 Task: Play online Dominion games in medium mode.
Action: Mouse moved to (219, 530)
Screenshot: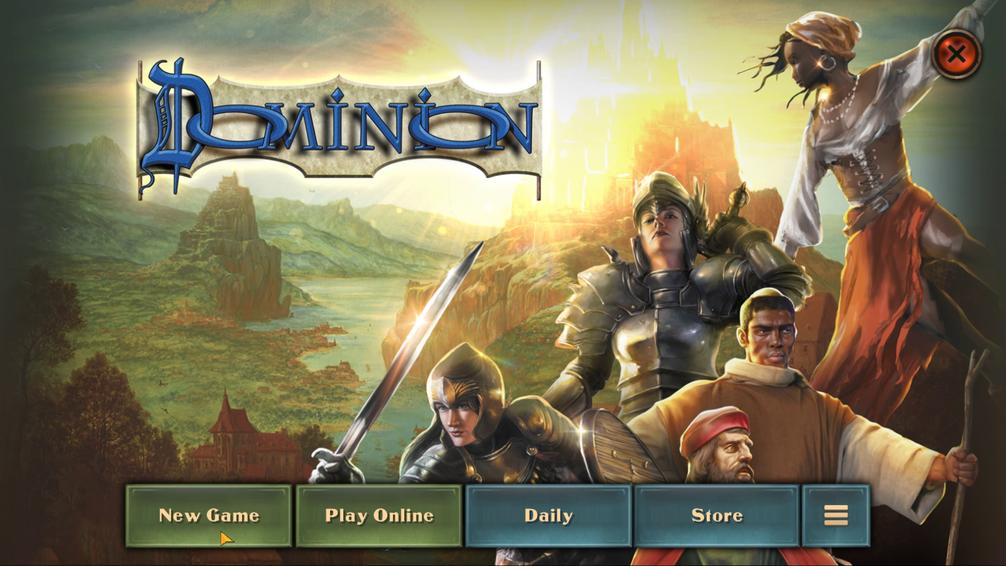 
Action: Mouse pressed left at (219, 530)
Screenshot: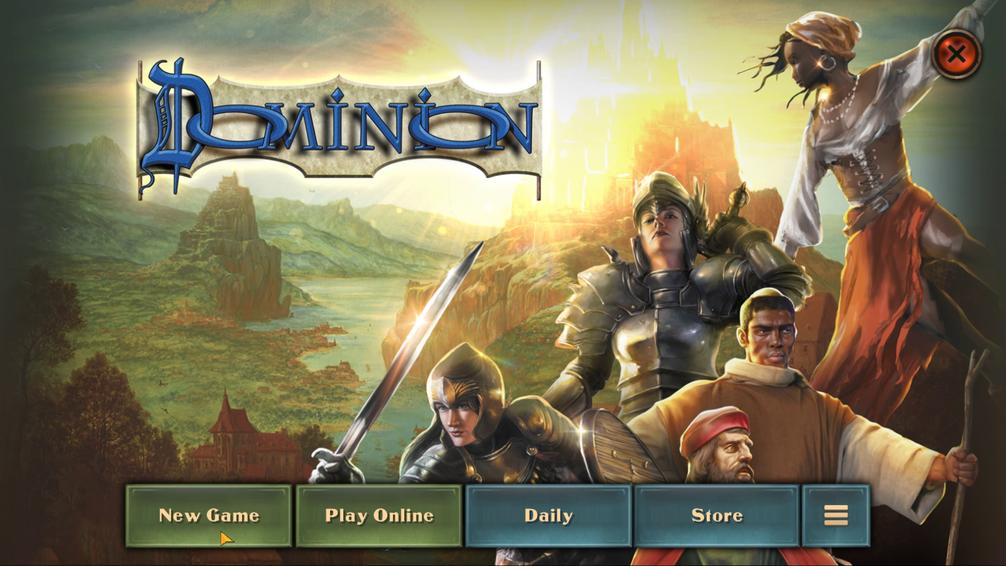 
Action: Mouse moved to (510, 243)
Screenshot: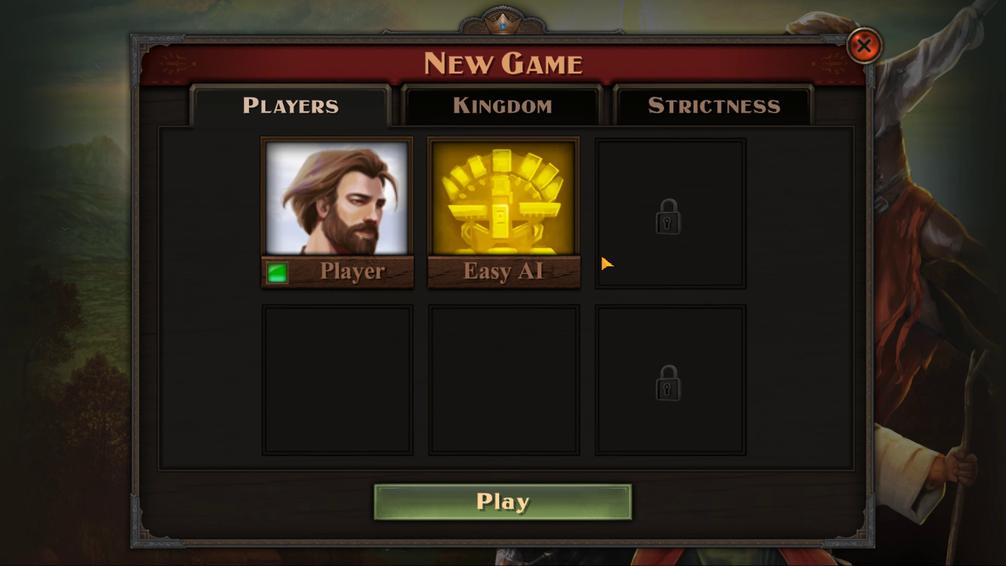 
Action: Mouse pressed left at (510, 243)
Screenshot: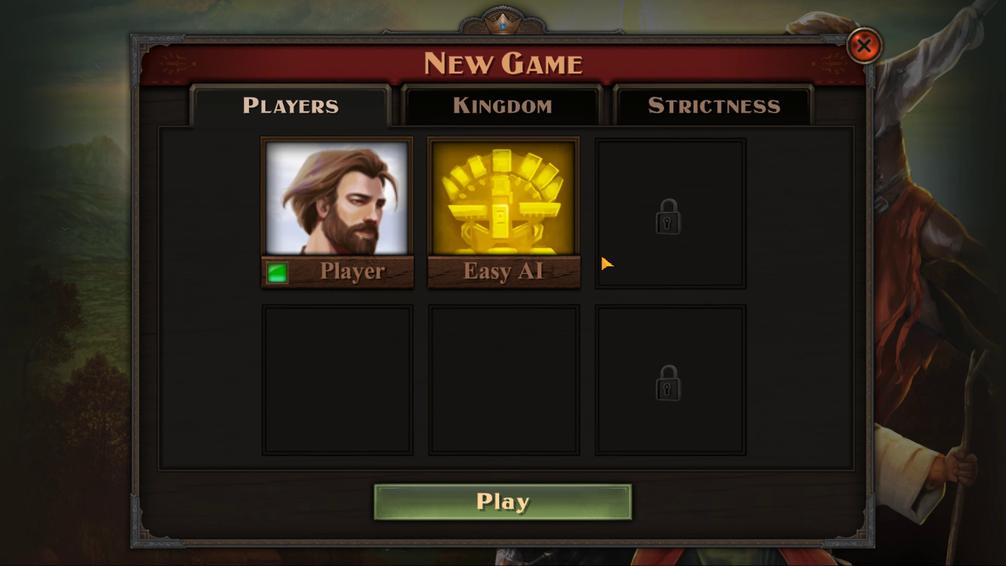 
Action: Mouse moved to (290, 387)
Screenshot: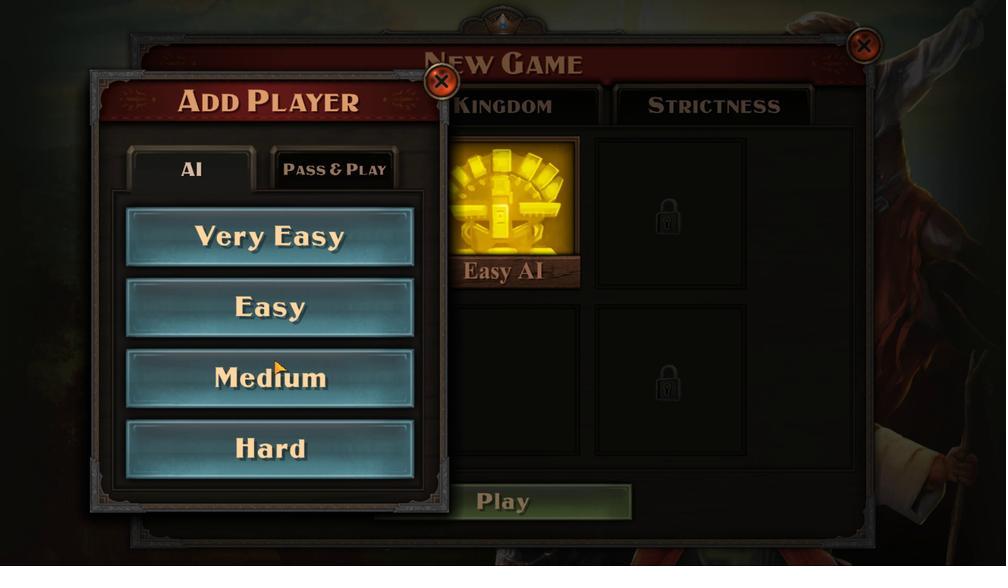 
Action: Mouse pressed left at (290, 387)
Screenshot: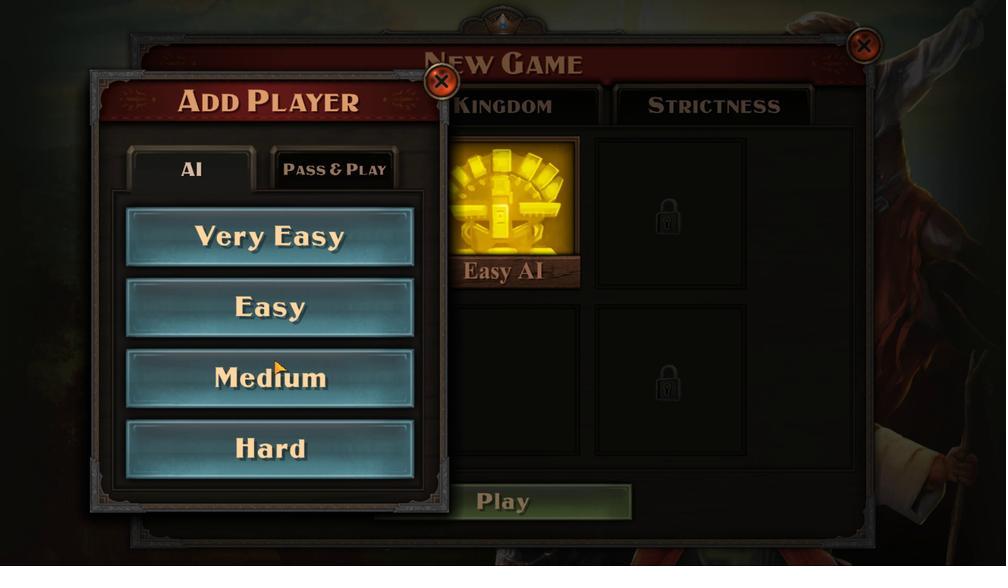
Action: Mouse moved to (545, 505)
Screenshot: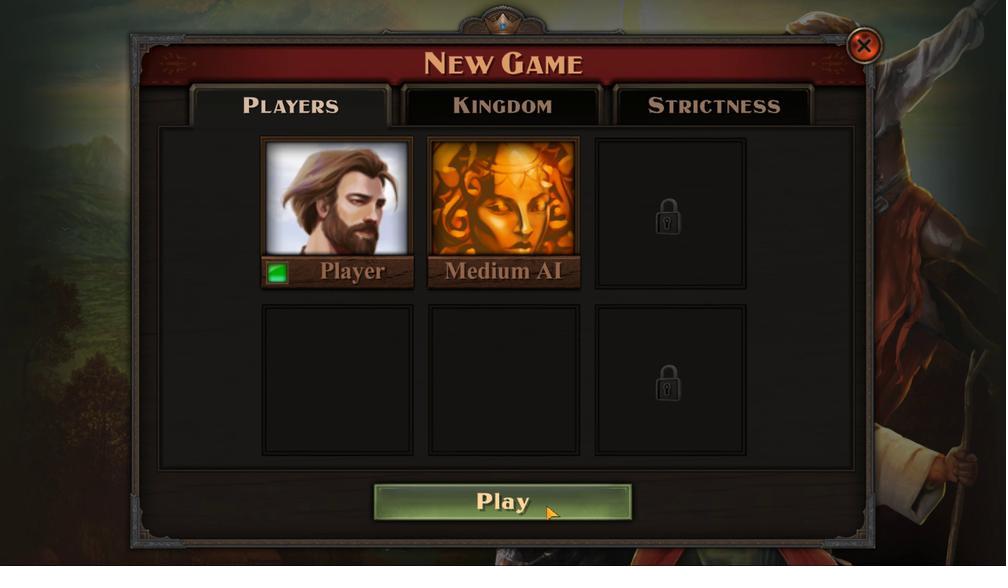 
Action: Mouse pressed left at (545, 505)
Screenshot: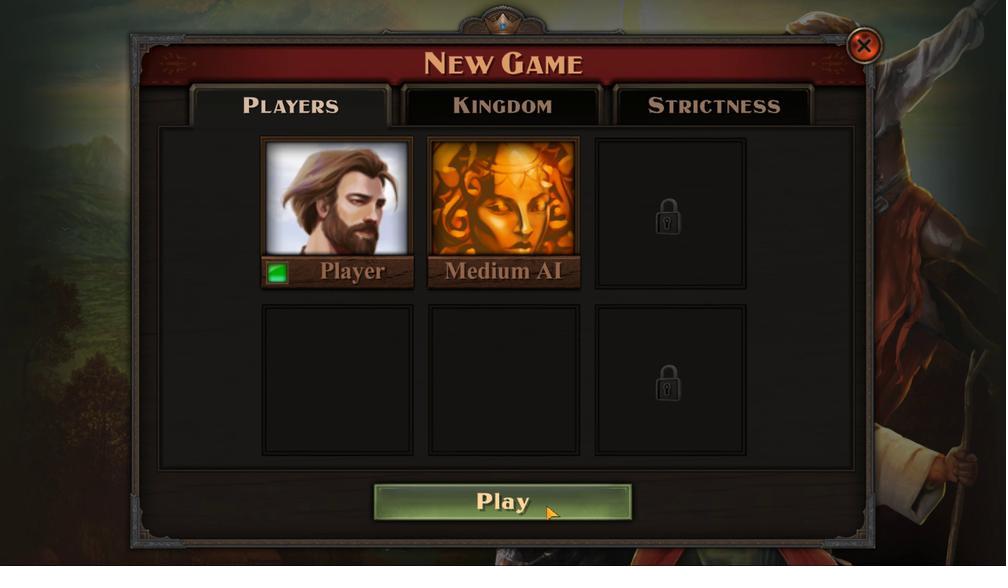 
Action: Mouse moved to (450, 488)
Screenshot: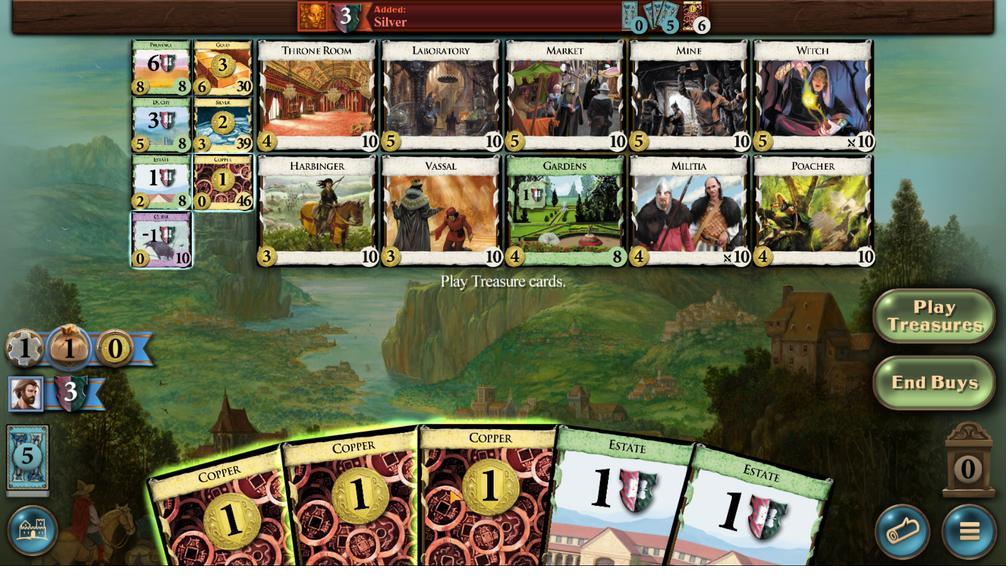 
Action: Mouse scrolled (450, 488) with delta (0, 0)
Screenshot: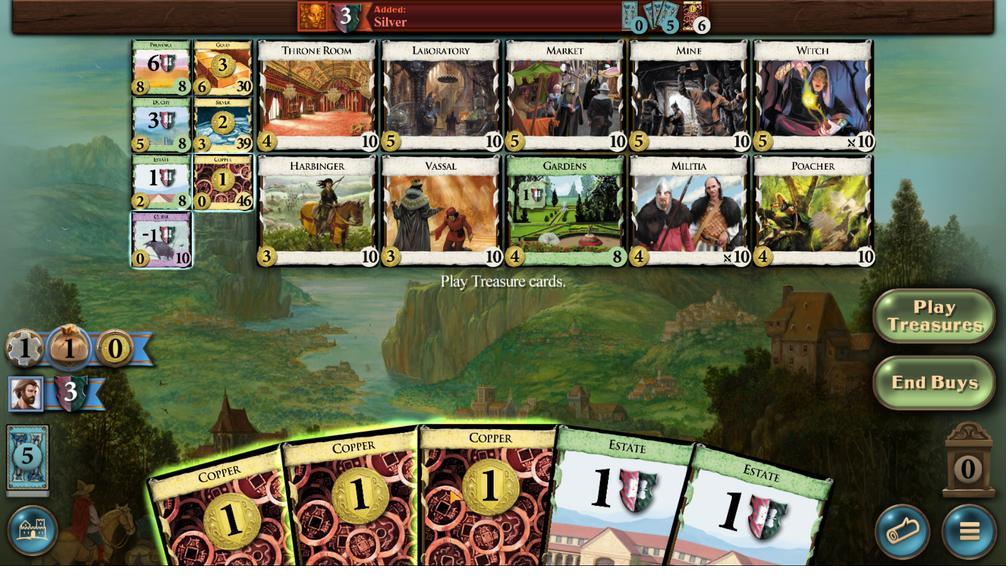 
Action: Mouse moved to (404, 482)
Screenshot: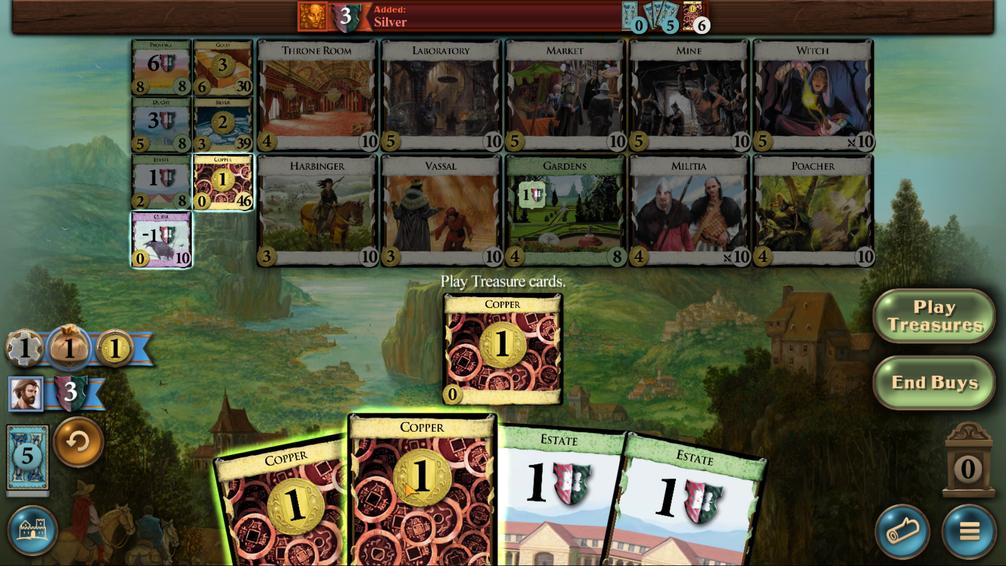 
Action: Mouse scrolled (404, 482) with delta (0, 0)
Screenshot: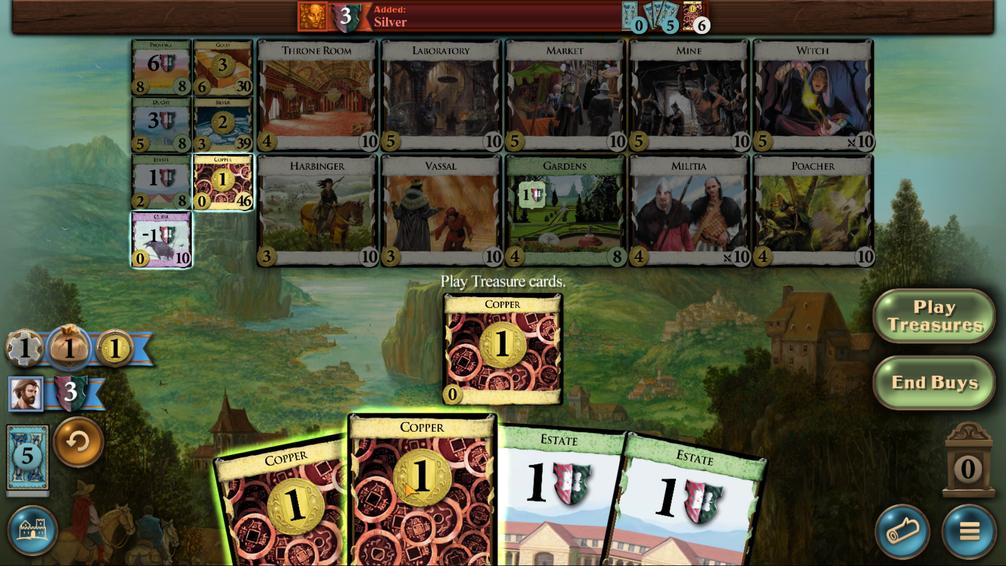 
Action: Mouse moved to (368, 483)
Screenshot: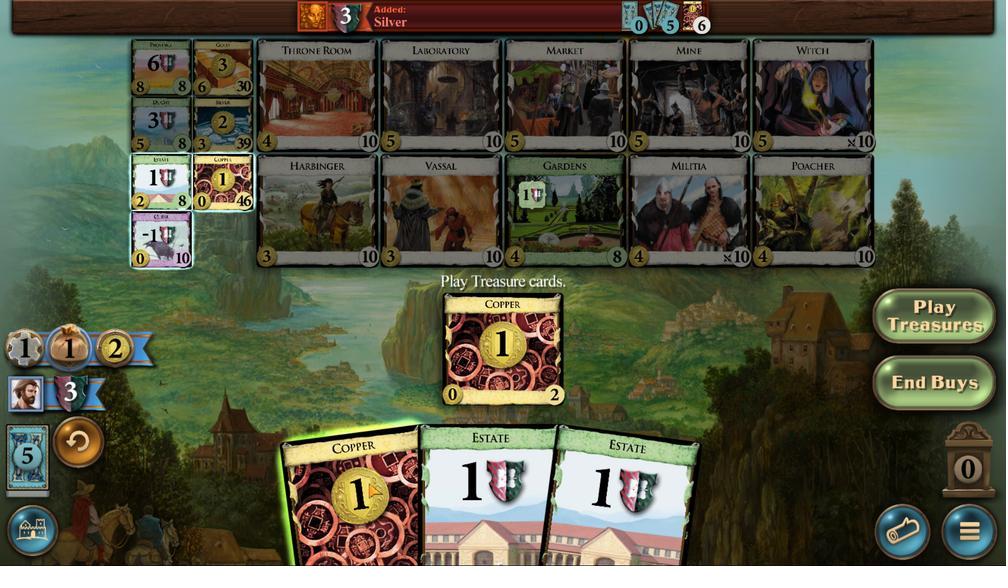 
Action: Mouse scrolled (368, 482) with delta (0, 0)
Screenshot: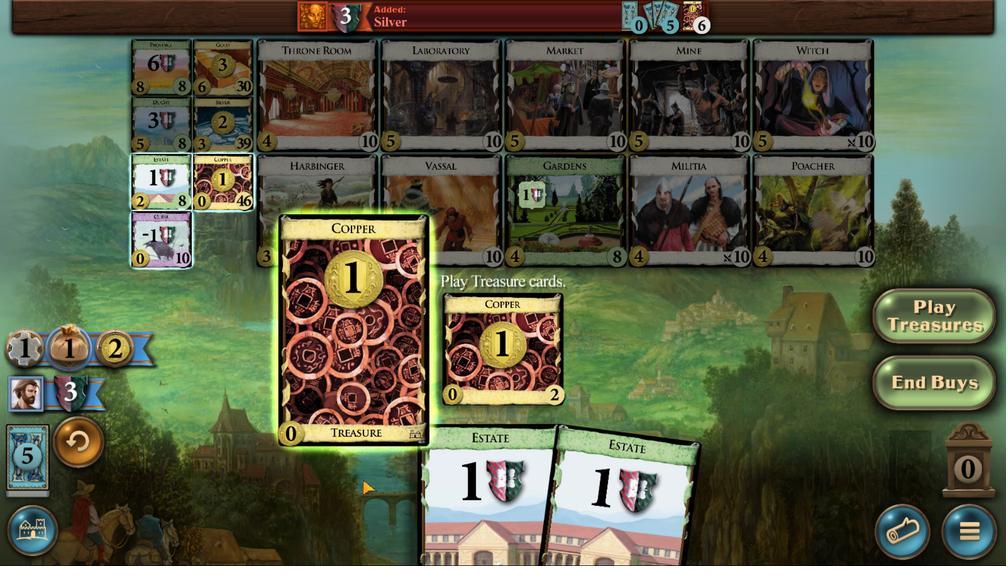 
Action: Mouse moved to (368, 484)
Screenshot: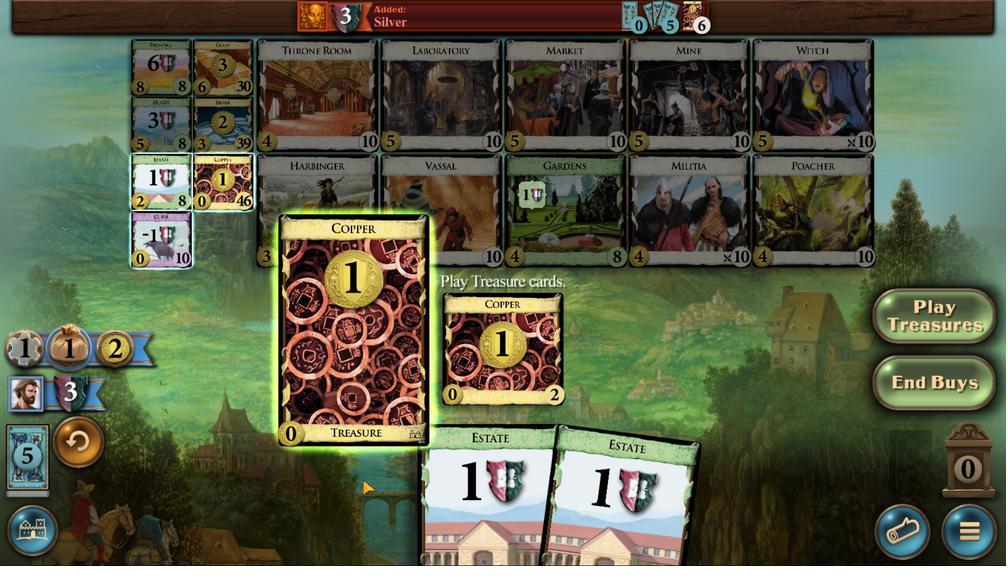 
Action: Mouse scrolled (368, 483) with delta (0, 0)
Screenshot: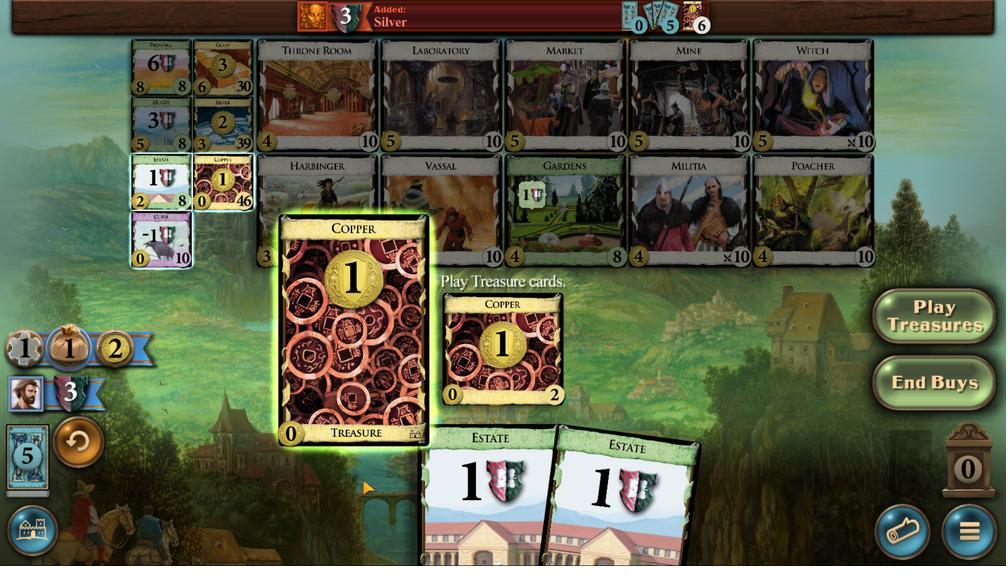 
Action: Mouse moved to (165, 177)
Screenshot: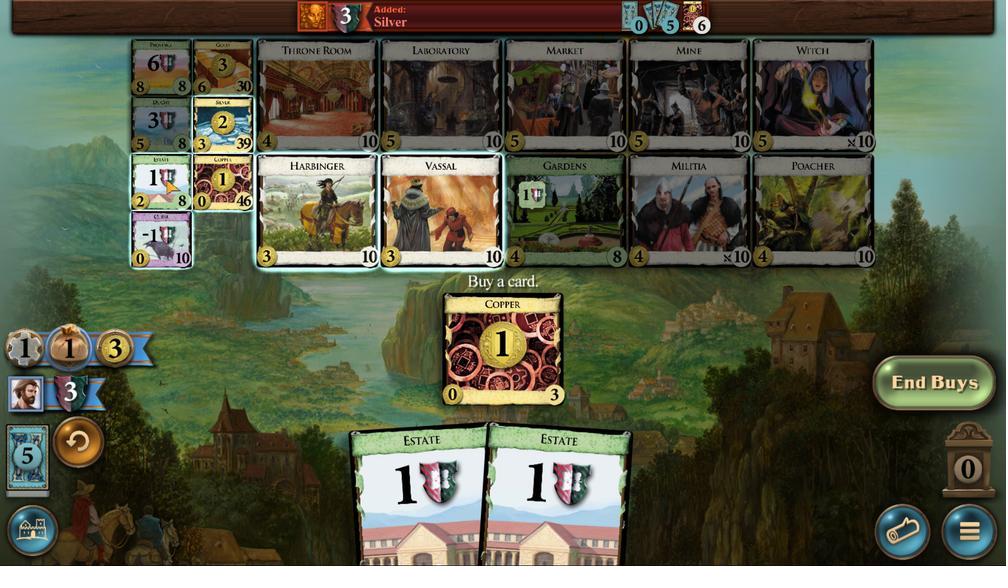 
Action: Mouse pressed left at (165, 177)
Screenshot: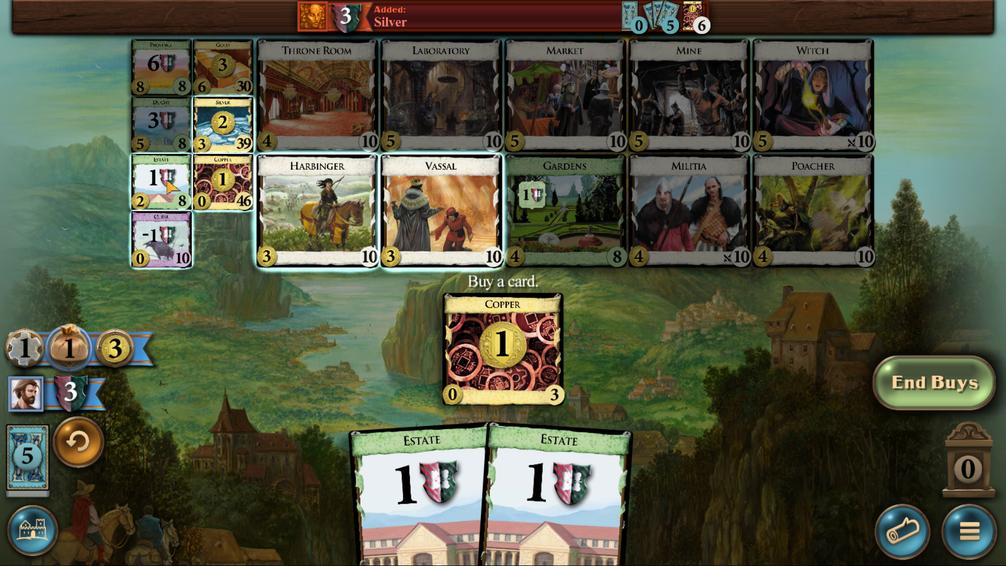 
Action: Mouse moved to (585, 493)
Screenshot: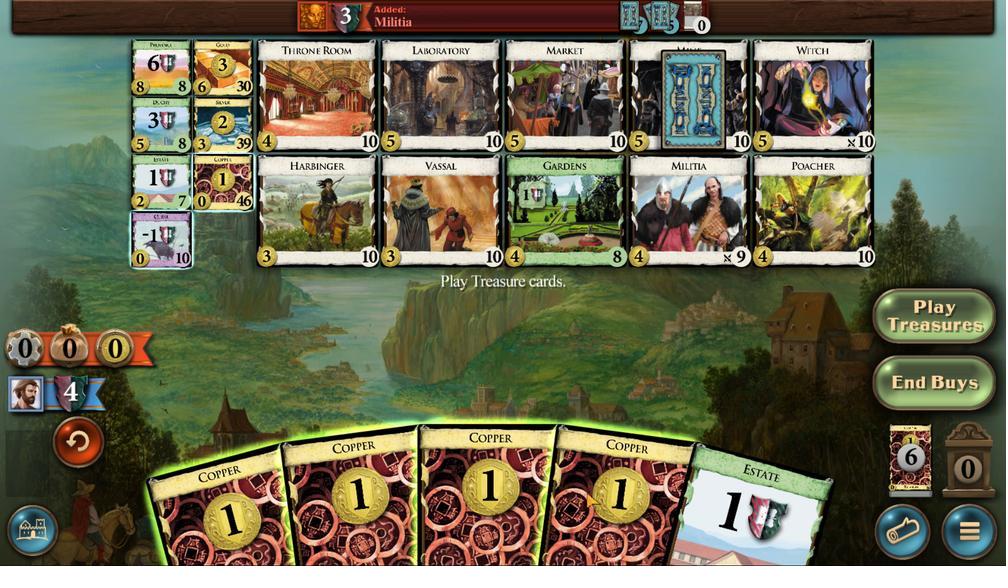 
Action: Mouse scrolled (585, 492) with delta (0, 0)
Screenshot: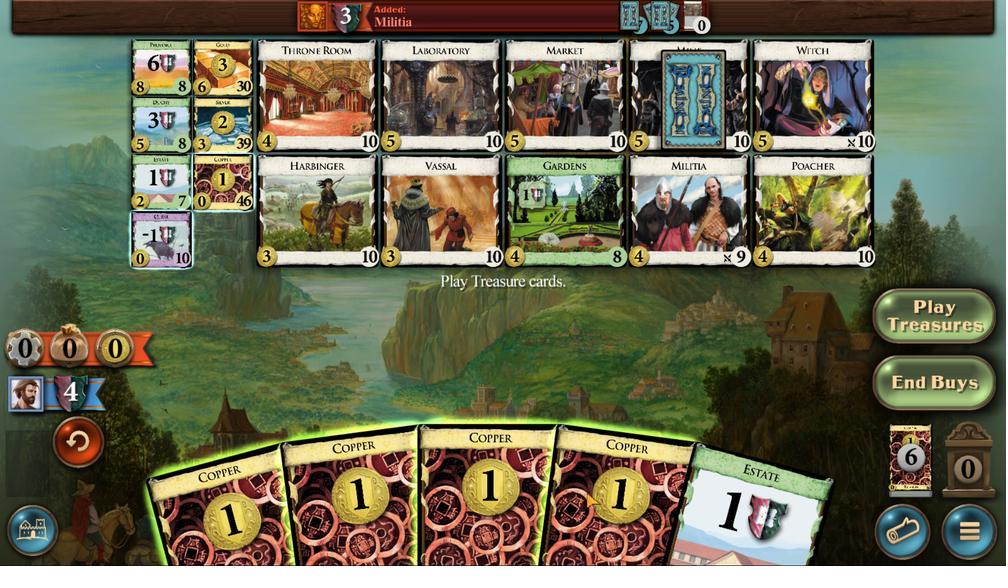 
Action: Mouse moved to (586, 493)
Screenshot: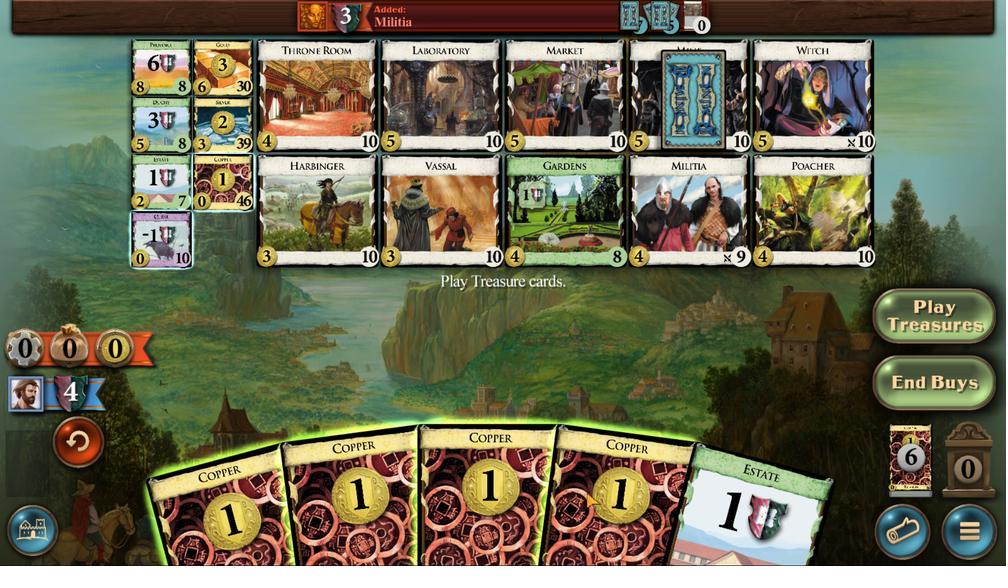 
Action: Mouse scrolled (586, 492) with delta (0, 0)
Screenshot: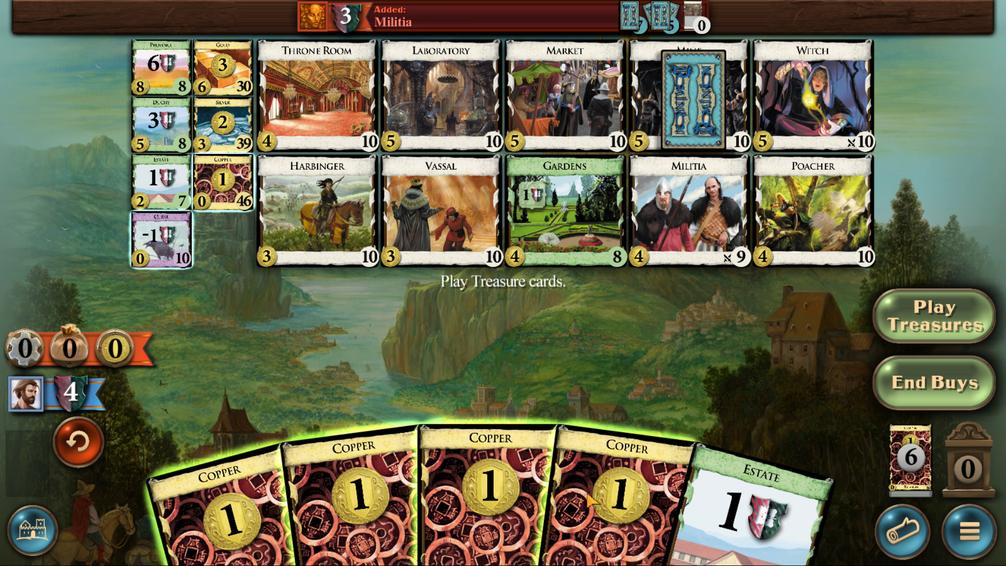 
Action: Mouse moved to (498, 502)
Screenshot: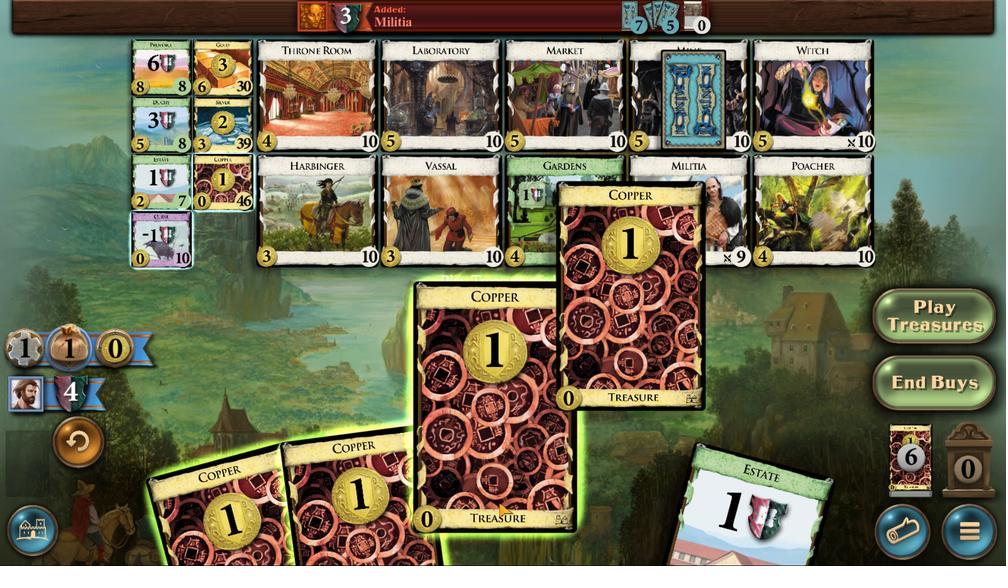 
Action: Mouse scrolled (498, 501) with delta (0, 0)
Screenshot: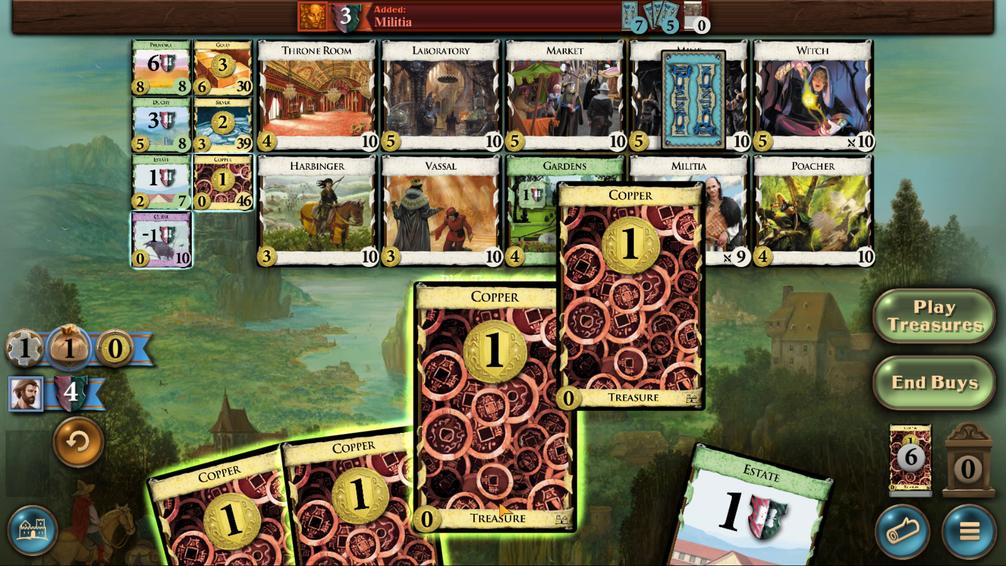 
Action: Mouse moved to (498, 502)
Screenshot: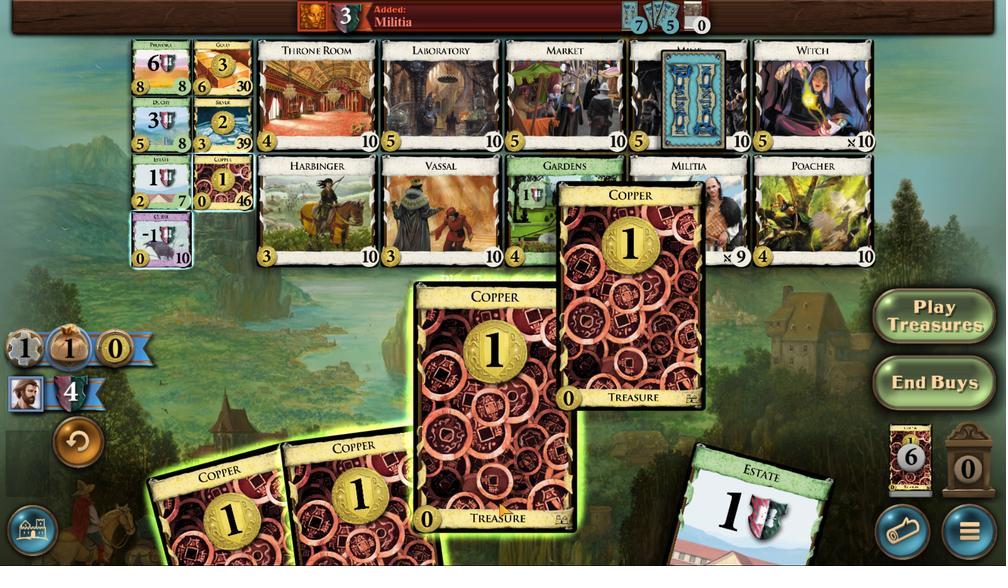 
Action: Mouse scrolled (498, 502) with delta (0, 0)
Screenshot: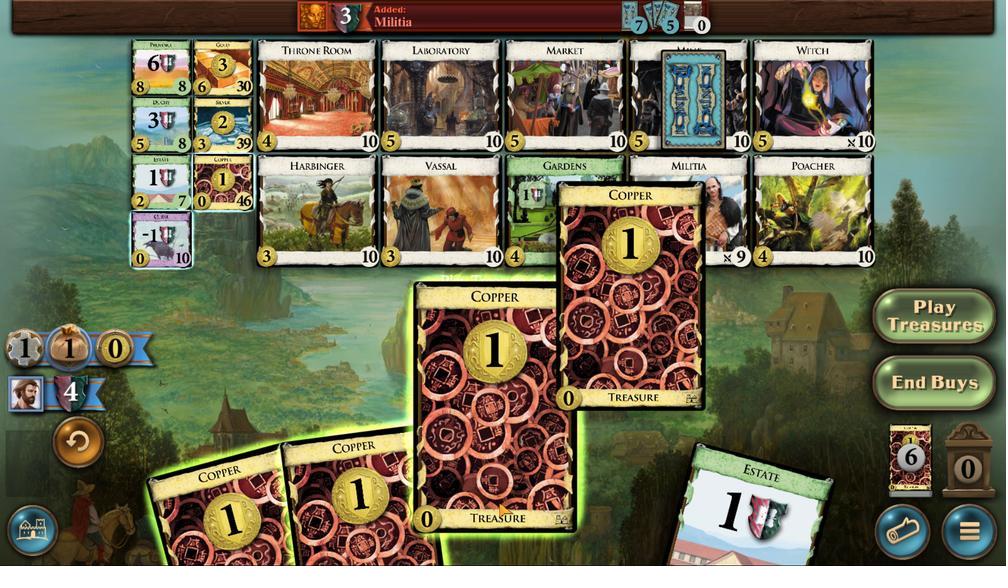 
Action: Mouse moved to (458, 493)
Screenshot: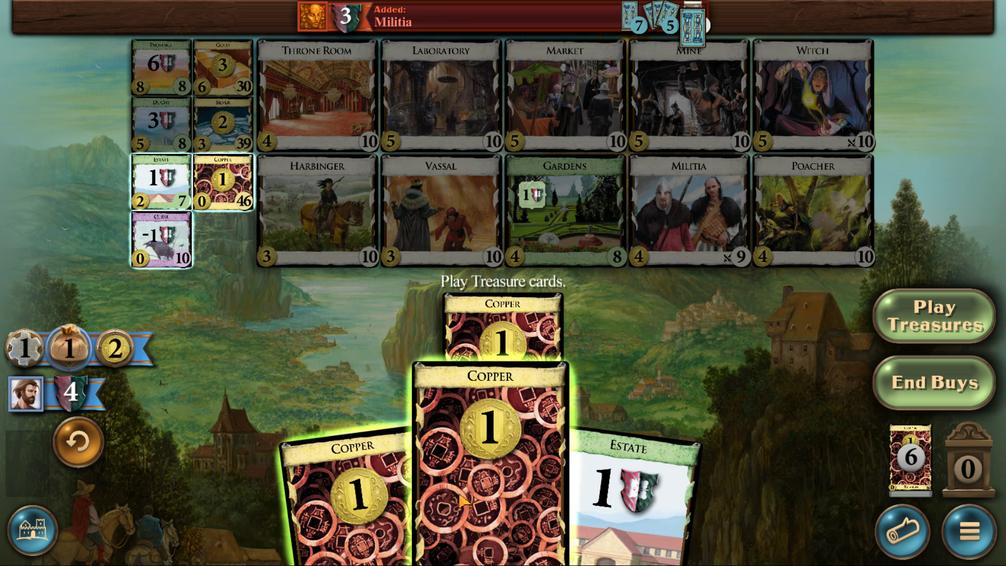 
Action: Mouse scrolled (458, 492) with delta (0, 0)
Screenshot: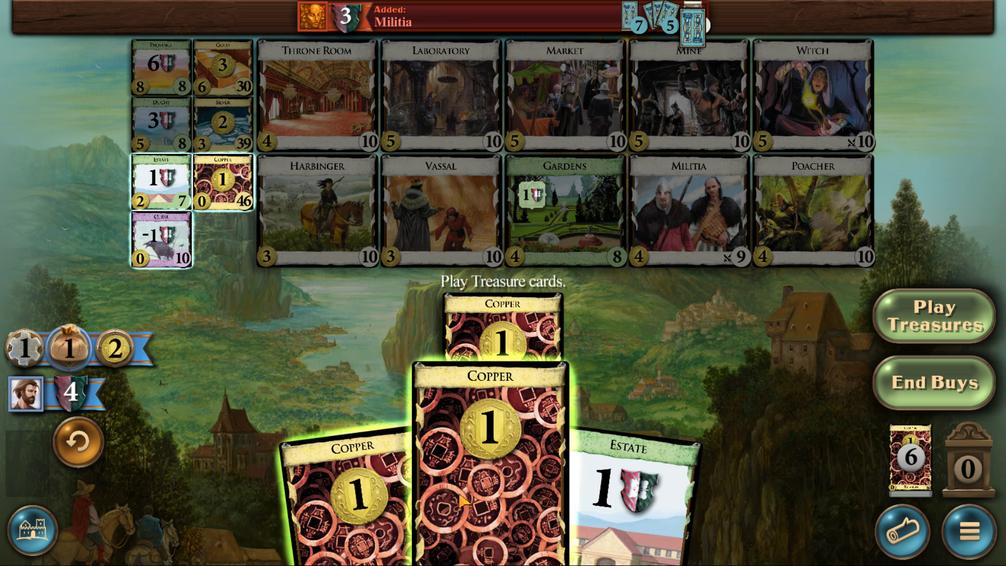
Action: Mouse moved to (458, 493)
Screenshot: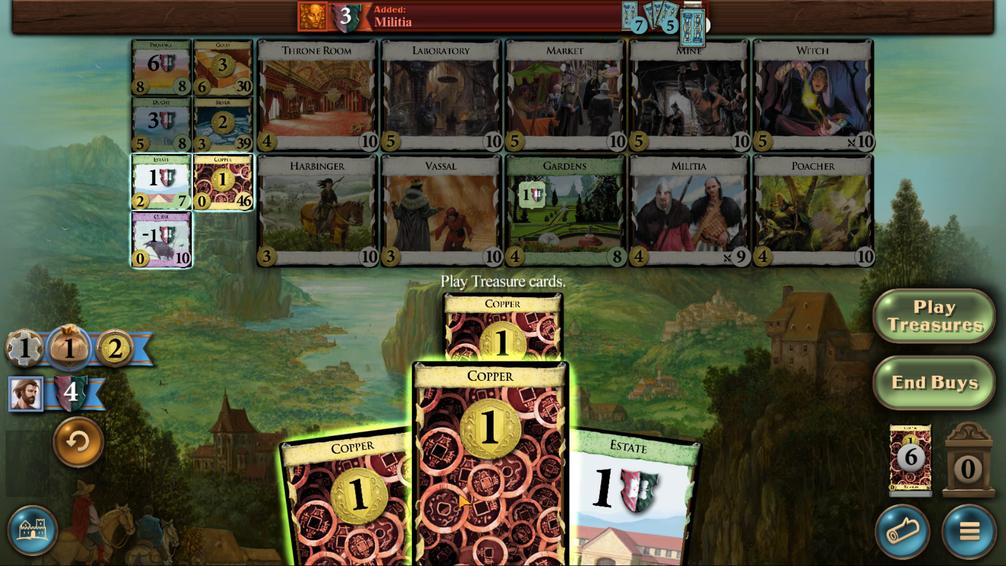 
Action: Mouse scrolled (458, 492) with delta (0, 0)
Screenshot: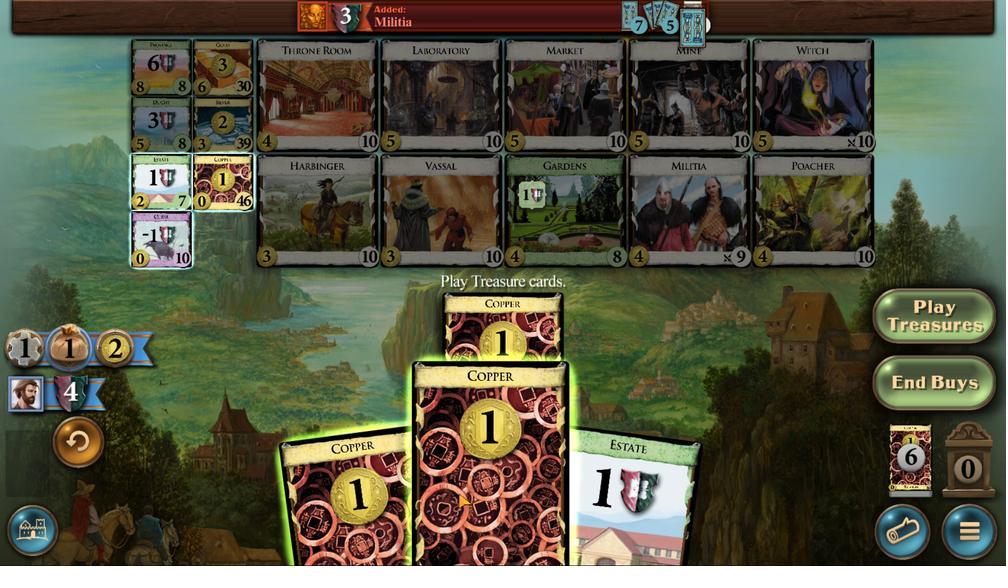 
Action: Mouse moved to (458, 493)
Screenshot: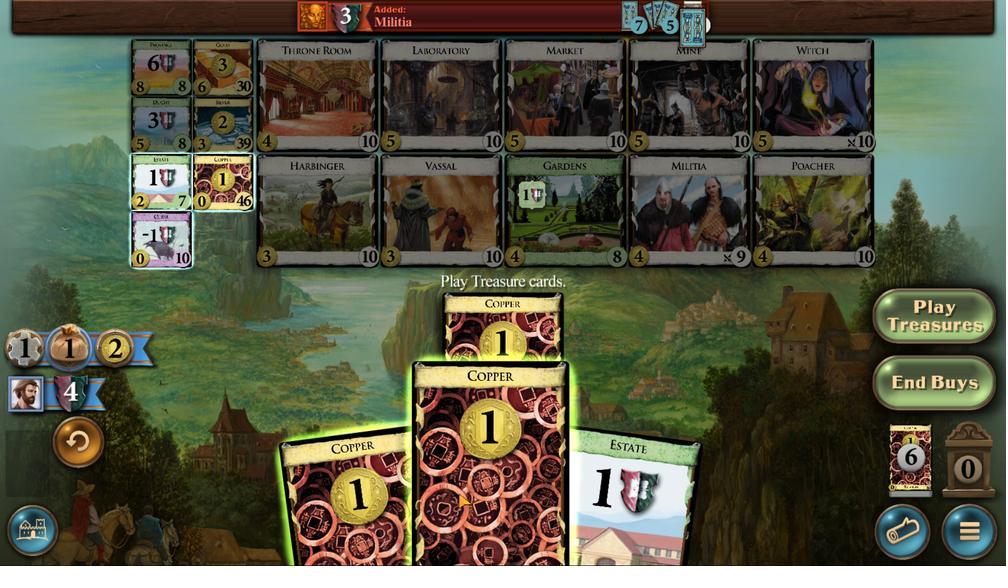 
Action: Mouse scrolled (458, 493) with delta (0, 0)
Screenshot: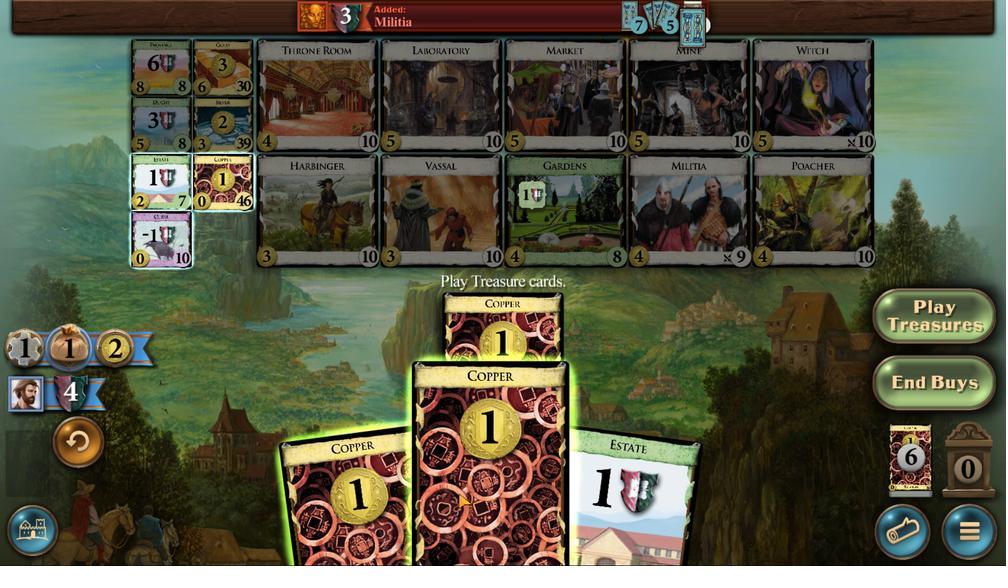 
Action: Mouse scrolled (458, 493) with delta (0, 0)
Screenshot: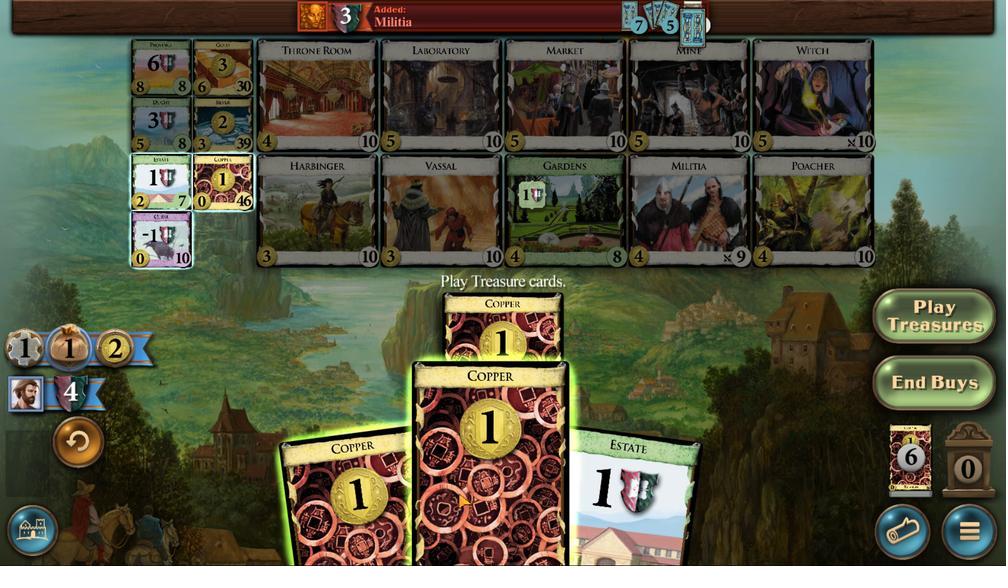 
Action: Mouse moved to (405, 497)
Screenshot: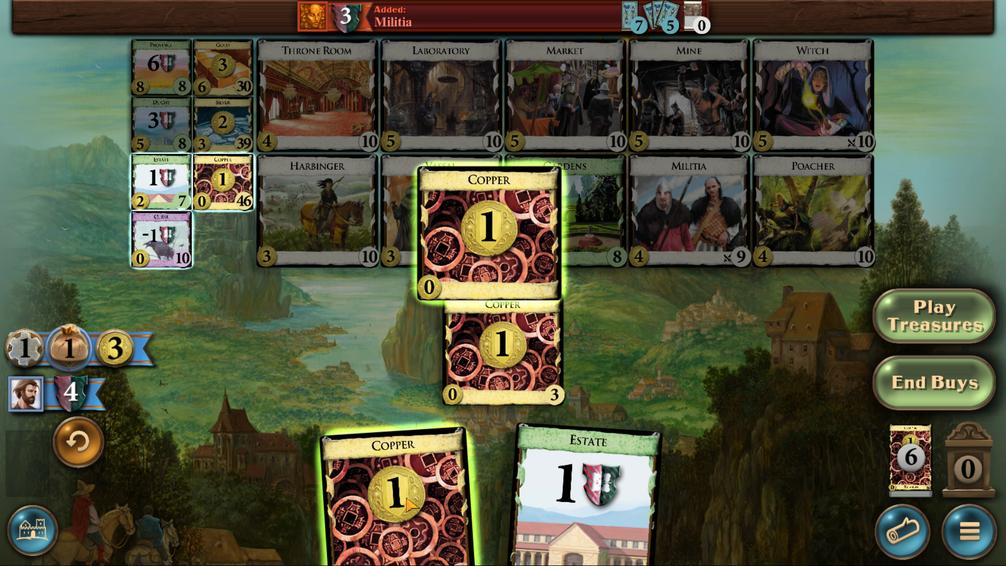 
Action: Mouse scrolled (405, 496) with delta (0, 0)
Screenshot: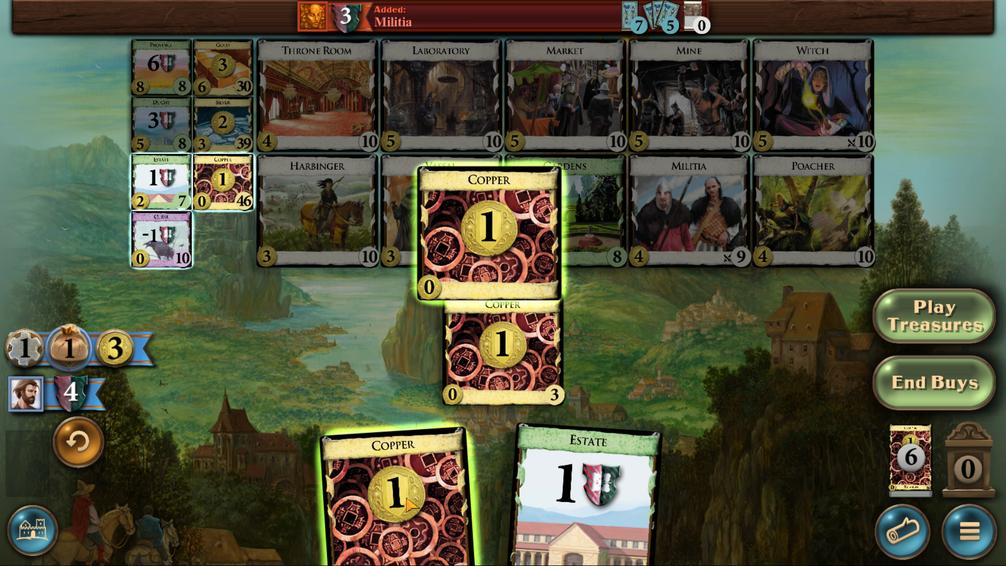 
Action: Mouse scrolled (405, 496) with delta (0, 0)
Screenshot: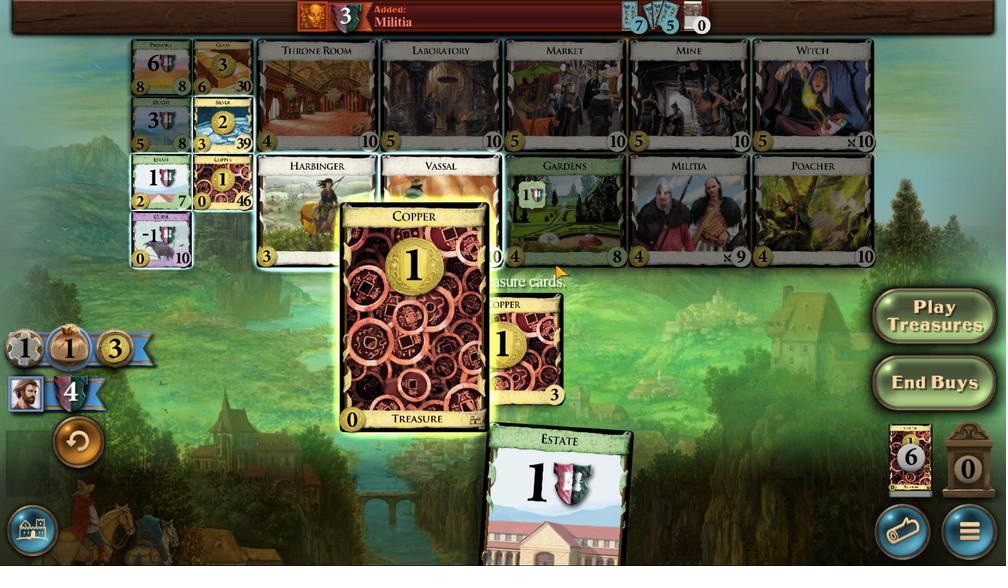 
Action: Mouse scrolled (405, 496) with delta (0, 0)
Screenshot: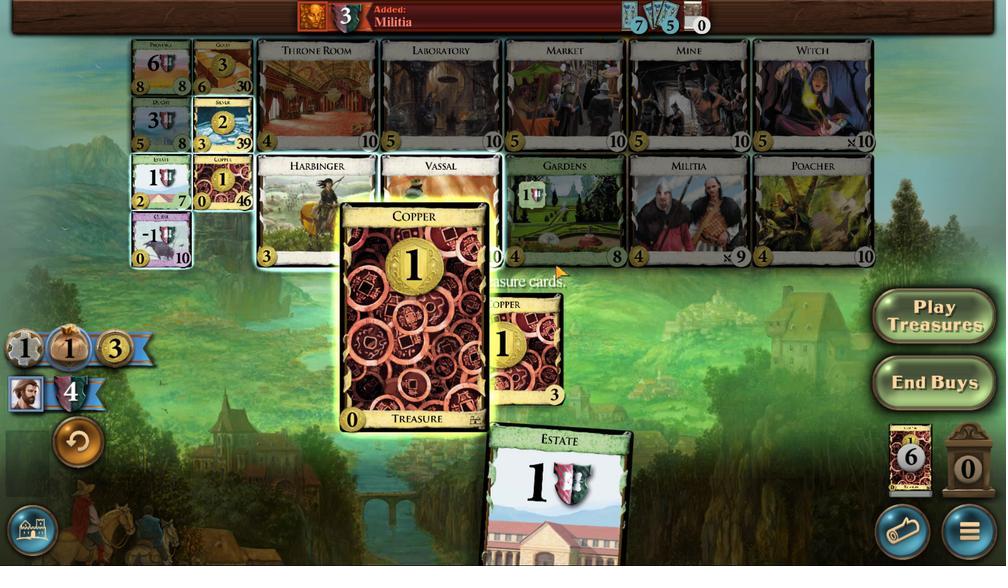 
Action: Mouse scrolled (405, 496) with delta (0, 0)
Screenshot: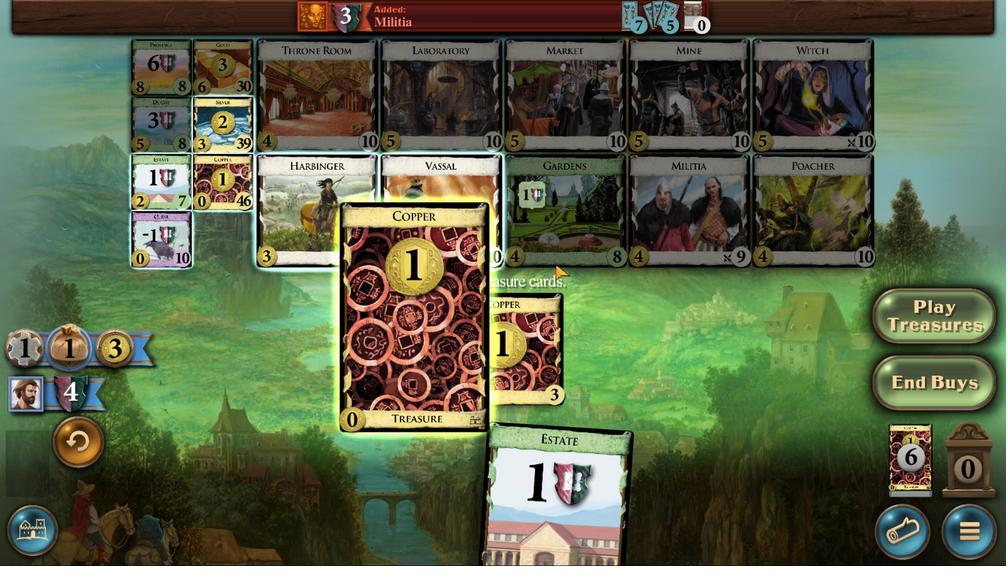 
Action: Mouse moved to (579, 232)
Screenshot: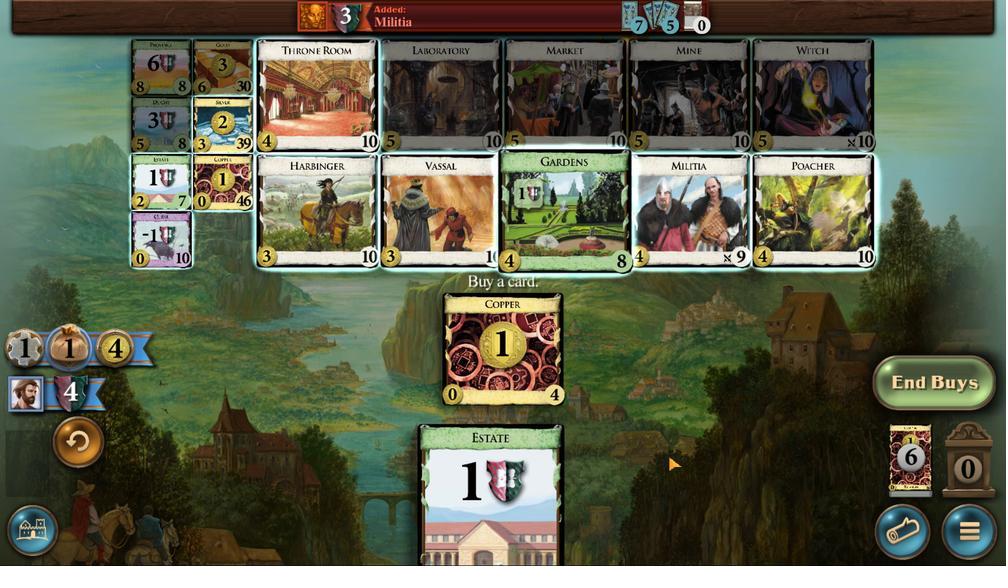 
Action: Mouse pressed left at (579, 232)
Screenshot: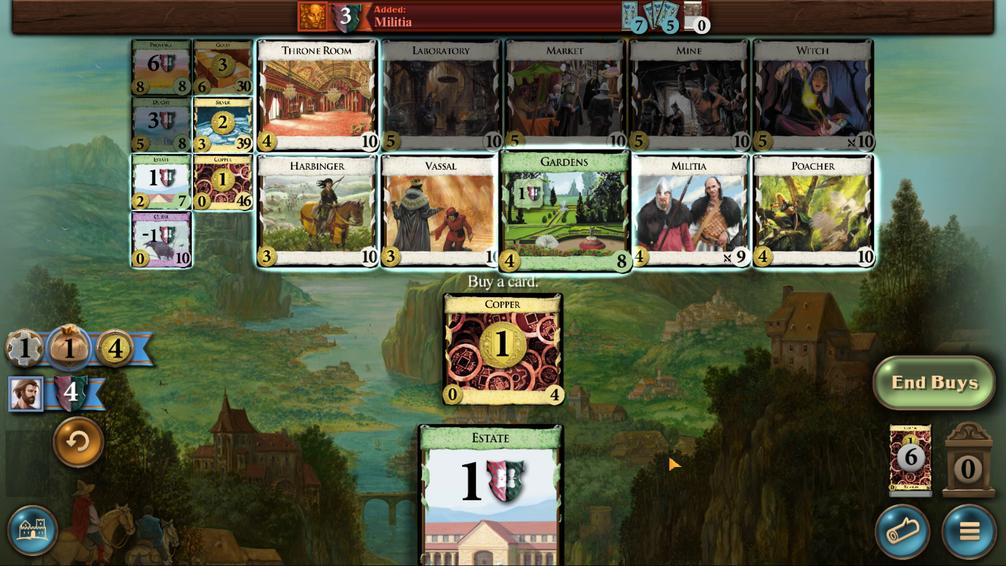 
Action: Mouse moved to (355, 496)
Screenshot: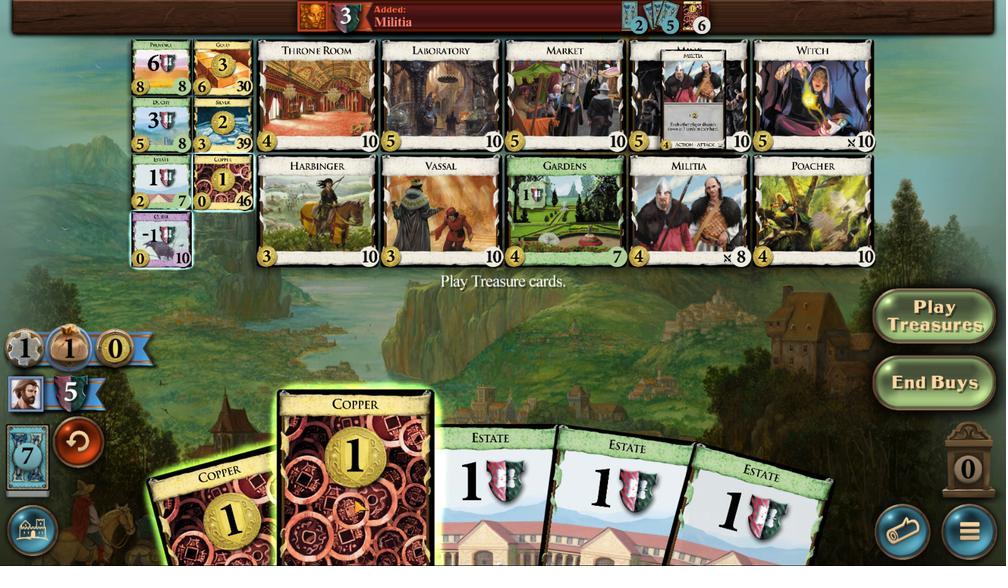 
Action: Mouse scrolled (355, 496) with delta (0, 0)
Screenshot: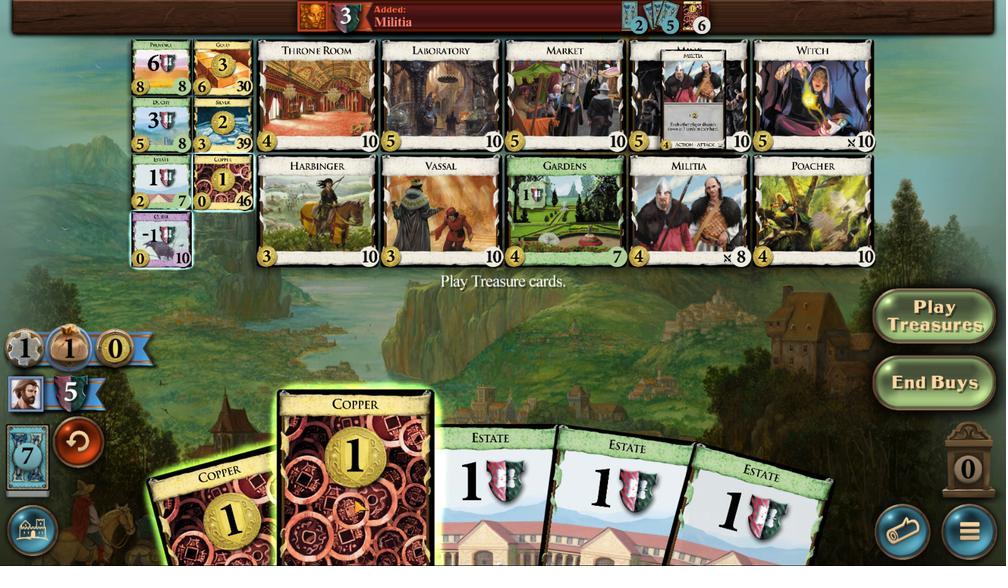 
Action: Mouse moved to (354, 498)
Screenshot: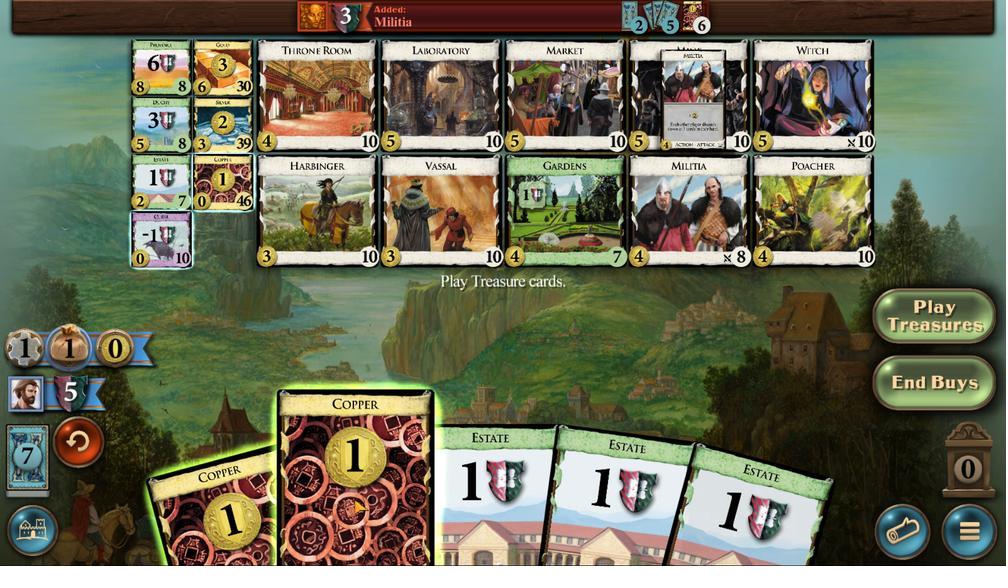 
Action: Mouse scrolled (354, 498) with delta (0, 0)
Screenshot: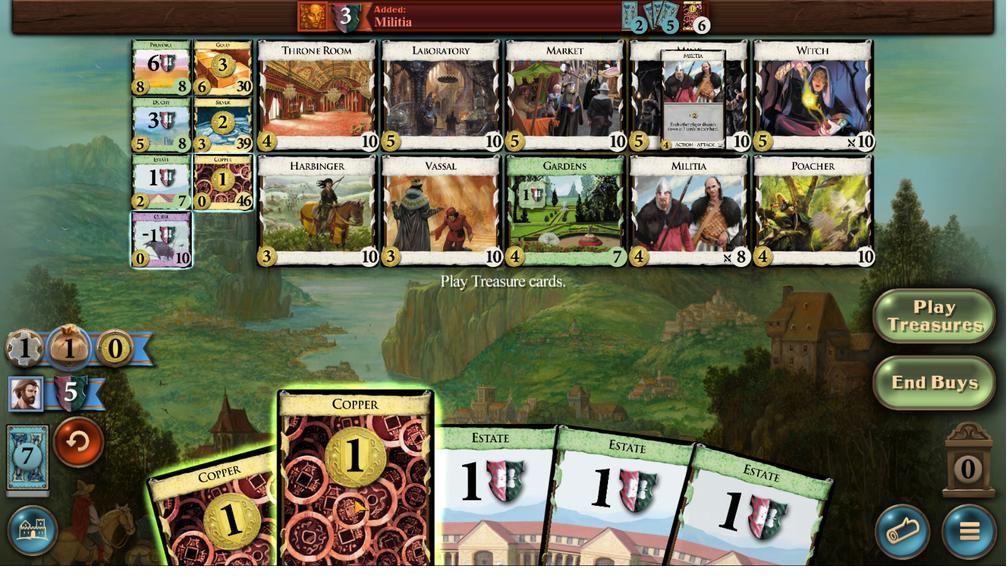 
Action: Mouse moved to (270, 492)
Screenshot: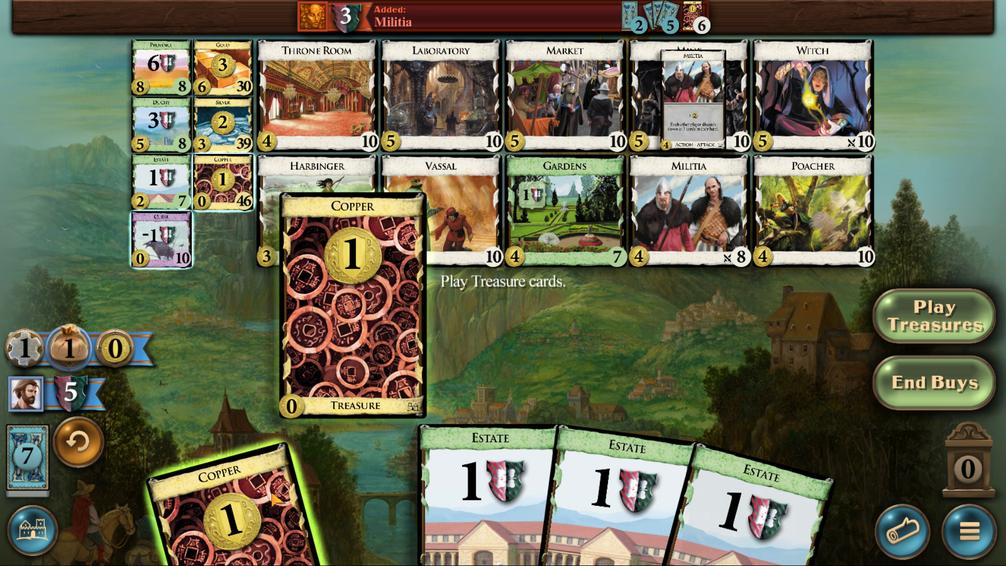 
Action: Mouse scrolled (270, 491) with delta (0, 0)
Screenshot: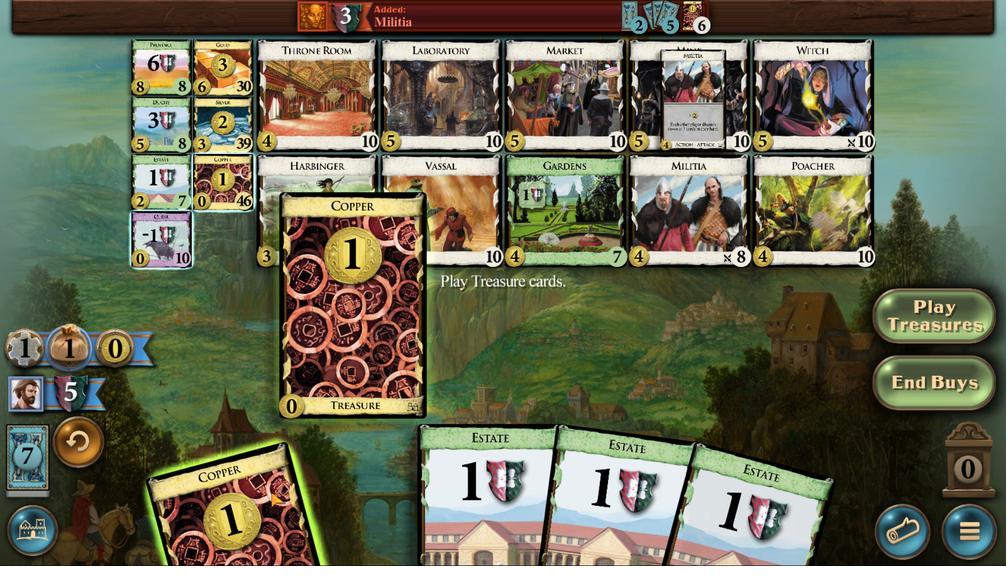 
Action: Mouse scrolled (270, 491) with delta (0, 0)
Screenshot: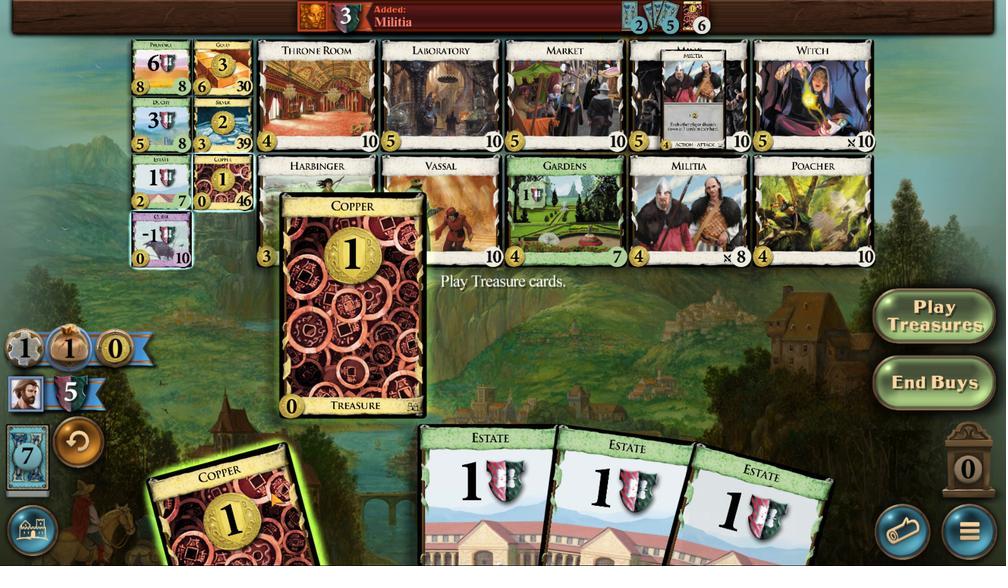 
Action: Mouse scrolled (270, 491) with delta (0, 0)
Screenshot: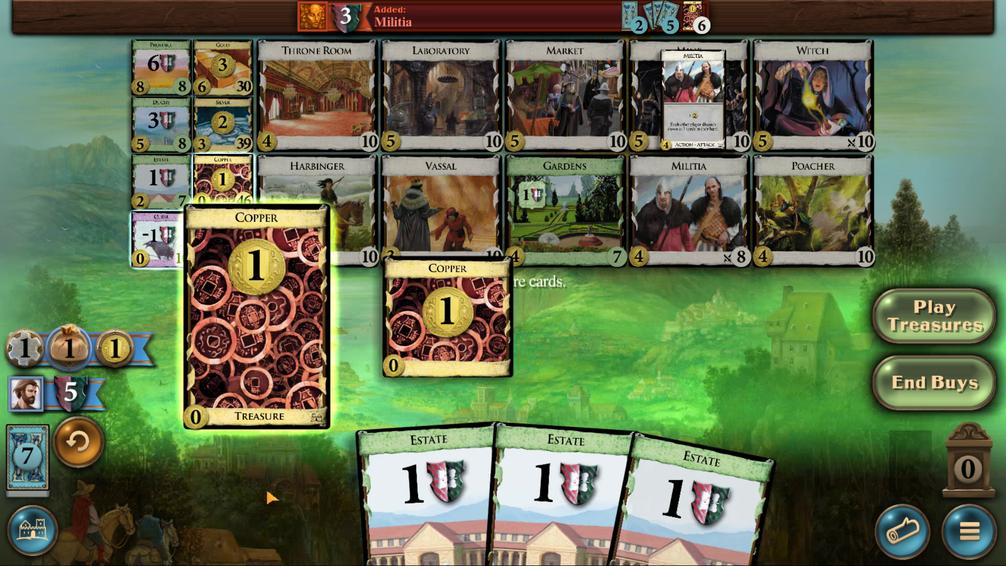 
Action: Mouse moved to (176, 182)
Screenshot: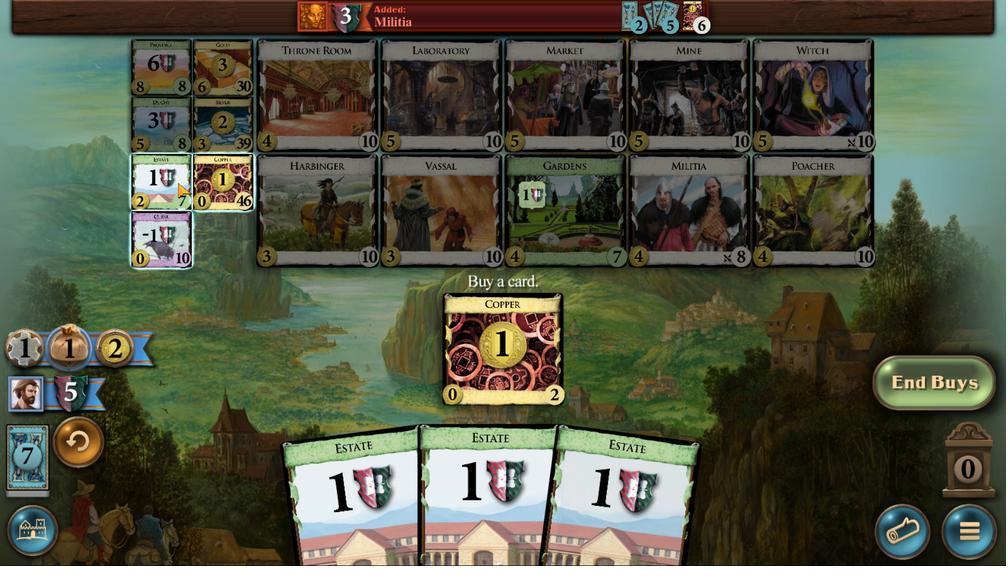 
Action: Mouse pressed left at (176, 182)
Screenshot: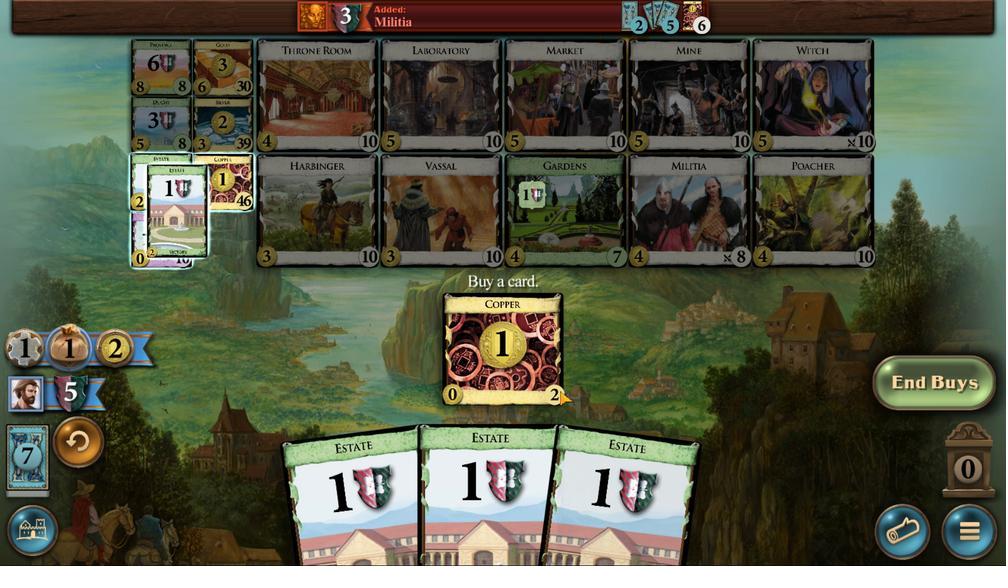 
Action: Mouse moved to (740, 515)
Screenshot: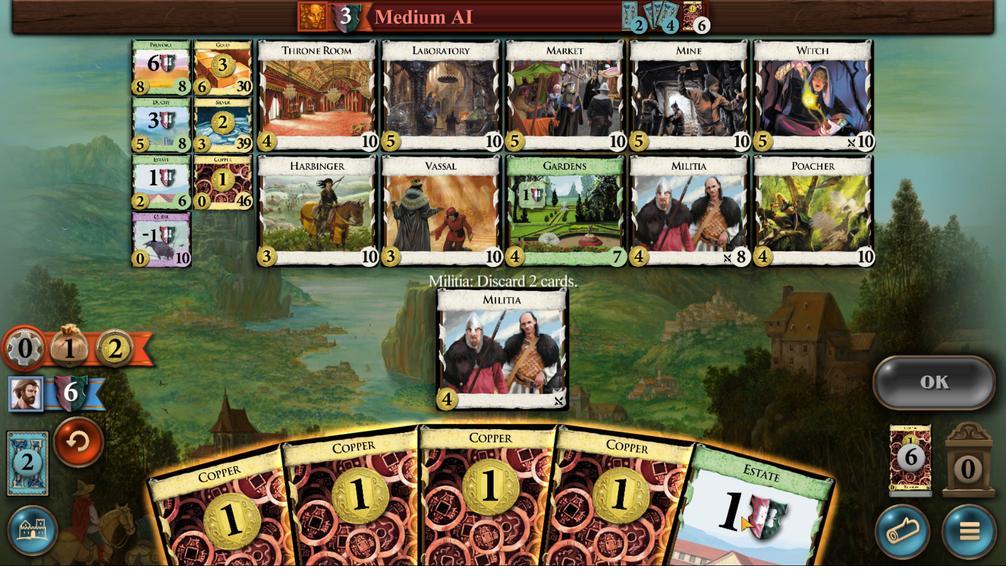 
Action: Mouse scrolled (740, 514) with delta (0, 0)
Screenshot: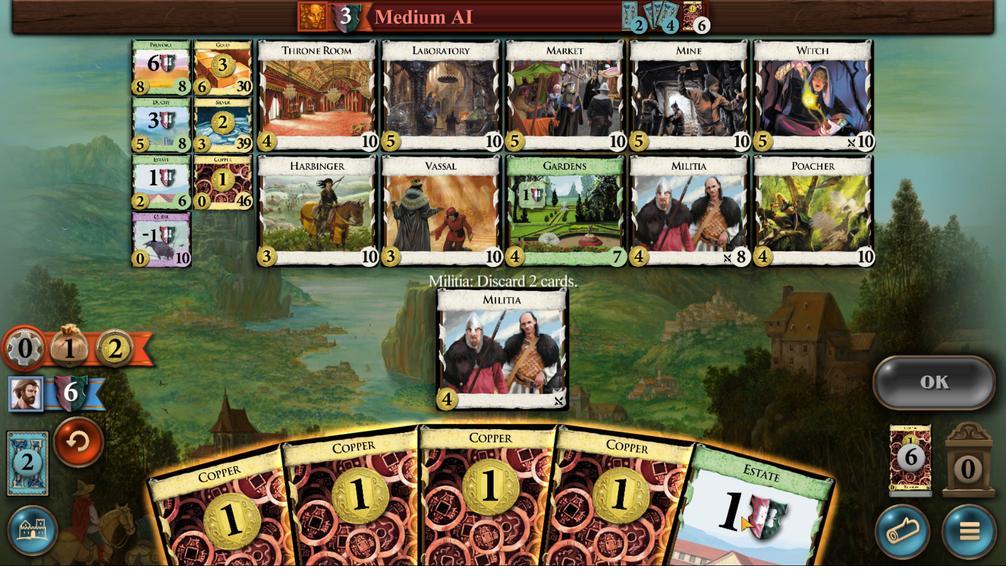 
Action: Mouse moved to (740, 516)
Screenshot: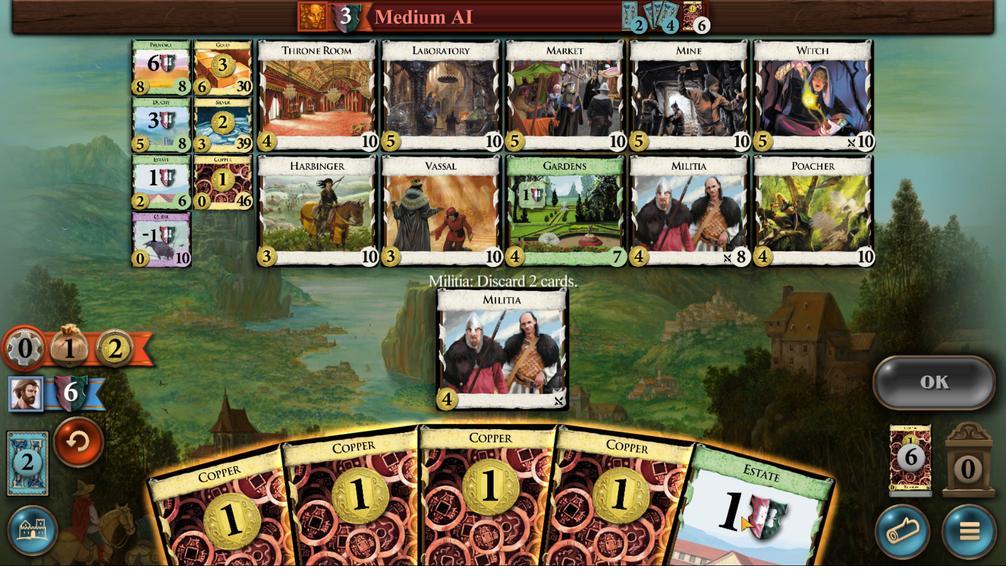 
Action: Mouse scrolled (740, 515) with delta (0, 0)
Screenshot: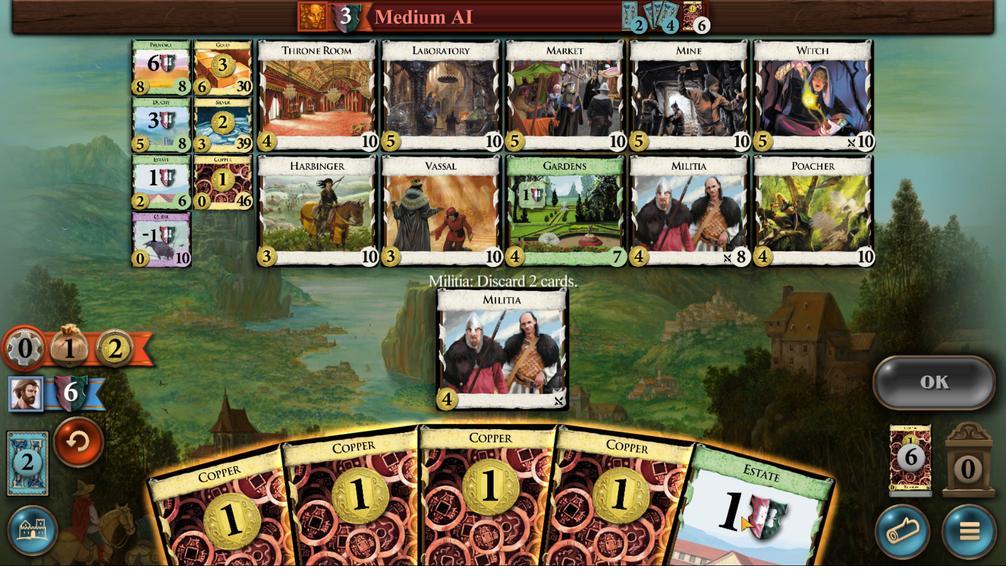 
Action: Mouse scrolled (740, 515) with delta (0, 0)
Screenshot: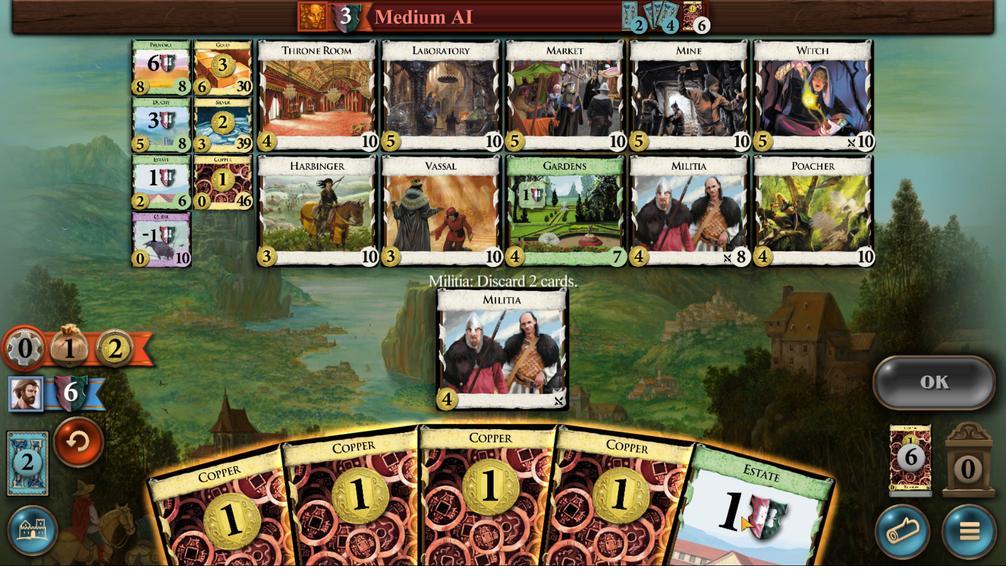 
Action: Mouse scrolled (740, 515) with delta (0, 0)
Screenshot: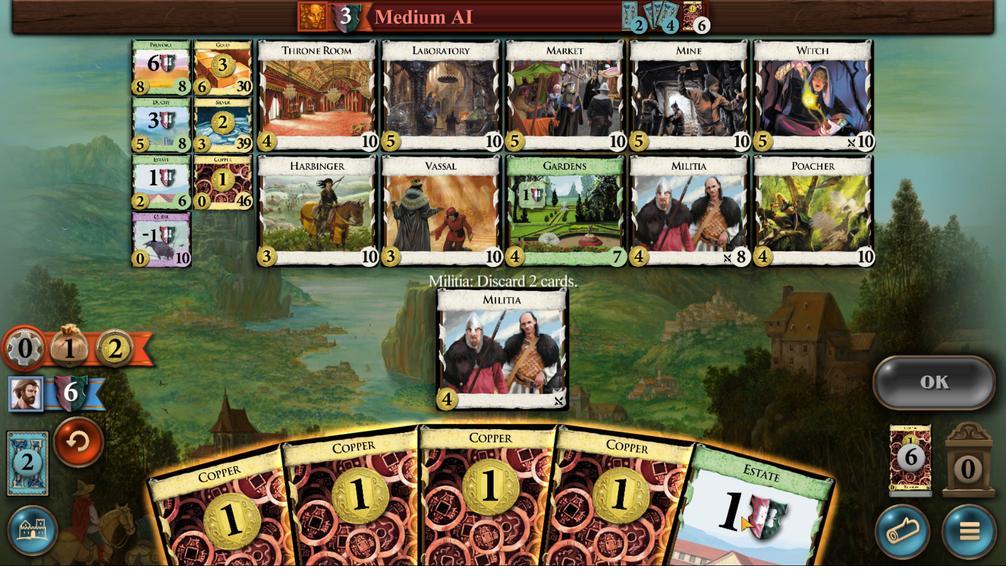 
Action: Mouse scrolled (740, 515) with delta (0, 0)
Screenshot: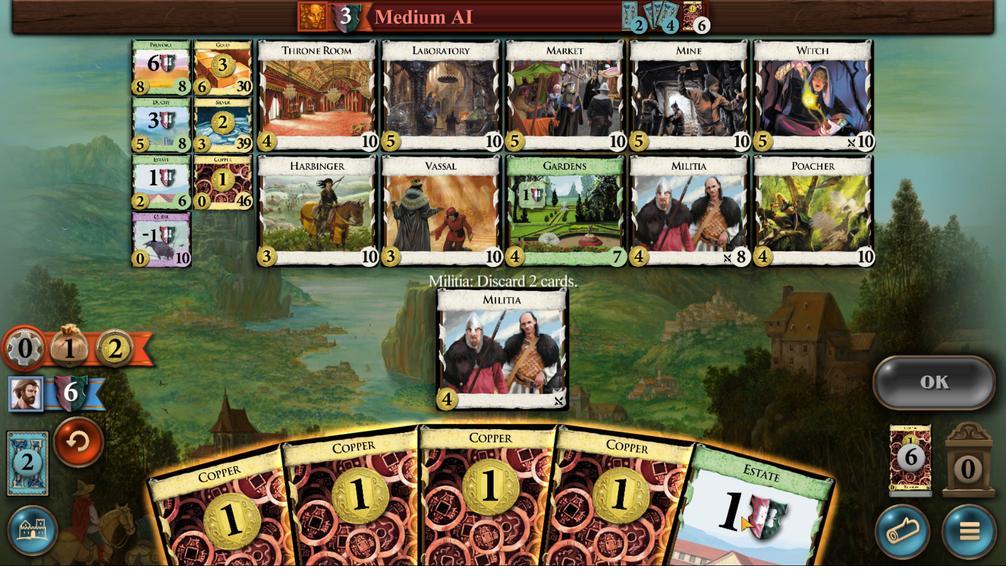 
Action: Mouse scrolled (740, 515) with delta (0, 0)
Screenshot: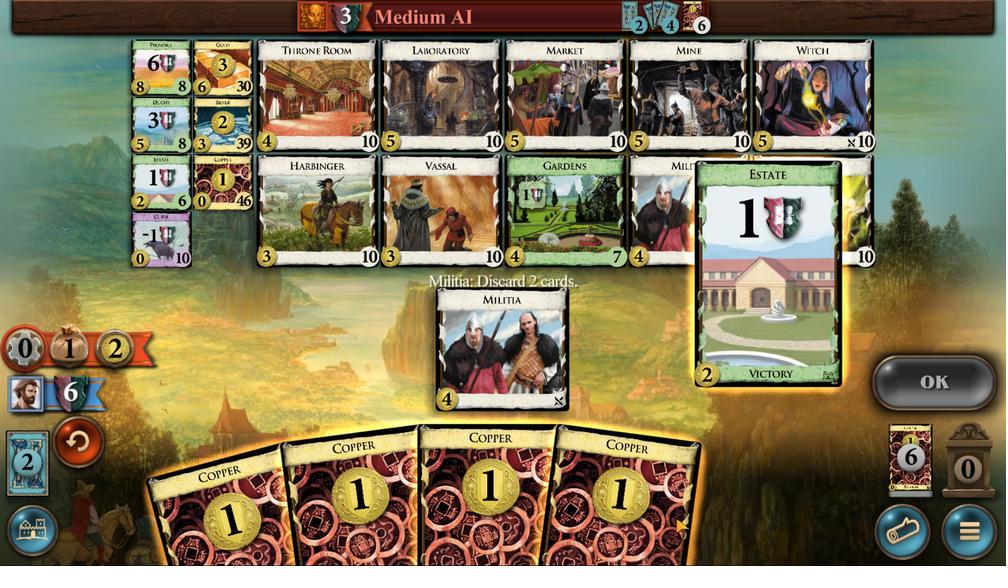 
Action: Mouse moved to (622, 514)
Screenshot: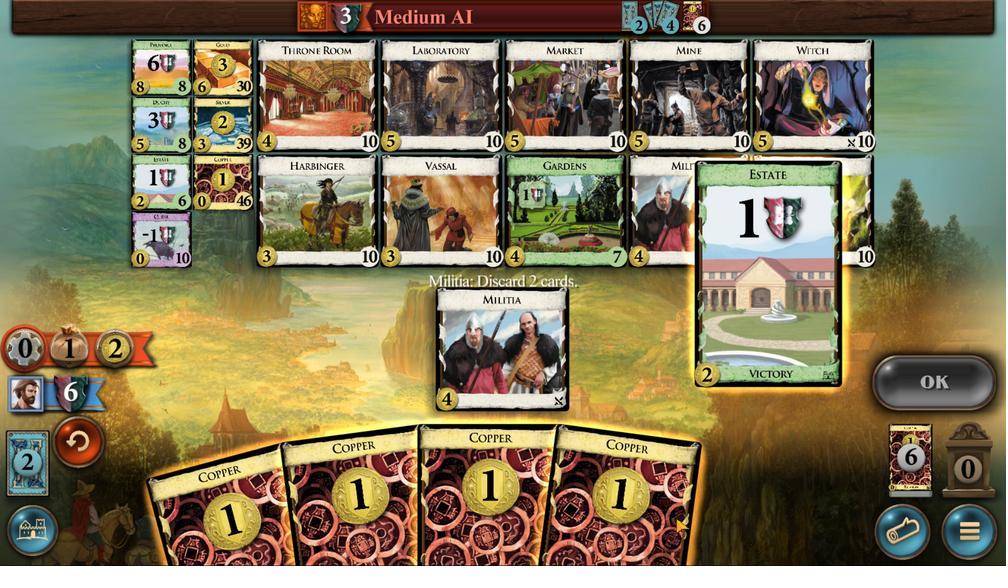 
Action: Mouse scrolled (622, 514) with delta (0, 0)
Screenshot: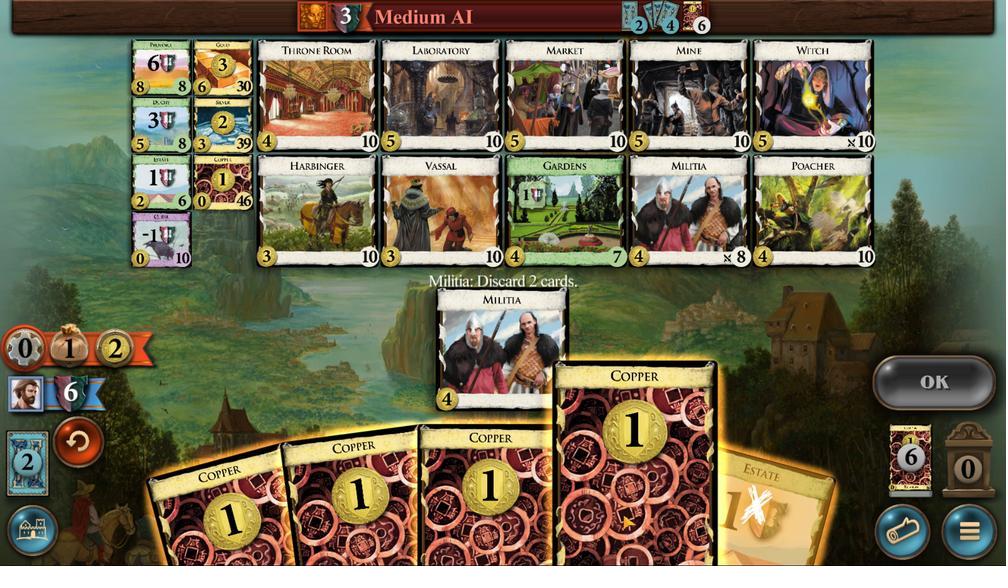 
Action: Mouse scrolled (622, 514) with delta (0, 0)
Screenshot: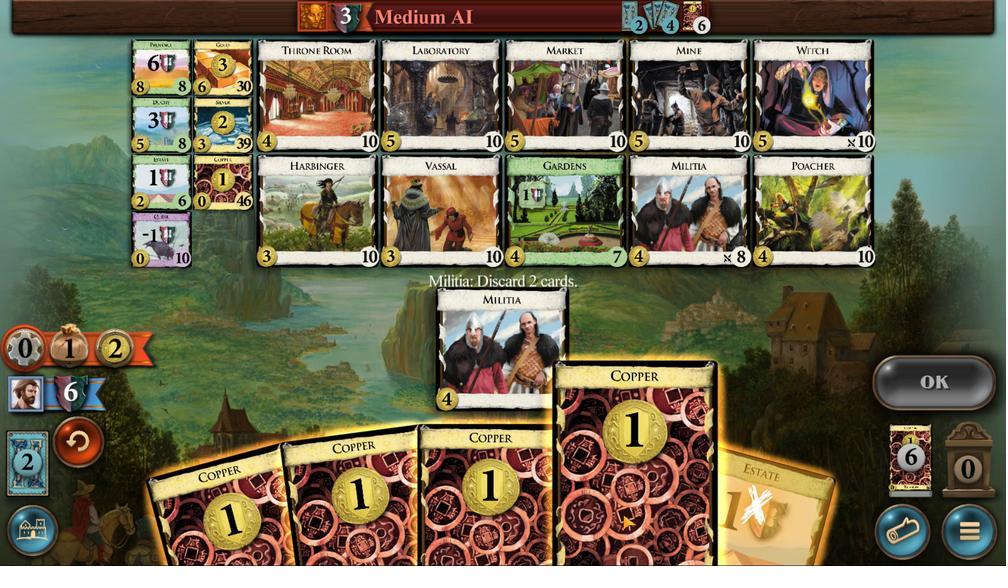 
Action: Mouse scrolled (622, 514) with delta (0, 0)
Screenshot: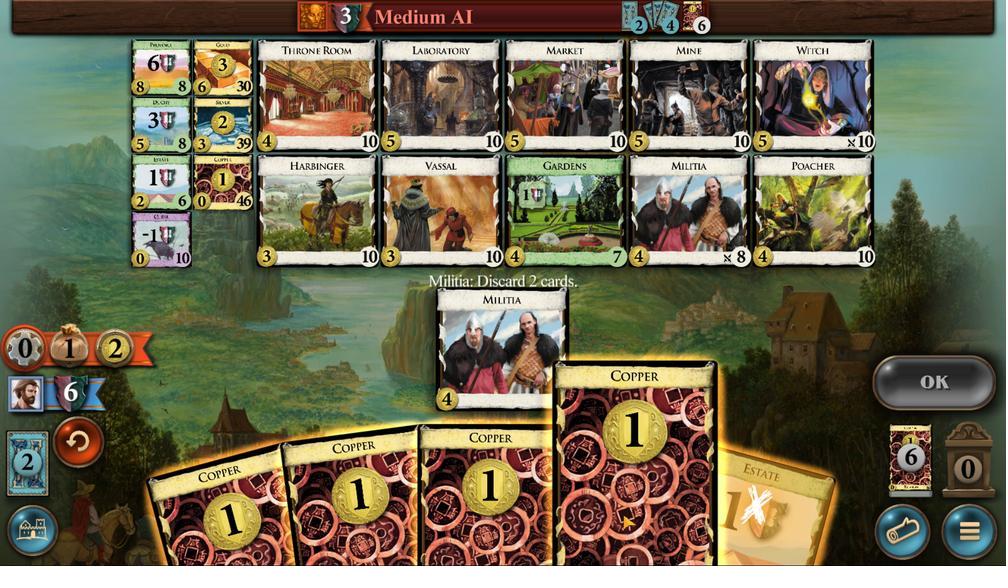 
Action: Mouse scrolled (622, 514) with delta (0, 0)
Screenshot: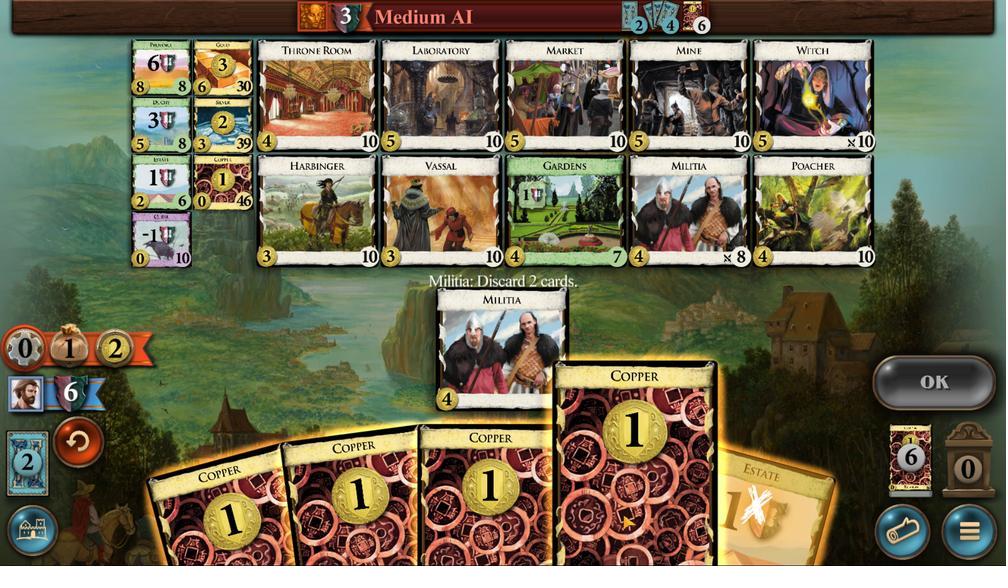 
Action: Mouse scrolled (622, 514) with delta (0, 0)
Screenshot: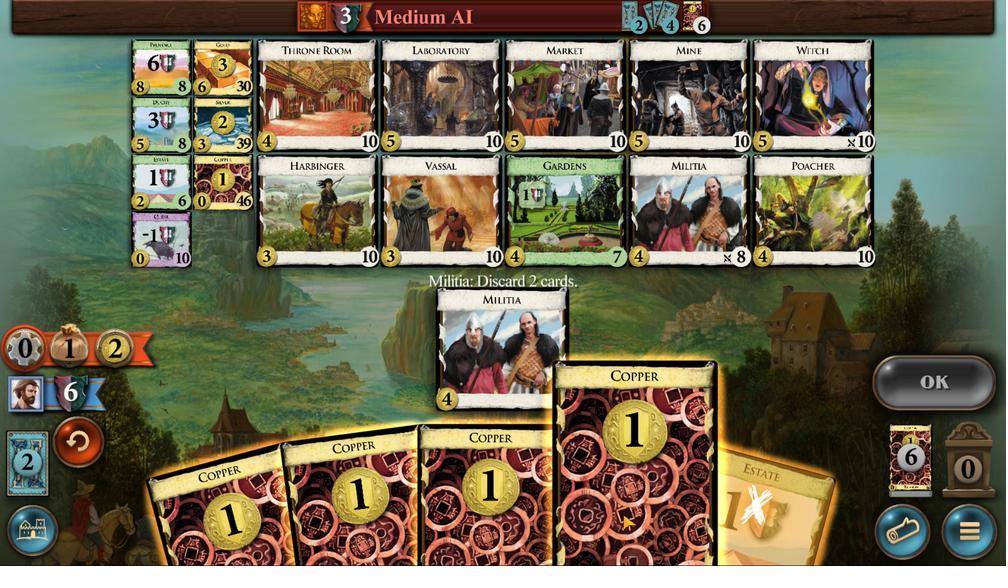 
Action: Mouse moved to (935, 390)
Screenshot: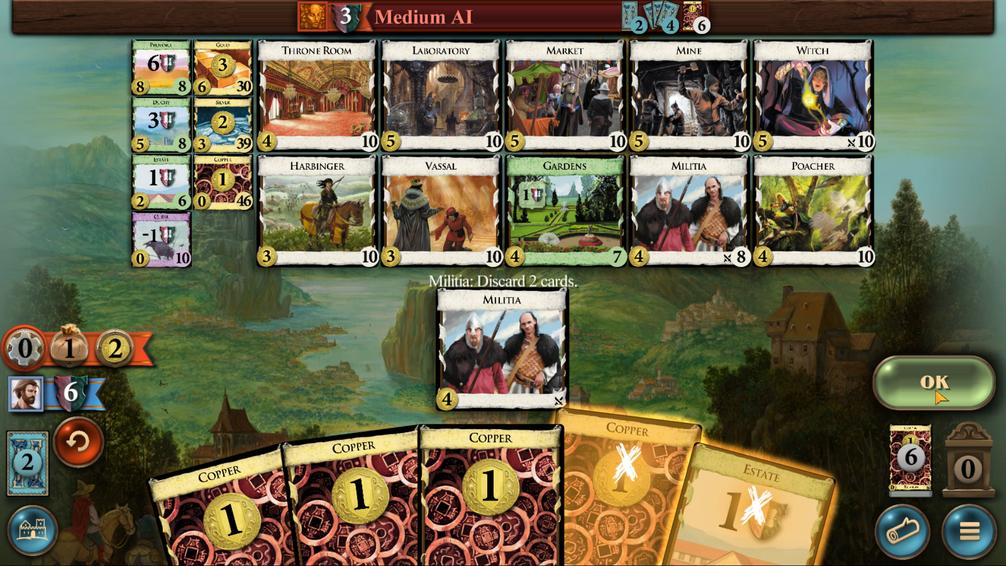 
Action: Mouse pressed left at (935, 390)
Screenshot: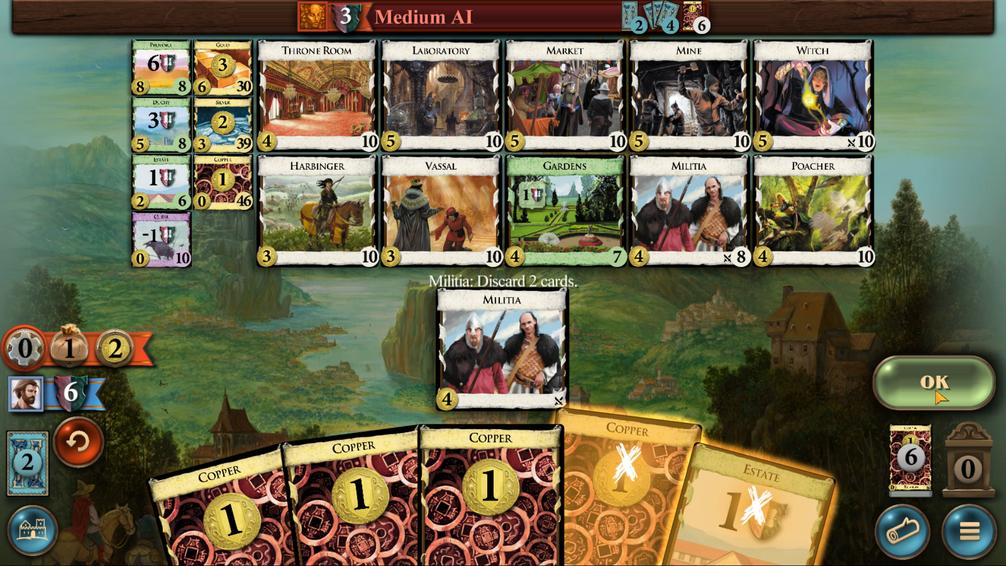 
Action: Mouse moved to (607, 513)
Screenshot: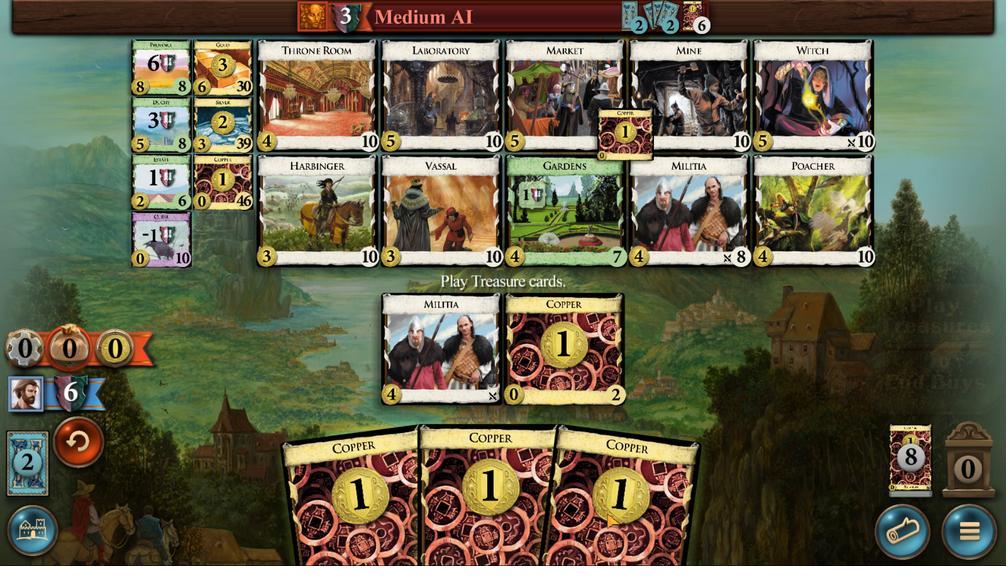 
Action: Mouse scrolled (607, 512) with delta (0, 0)
Screenshot: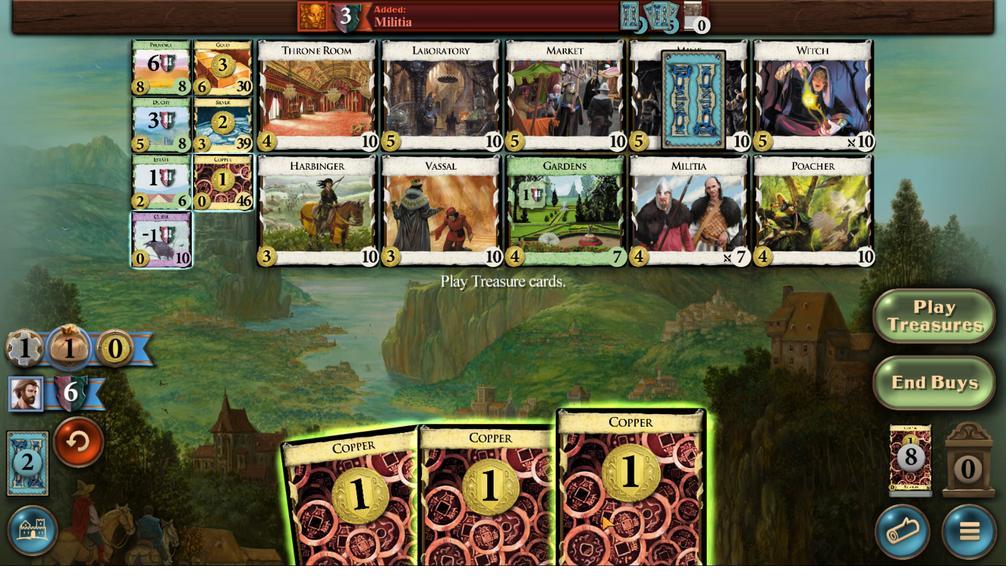 
Action: Mouse moved to (607, 514)
Screenshot: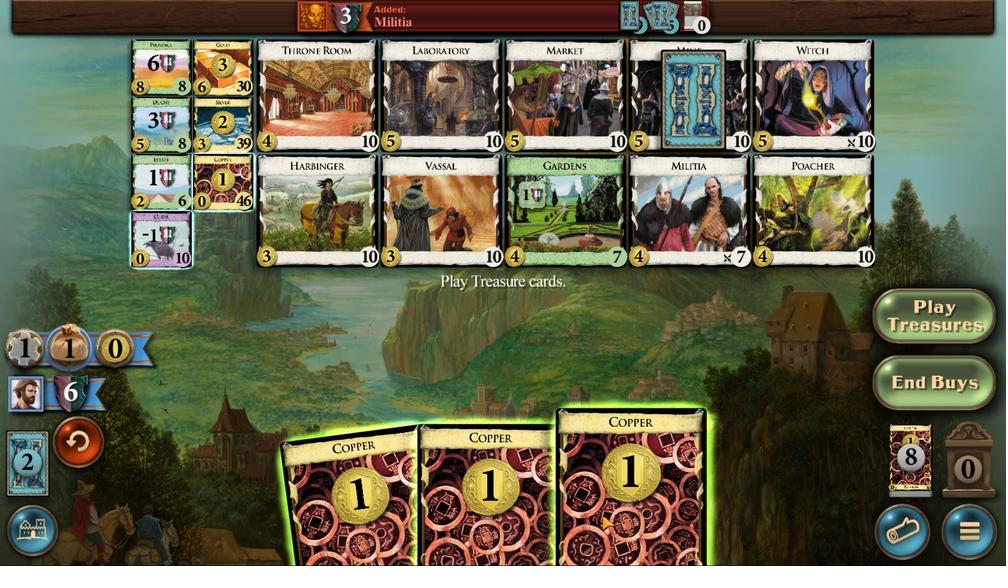 
Action: Mouse scrolled (607, 513) with delta (0, 0)
Screenshot: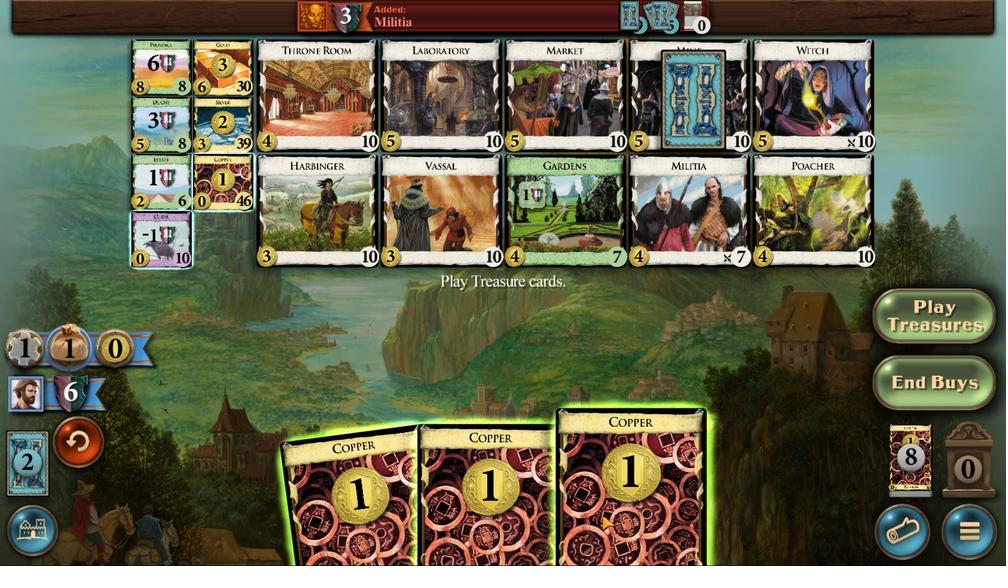 
Action: Mouse moved to (607, 514)
Screenshot: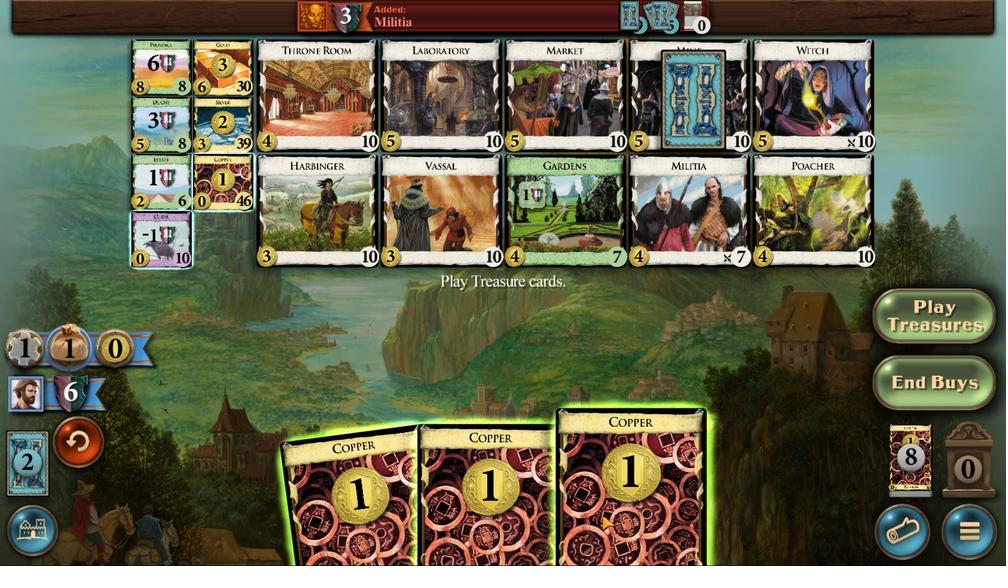 
Action: Mouse scrolled (607, 514) with delta (0, 0)
Screenshot: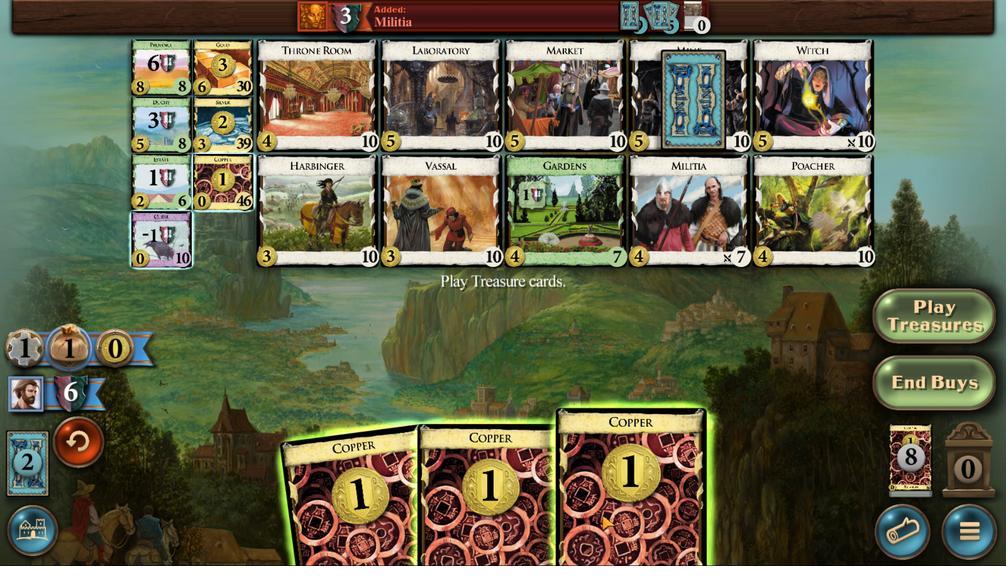 
Action: Mouse moved to (607, 515)
Screenshot: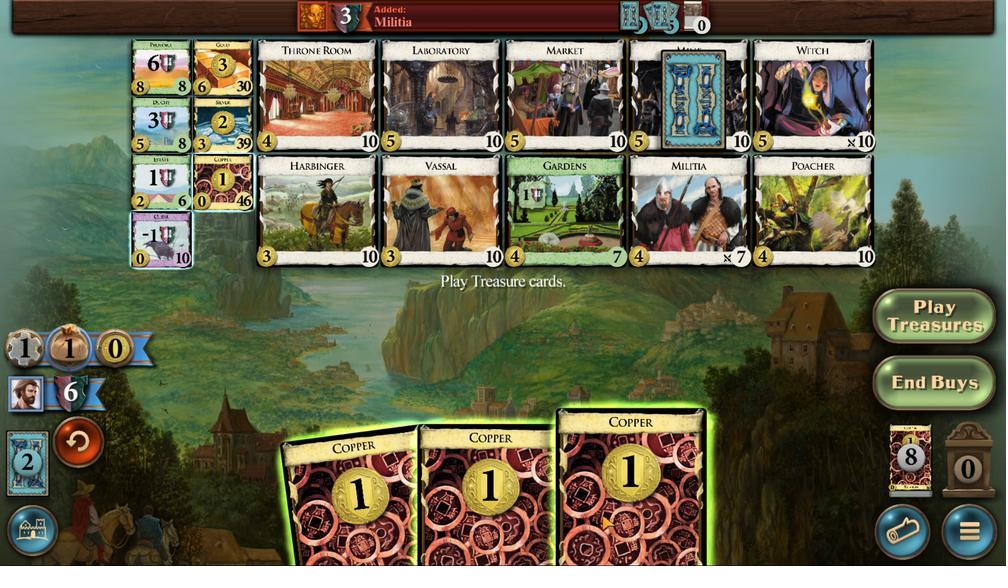 
Action: Mouse scrolled (607, 514) with delta (0, 0)
Screenshot: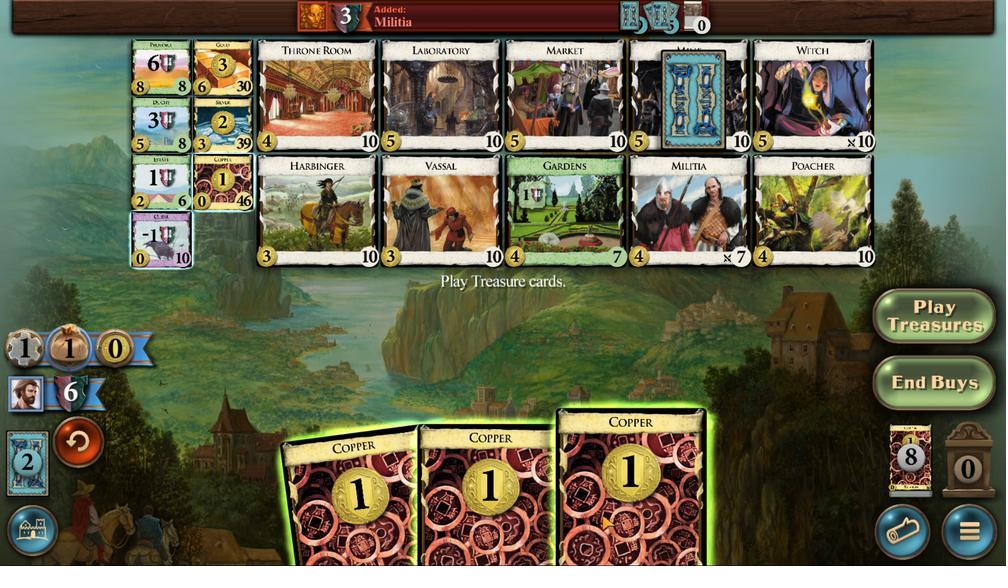 
Action: Mouse moved to (517, 503)
Screenshot: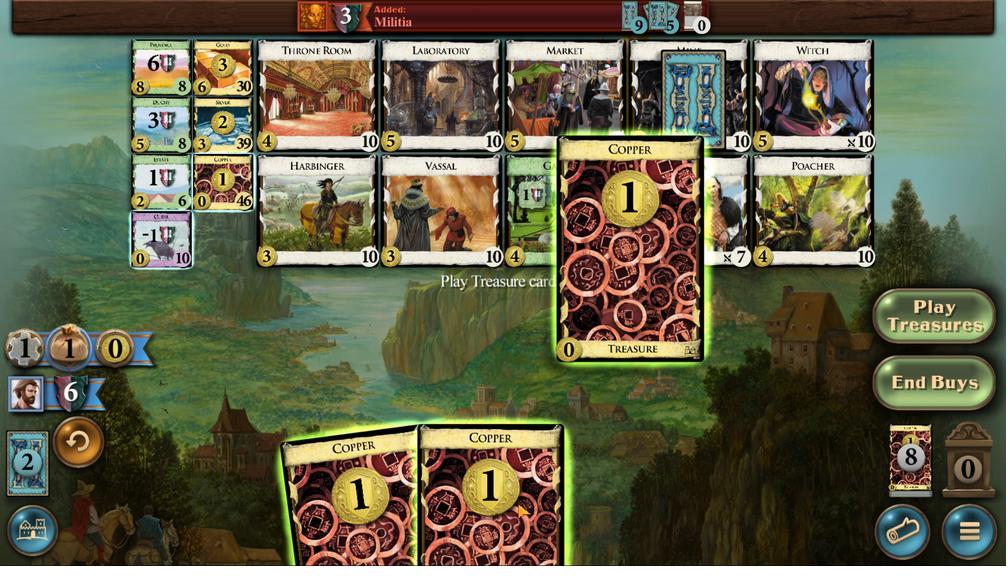 
Action: Mouse scrolled (517, 503) with delta (0, 0)
Screenshot: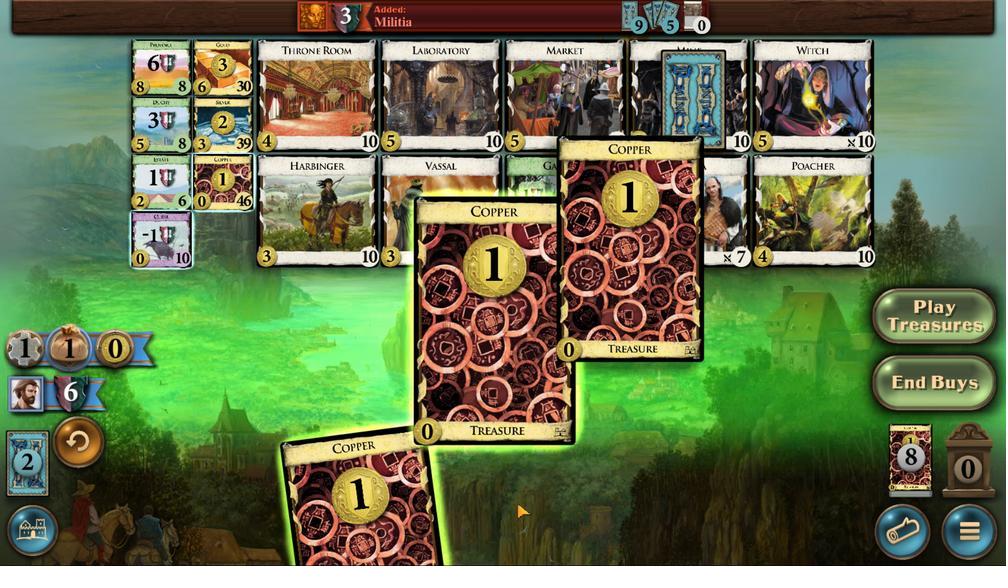 
Action: Mouse moved to (517, 503)
Screenshot: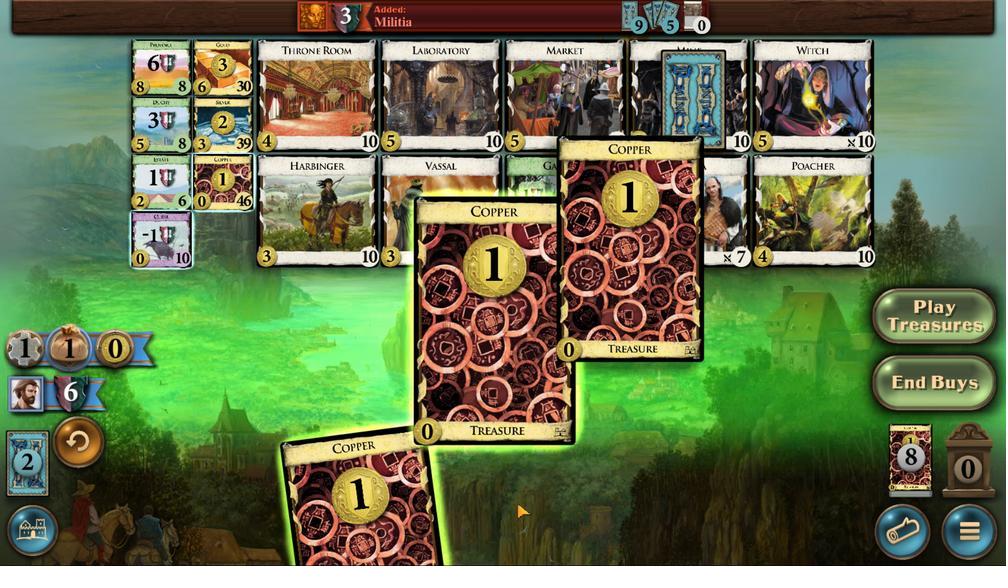 
Action: Mouse scrolled (517, 503) with delta (0, 0)
Screenshot: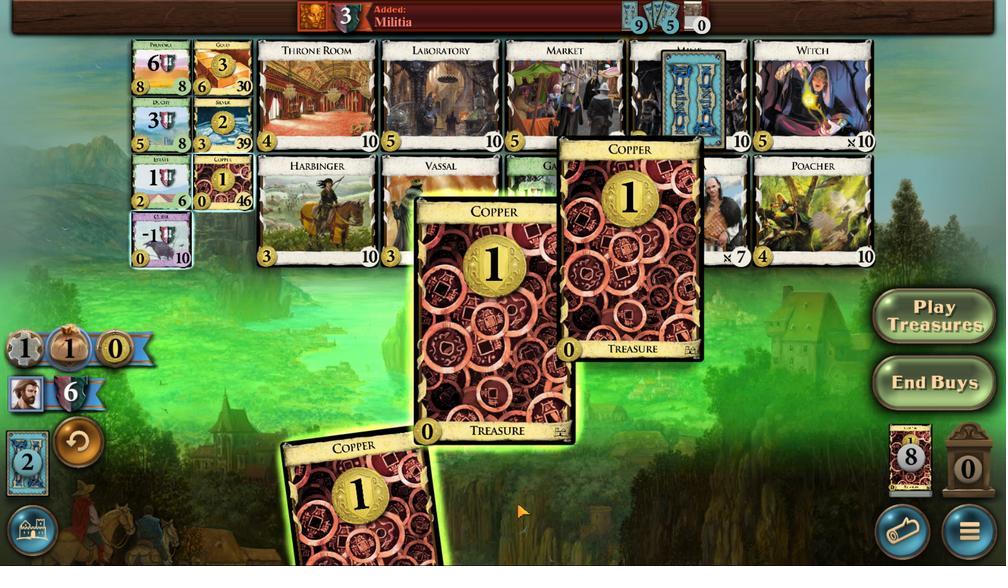 
Action: Mouse scrolled (517, 503) with delta (0, 0)
Screenshot: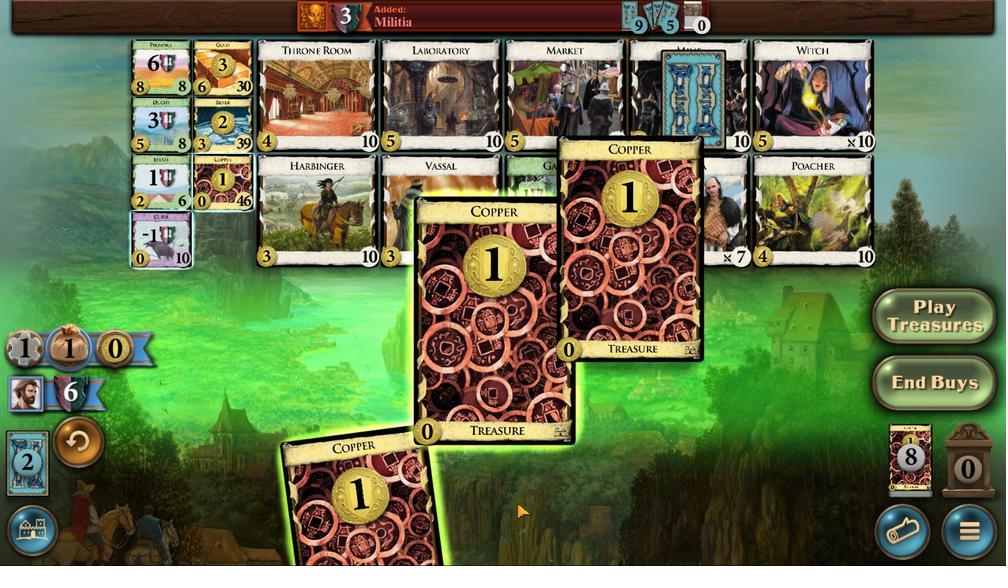 
Action: Mouse moved to (153, 178)
Screenshot: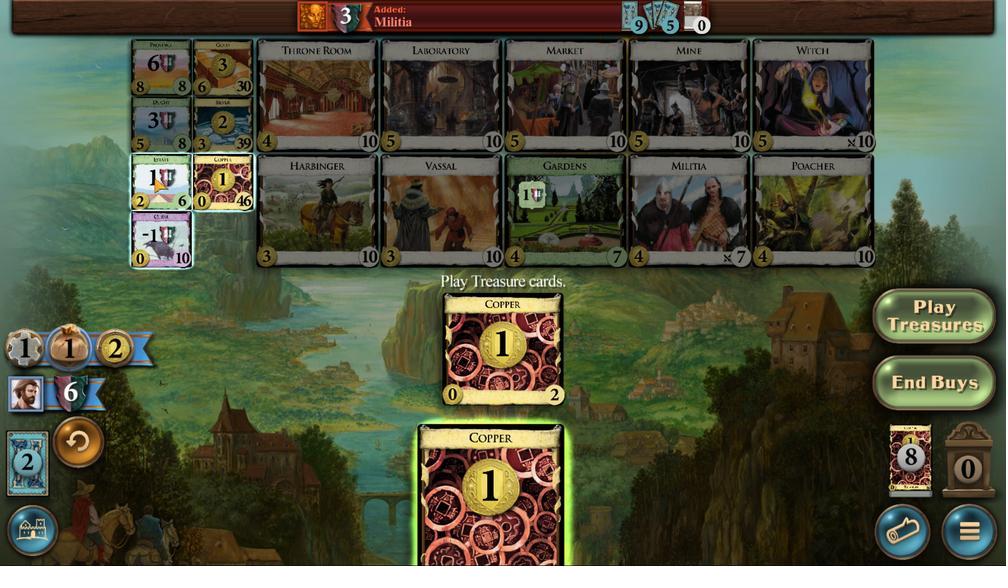 
Action: Mouse pressed left at (153, 178)
Screenshot: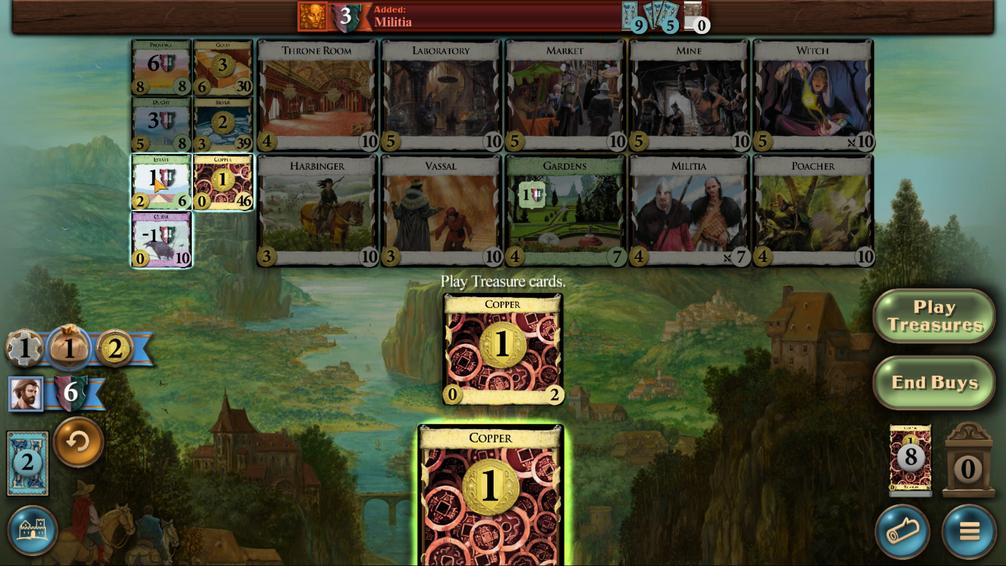 
Action: Mouse moved to (613, 526)
Screenshot: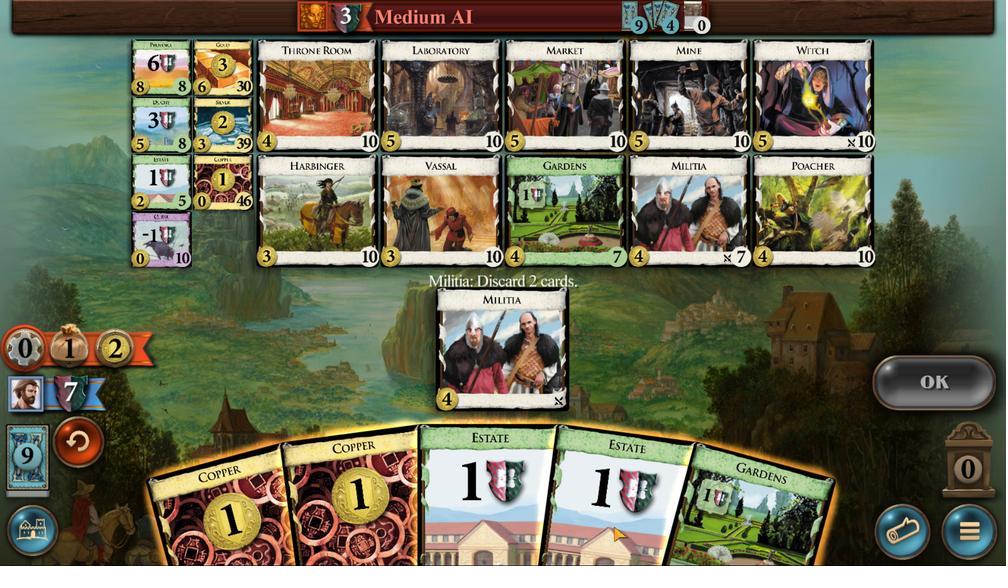 
Action: Mouse scrolled (613, 526) with delta (0, 0)
Screenshot: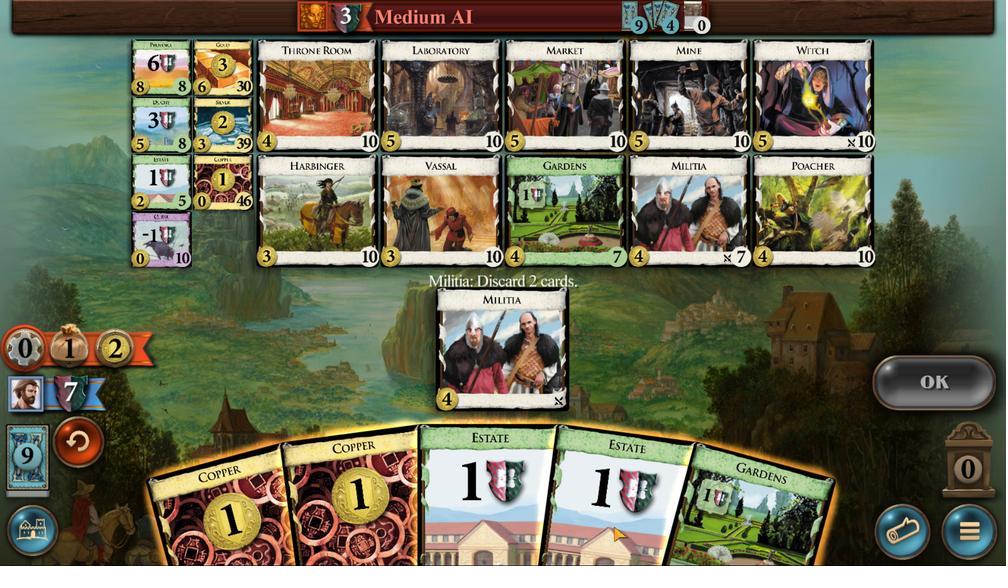 
Action: Mouse moved to (612, 527)
Screenshot: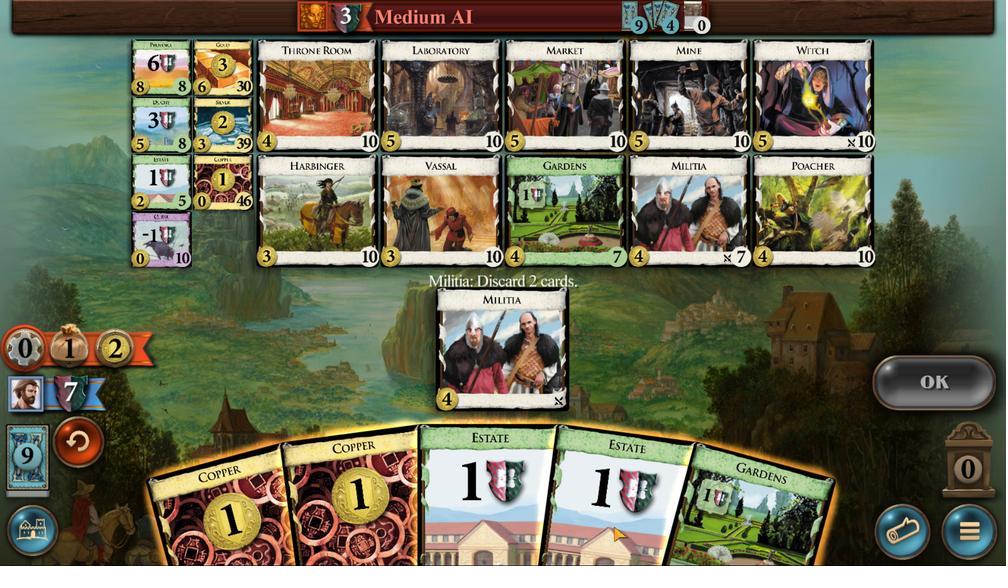 
Action: Mouse scrolled (612, 527) with delta (0, 0)
Screenshot: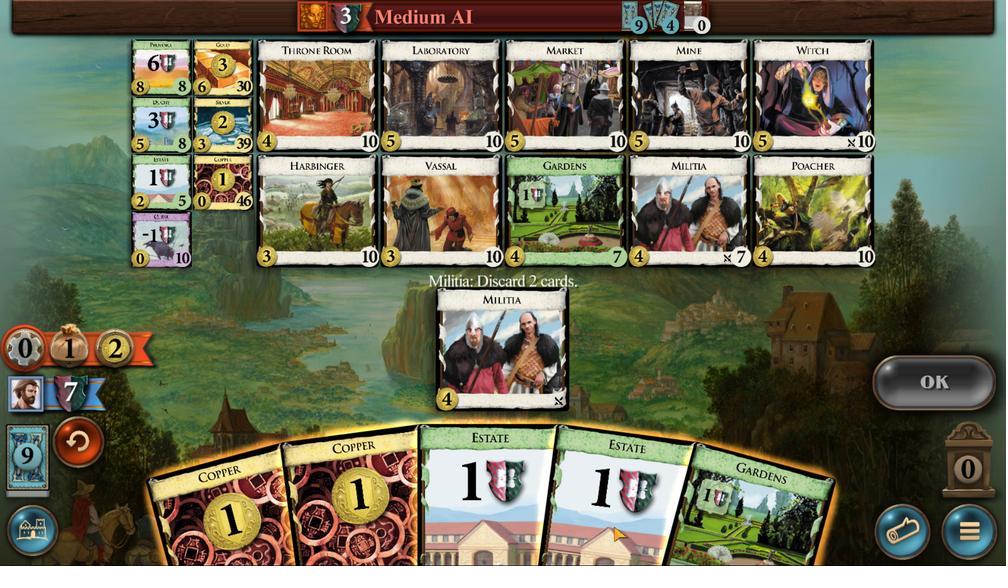 
Action: Mouse scrolled (612, 527) with delta (0, 0)
Screenshot: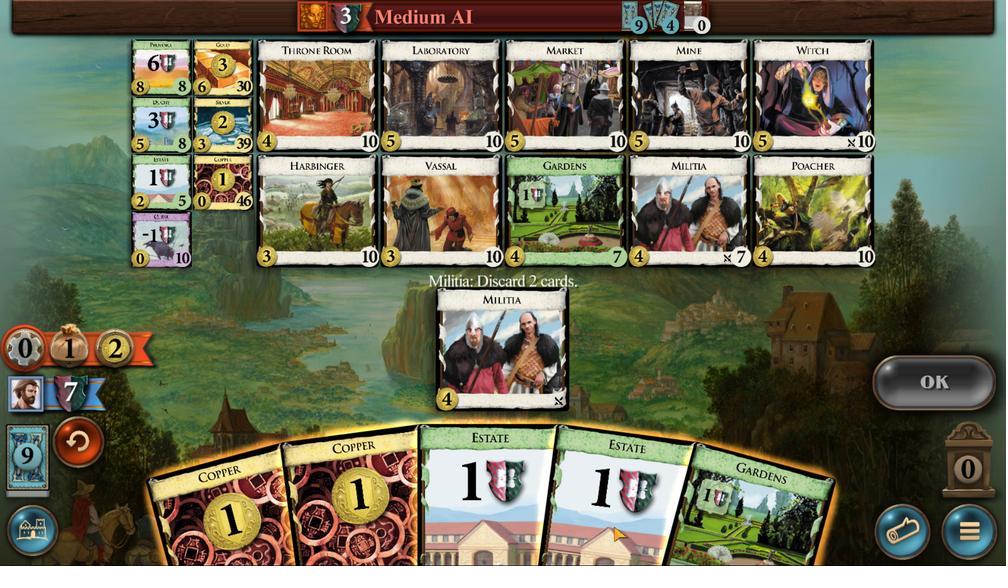 
Action: Mouse moved to (526, 517)
Screenshot: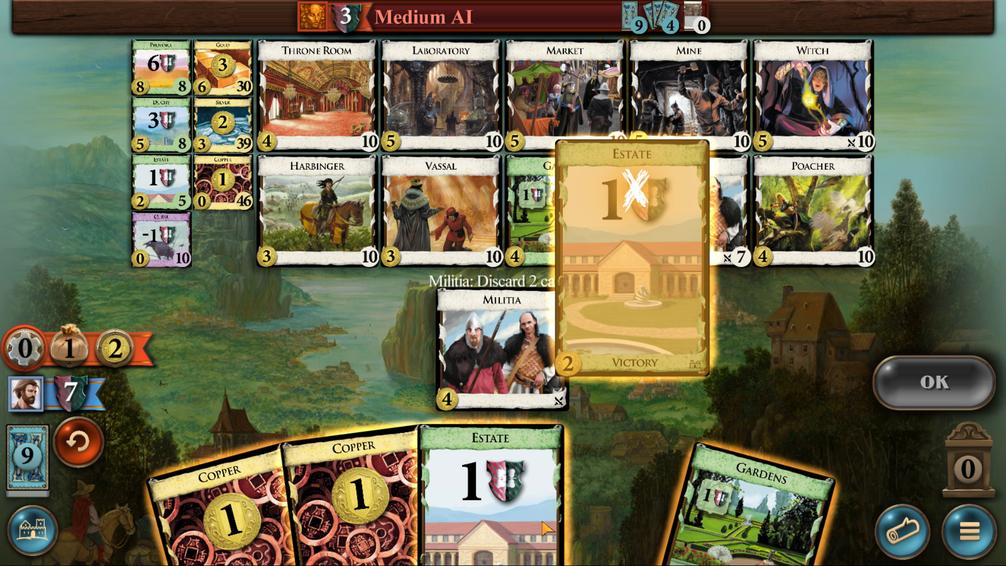 
Action: Mouse scrolled (526, 517) with delta (0, 0)
Screenshot: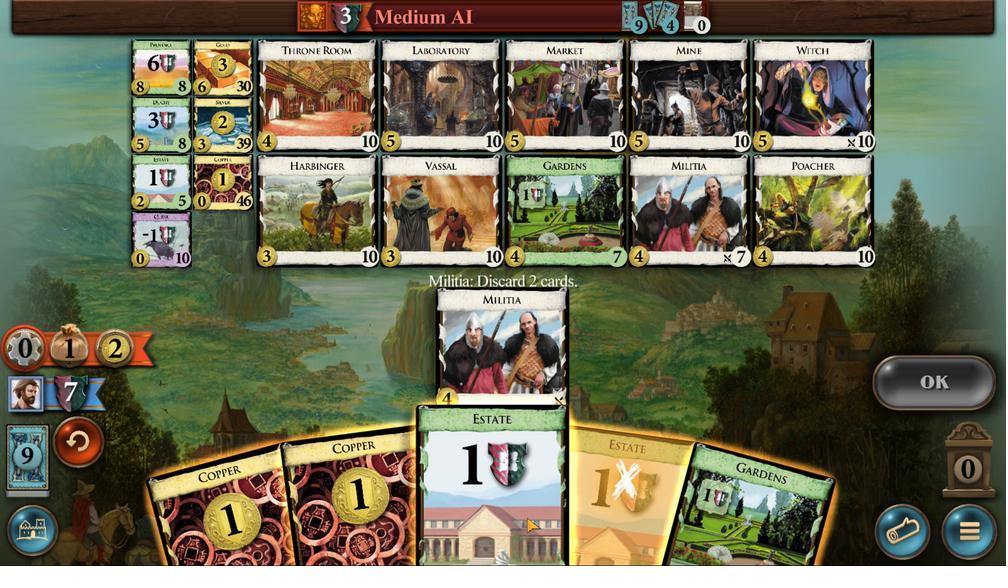 
Action: Mouse scrolled (526, 517) with delta (0, 0)
Screenshot: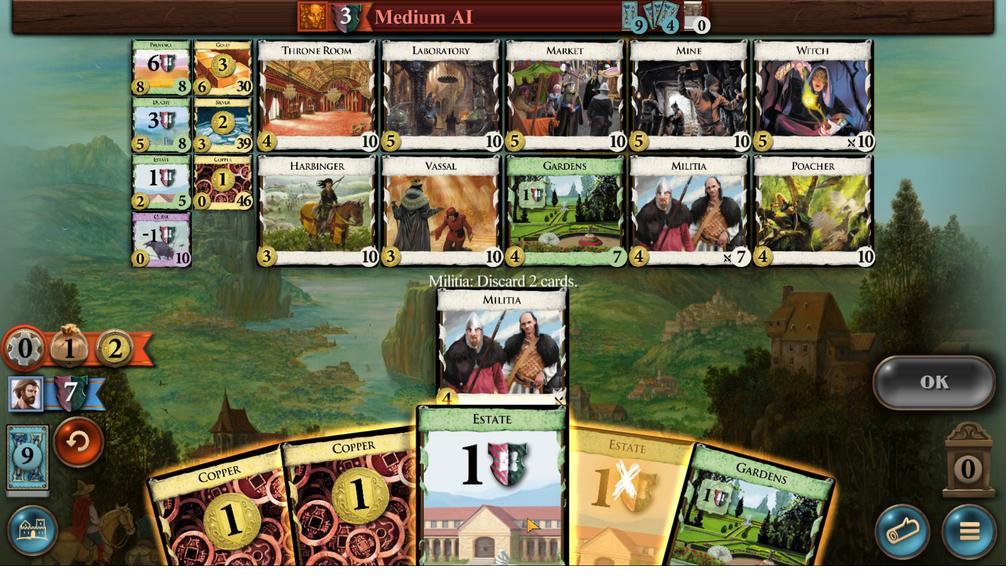 
Action: Mouse moved to (526, 517)
Screenshot: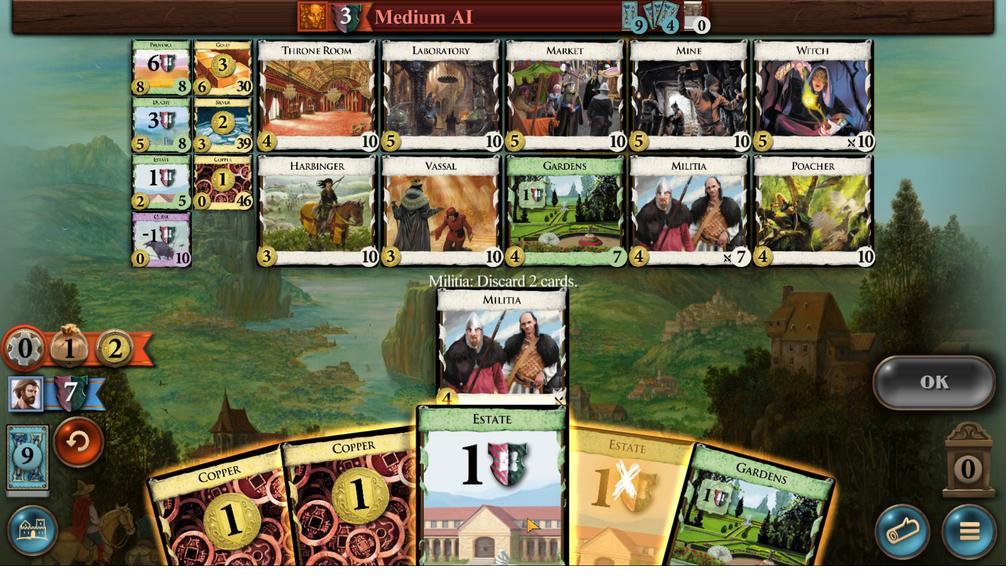 
Action: Mouse scrolled (526, 517) with delta (0, 0)
Screenshot: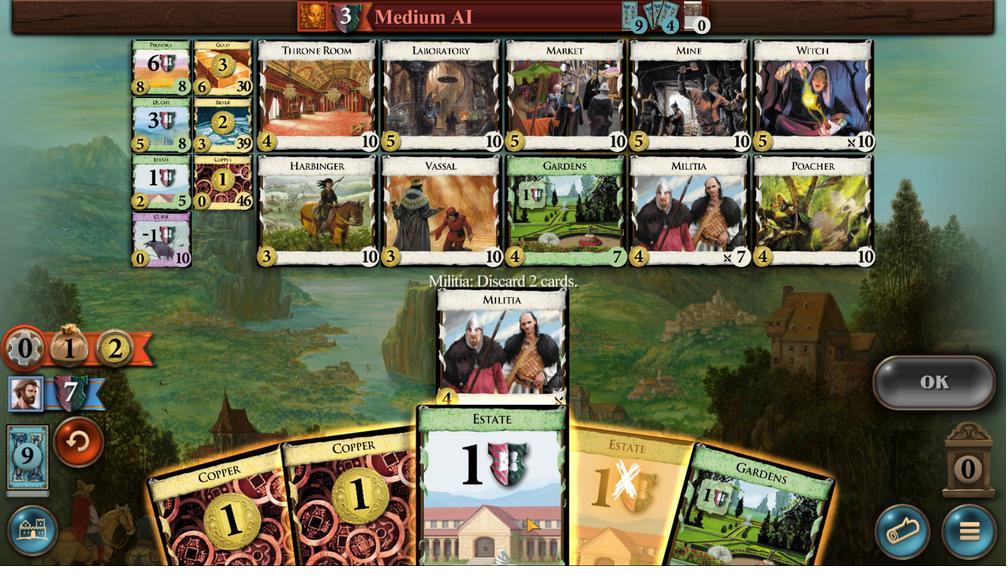 
Action: Mouse scrolled (526, 517) with delta (0, 0)
Screenshot: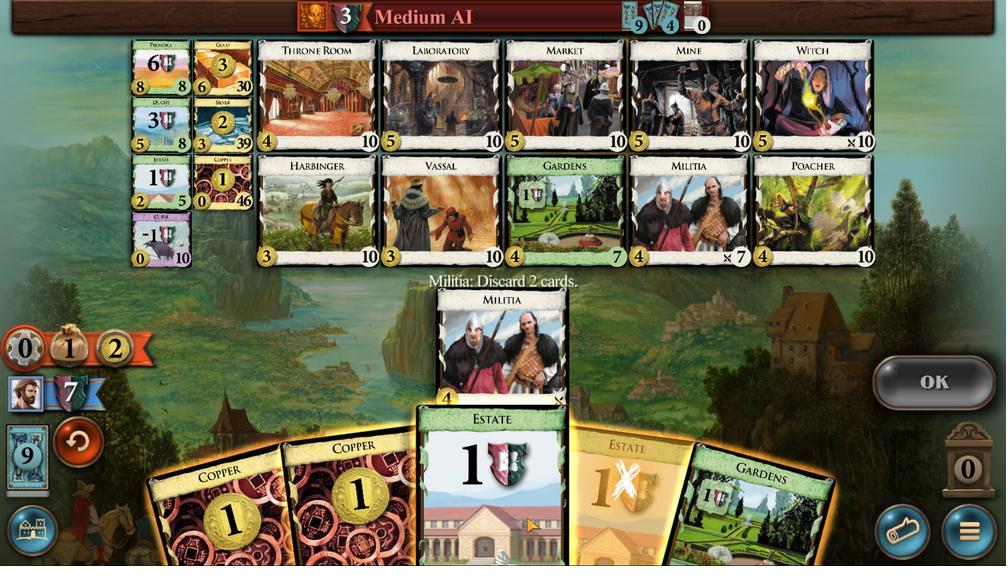 
Action: Mouse moved to (950, 390)
Screenshot: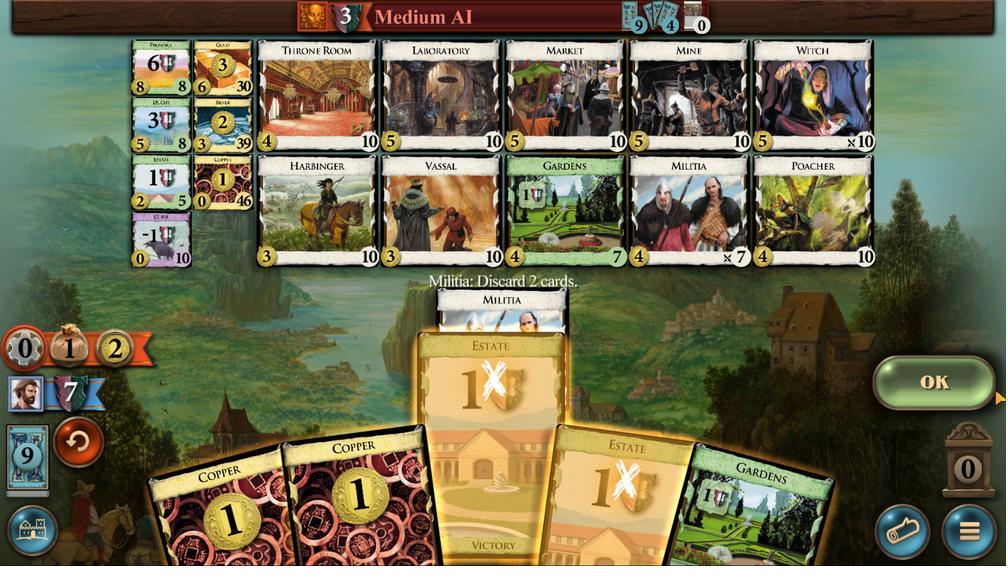 
Action: Mouse pressed left at (950, 390)
Screenshot: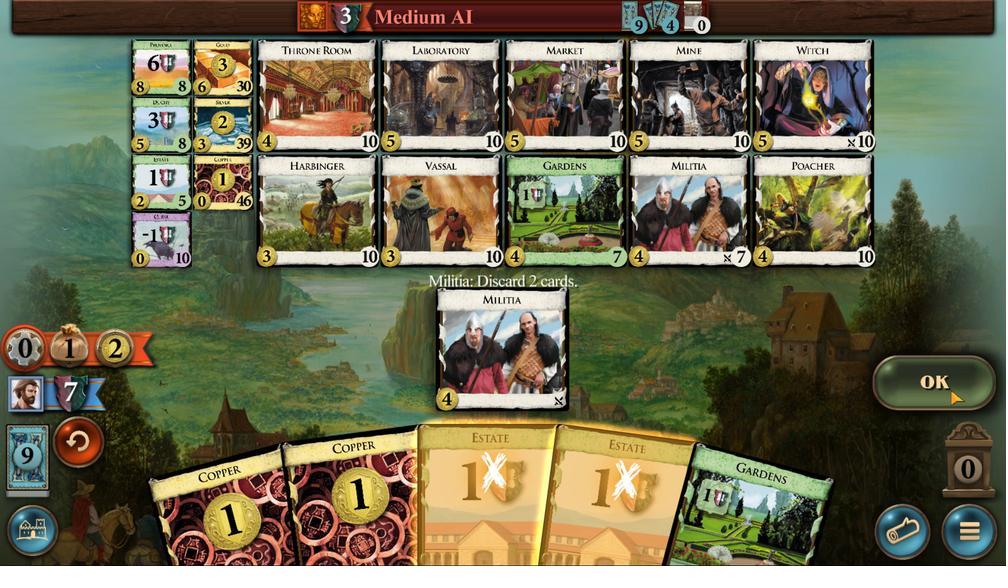 
Action: Mouse moved to (485, 510)
Screenshot: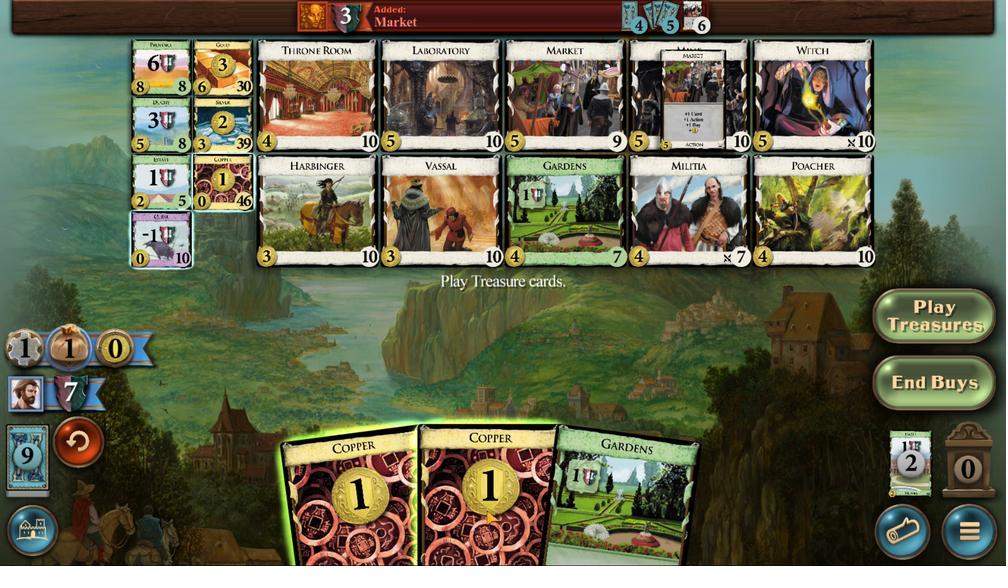 
Action: Mouse scrolled (485, 510) with delta (0, 0)
Screenshot: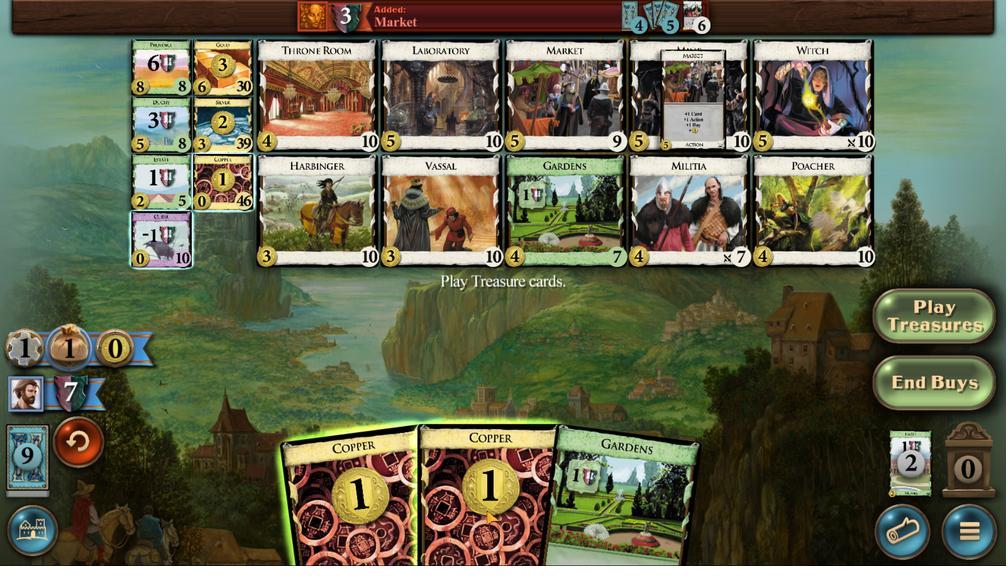 
Action: Mouse scrolled (485, 510) with delta (0, 0)
Screenshot: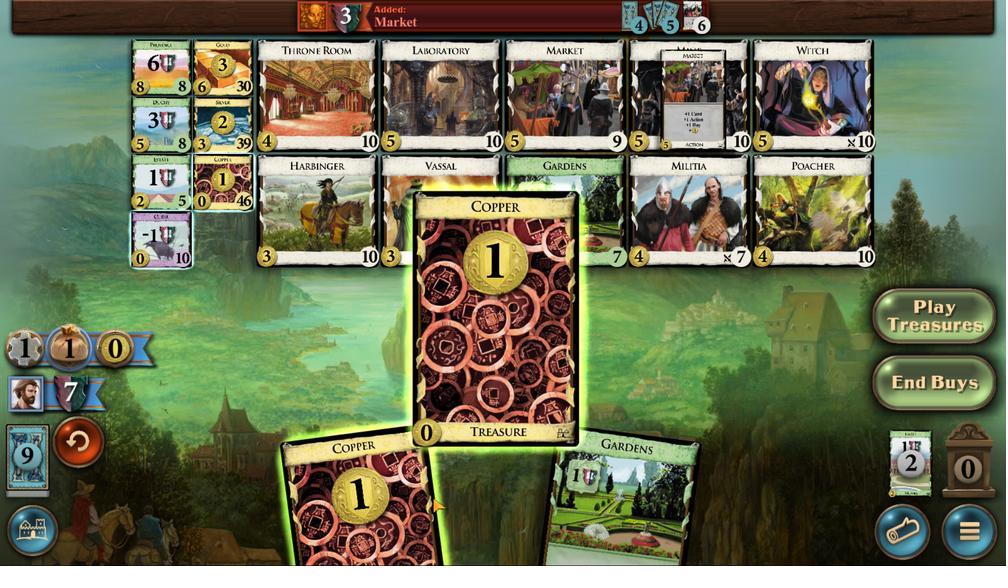 
Action: Mouse moved to (484, 510)
Screenshot: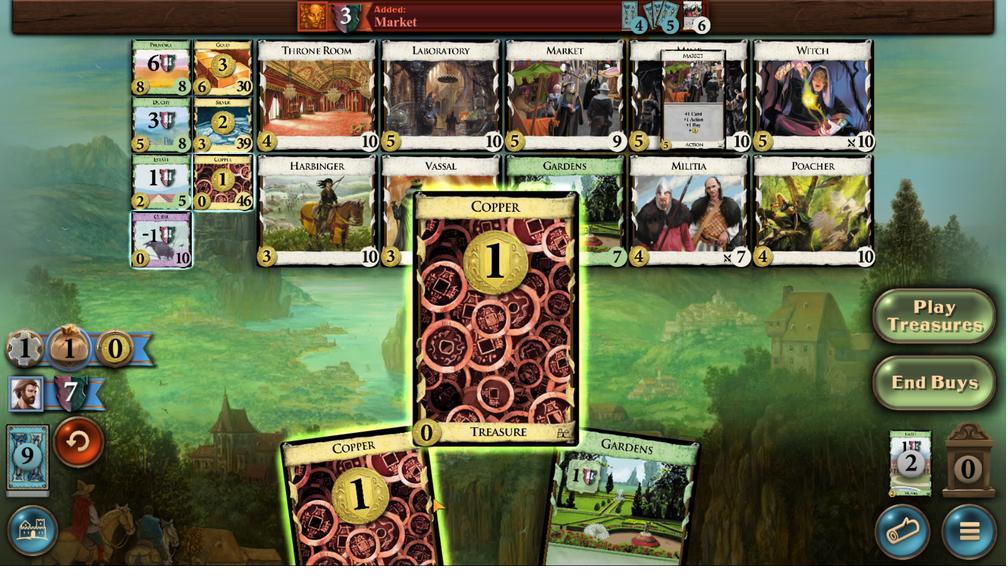 
Action: Mouse scrolled (484, 510) with delta (0, 0)
Screenshot: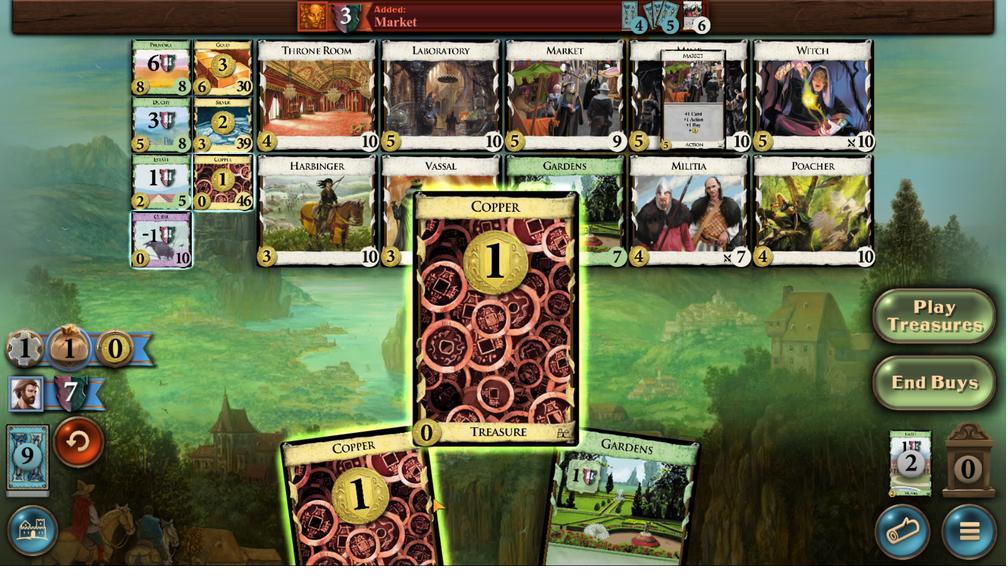 
Action: Mouse scrolled (484, 510) with delta (0, 0)
Screenshot: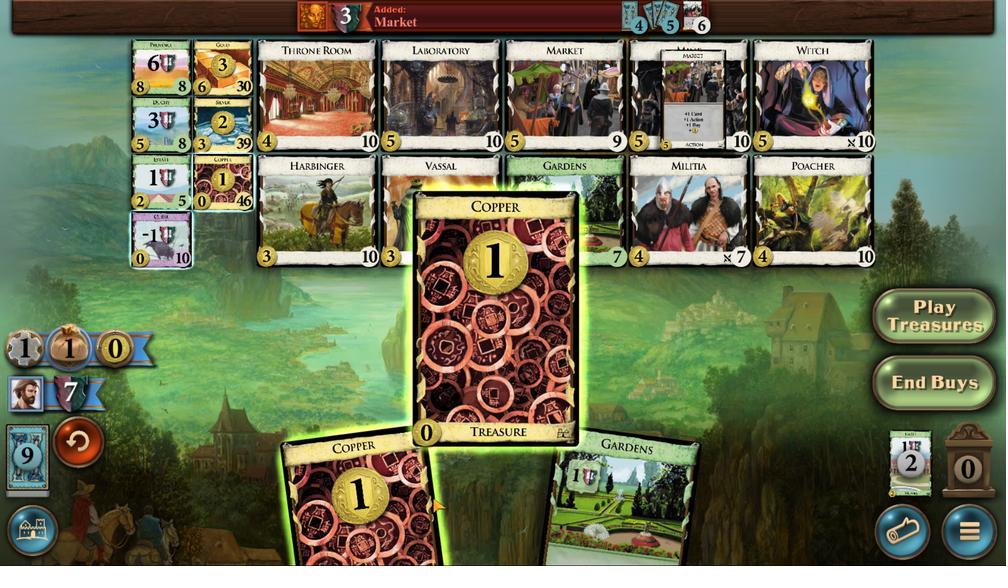 
Action: Mouse moved to (391, 492)
Screenshot: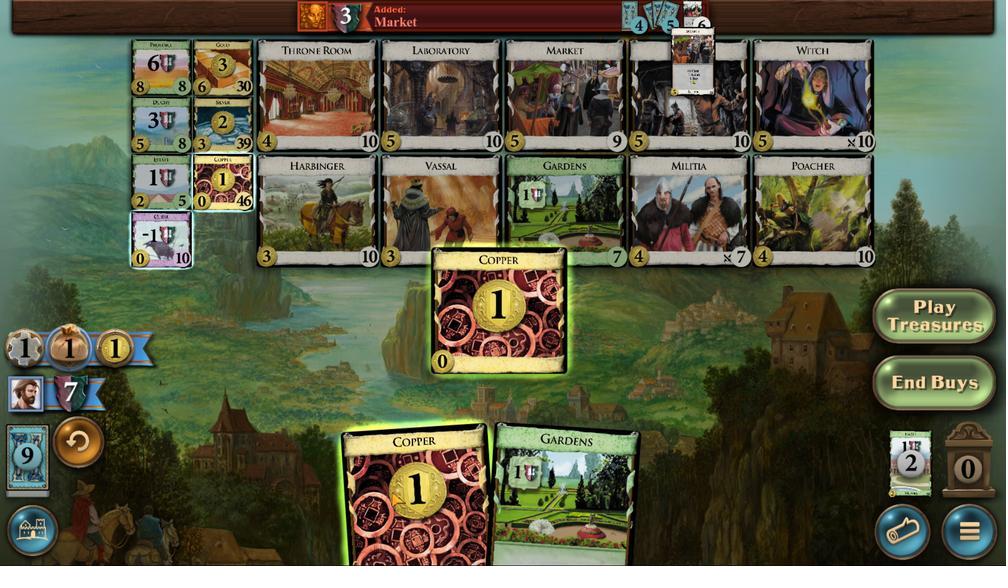 
Action: Mouse scrolled (391, 491) with delta (0, 0)
Screenshot: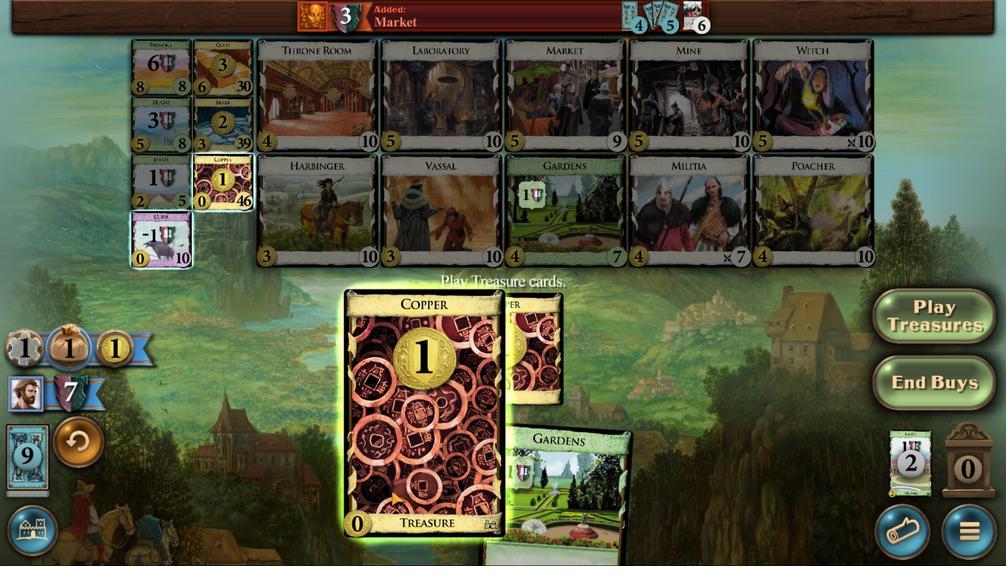 
Action: Mouse scrolled (391, 491) with delta (0, 0)
Screenshot: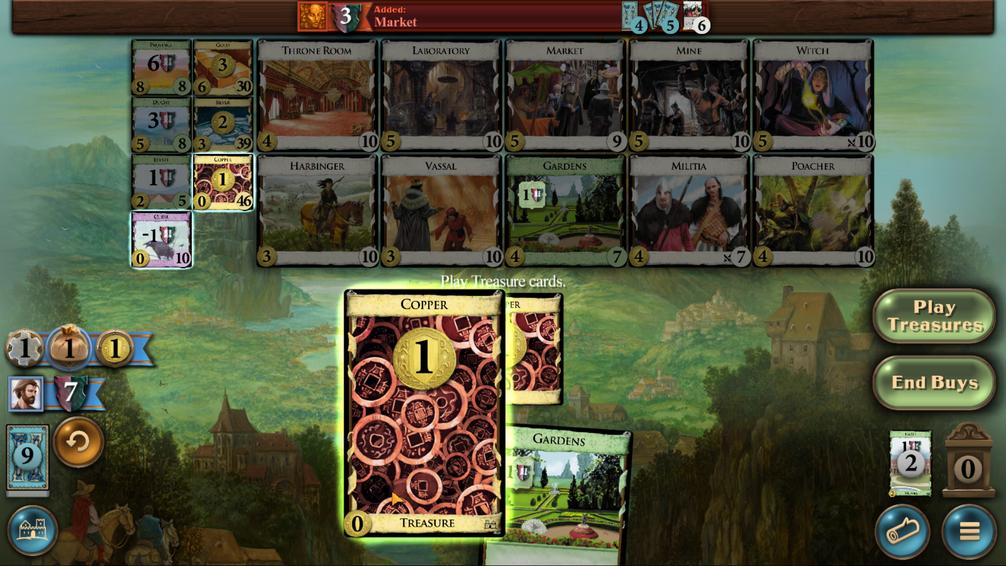 
Action: Mouse scrolled (391, 491) with delta (0, 0)
Screenshot: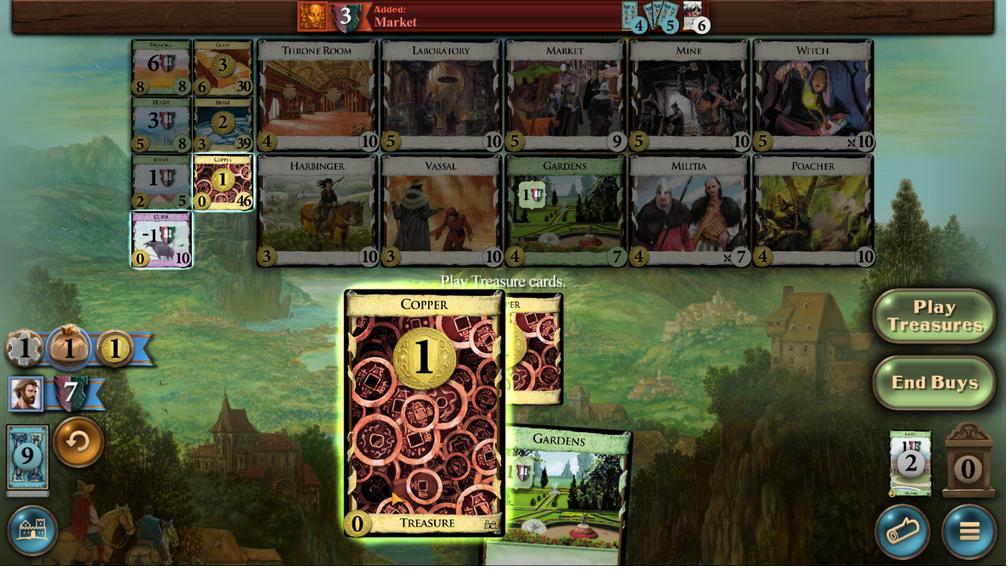 
Action: Mouse scrolled (391, 491) with delta (0, 0)
Screenshot: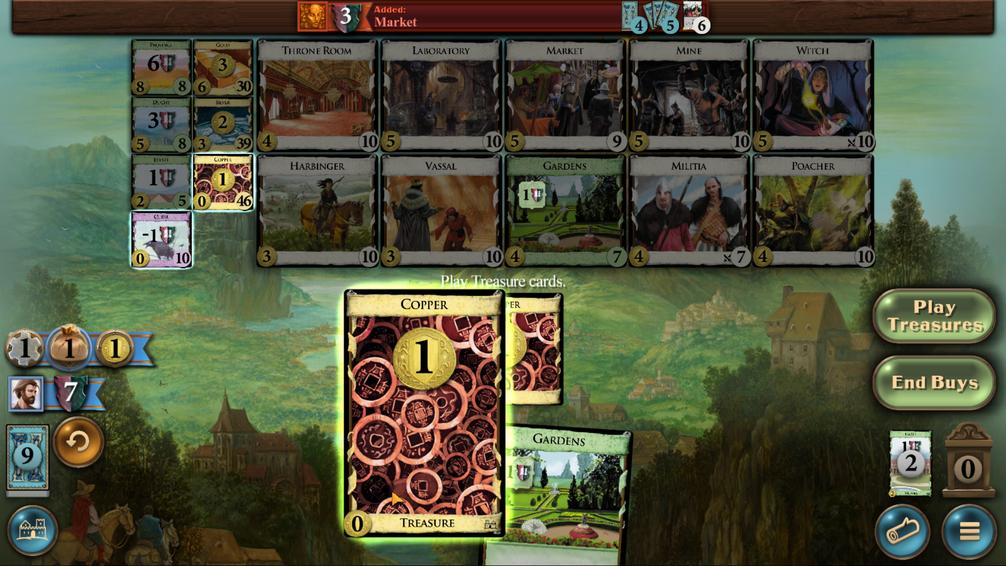 
Action: Mouse scrolled (391, 491) with delta (0, 0)
Screenshot: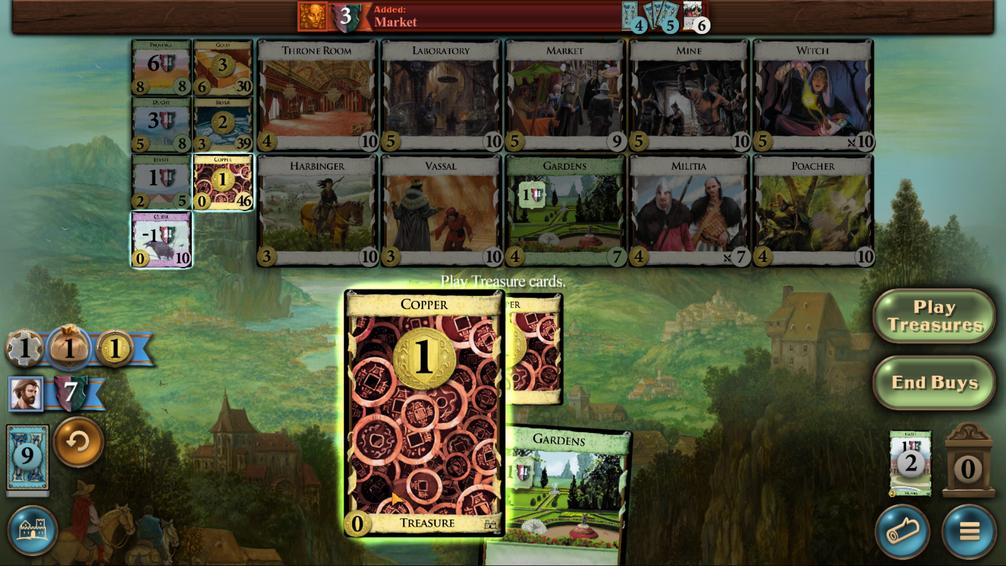 
Action: Mouse moved to (474, 457)
Screenshot: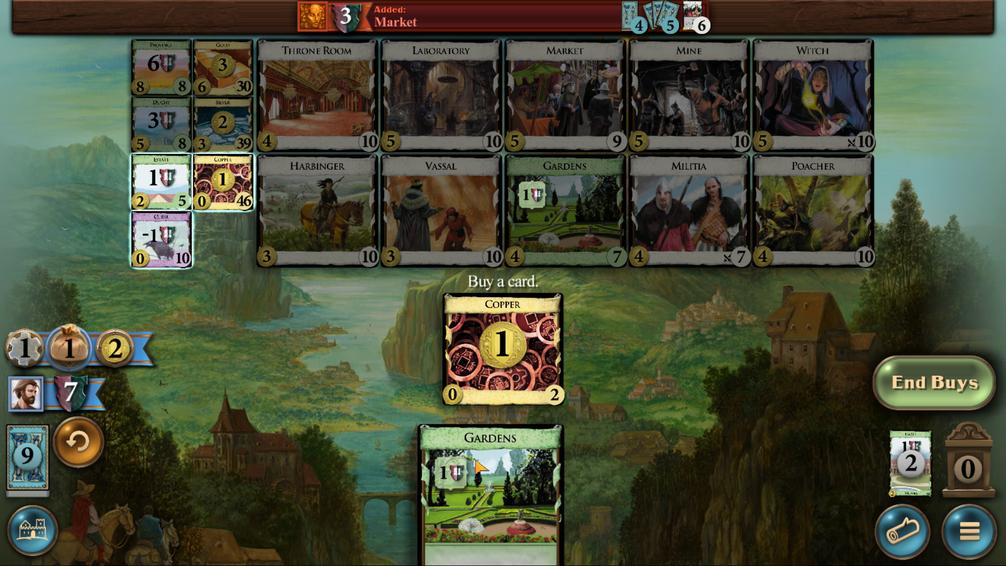 
Action: Mouse scrolled (474, 456) with delta (0, 0)
Screenshot: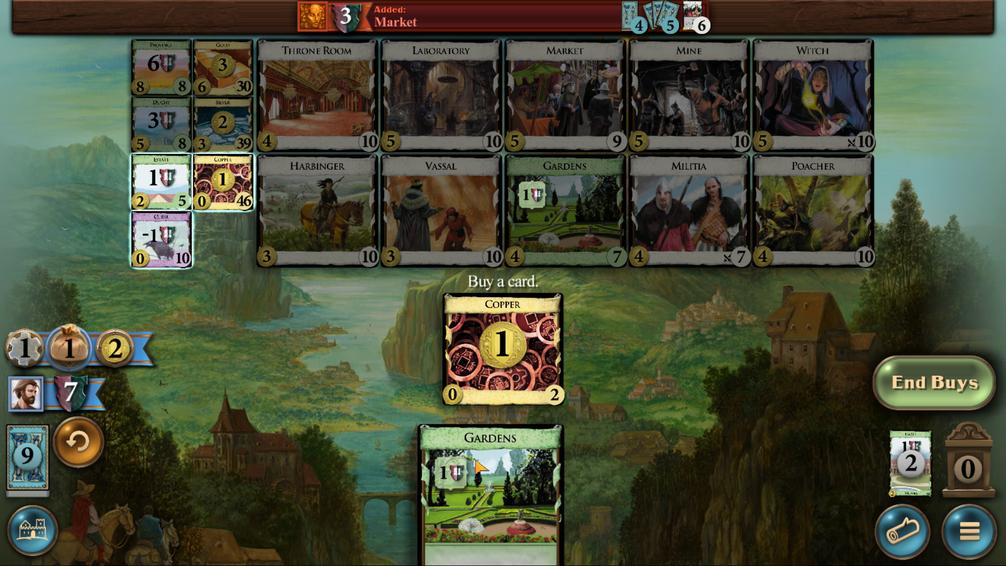 
Action: Mouse moved to (474, 459)
Screenshot: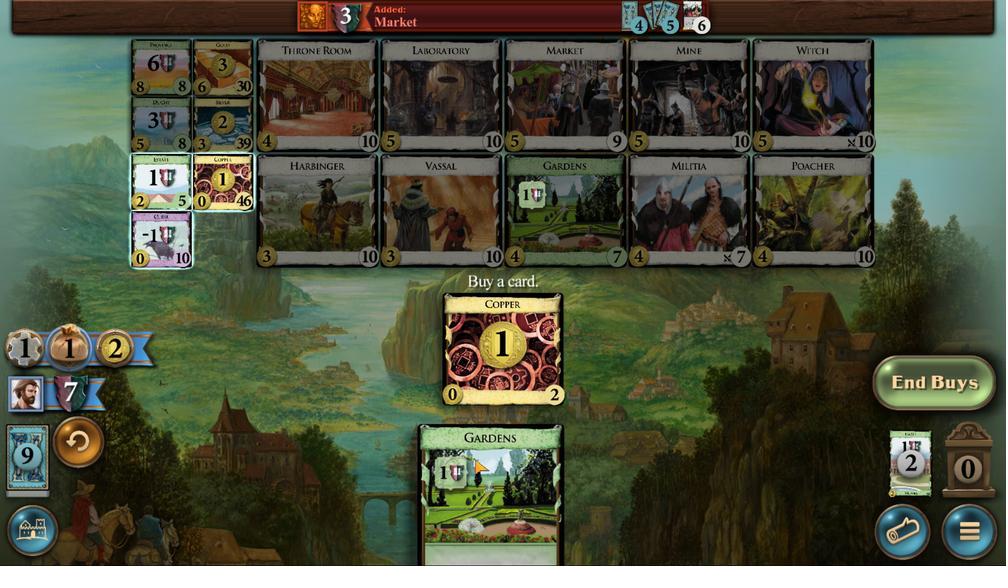 
Action: Mouse scrolled (474, 459) with delta (0, 0)
Screenshot: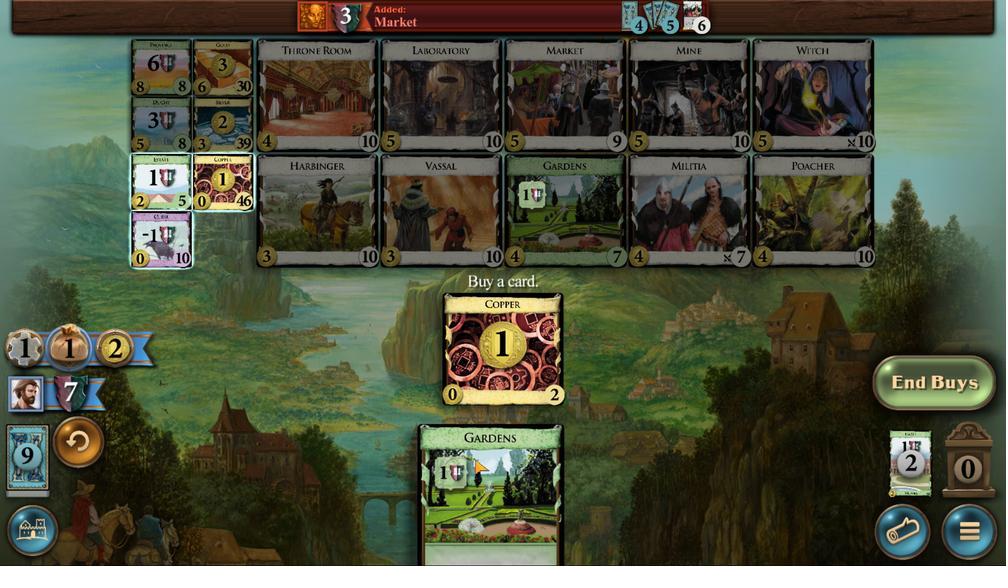 
Action: Mouse scrolled (474, 459) with delta (0, 0)
Screenshot: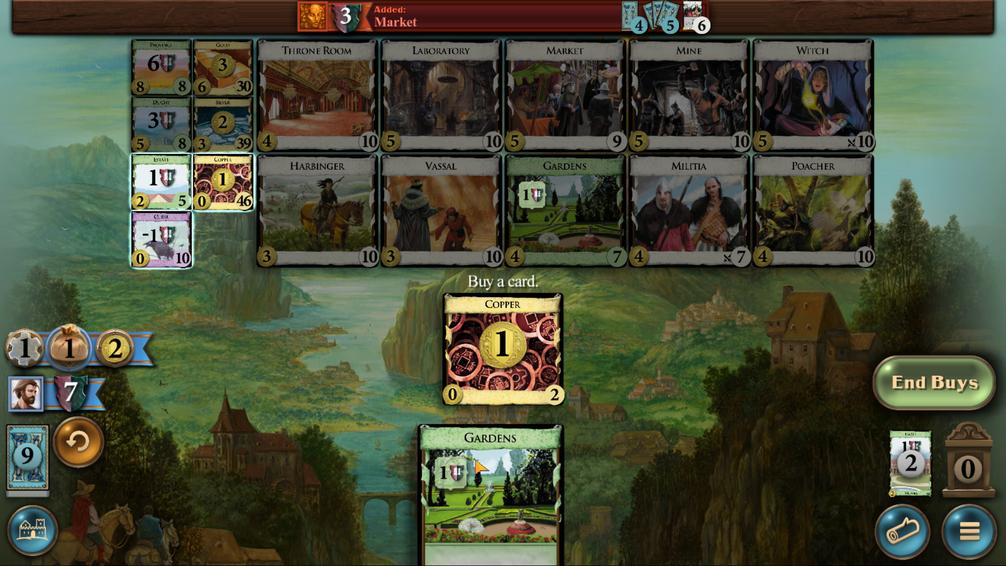 
Action: Mouse scrolled (474, 459) with delta (0, 0)
Screenshot: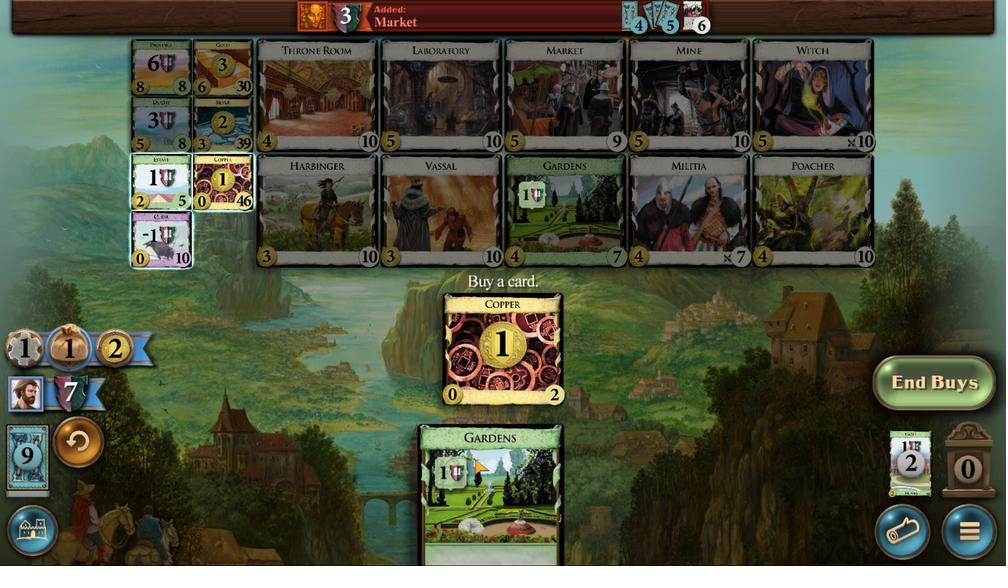 
Action: Mouse scrolled (474, 459) with delta (0, 0)
Screenshot: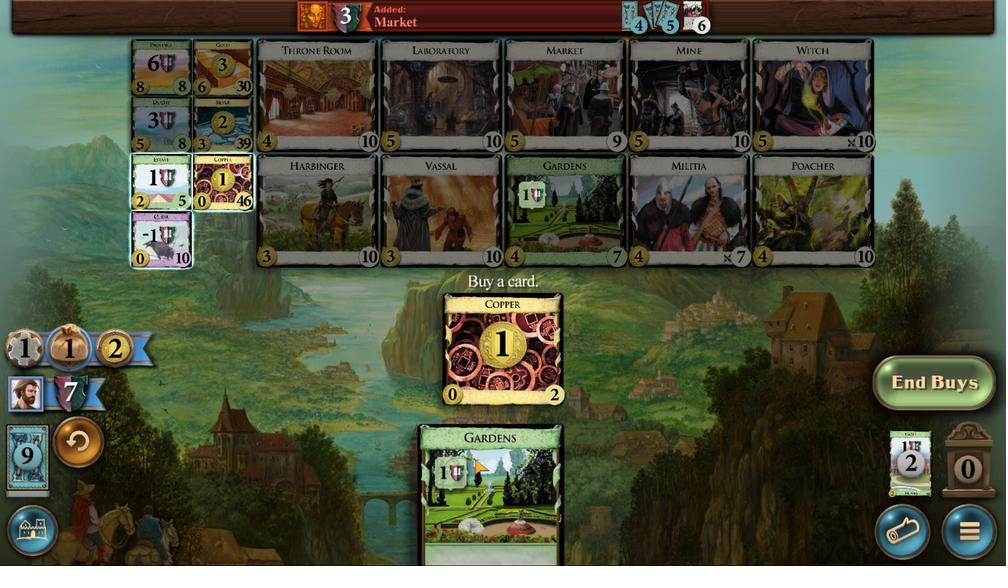 
Action: Mouse scrolled (474, 459) with delta (0, 0)
Screenshot: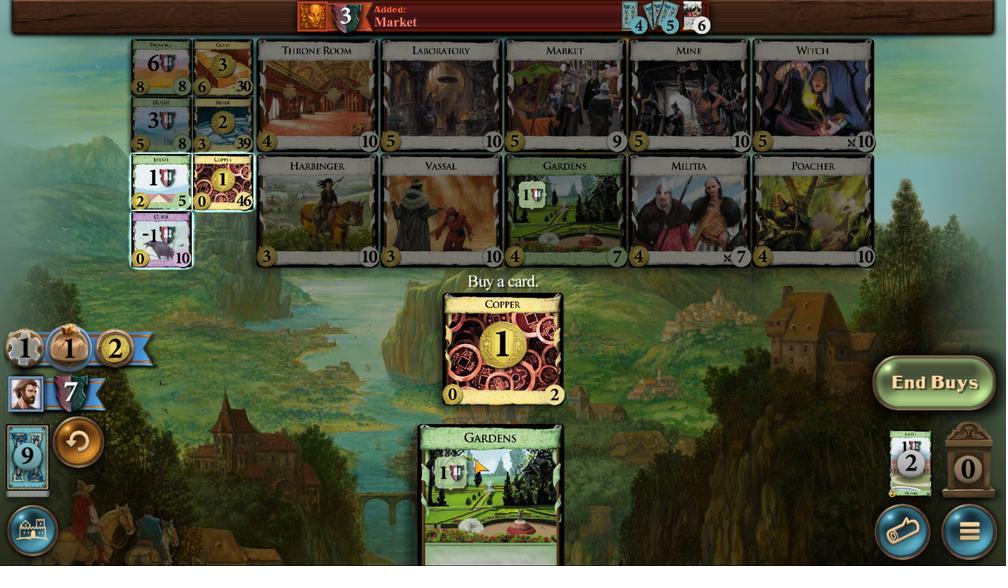 
Action: Mouse moved to (509, 474)
Screenshot: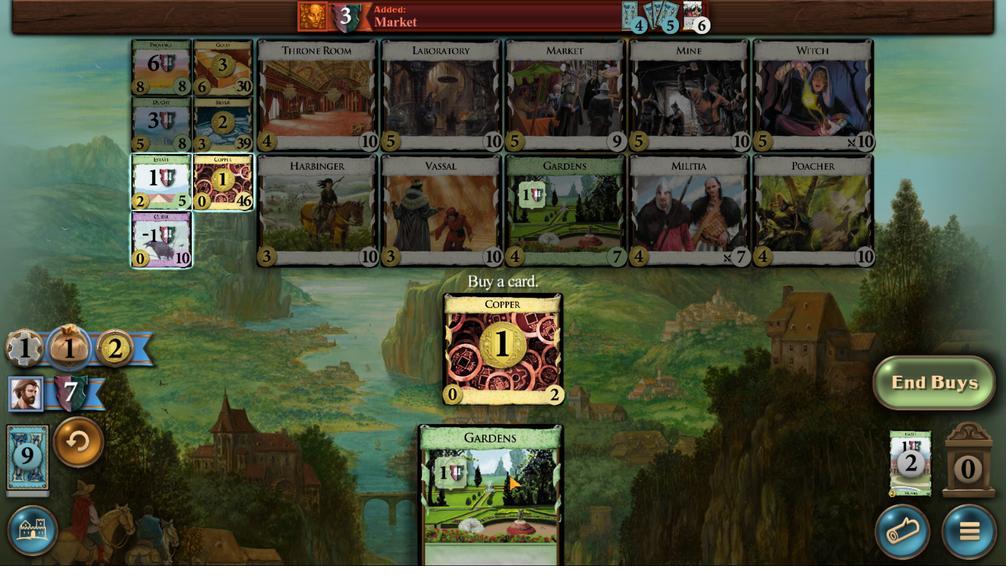 
Action: Mouse scrolled (509, 473) with delta (0, 0)
Screenshot: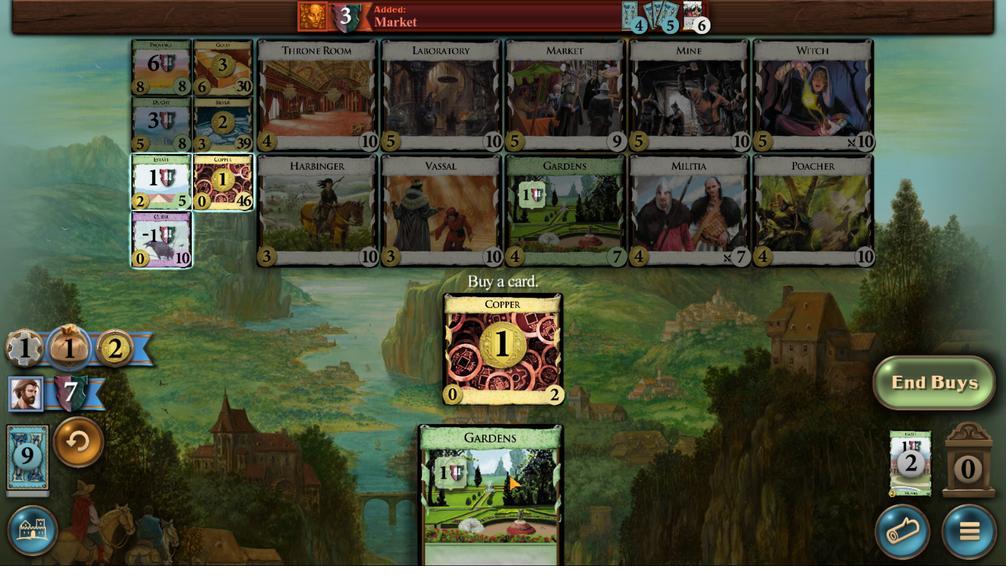 
Action: Mouse moved to (509, 476)
Screenshot: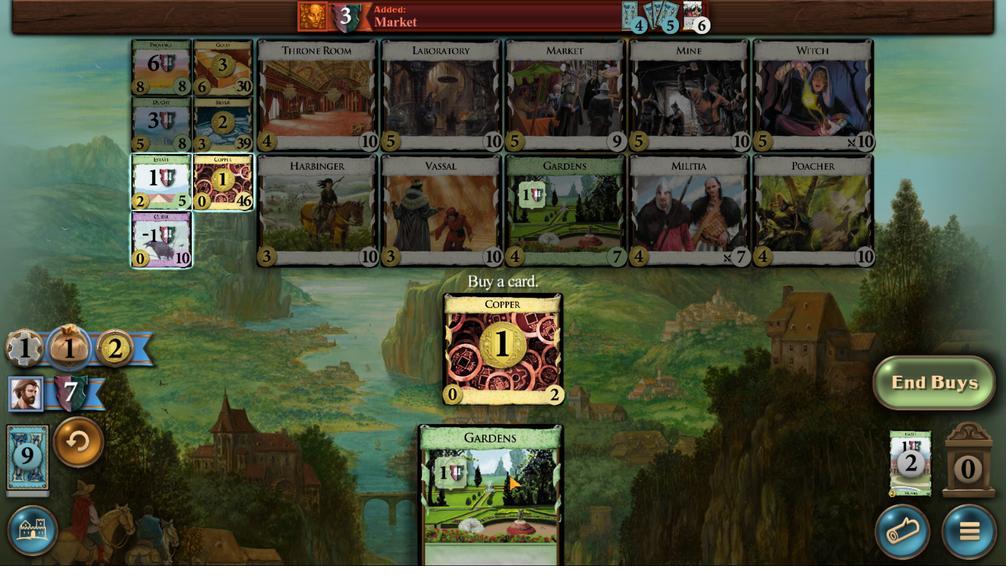 
Action: Mouse scrolled (509, 475) with delta (0, 0)
Screenshot: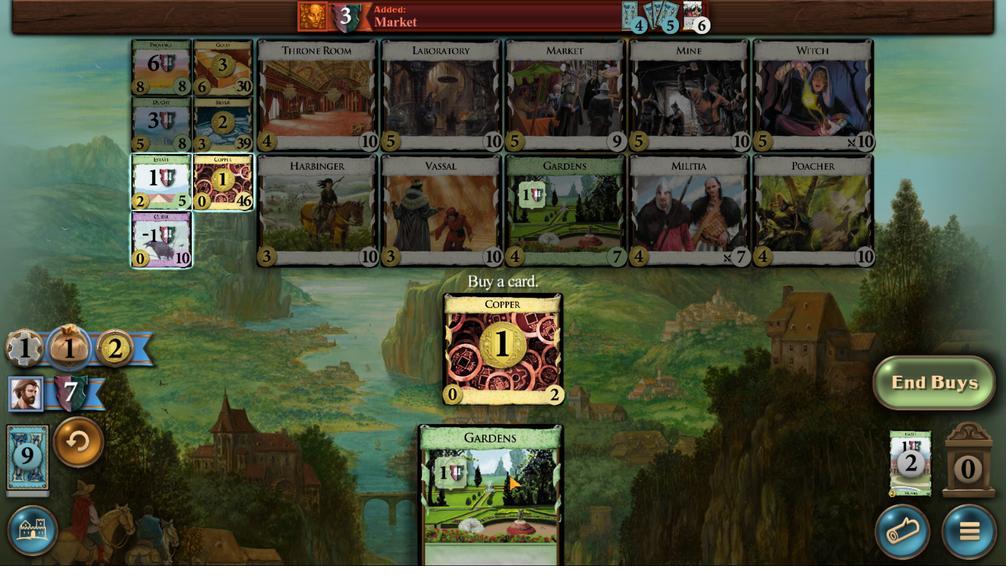 
Action: Mouse scrolled (509, 475) with delta (0, 0)
Screenshot: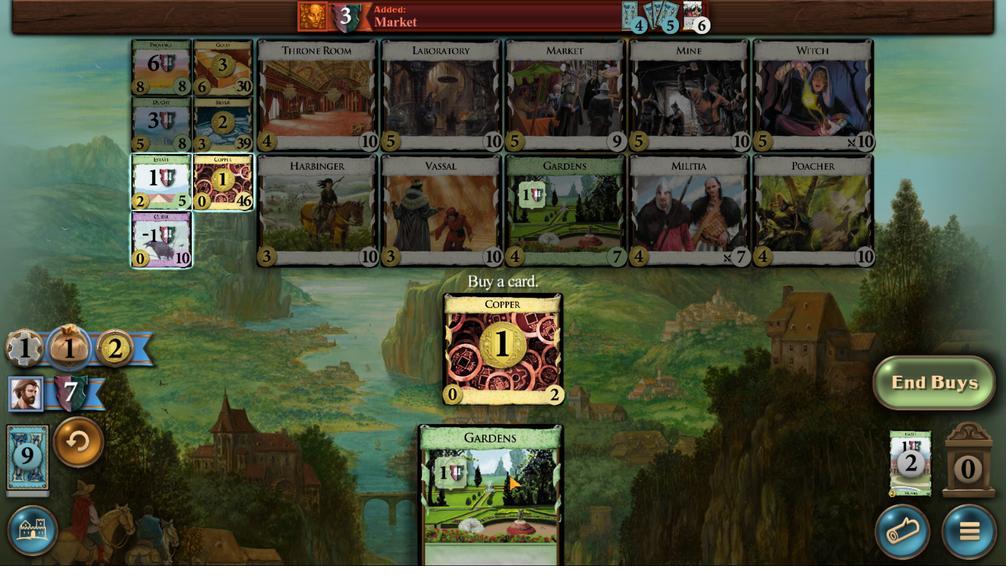 
Action: Mouse scrolled (509, 475) with delta (0, 0)
Screenshot: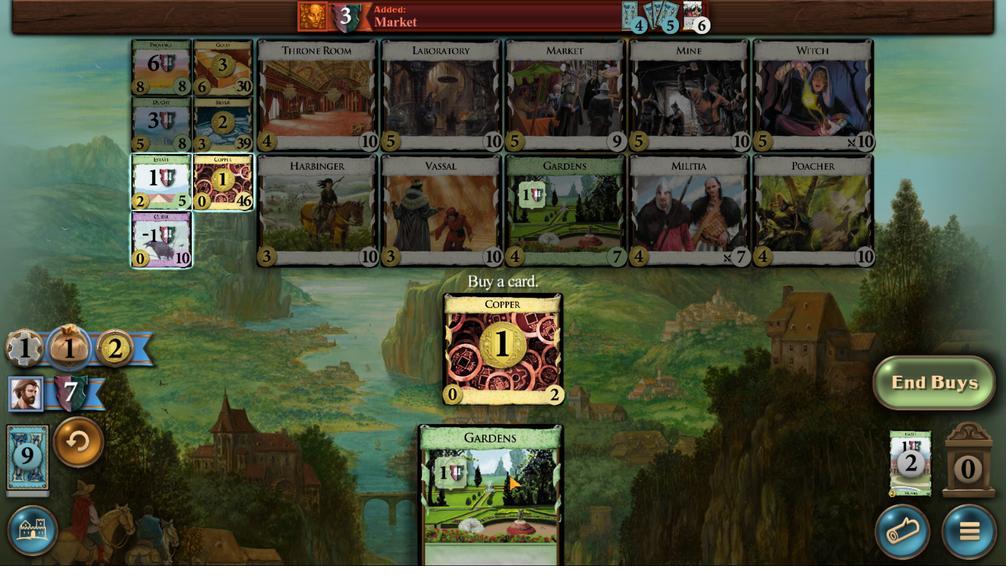 
Action: Mouse scrolled (509, 475) with delta (0, 0)
Screenshot: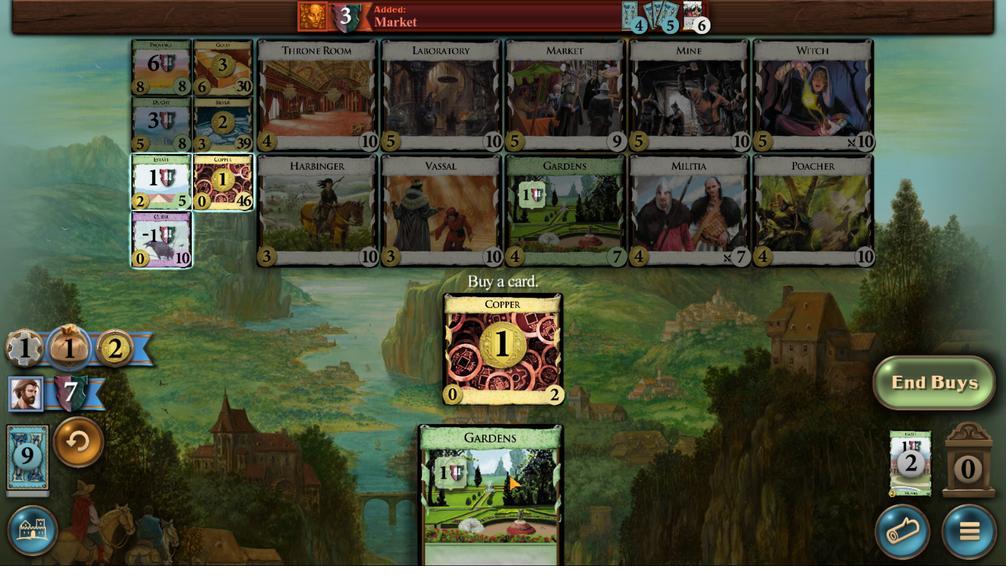 
Action: Mouse scrolled (509, 475) with delta (0, 0)
Screenshot: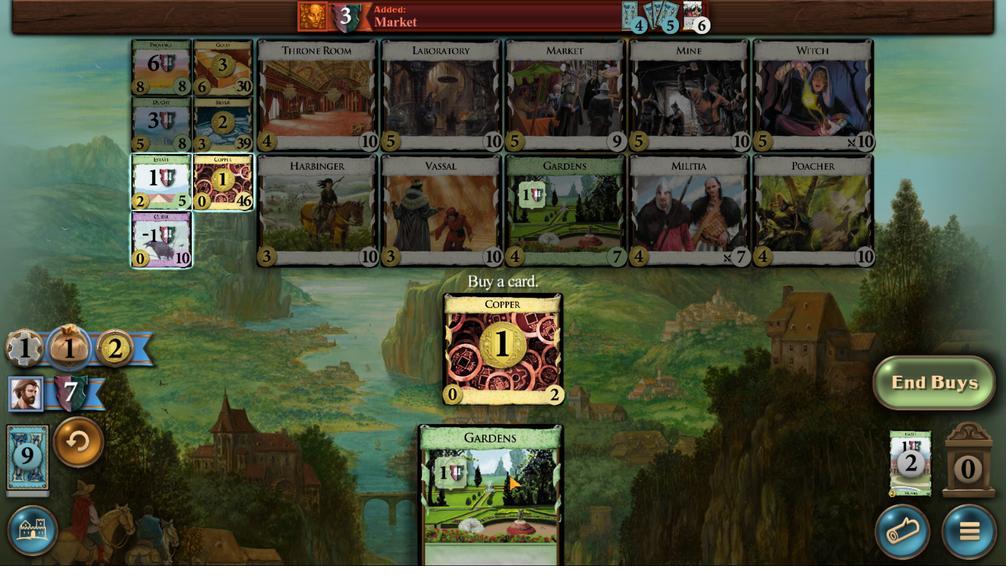 
Action: Mouse moved to (150, 179)
Screenshot: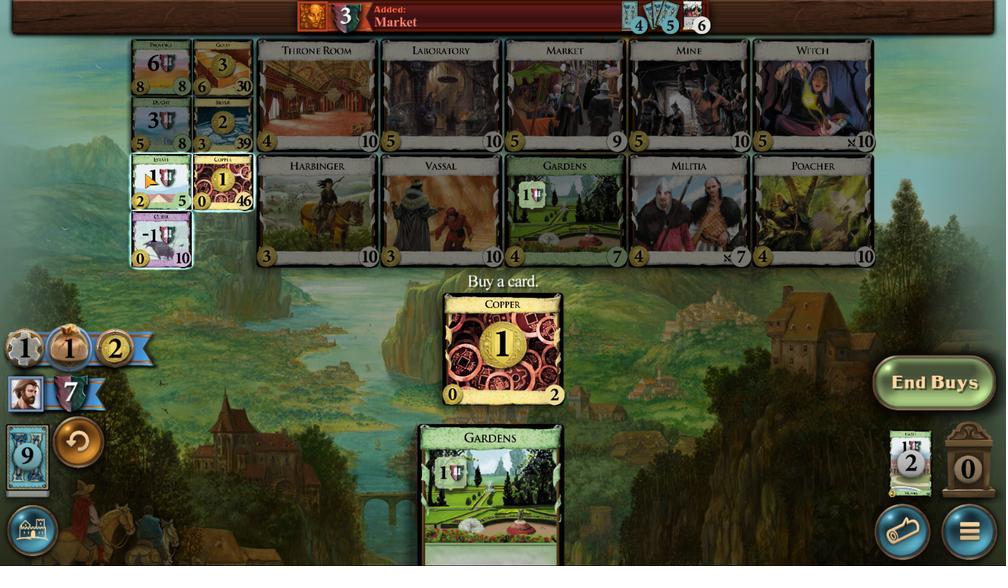 
Action: Mouse pressed left at (150, 179)
Screenshot: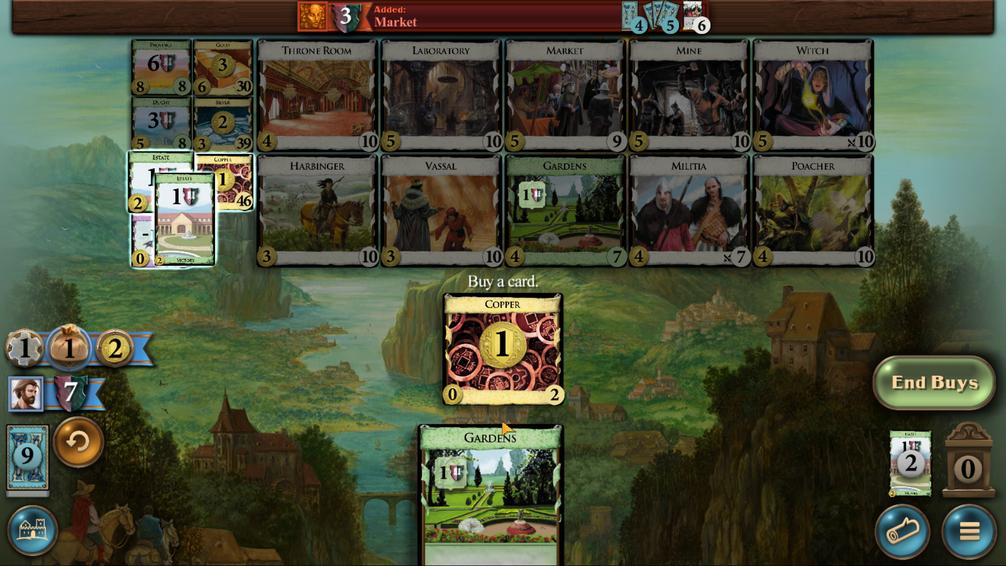 
Action: Mouse moved to (474, 513)
Screenshot: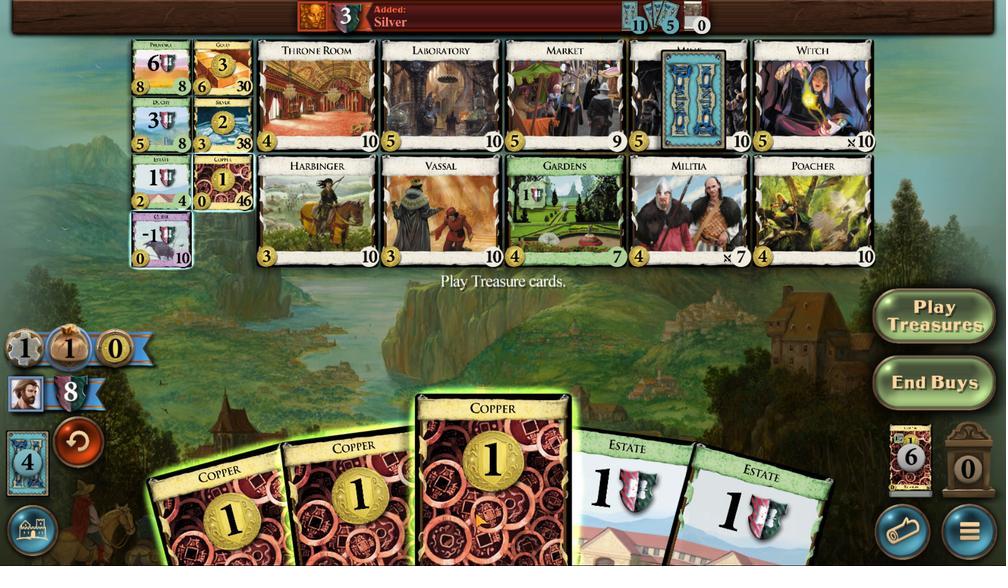 
Action: Mouse scrolled (474, 513) with delta (0, 0)
Screenshot: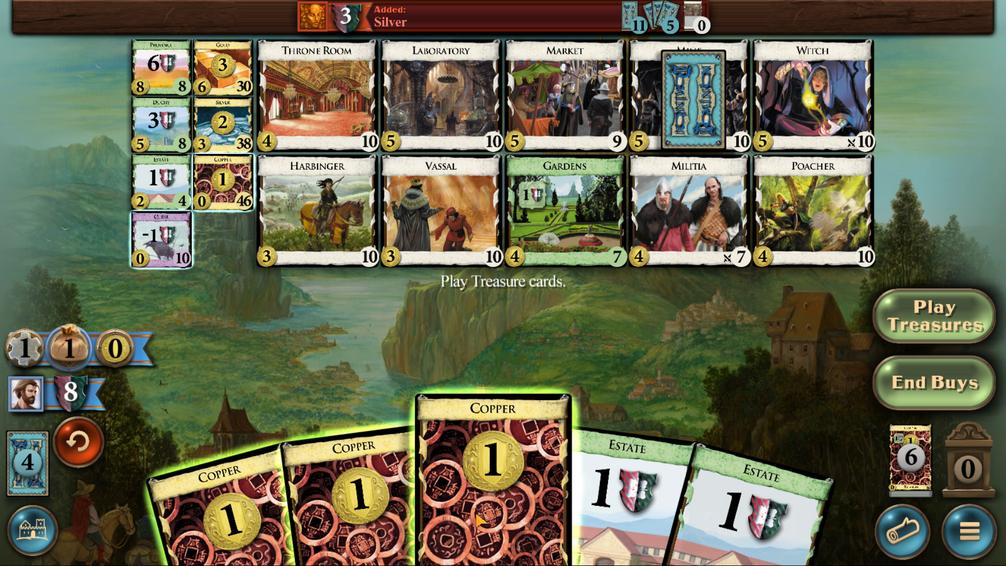
Action: Mouse scrolled (474, 513) with delta (0, 0)
Screenshot: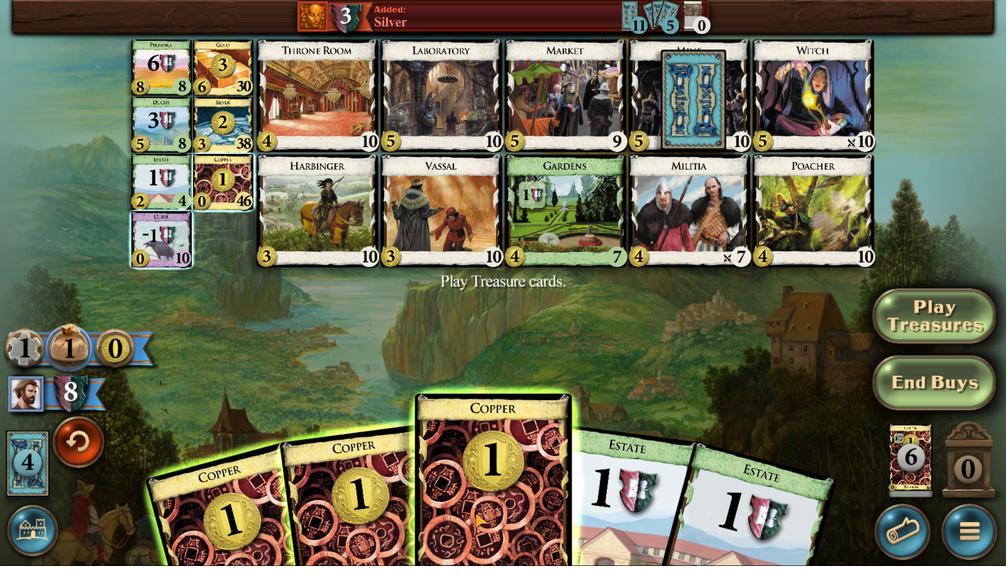 
Action: Mouse scrolled (474, 513) with delta (0, 0)
Screenshot: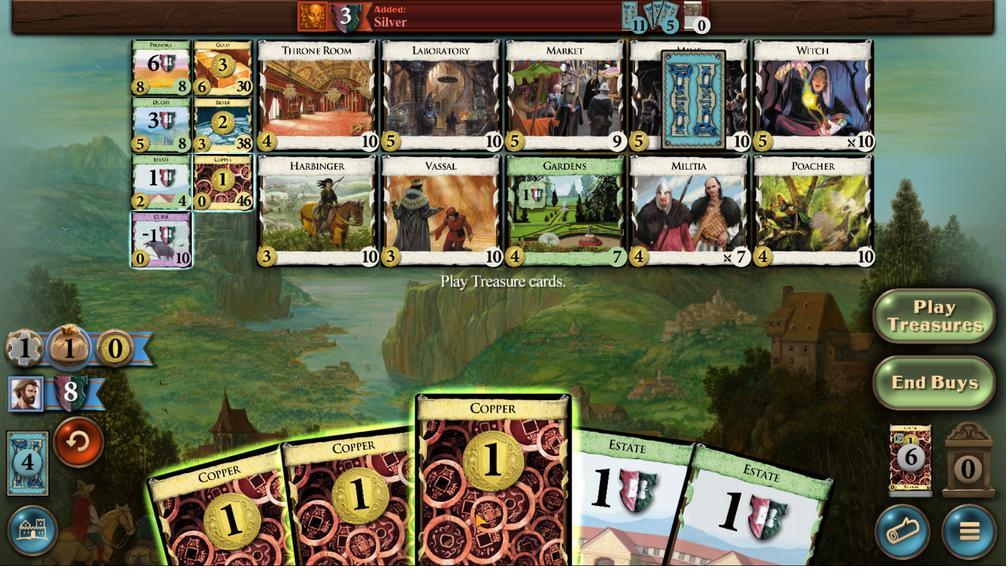 
Action: Mouse moved to (379, 495)
Screenshot: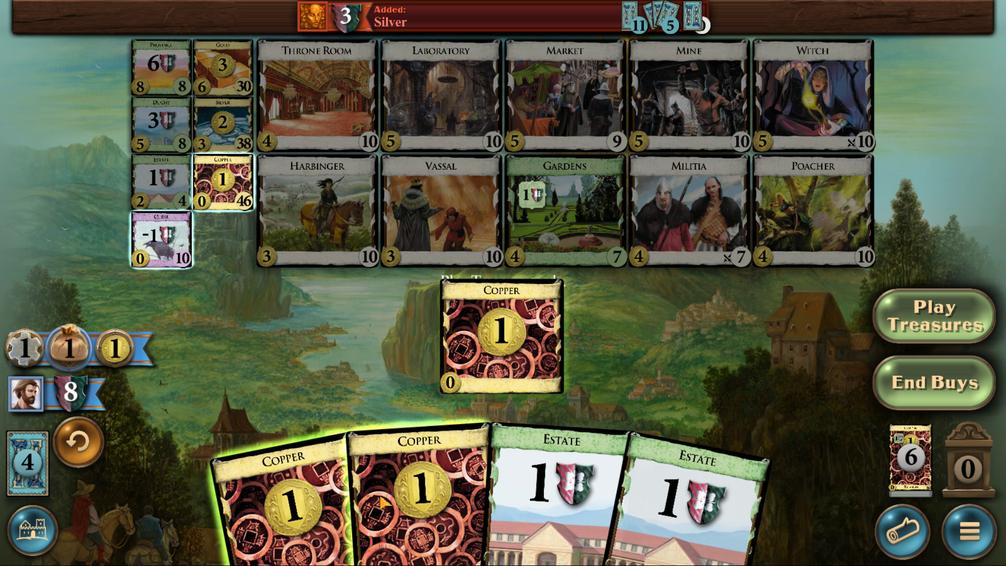 
Action: Mouse scrolled (379, 494) with delta (0, 0)
Screenshot: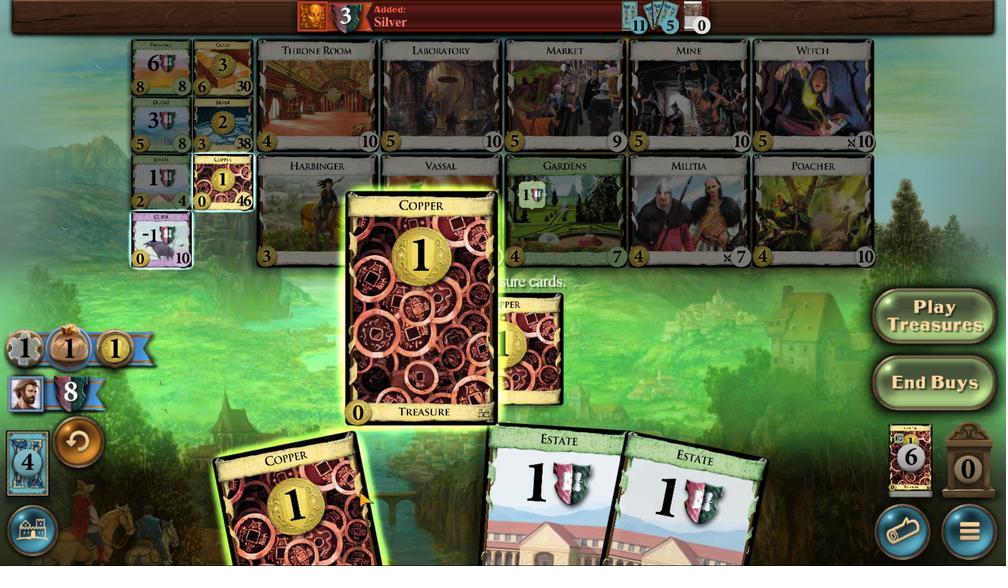
Action: Mouse scrolled (379, 494) with delta (0, 0)
Screenshot: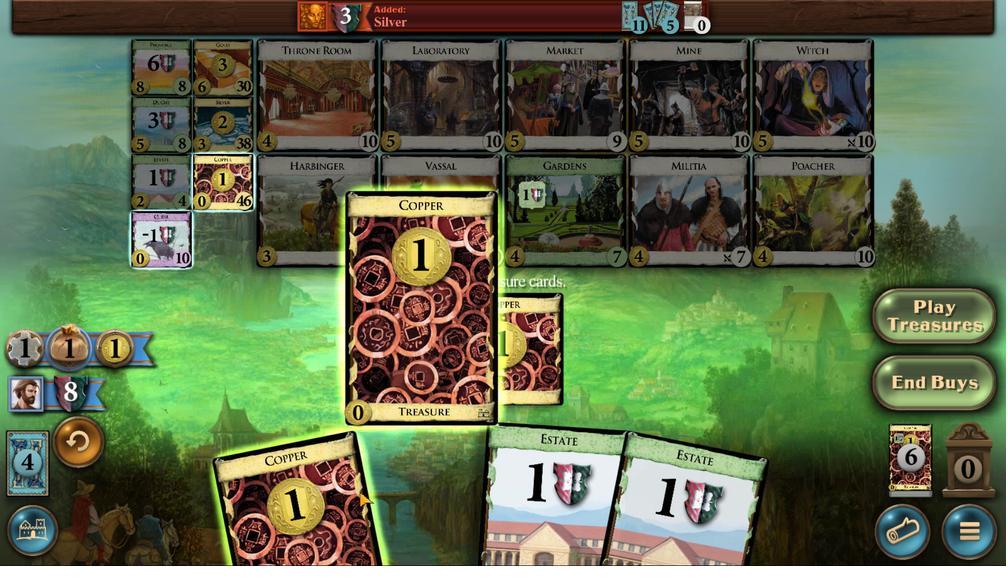 
Action: Mouse moved to (155, 173)
Screenshot: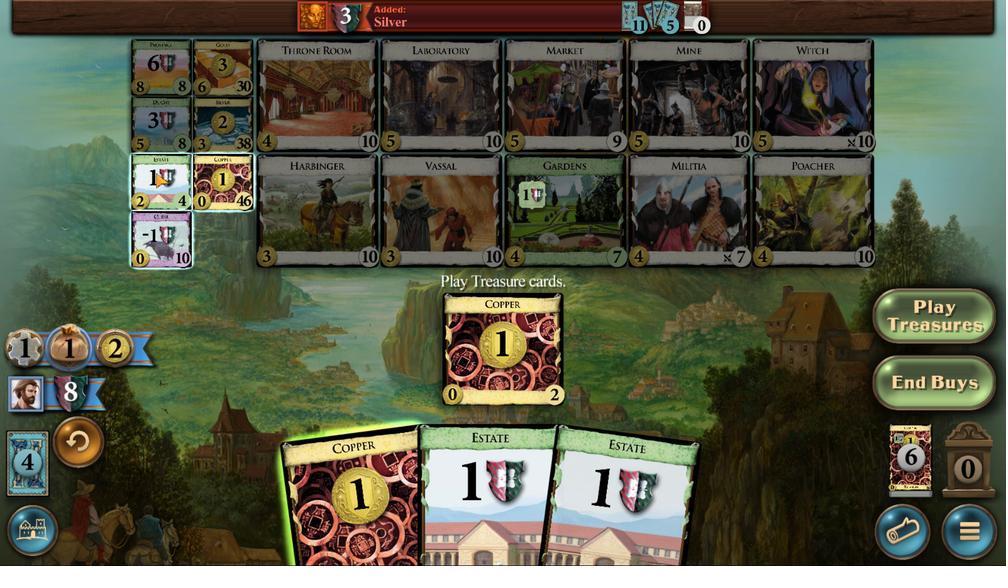 
Action: Mouse pressed left at (155, 173)
Screenshot: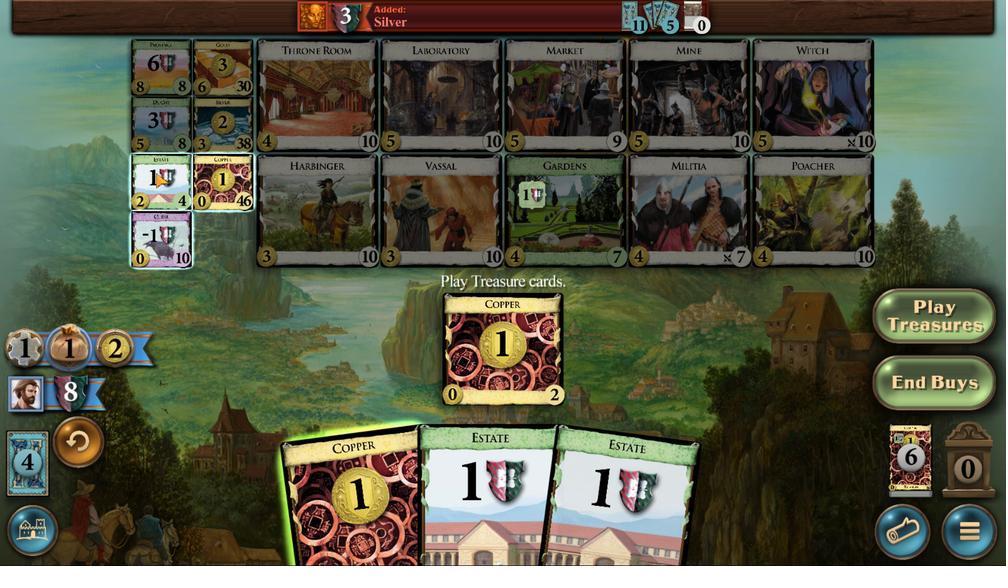 
Action: Mouse moved to (531, 519)
Screenshot: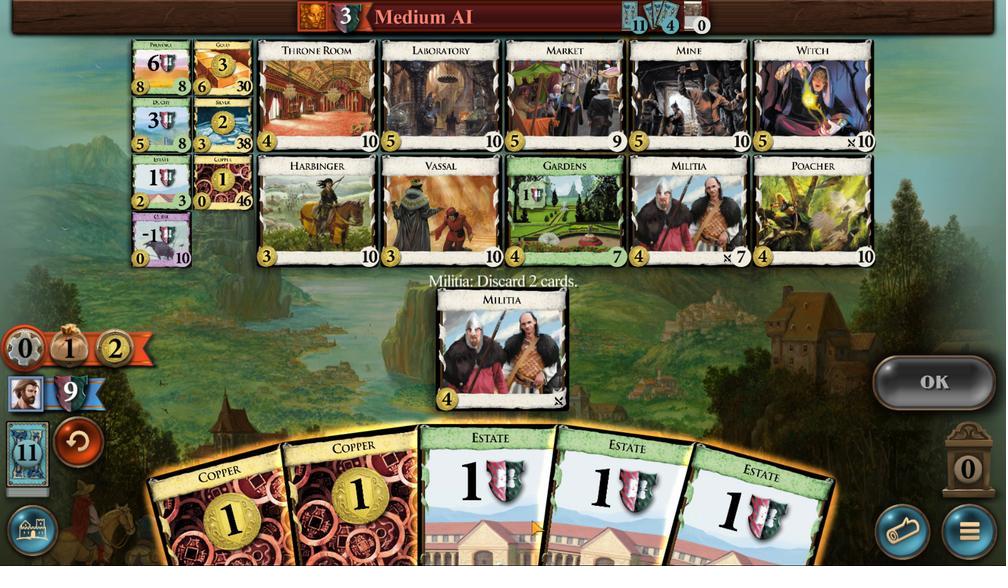 
Action: Mouse scrolled (531, 518) with delta (0, 0)
Screenshot: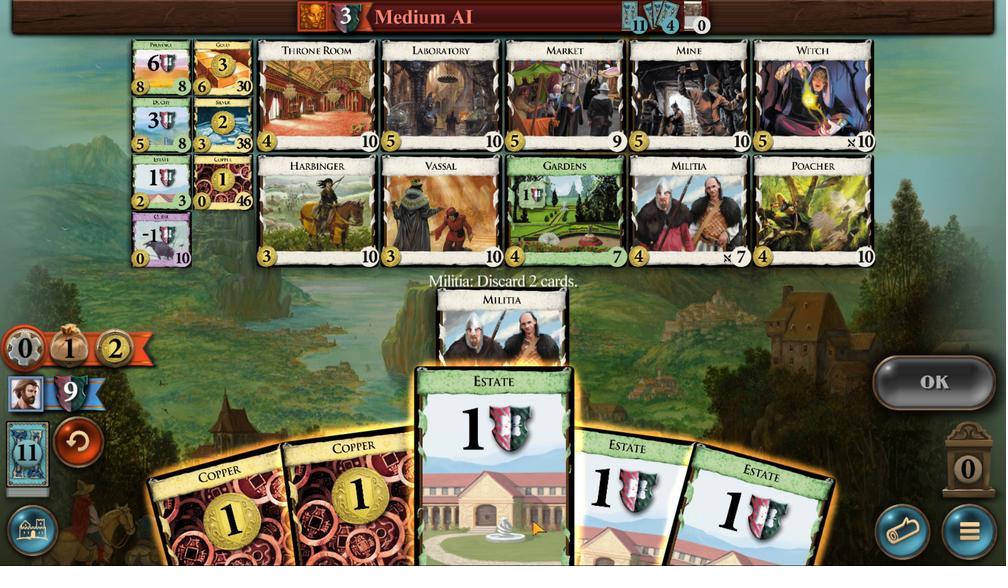 
Action: Mouse moved to (531, 519)
Screenshot: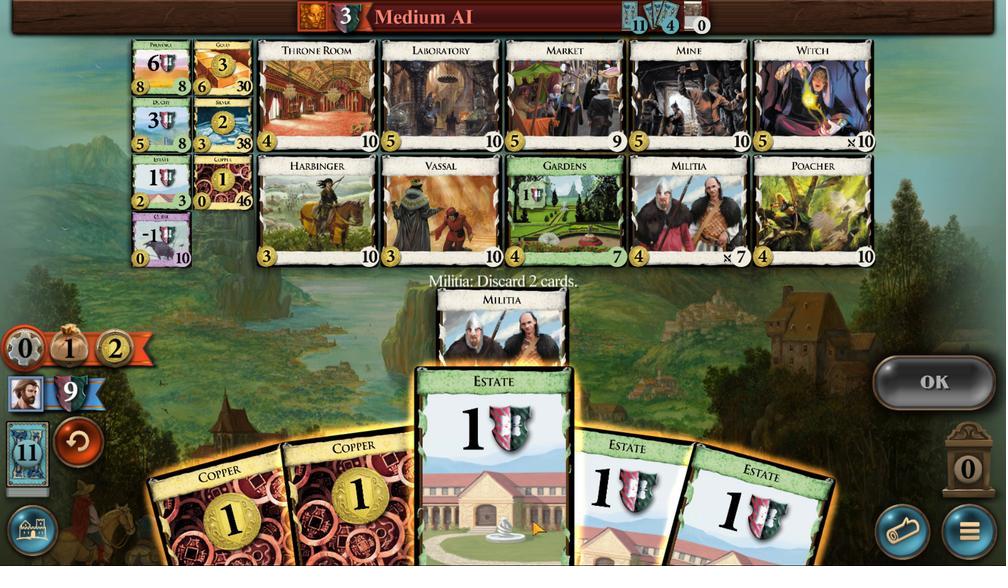 
Action: Mouse scrolled (531, 518) with delta (0, 0)
Screenshot: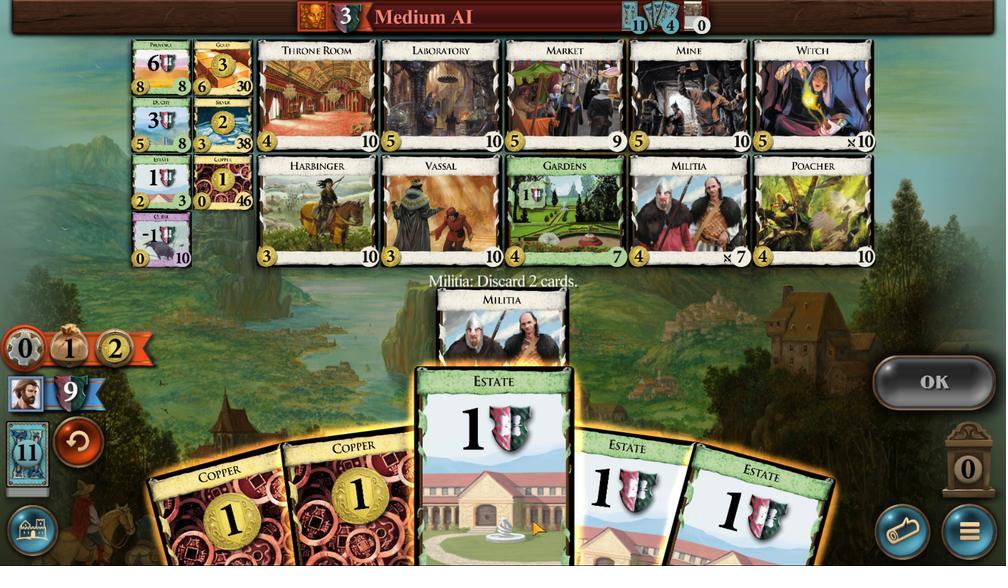 
Action: Mouse moved to (530, 520)
Screenshot: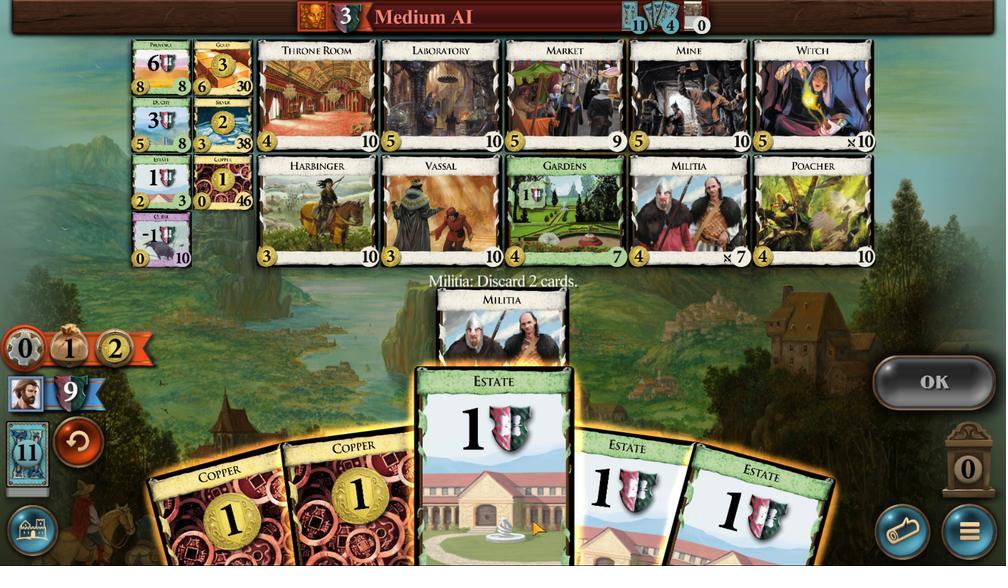 
Action: Mouse scrolled (530, 520) with delta (0, 0)
Screenshot: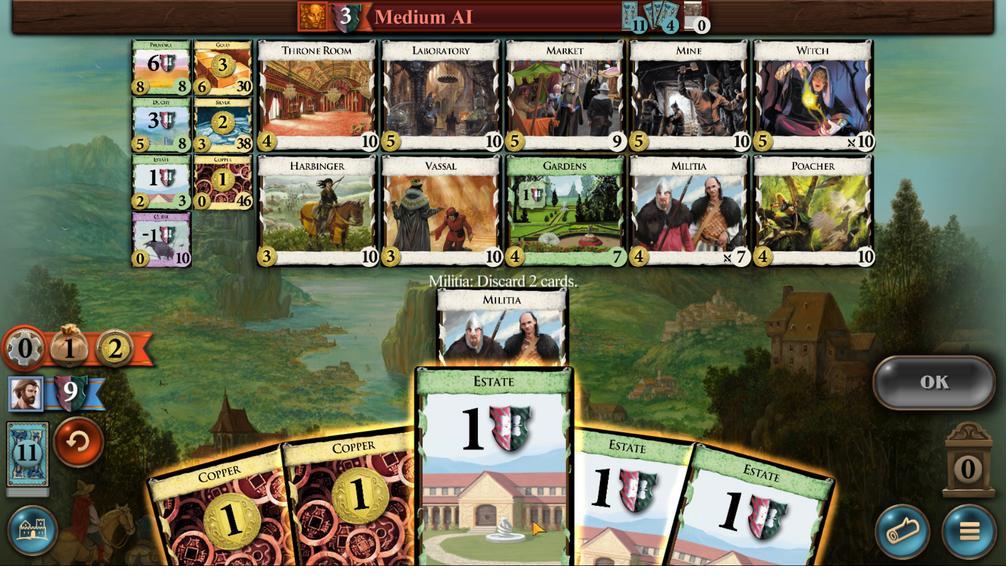 
Action: Mouse moved to (530, 521)
Screenshot: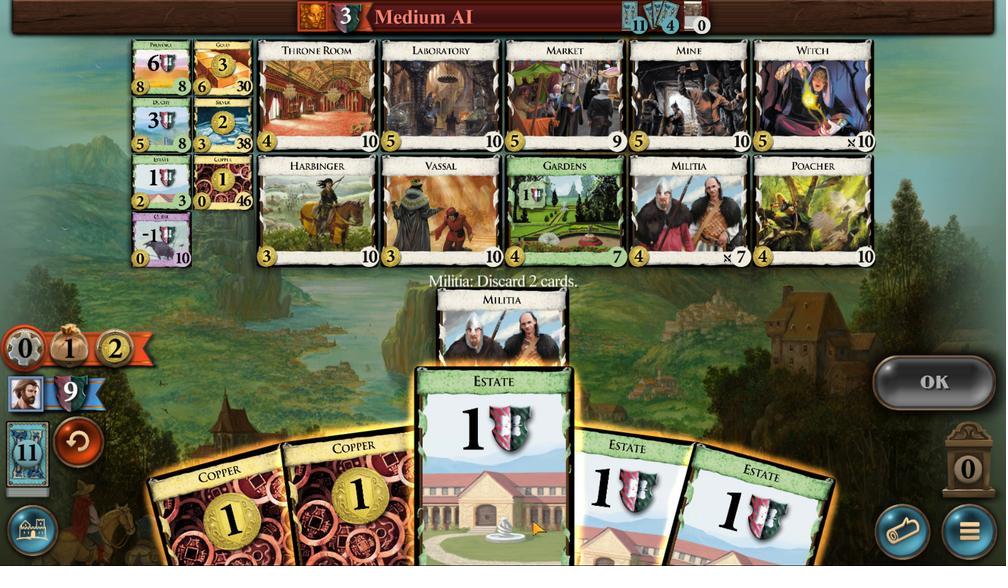 
Action: Mouse scrolled (530, 520) with delta (0, 0)
Screenshot: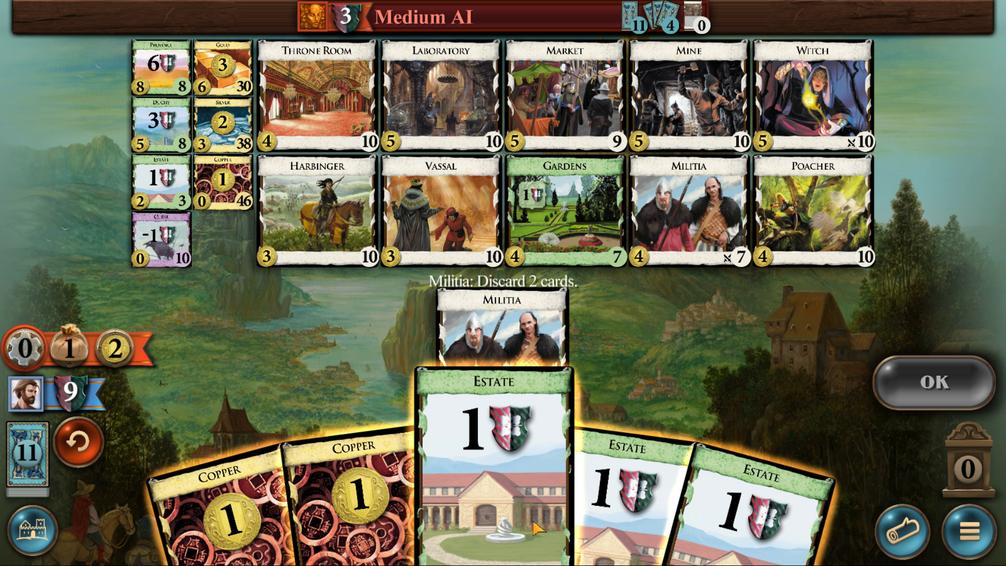 
Action: Mouse moved to (607, 508)
Screenshot: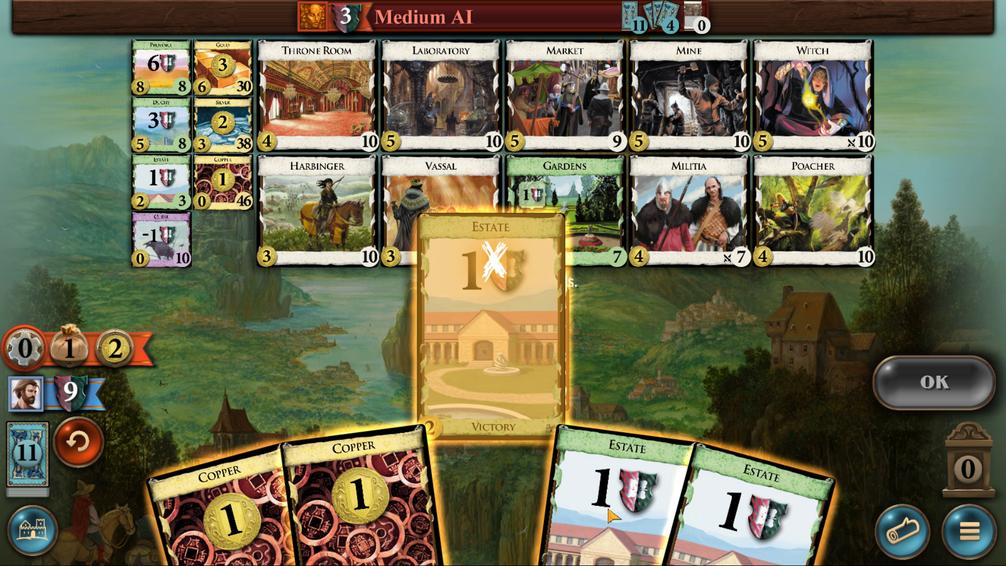 
Action: Mouse scrolled (607, 508) with delta (0, 0)
Screenshot: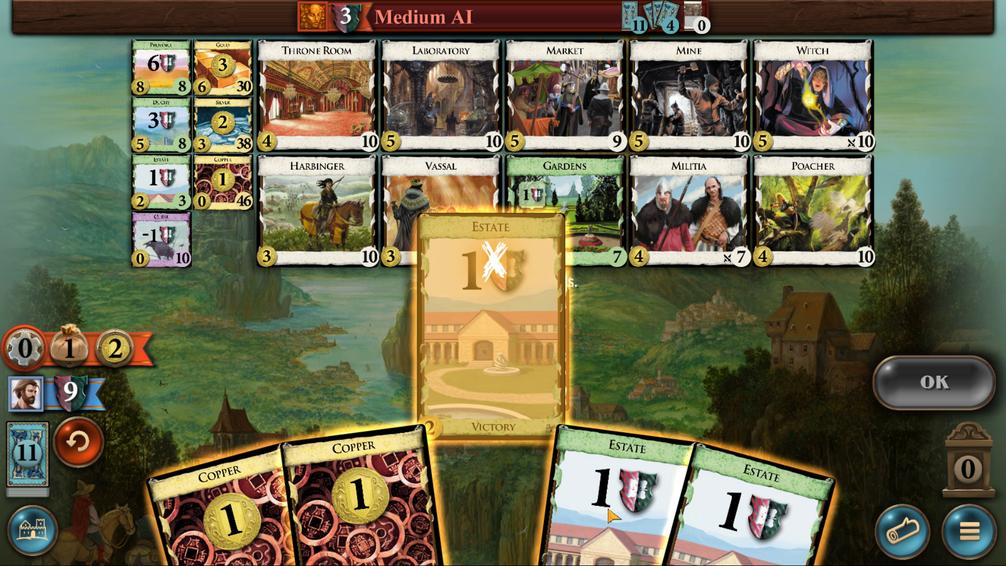 
Action: Mouse scrolled (607, 508) with delta (0, 0)
Screenshot: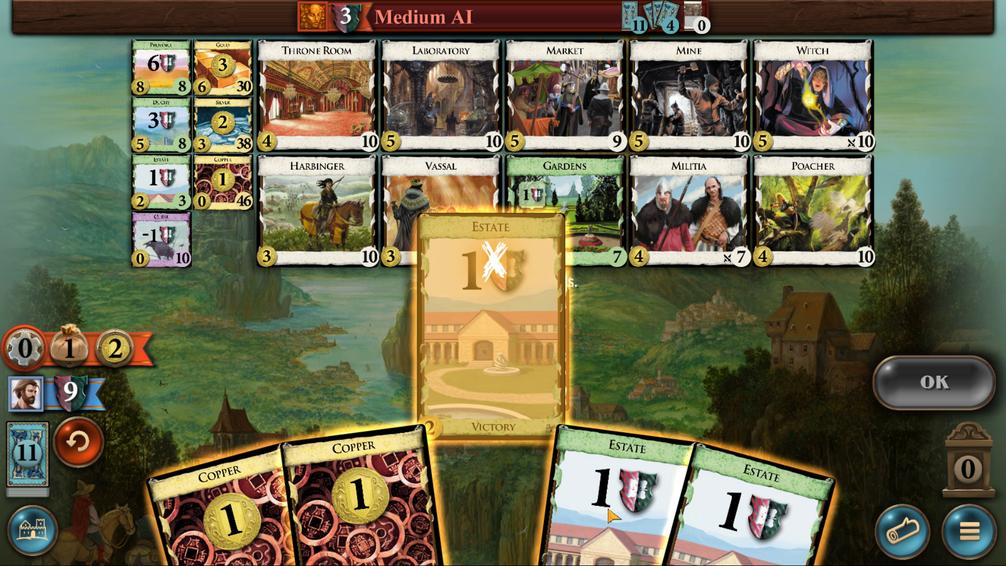 
Action: Mouse scrolled (607, 508) with delta (0, 0)
Screenshot: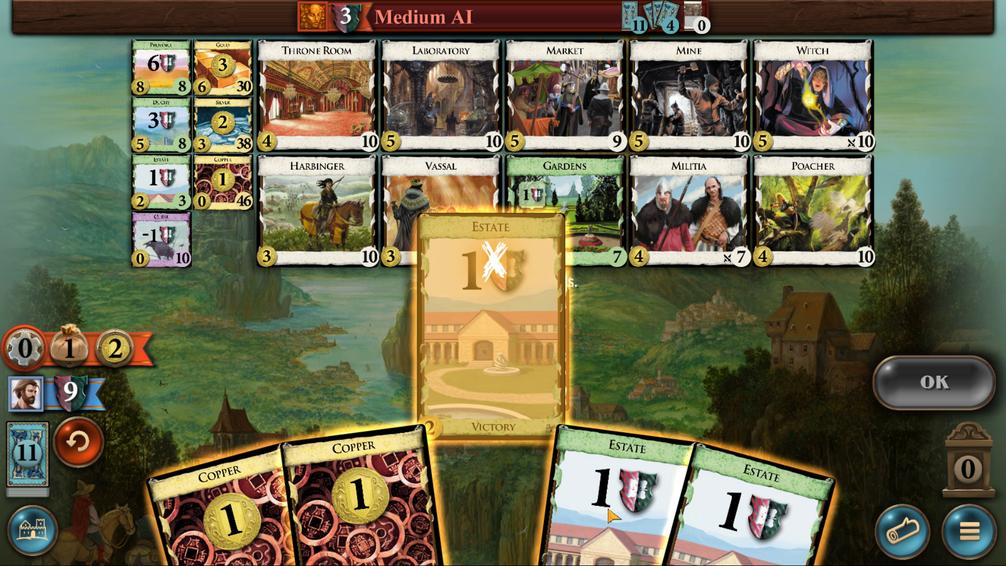 
Action: Mouse scrolled (607, 508) with delta (0, 0)
Screenshot: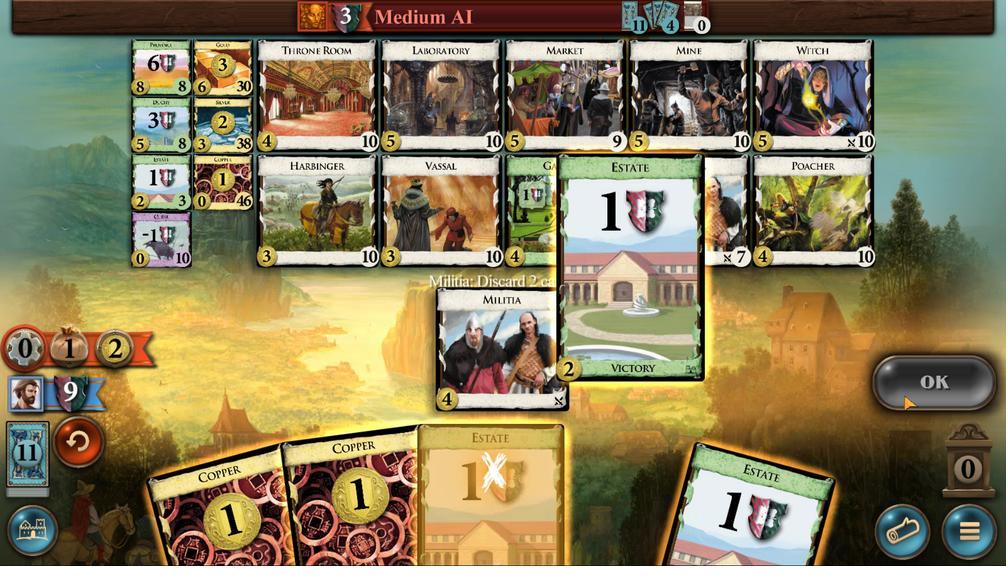 
Action: Mouse moved to (981, 378)
Screenshot: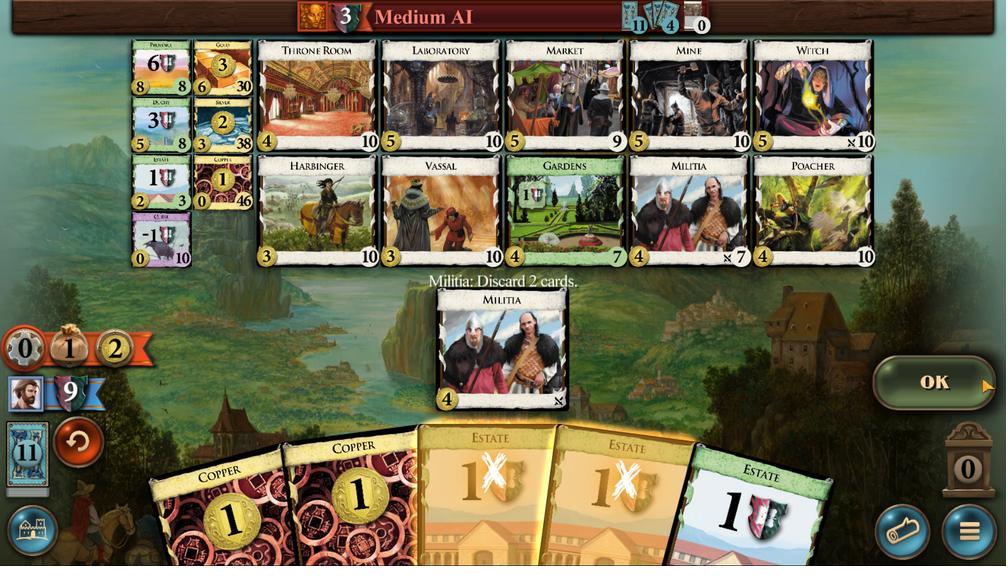 
Action: Mouse pressed left at (981, 378)
Screenshot: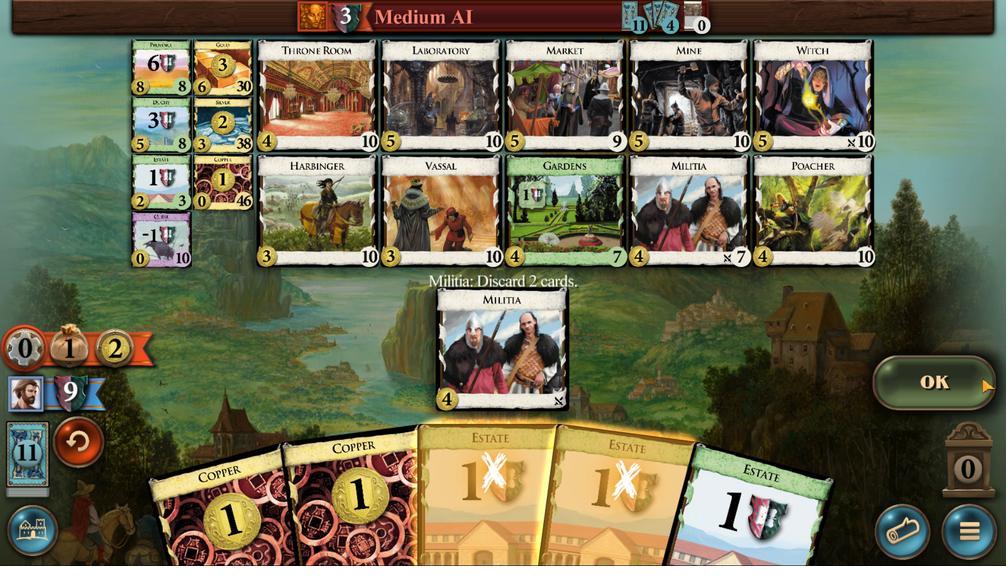 
Action: Mouse moved to (450, 507)
Screenshot: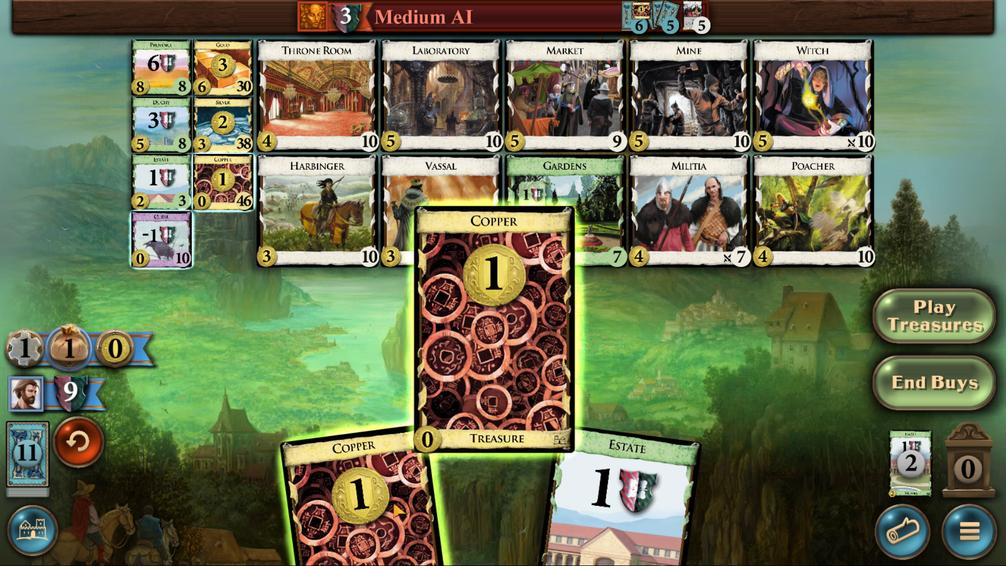 
Action: Mouse scrolled (450, 506) with delta (0, 0)
Screenshot: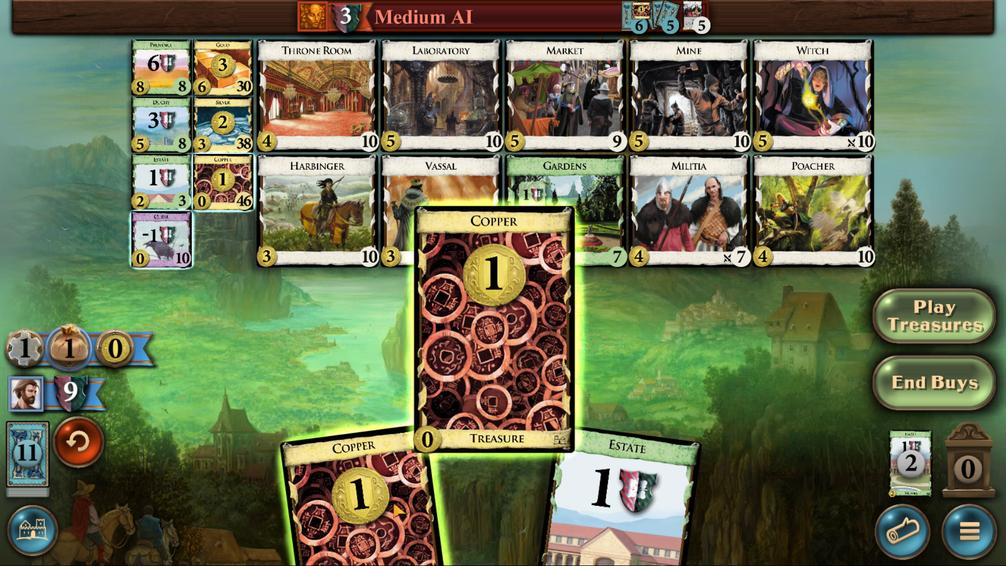 
Action: Mouse moved to (450, 509)
Screenshot: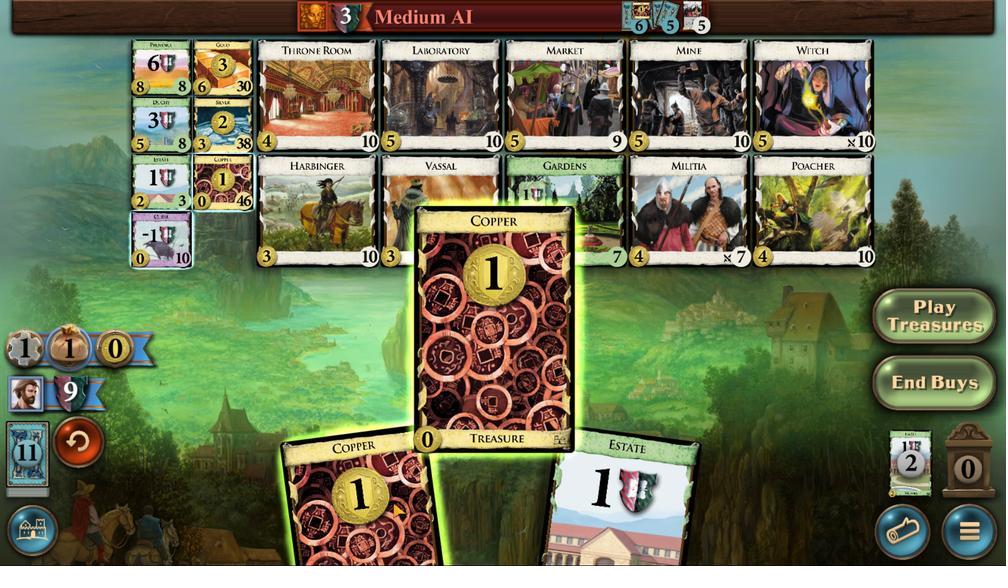 
Action: Mouse scrolled (450, 508) with delta (0, 0)
Screenshot: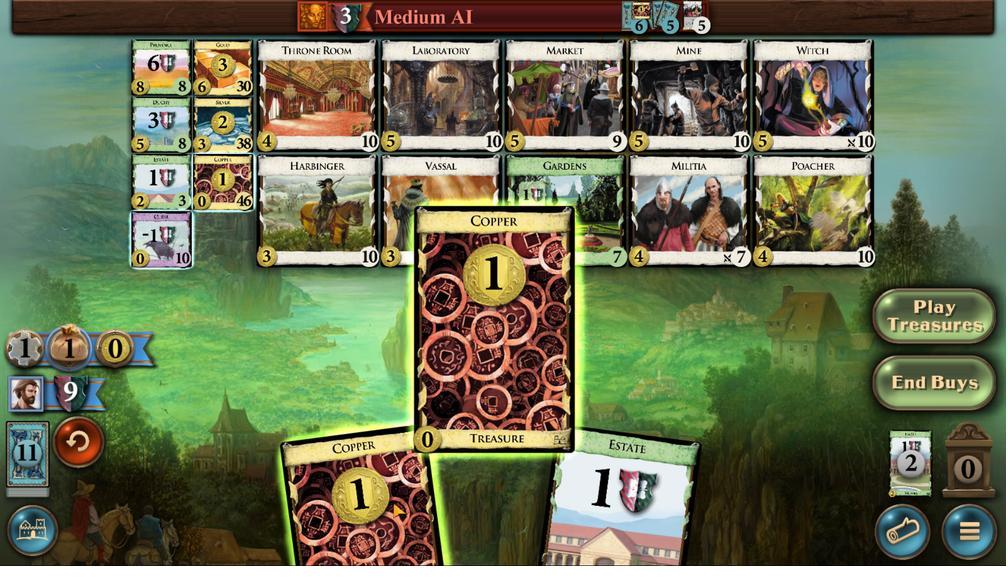 
Action: Mouse moved to (366, 505)
Screenshot: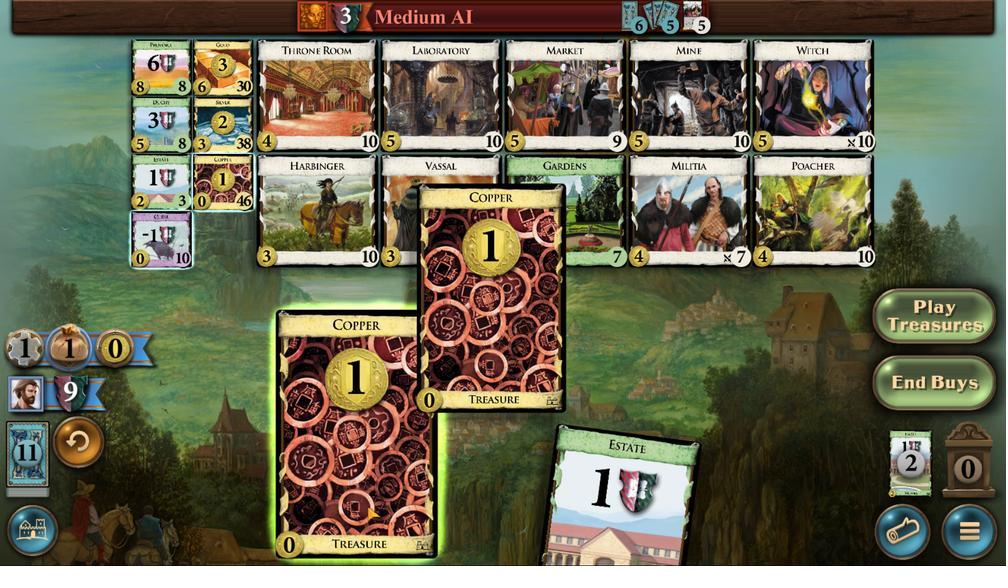 
Action: Mouse scrolled (366, 504) with delta (0, 0)
Screenshot: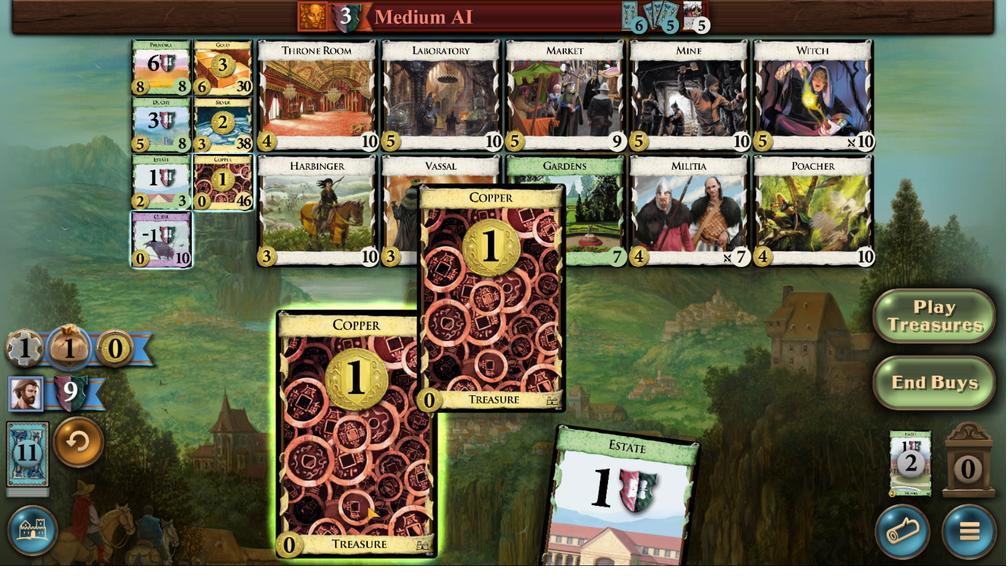 
Action: Mouse moved to (366, 506)
Screenshot: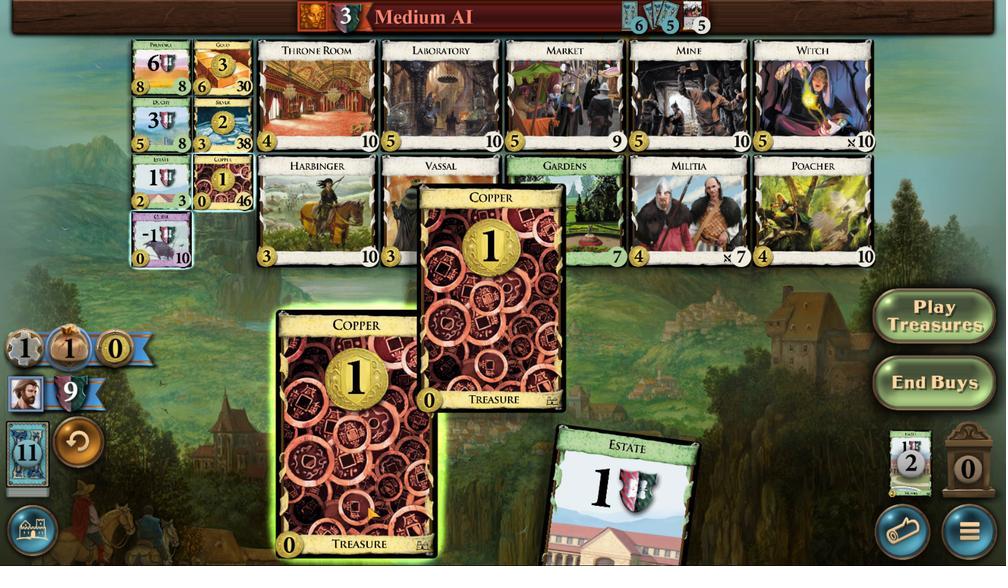 
Action: Mouse scrolled (366, 505) with delta (0, 0)
Screenshot: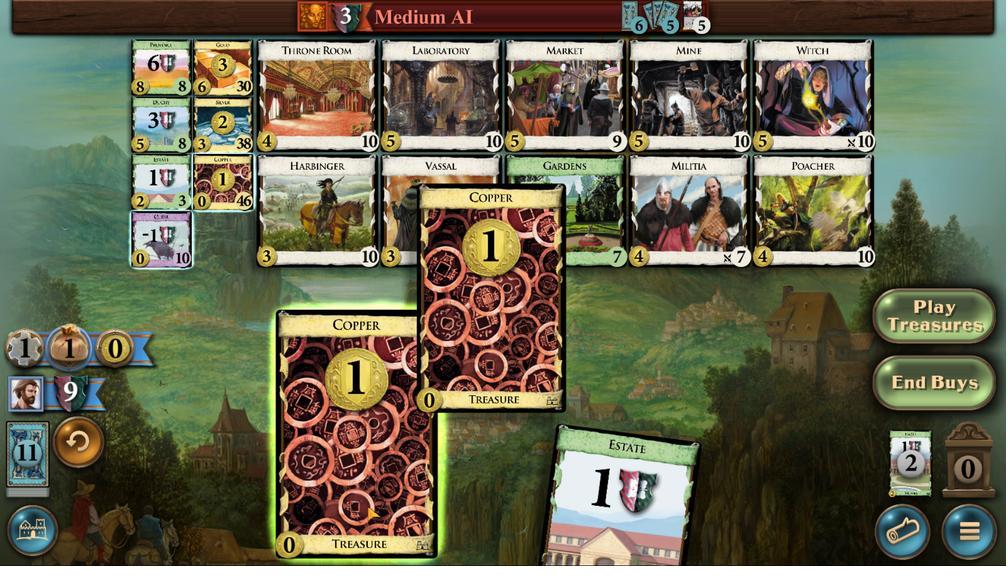 
Action: Mouse scrolled (366, 505) with delta (0, 0)
Screenshot: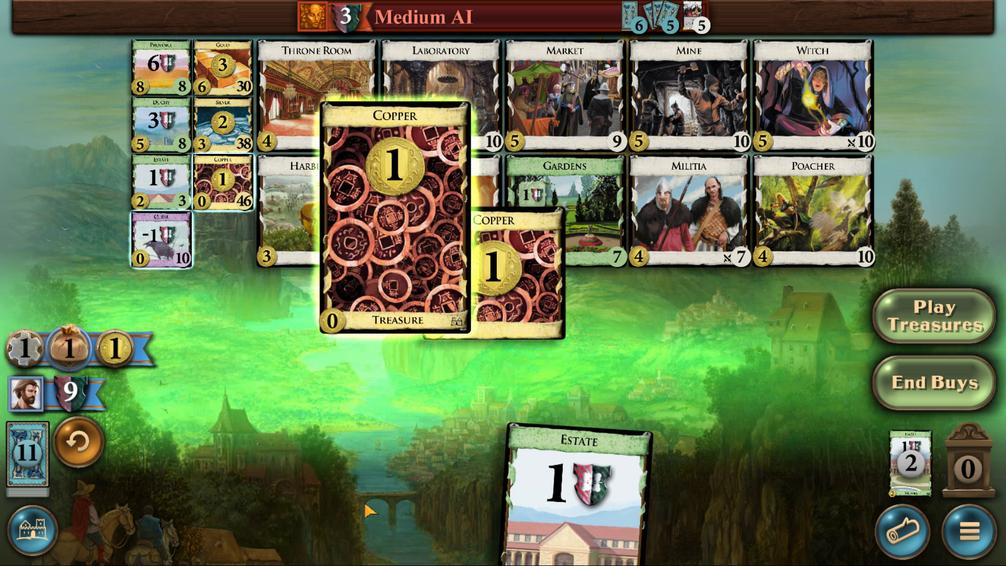 
Action: Mouse moved to (151, 187)
Screenshot: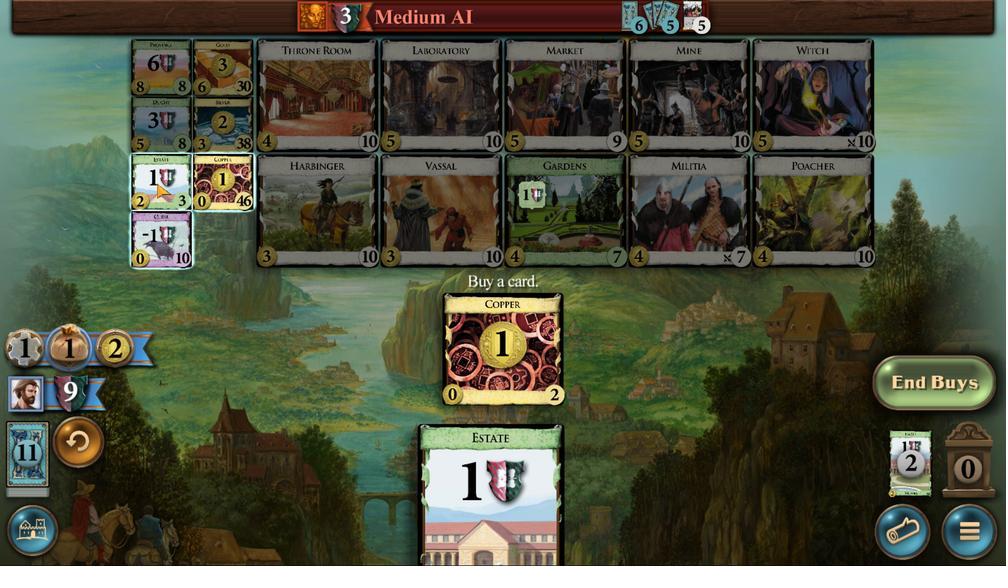 
Action: Mouse pressed left at (151, 187)
Screenshot: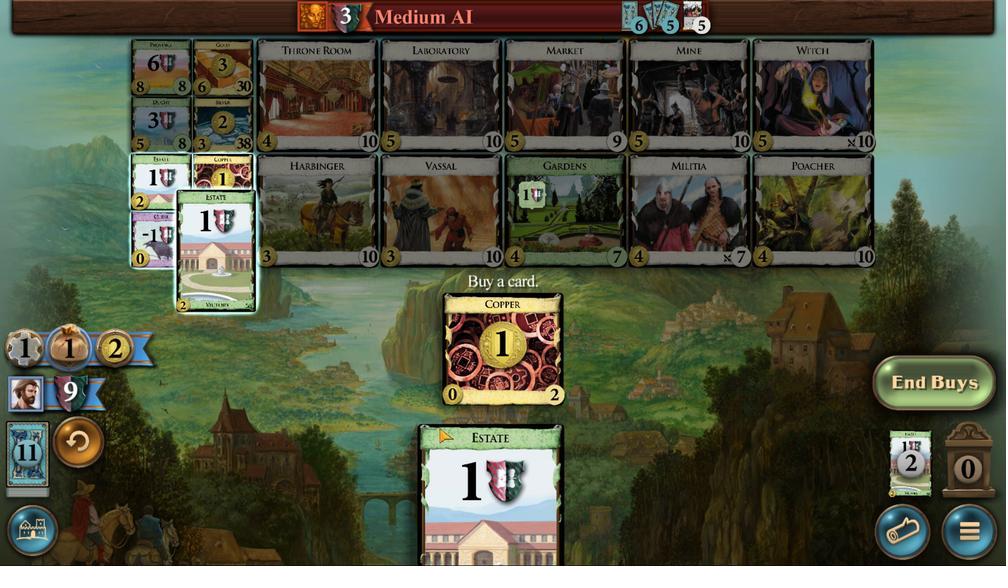 
Action: Mouse moved to (432, 498)
Screenshot: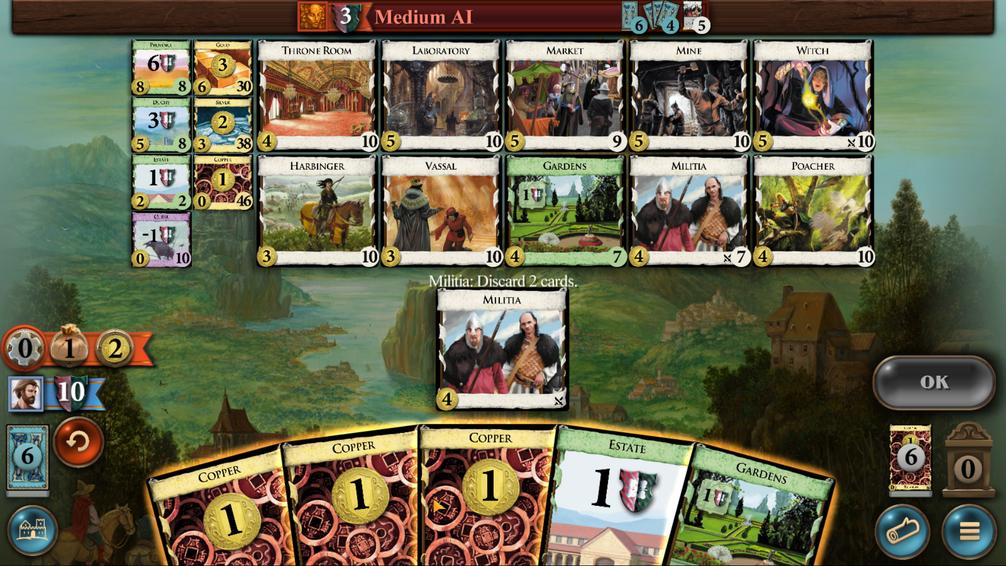 
Action: Mouse scrolled (432, 498) with delta (0, 0)
Screenshot: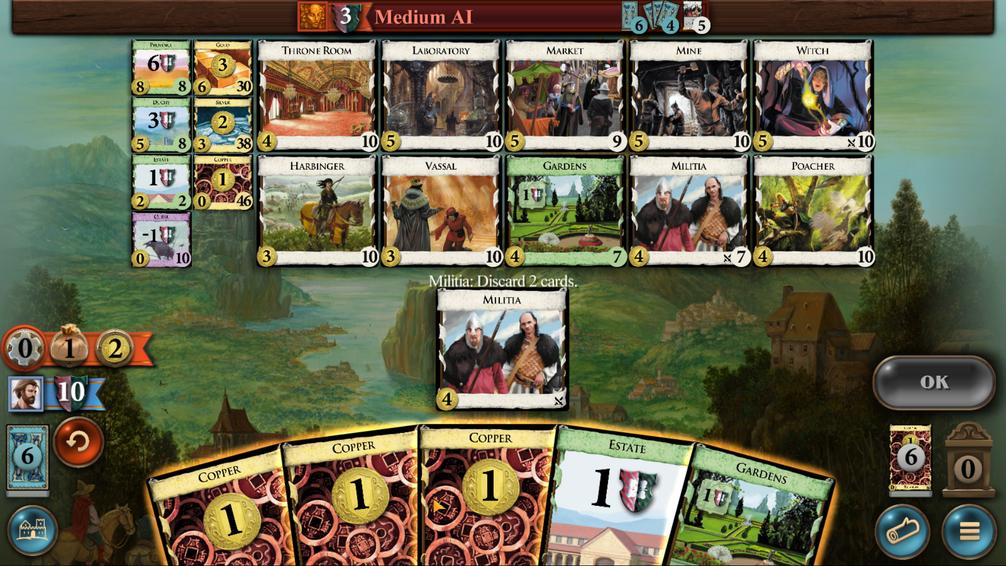 
Action: Mouse moved to (431, 500)
Screenshot: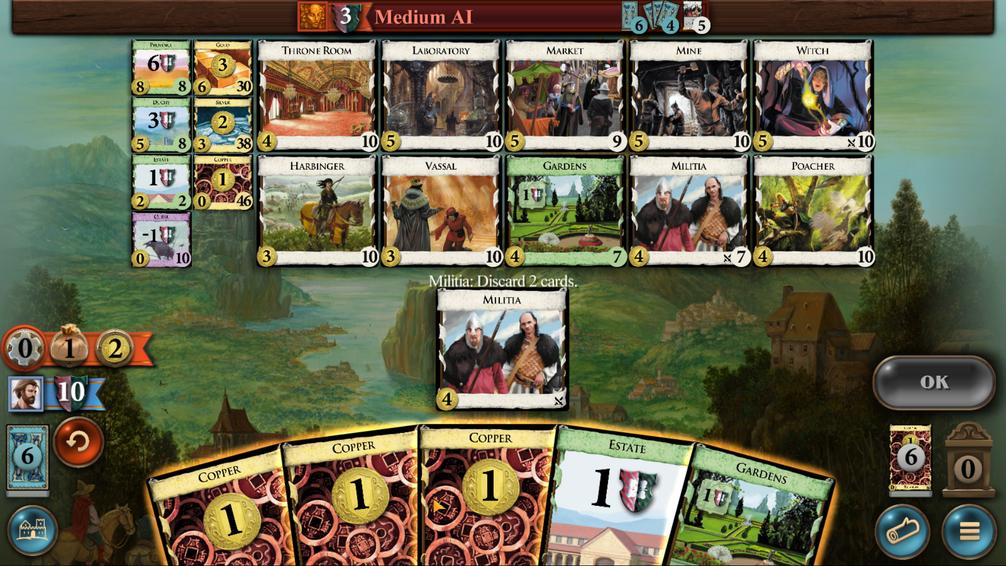 
Action: Mouse scrolled (431, 500) with delta (0, 0)
Screenshot: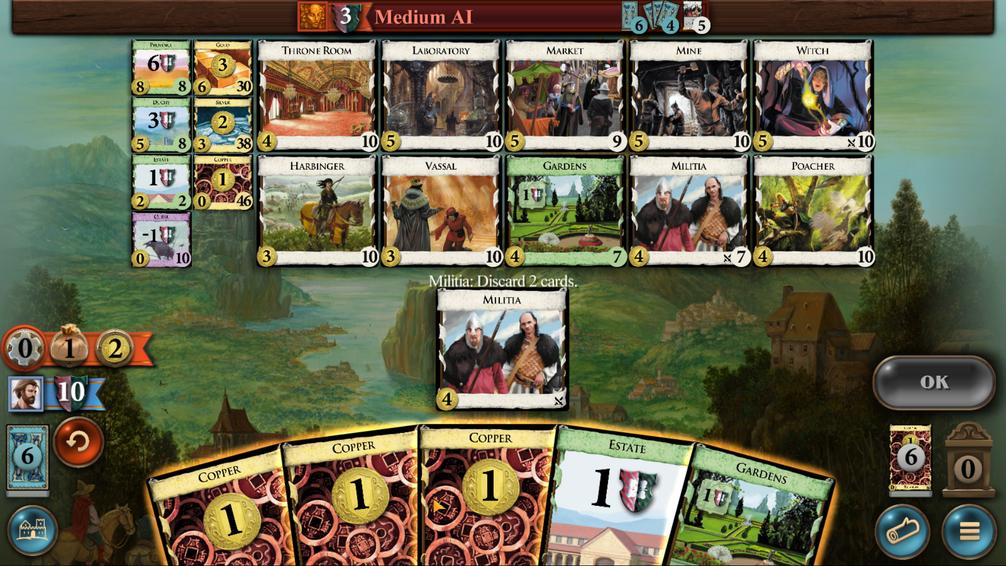 
Action: Mouse moved to (363, 517)
Screenshot: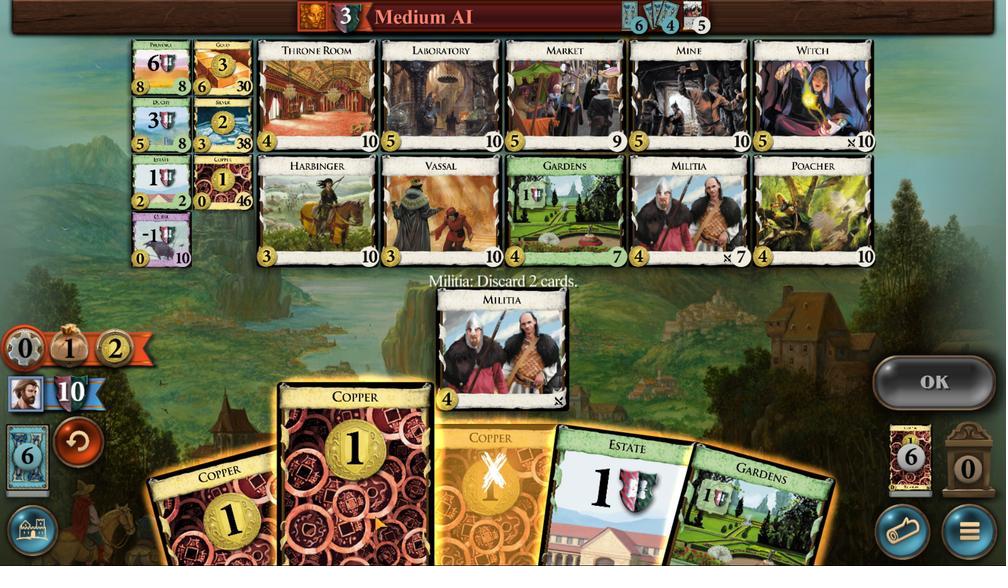 
Action: Mouse scrolled (363, 516) with delta (0, 0)
Screenshot: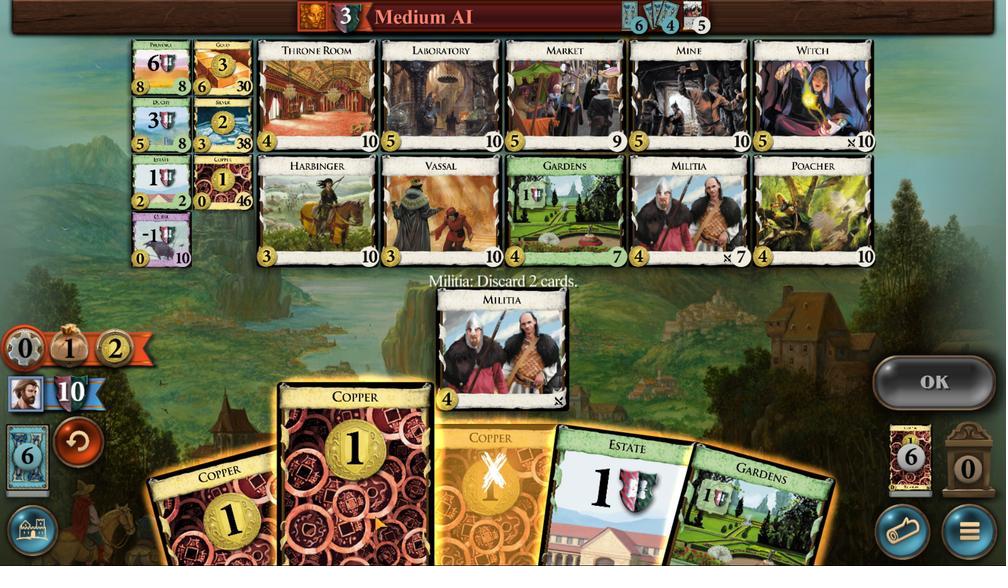 
Action: Mouse moved to (360, 518)
Screenshot: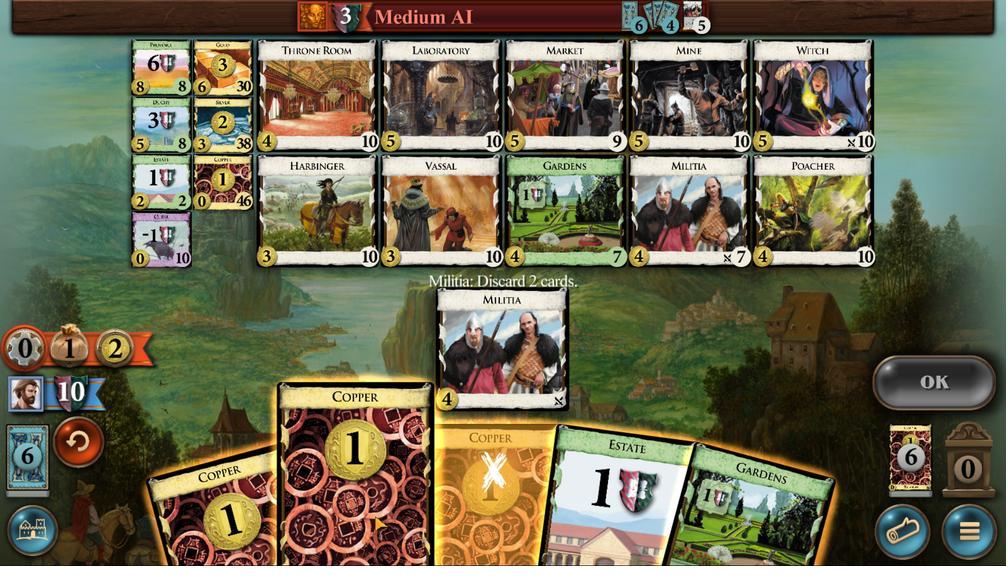 
Action: Mouse scrolled (360, 517) with delta (0, 0)
Screenshot: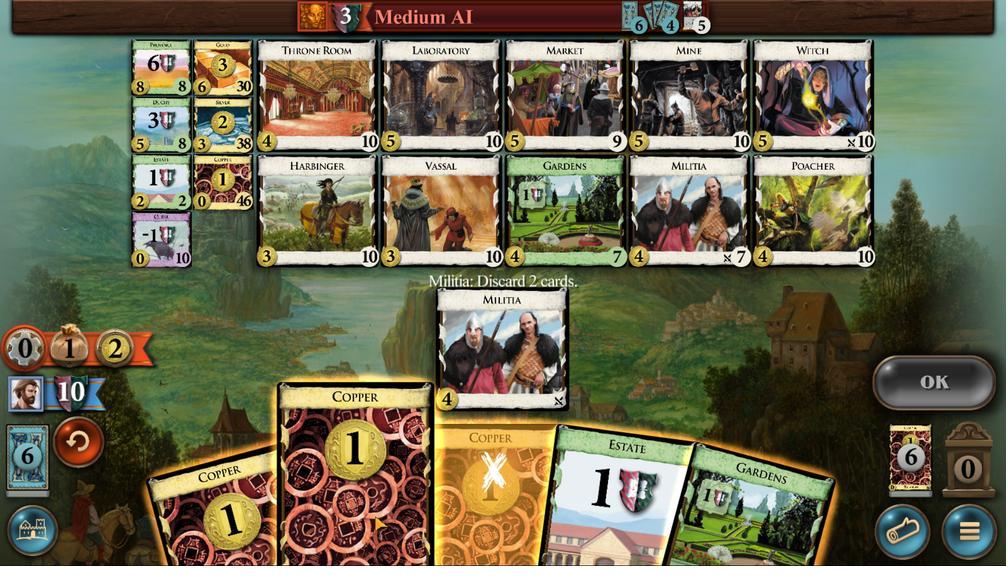 
Action: Mouse scrolled (360, 517) with delta (0, 0)
Screenshot: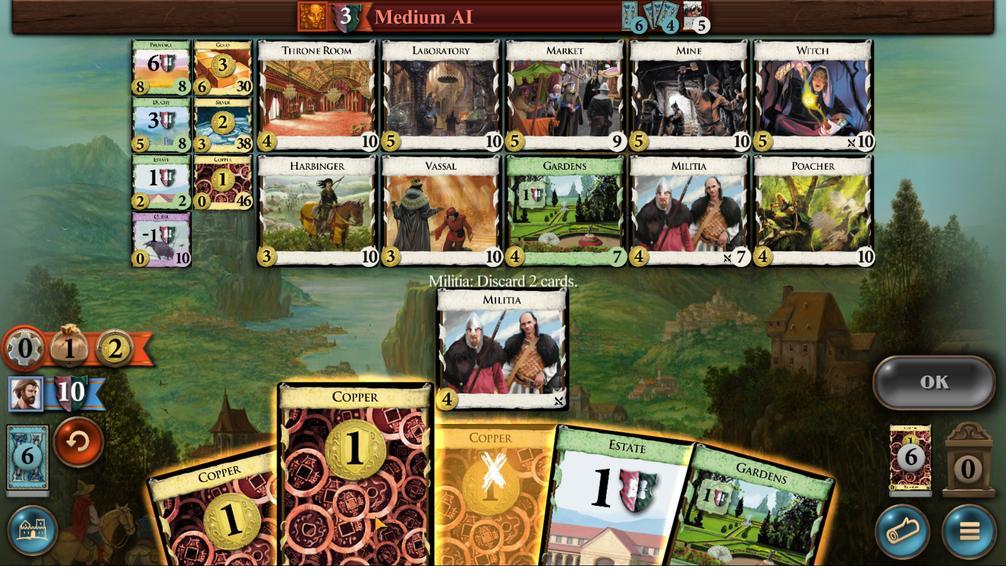 
Action: Mouse scrolled (360, 517) with delta (0, 0)
Screenshot: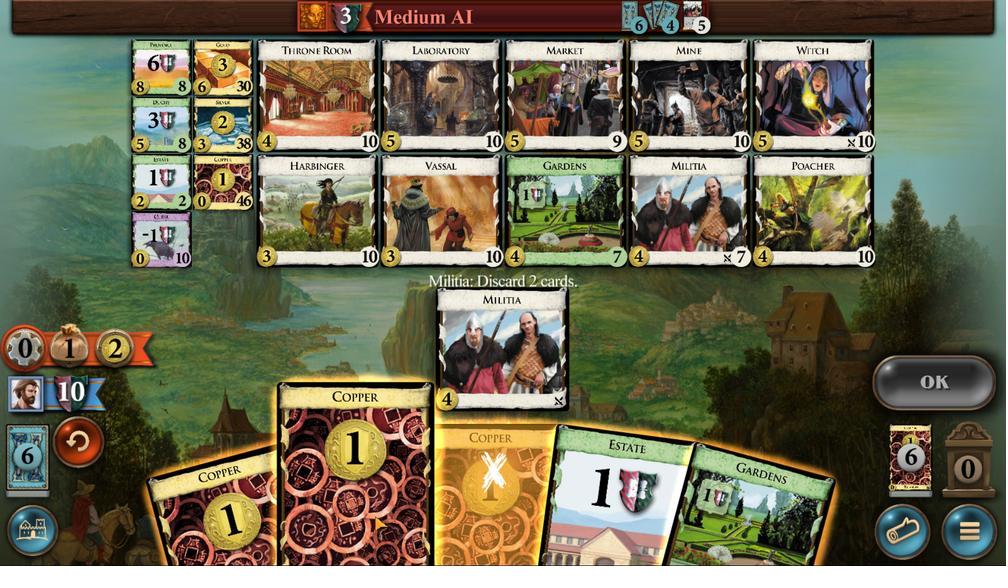 
Action: Mouse moved to (926, 375)
Screenshot: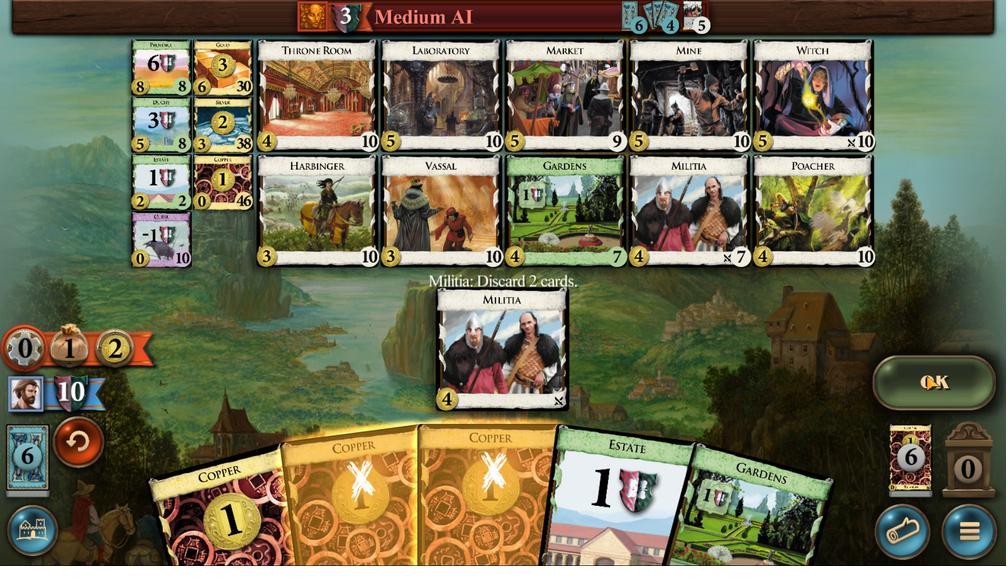 
Action: Mouse pressed left at (926, 375)
Screenshot: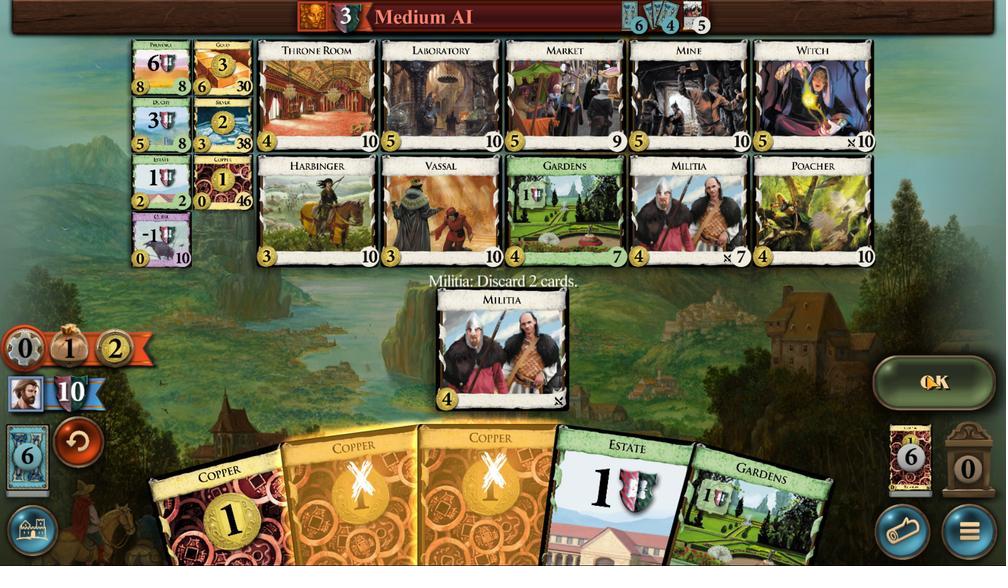 
Action: Mouse moved to (362, 499)
Screenshot: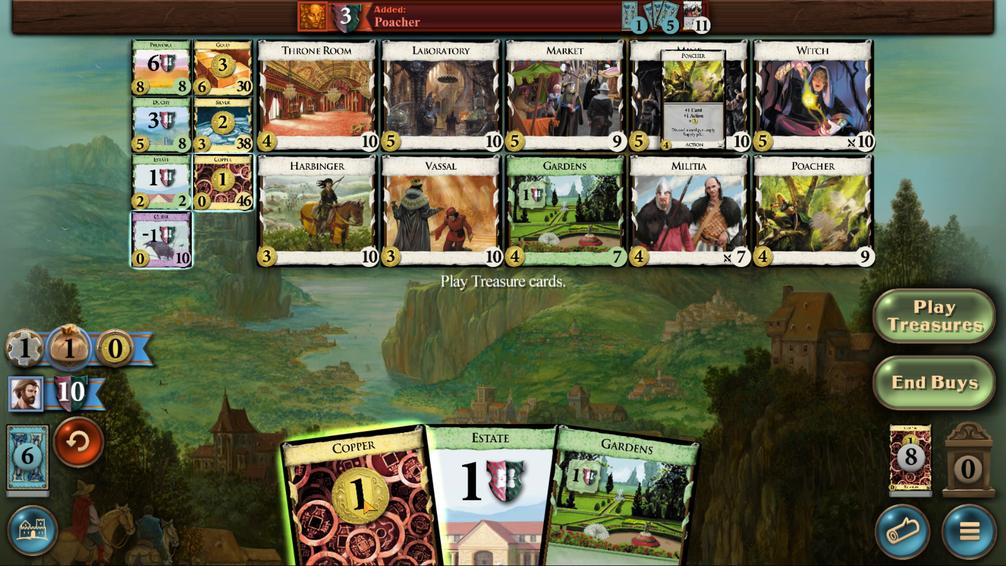 
Action: Mouse scrolled (362, 499) with delta (0, 0)
Screenshot: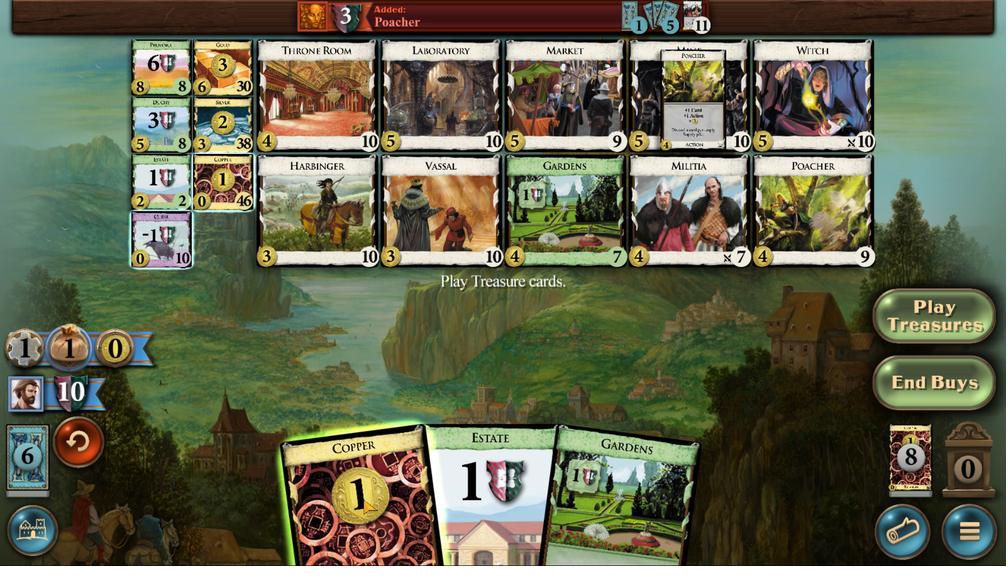 
Action: Mouse moved to (362, 499)
Screenshot: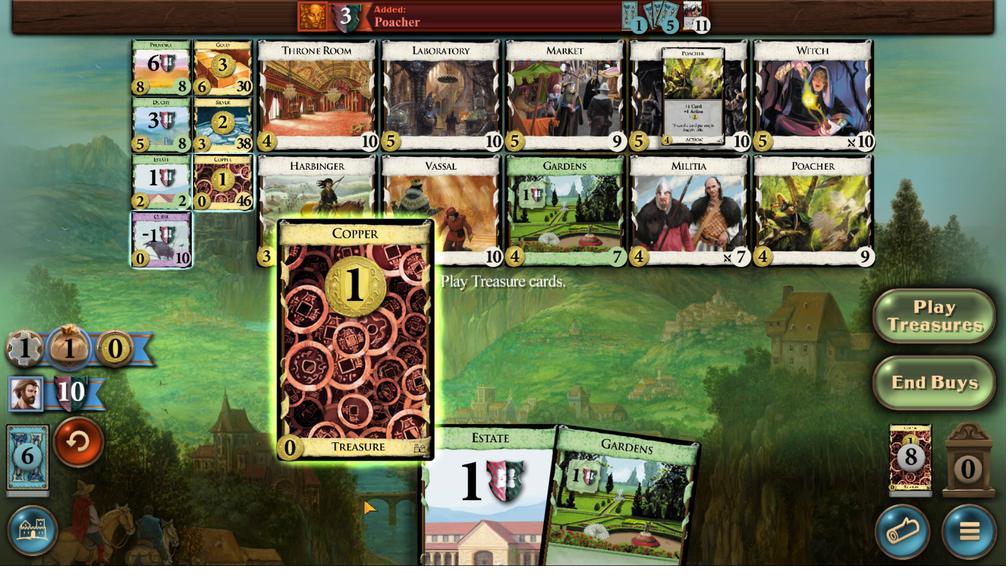 
Action: Mouse scrolled (362, 499) with delta (0, 0)
Screenshot: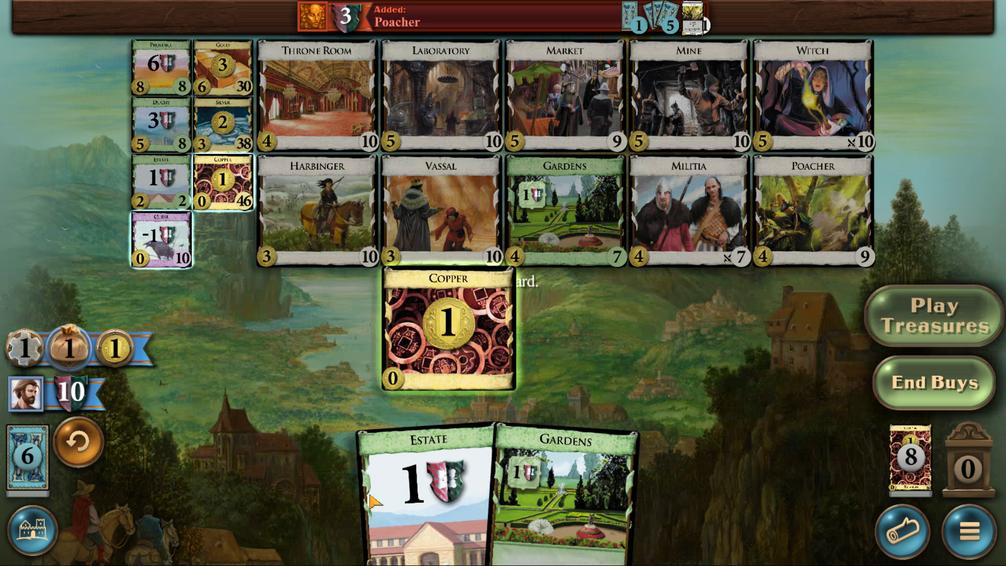 
Action: Mouse moved to (363, 500)
Screenshot: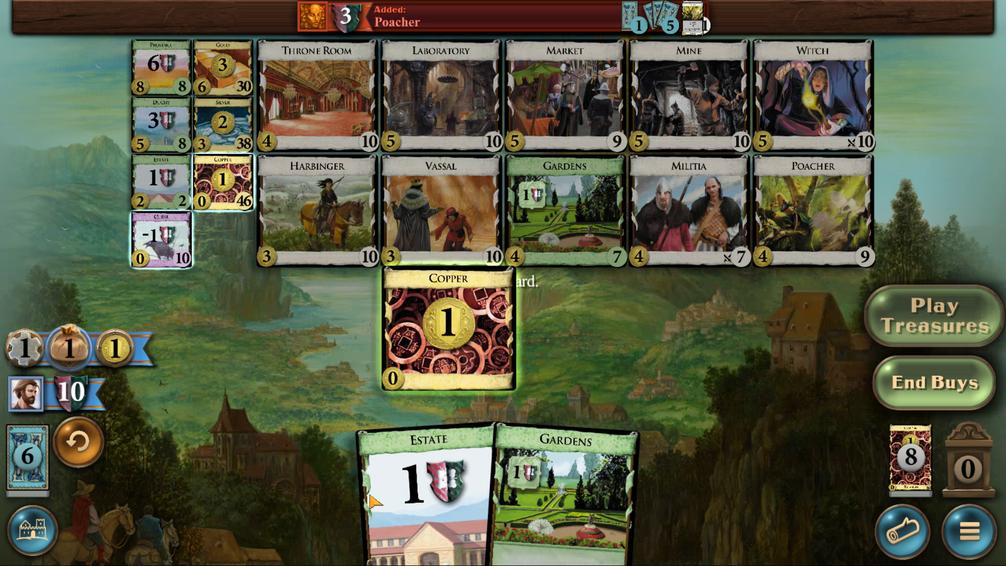 
Action: Mouse scrolled (363, 499) with delta (0, 0)
Screenshot: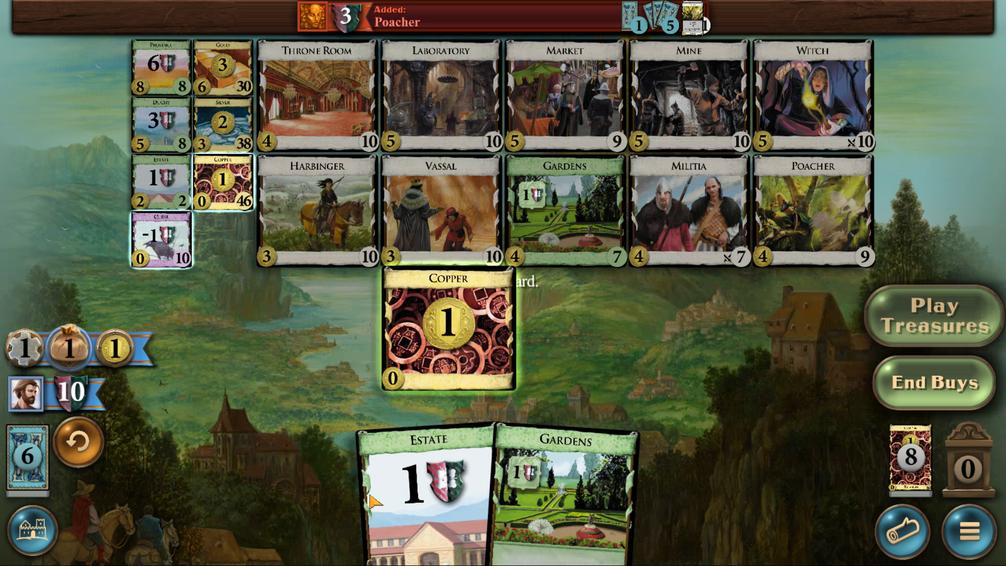 
Action: Mouse moved to (363, 500)
Screenshot: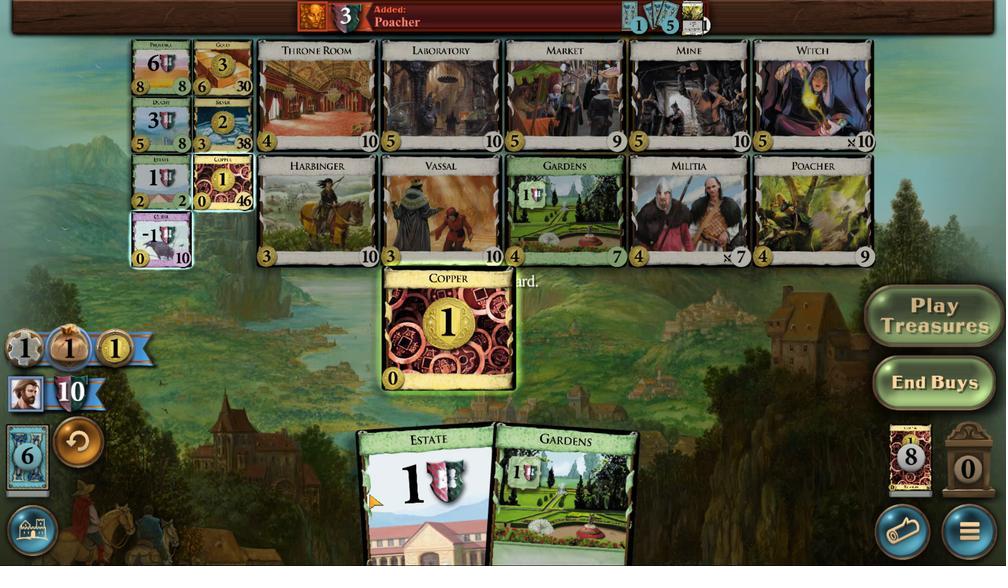
Action: Mouse scrolled (363, 499) with delta (0, 0)
Screenshot: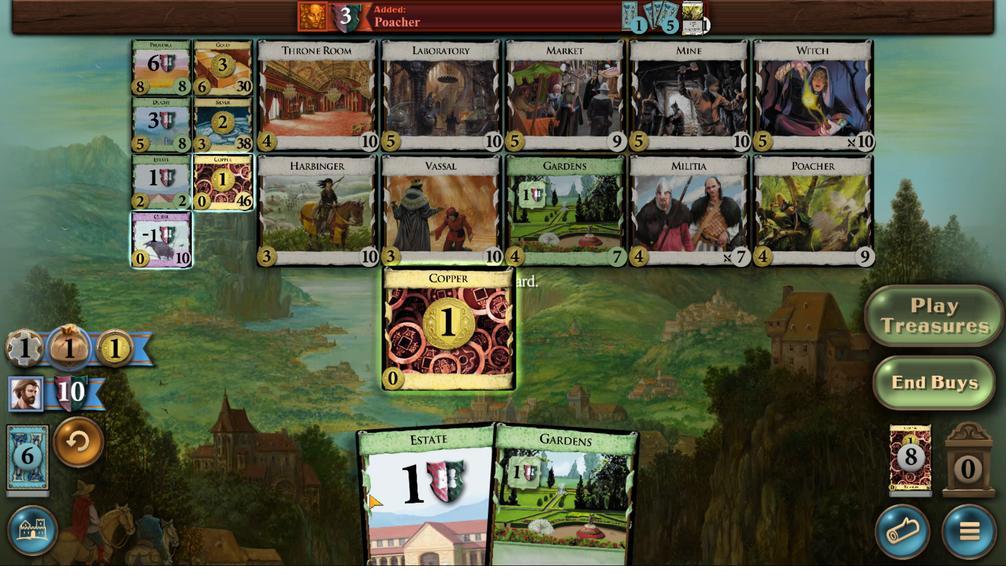 
Action: Mouse moved to (944, 398)
Screenshot: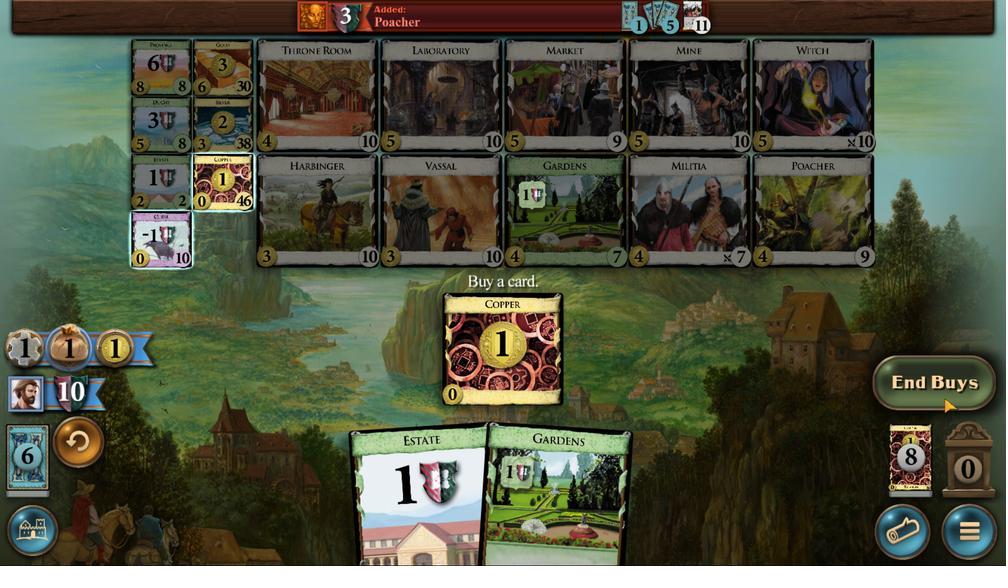 
Action: Mouse pressed left at (944, 398)
Screenshot: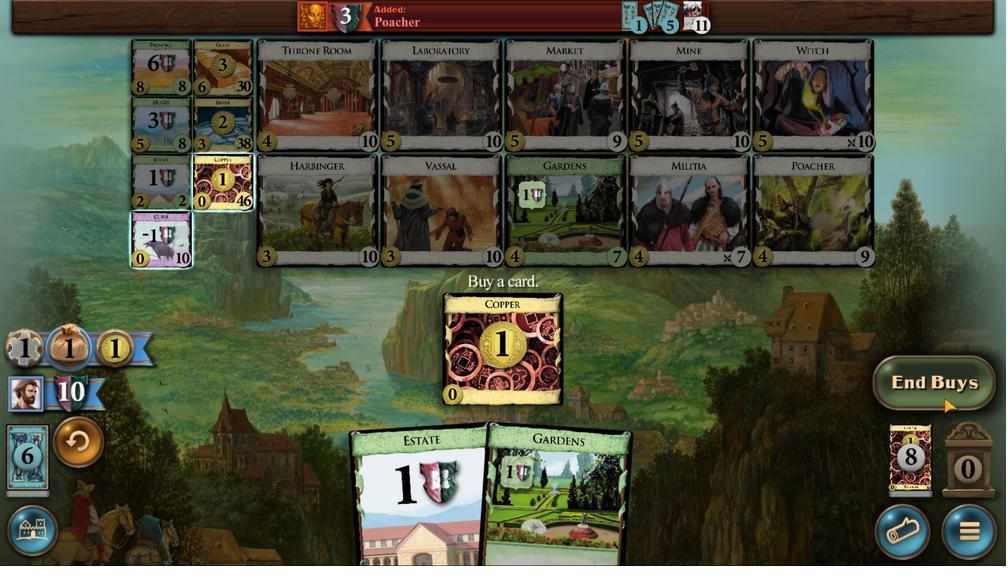 
Action: Mouse moved to (234, 490)
Screenshot: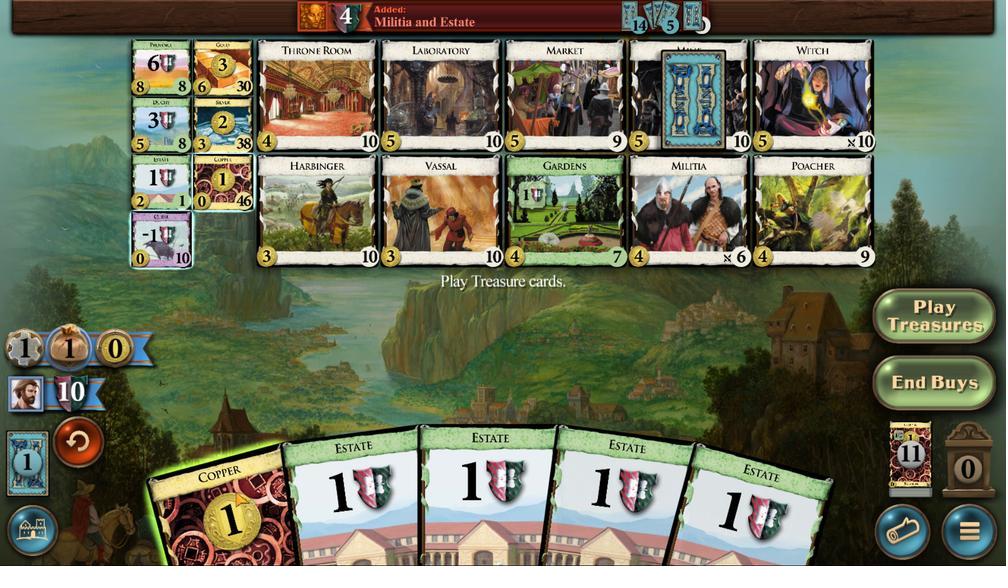 
Action: Mouse scrolled (234, 489) with delta (0, 0)
Screenshot: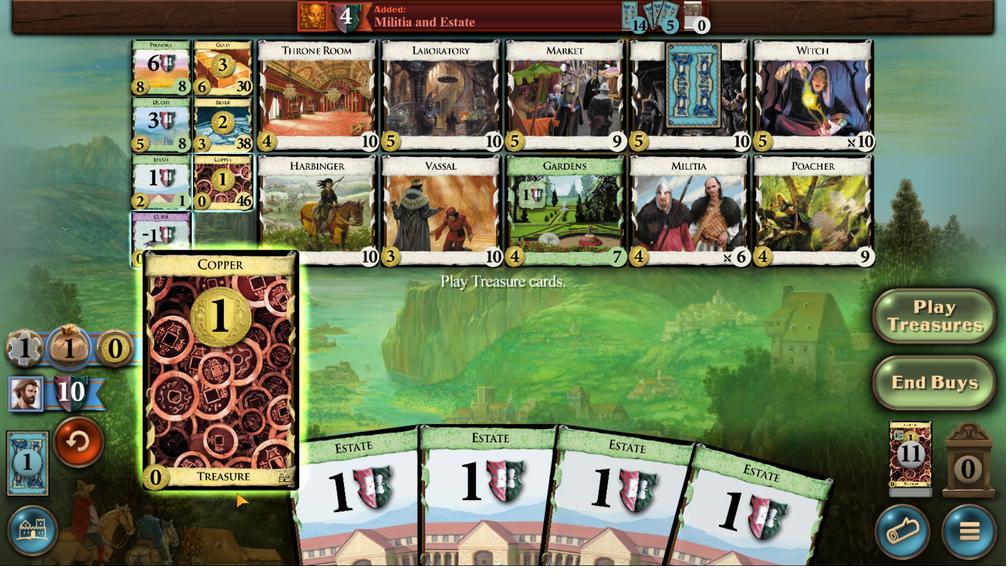 
Action: Mouse moved to (234, 493)
Screenshot: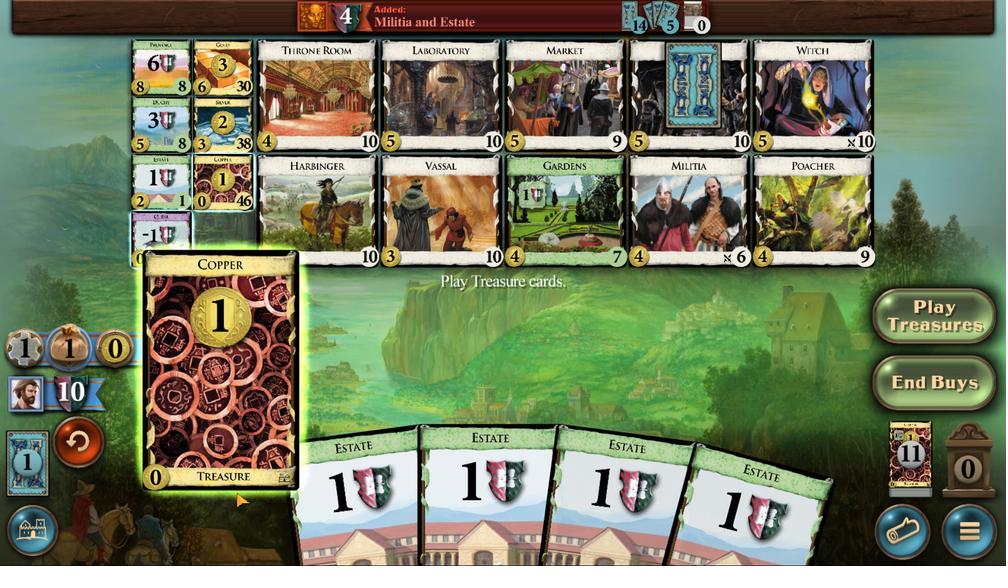 
Action: Mouse scrolled (234, 492) with delta (0, 0)
Screenshot: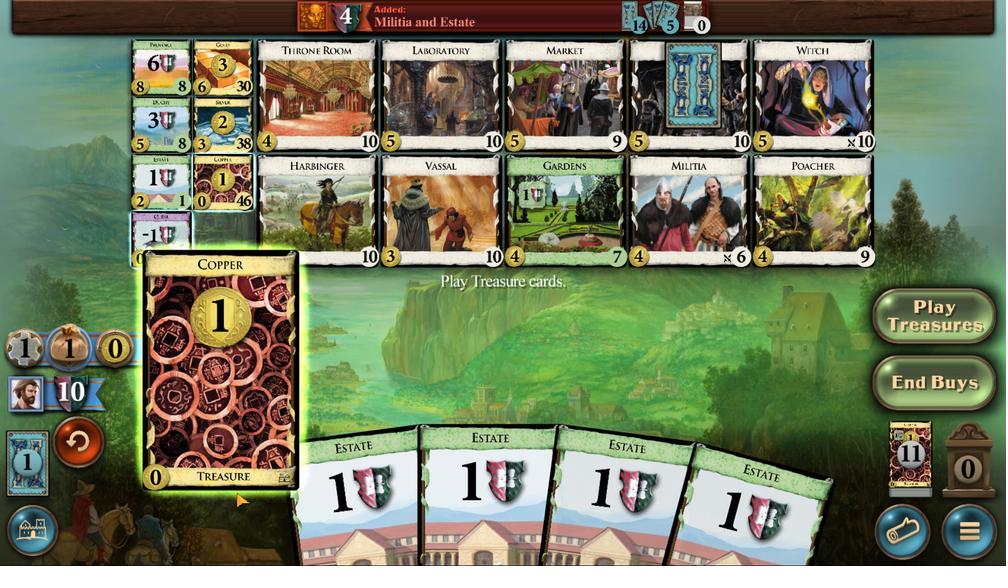 
Action: Mouse moved to (234, 493)
Screenshot: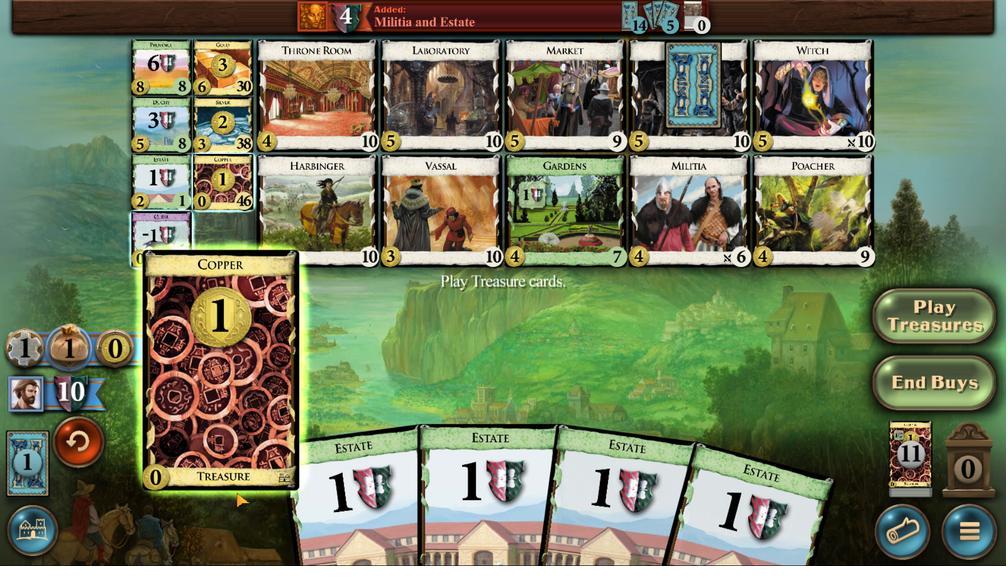 
Action: Mouse scrolled (234, 492) with delta (0, 0)
Screenshot: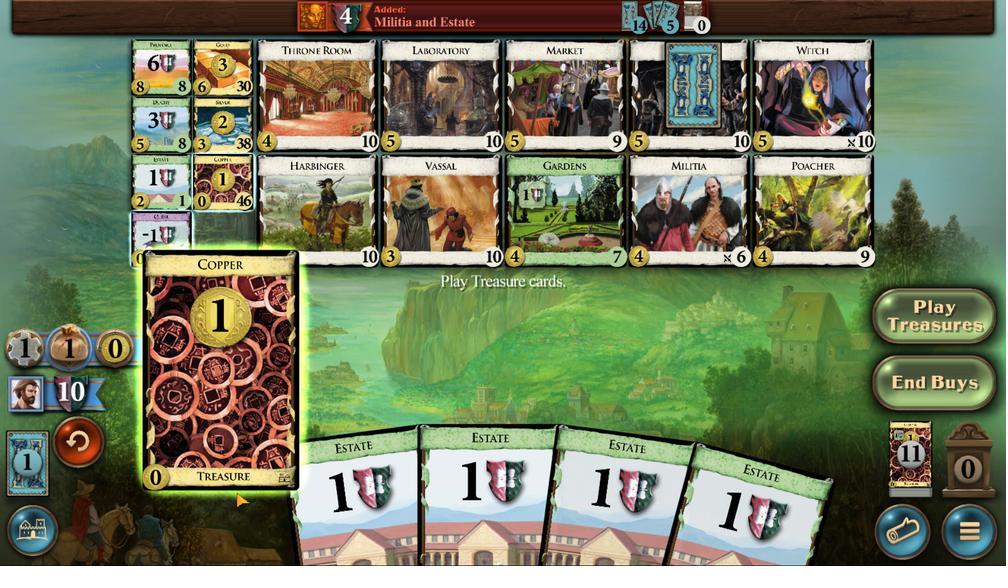 
Action: Mouse moved to (981, 371)
Screenshot: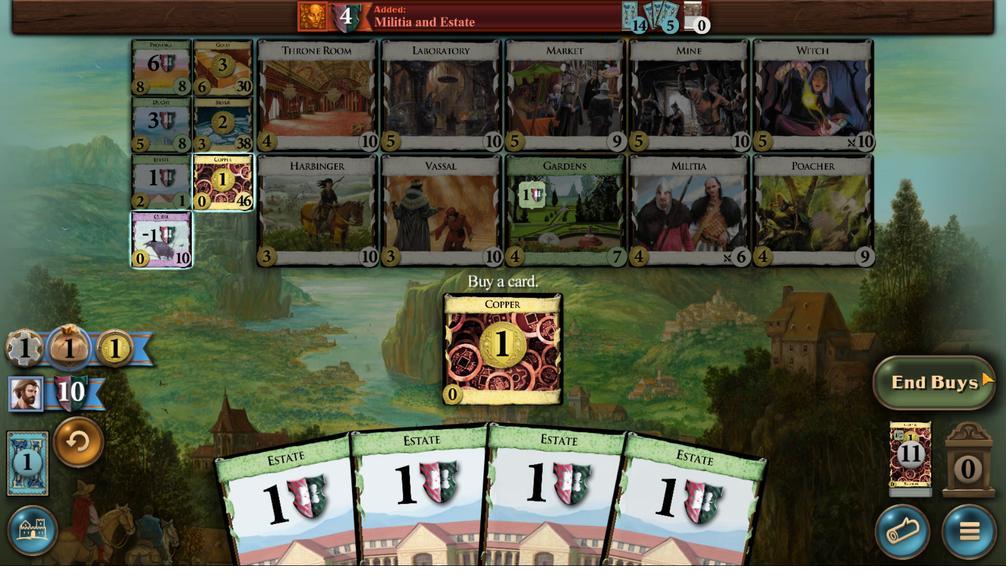 
Action: Mouse pressed left at (981, 371)
Screenshot: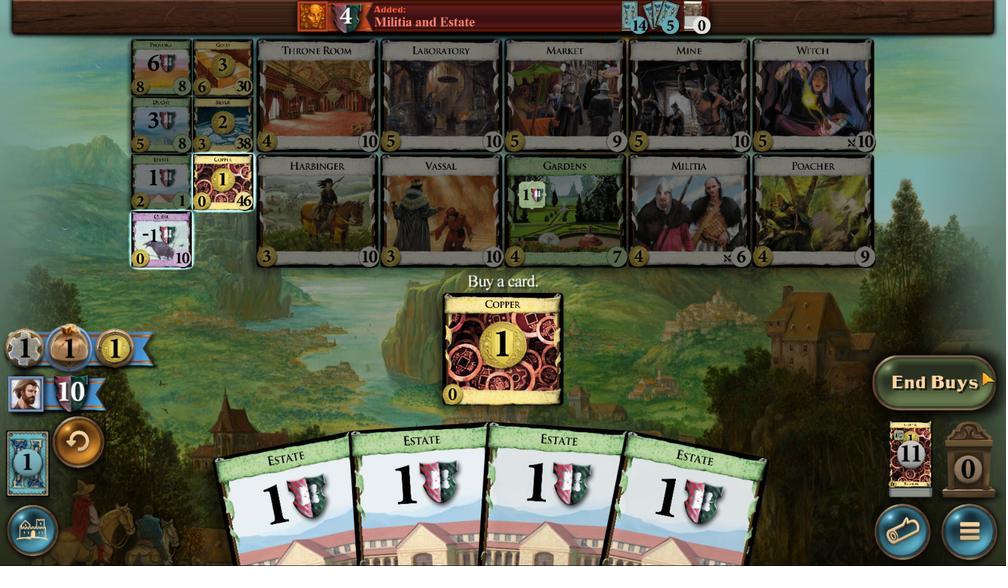 
Action: Mouse moved to (613, 496)
Screenshot: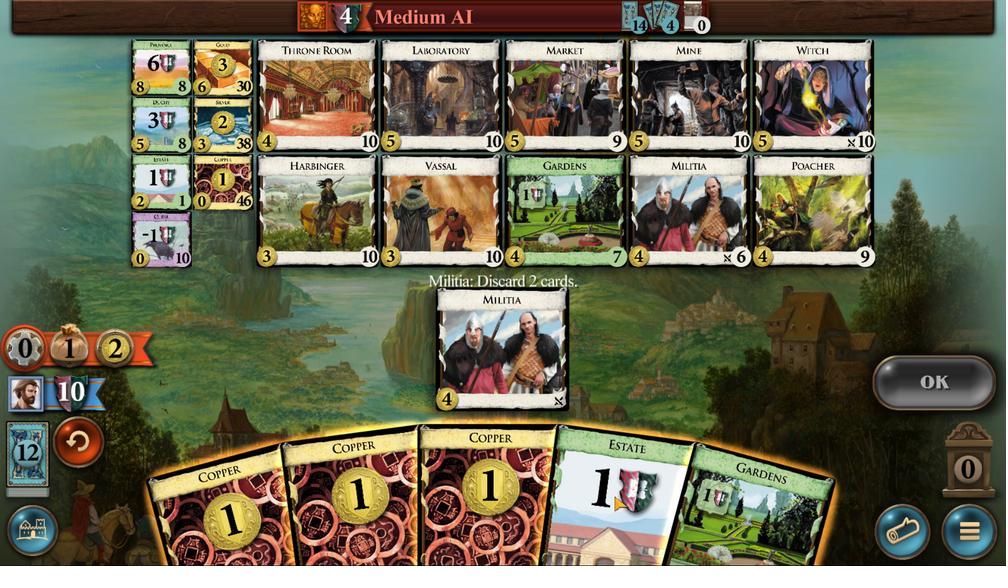 
Action: Mouse scrolled (613, 495) with delta (0, 0)
Screenshot: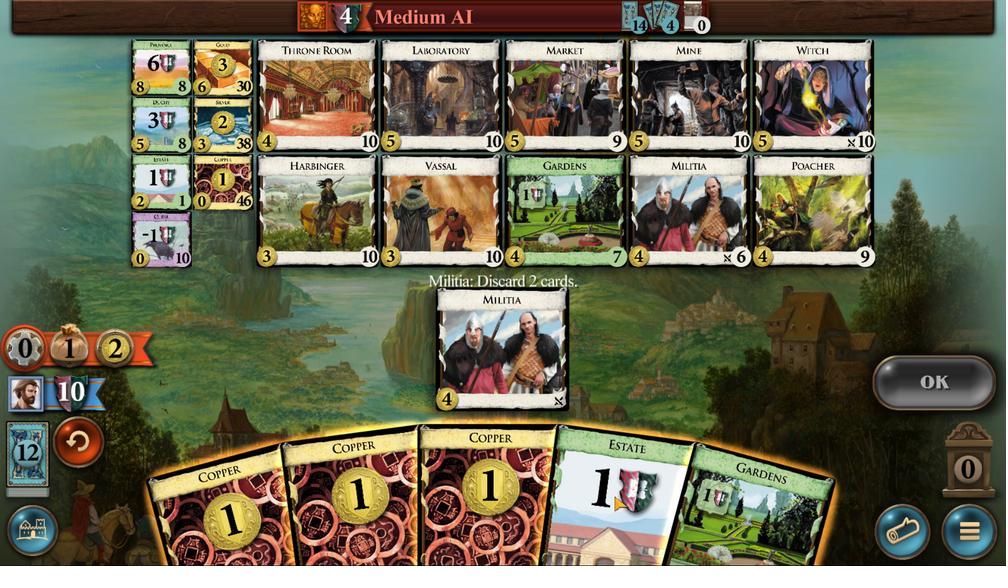 
Action: Mouse scrolled (613, 495) with delta (0, 0)
Screenshot: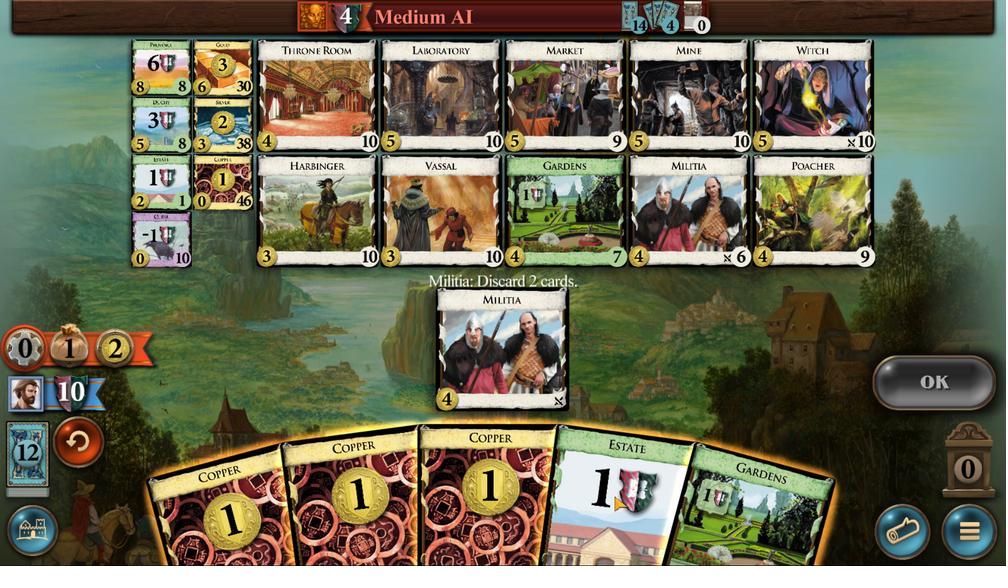 
Action: Mouse scrolled (613, 495) with delta (0, 0)
Screenshot: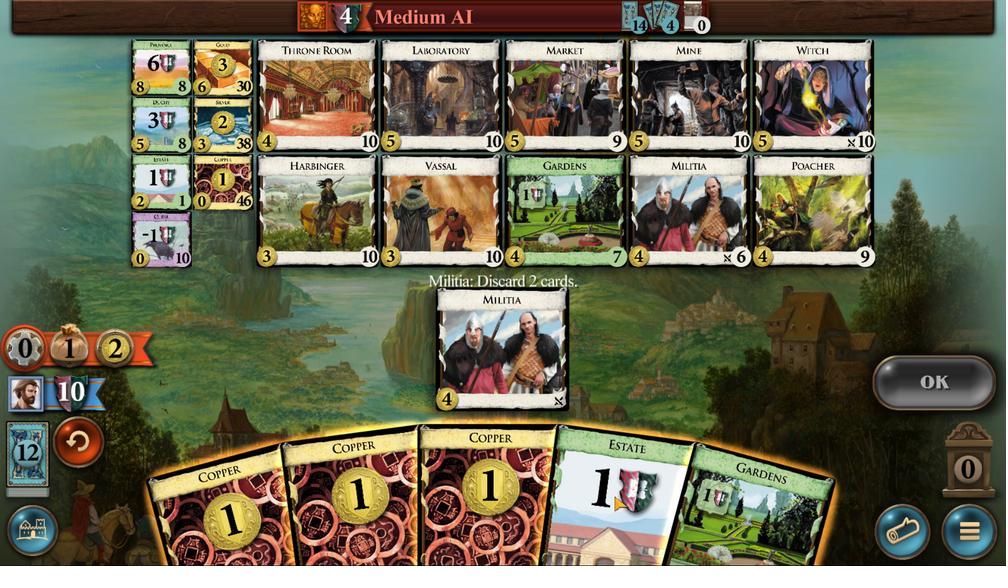 
Action: Mouse moved to (749, 504)
Screenshot: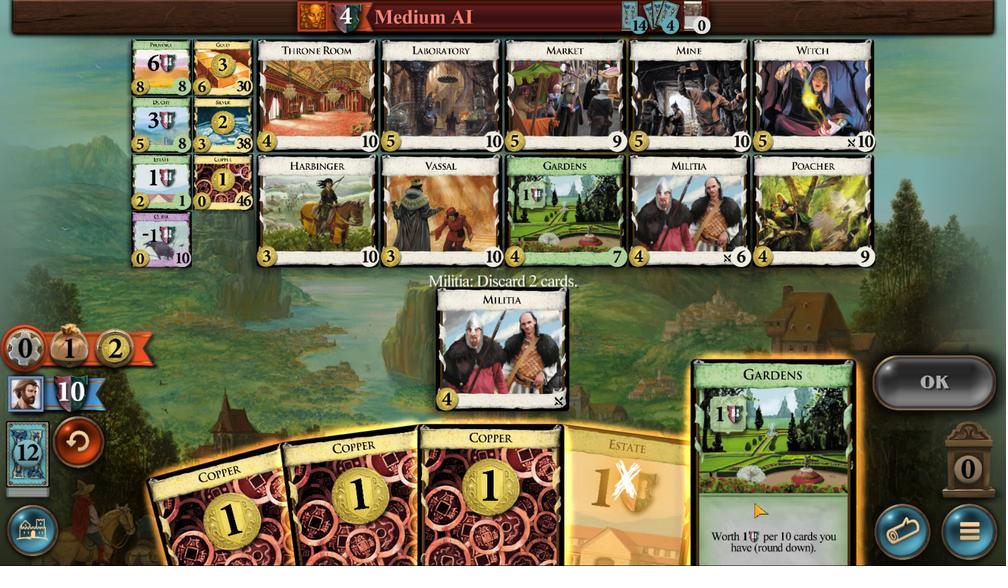 
Action: Mouse scrolled (749, 503) with delta (0, 0)
Screenshot: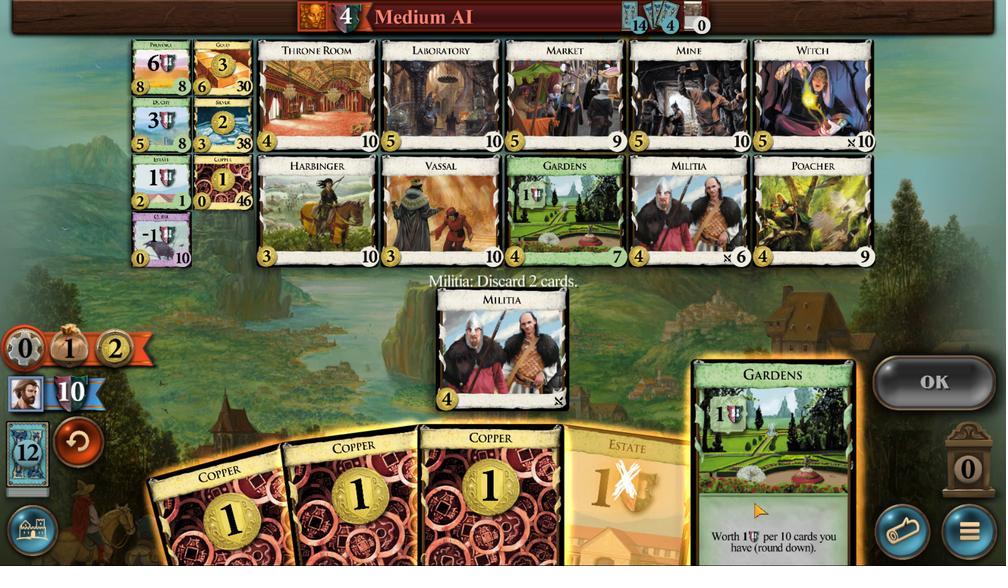 
Action: Mouse moved to (749, 504)
Screenshot: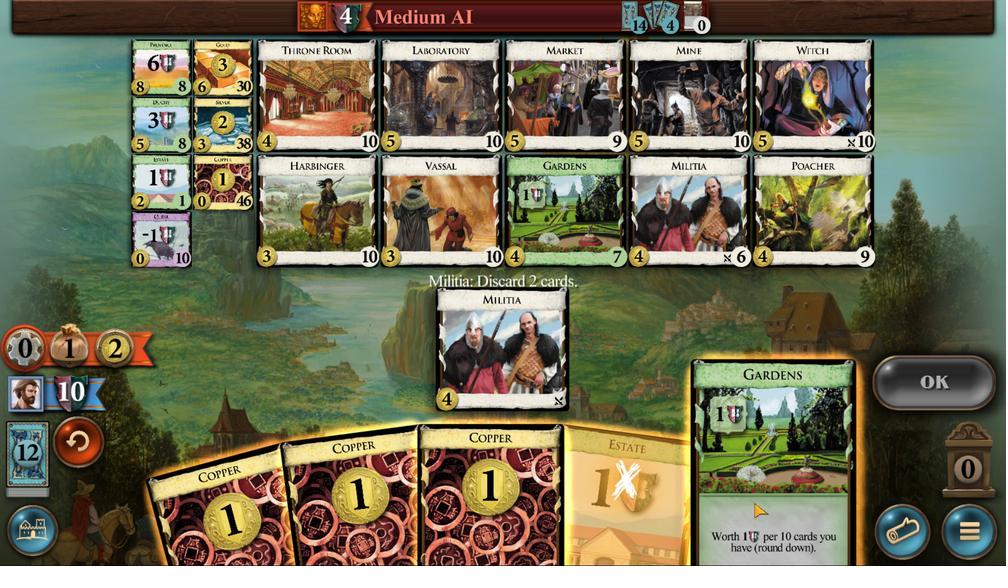 
Action: Mouse scrolled (749, 503) with delta (0, 0)
Screenshot: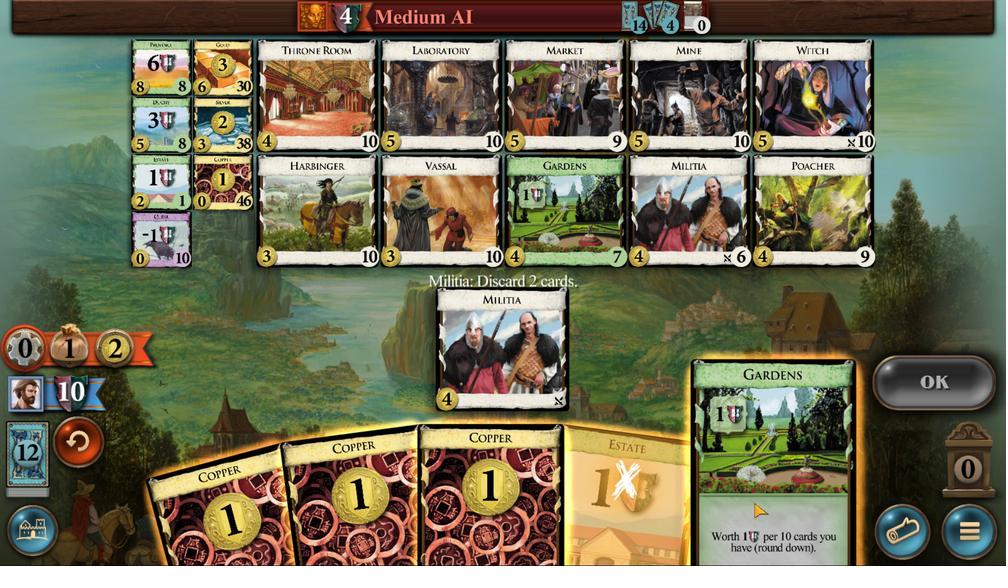 
Action: Mouse scrolled (749, 503) with delta (0, 0)
Screenshot: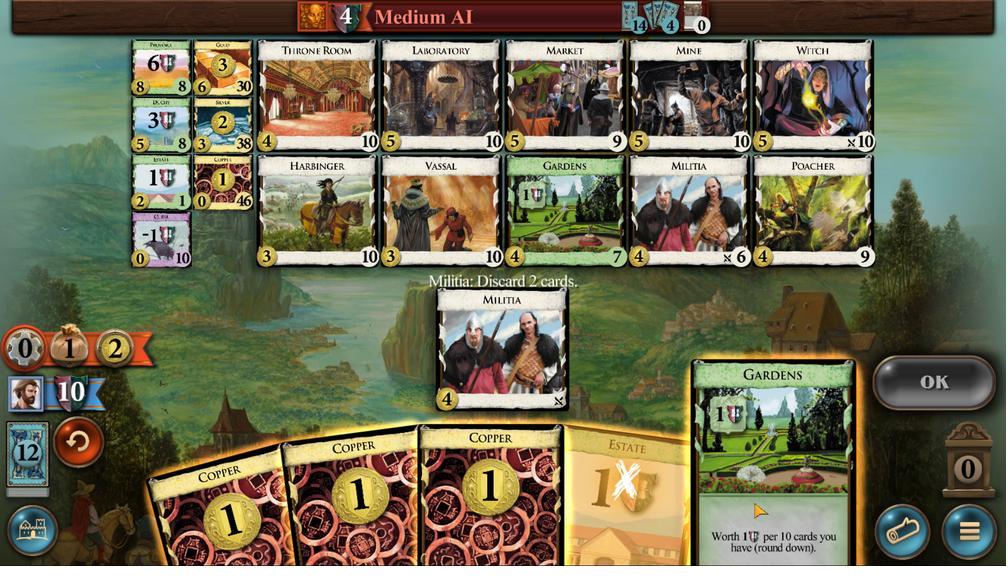 
Action: Mouse scrolled (749, 503) with delta (0, 0)
Screenshot: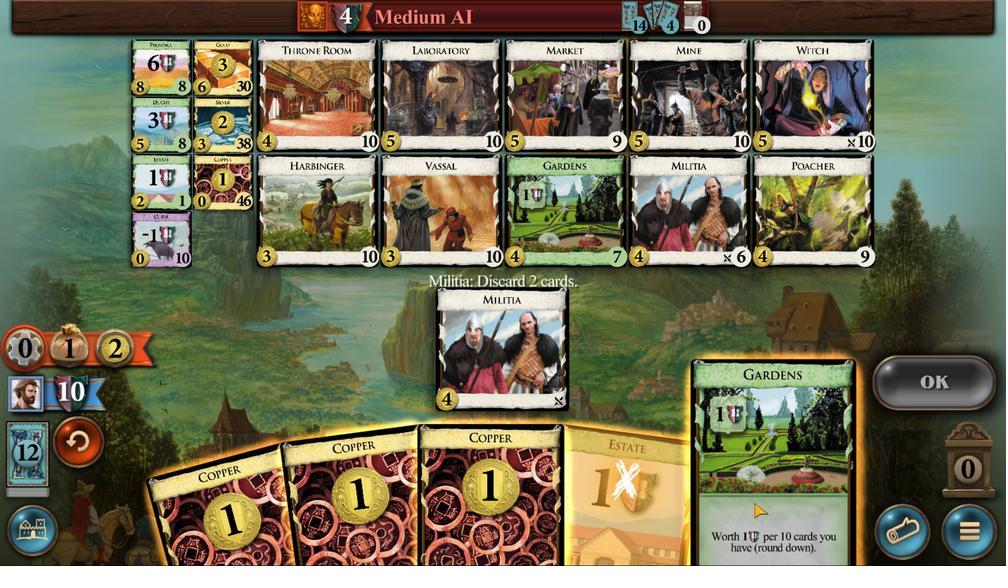 
Action: Mouse moved to (934, 397)
Screenshot: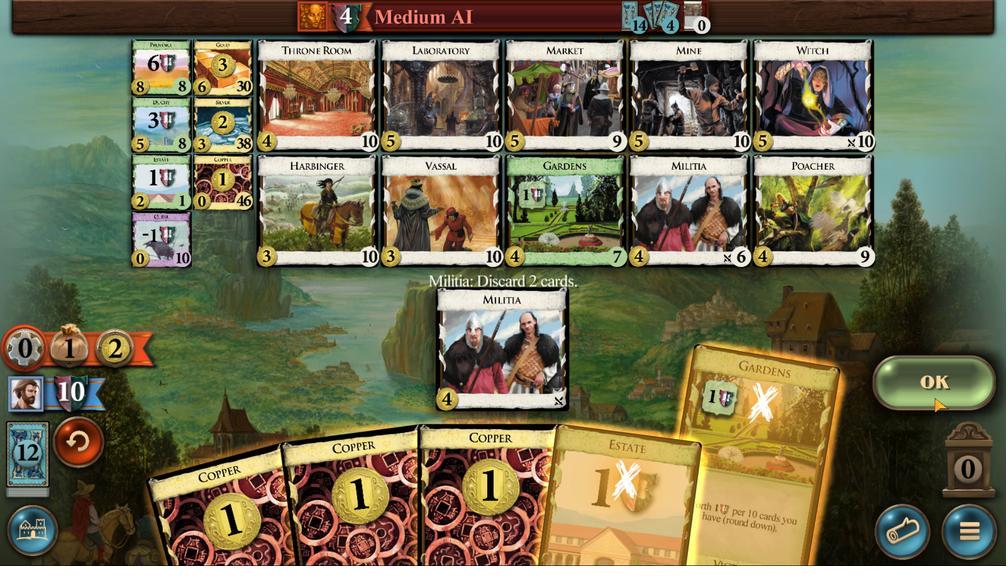 
Action: Mouse pressed left at (934, 397)
Screenshot: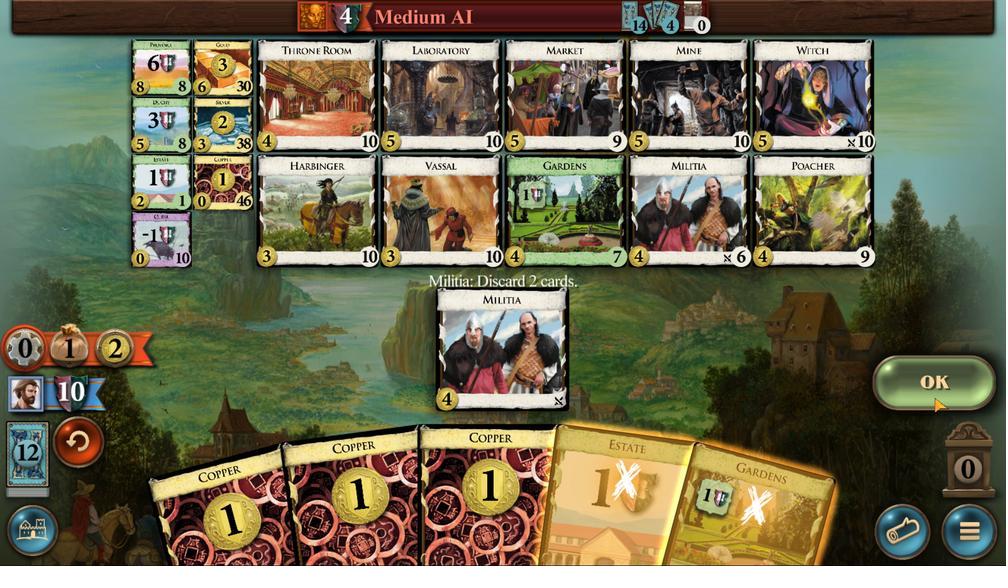 
Action: Mouse moved to (600, 508)
Screenshot: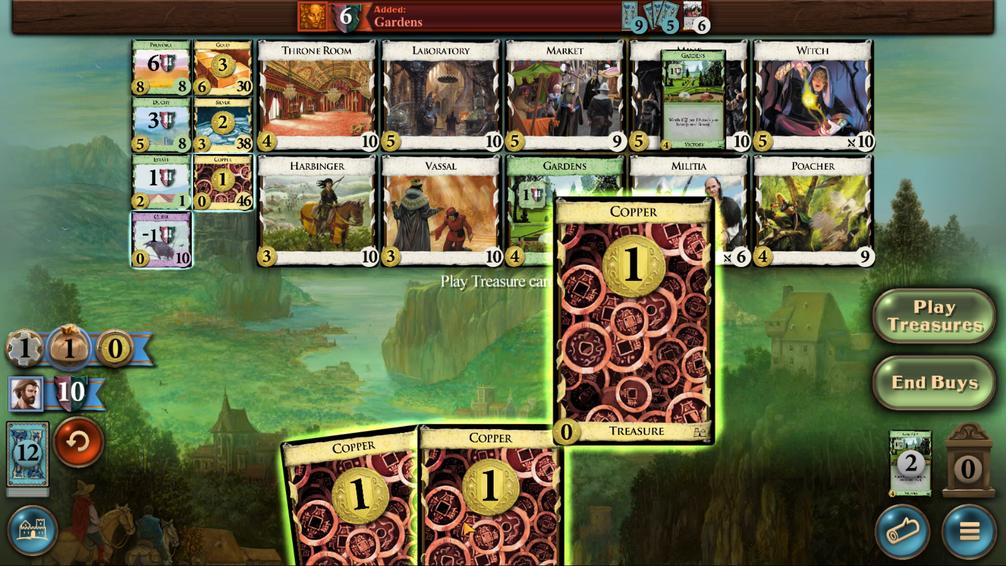 
Action: Mouse scrolled (600, 508) with delta (0, 0)
Screenshot: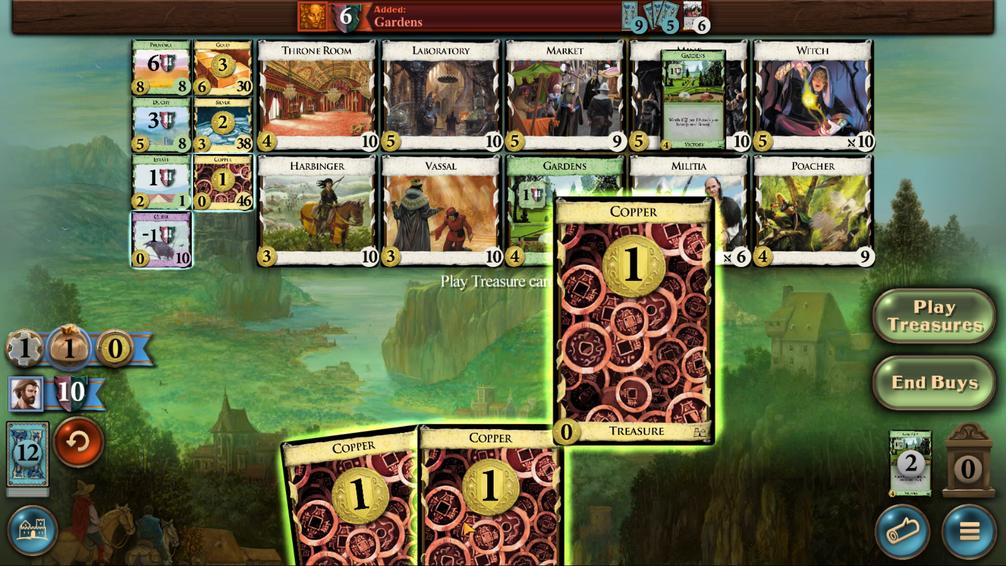 
Action: Mouse moved to (601, 509)
Screenshot: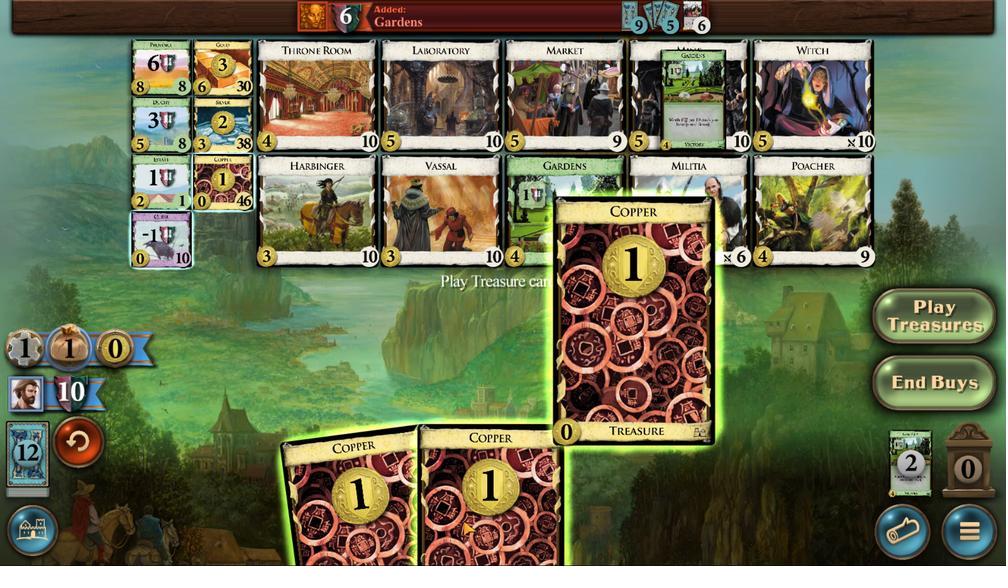 
Action: Mouse scrolled (601, 508) with delta (0, 0)
Screenshot: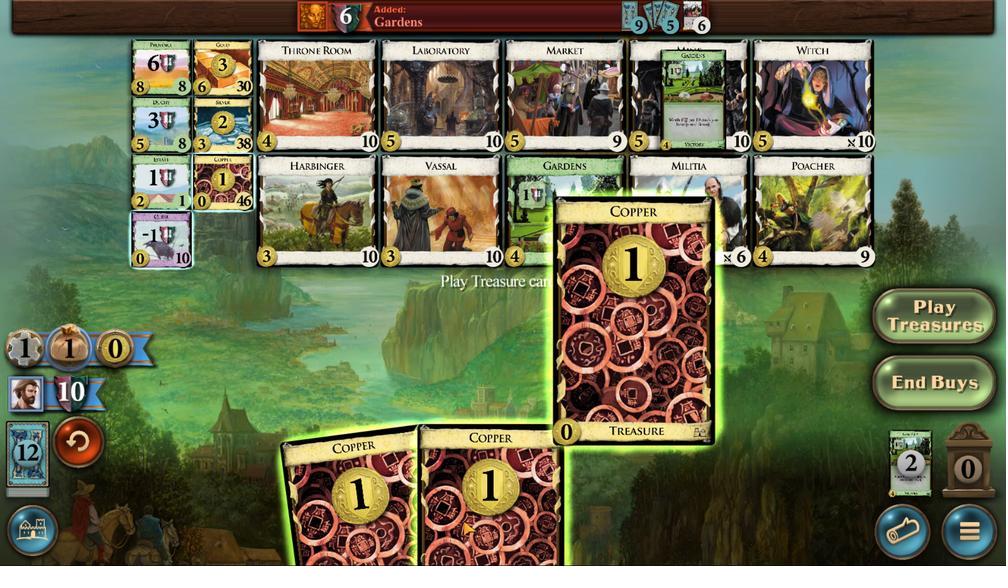 
Action: Mouse moved to (449, 522)
Screenshot: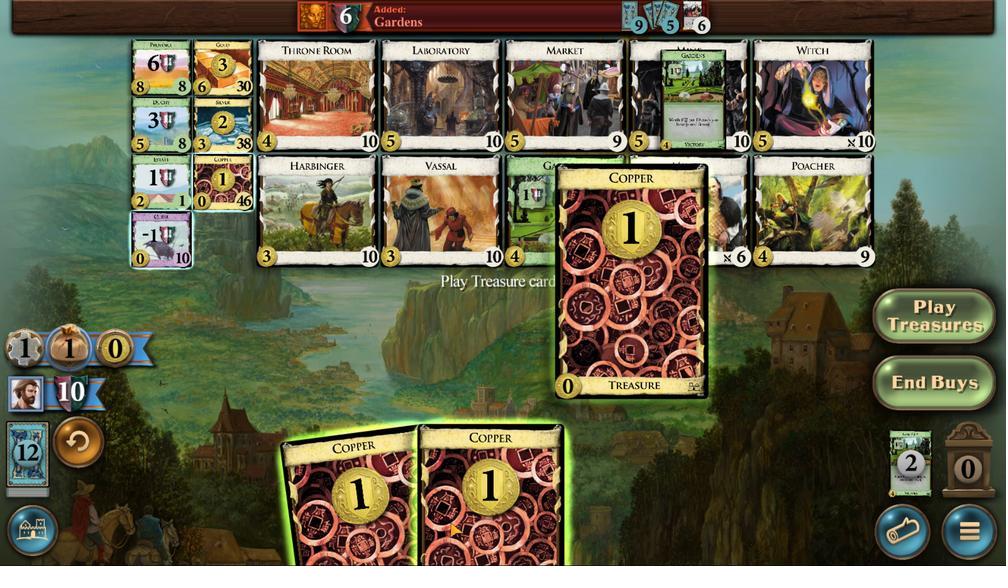 
Action: Mouse scrolled (449, 522) with delta (0, 0)
Screenshot: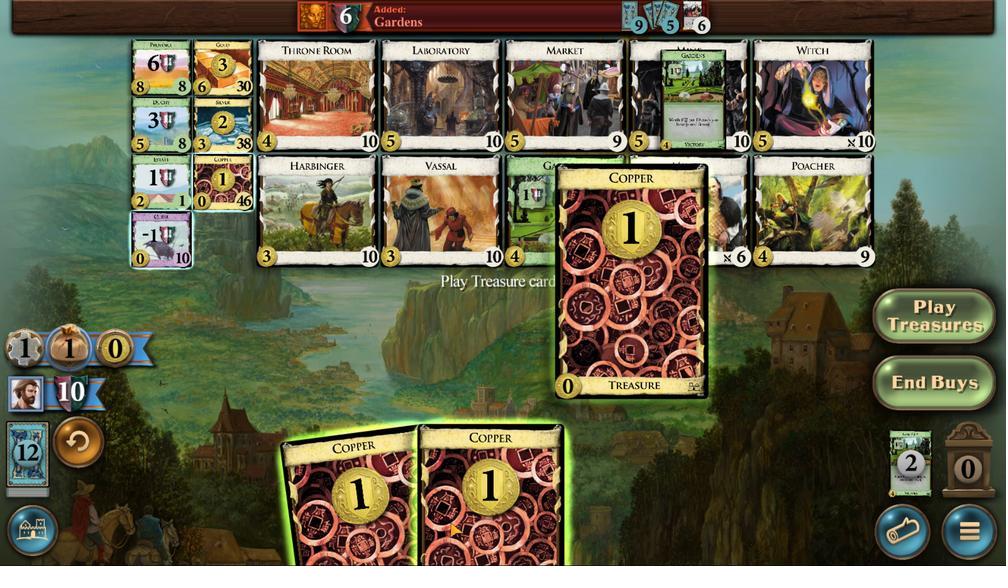 
Action: Mouse scrolled (449, 522) with delta (0, 0)
Screenshot: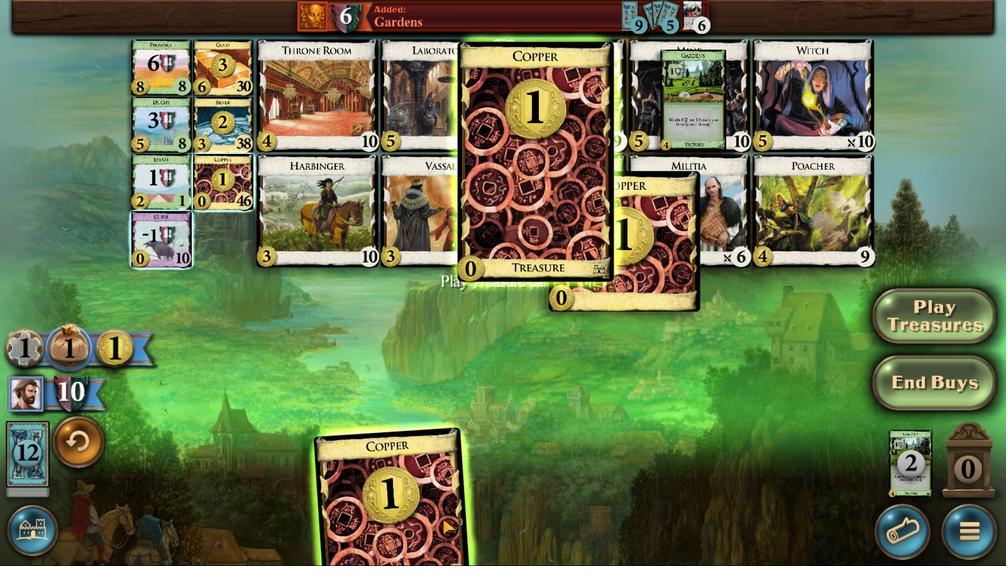 
Action: Mouse scrolled (449, 522) with delta (0, 0)
Screenshot: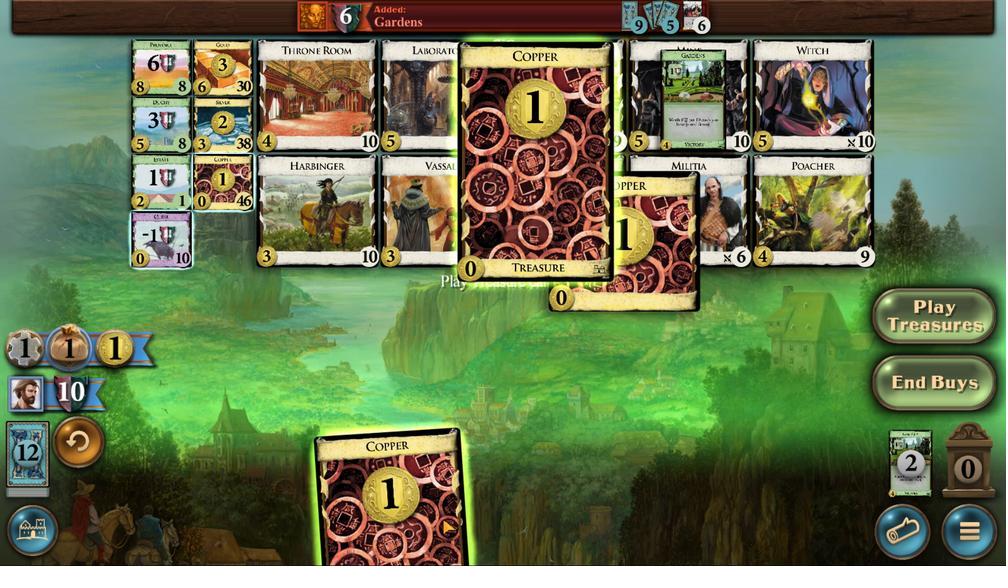 
Action: Mouse moved to (398, 513)
Screenshot: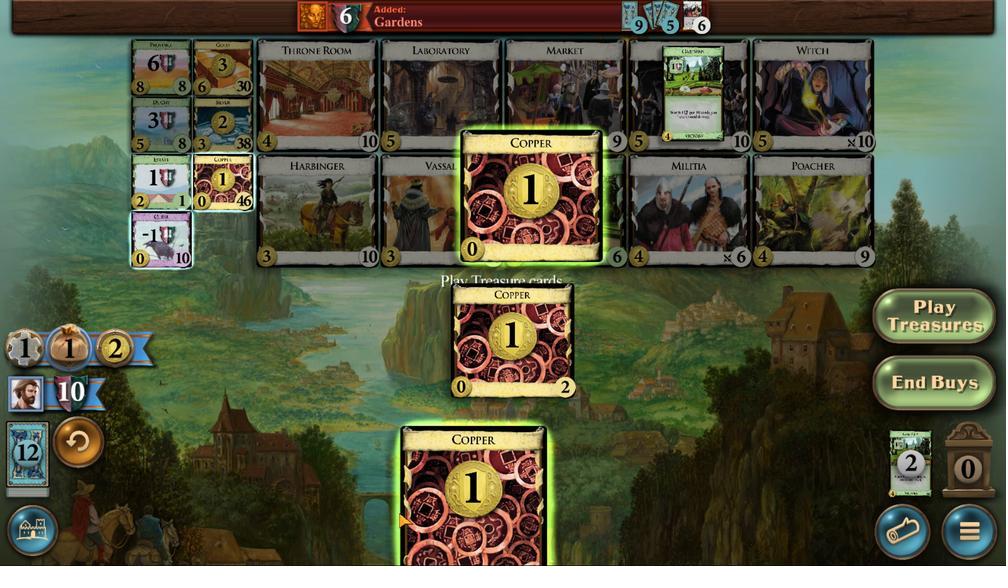 
Action: Mouse scrolled (398, 512) with delta (0, 0)
Screenshot: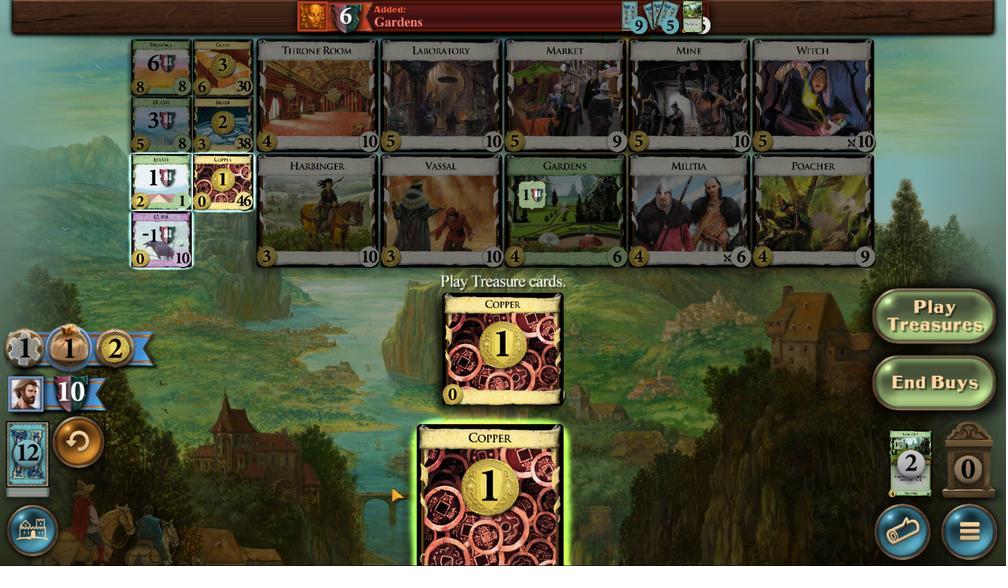 
Action: Mouse moved to (398, 513)
Screenshot: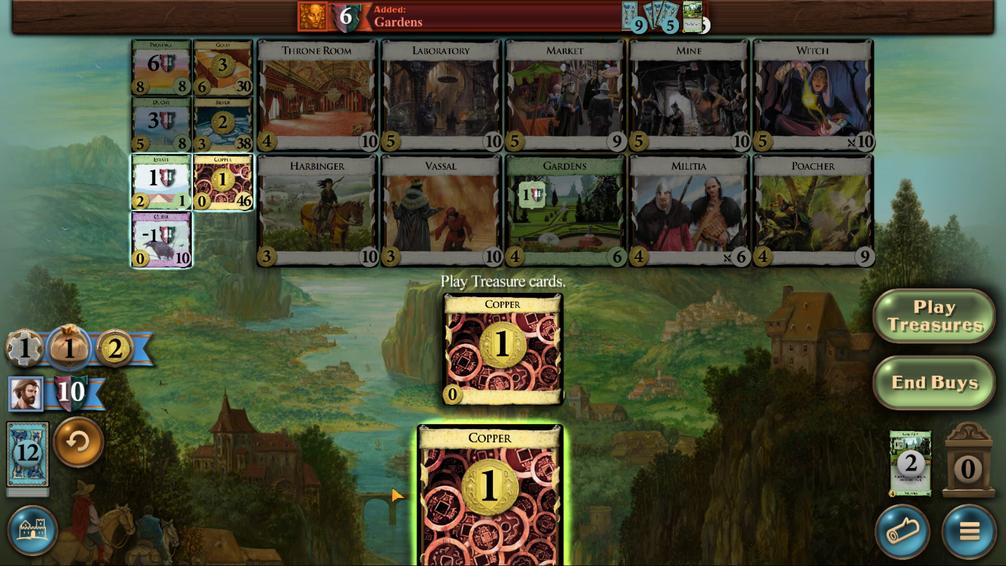 
Action: Mouse scrolled (398, 513) with delta (0, 0)
Screenshot: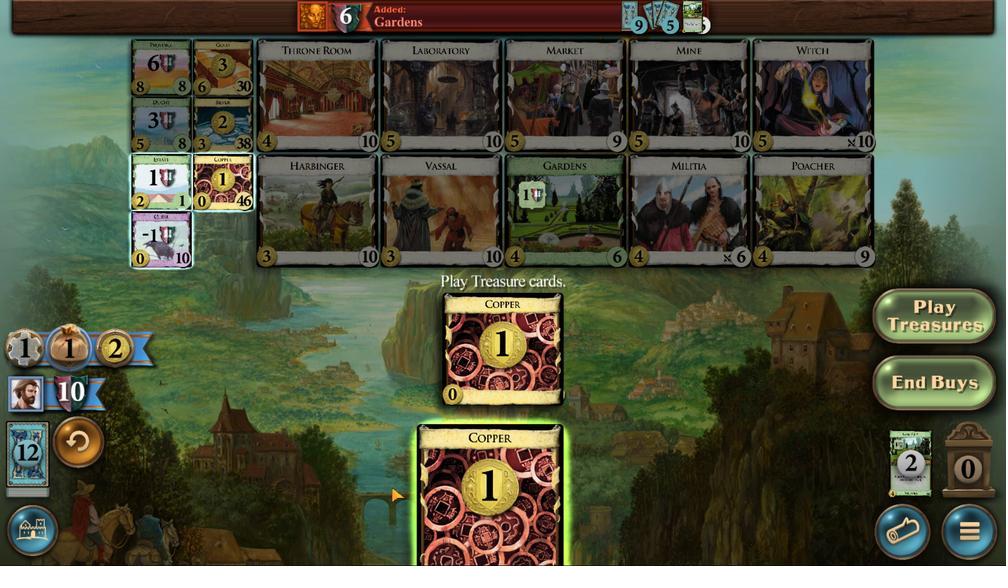 
Action: Mouse scrolled (398, 513) with delta (0, 0)
Screenshot: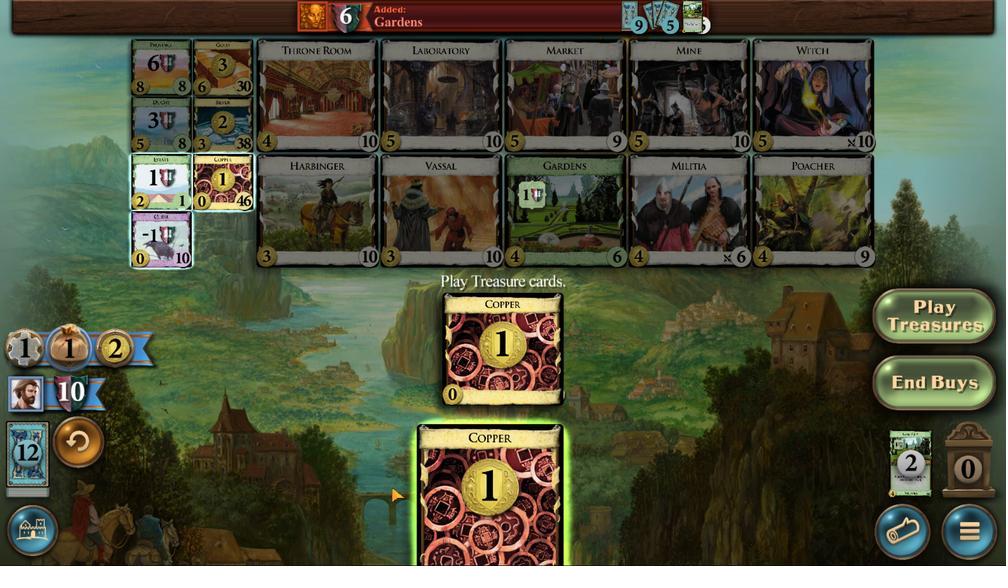 
Action: Mouse scrolled (398, 513) with delta (0, 0)
Screenshot: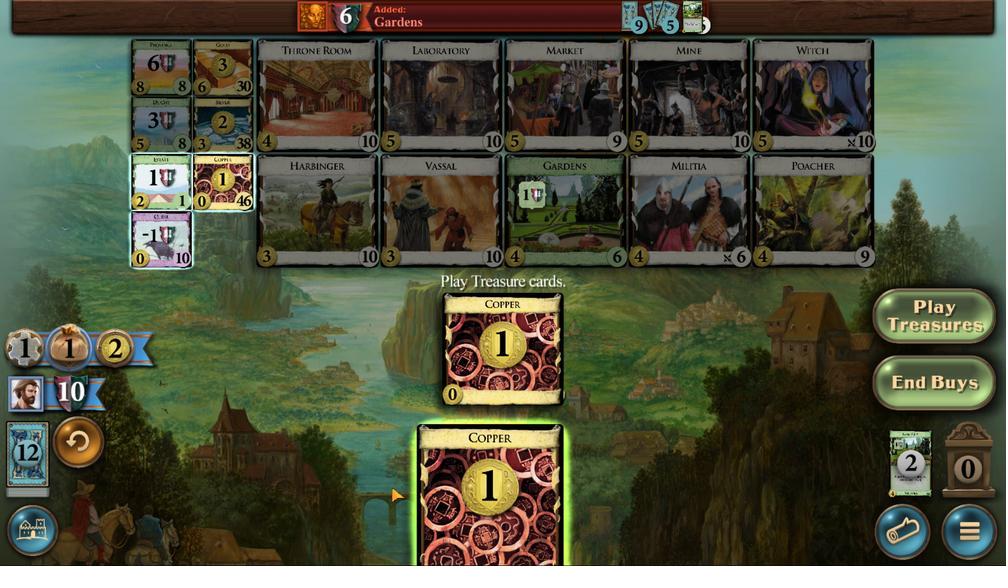 
Action: Mouse moved to (530, 561)
Screenshot: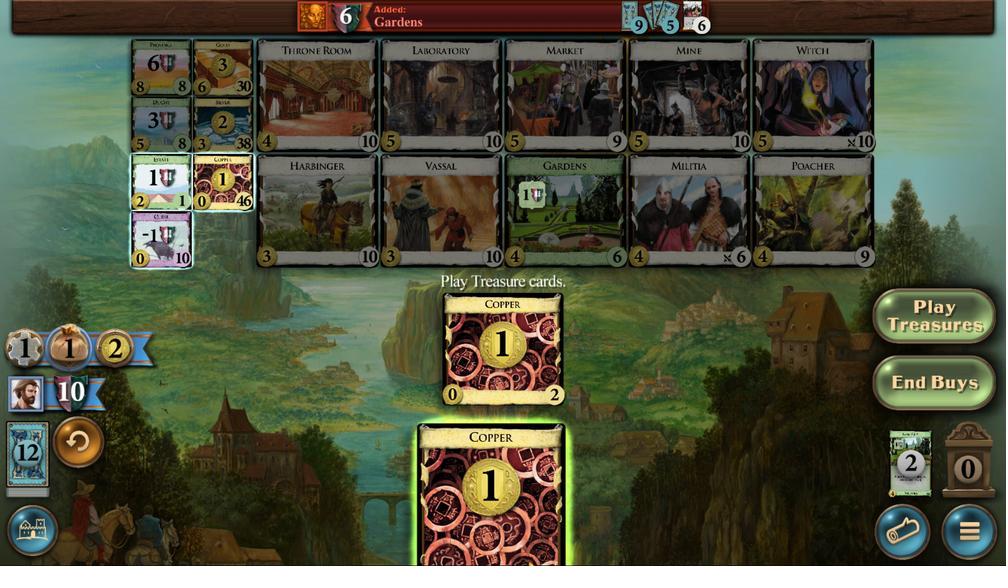 
Action: Mouse scrolled (530, 560) with delta (0, 0)
Screenshot: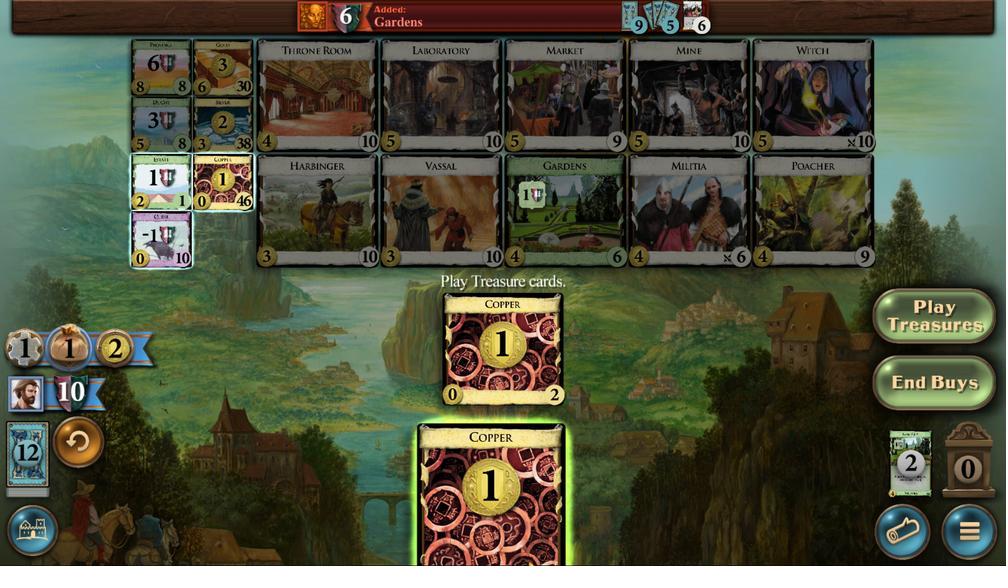 
Action: Mouse moved to (528, 561)
Screenshot: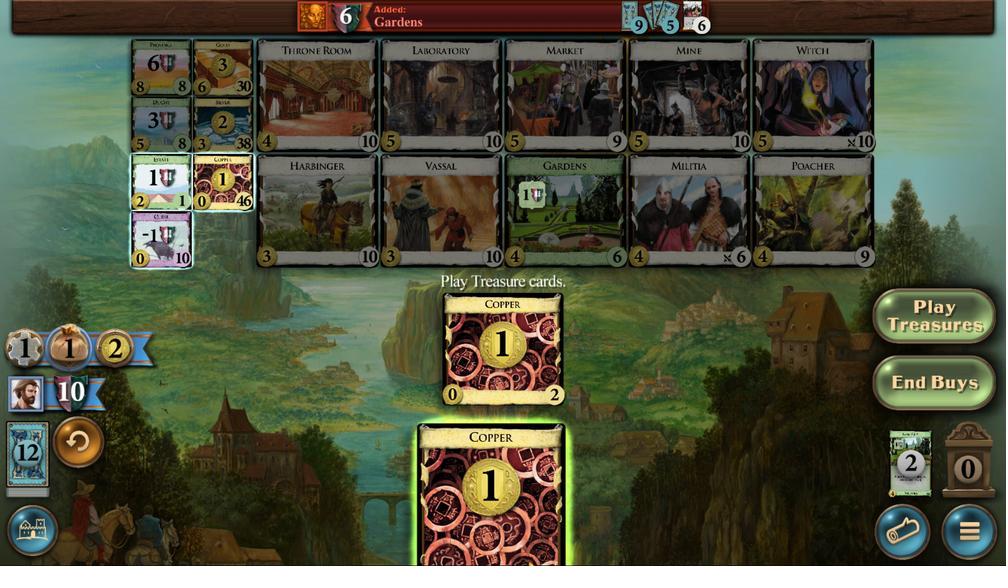 
Action: Mouse scrolled (528, 560) with delta (0, 0)
Screenshot: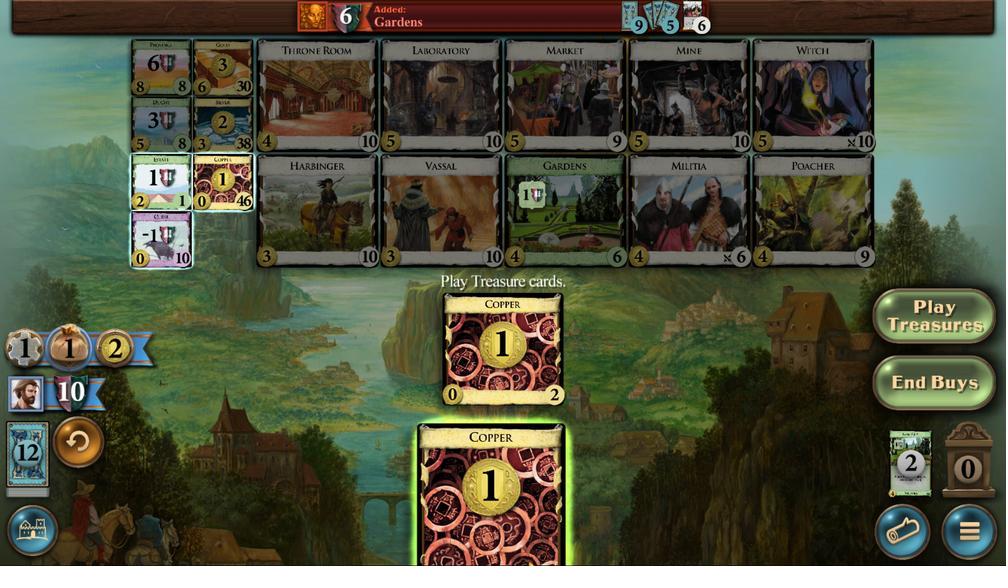 
Action: Mouse scrolled (528, 560) with delta (0, 0)
Screenshot: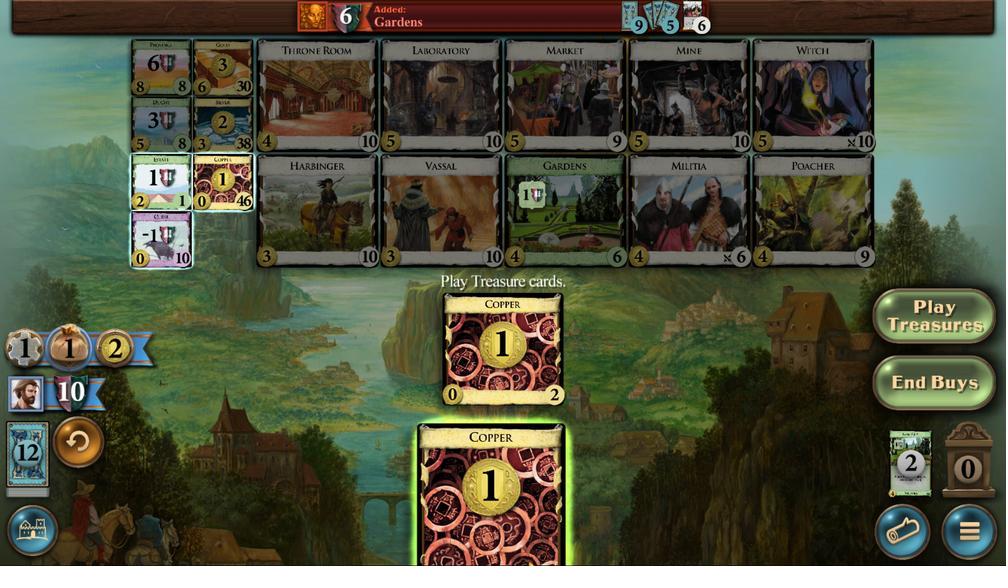 
Action: Mouse scrolled (528, 560) with delta (0, 0)
Screenshot: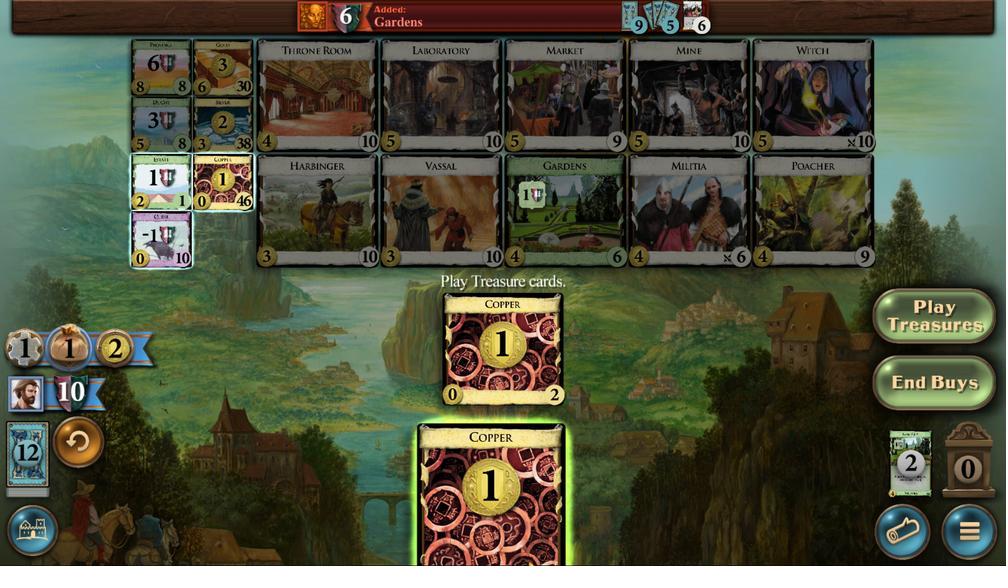 
Action: Mouse moved to (234, 127)
Screenshot: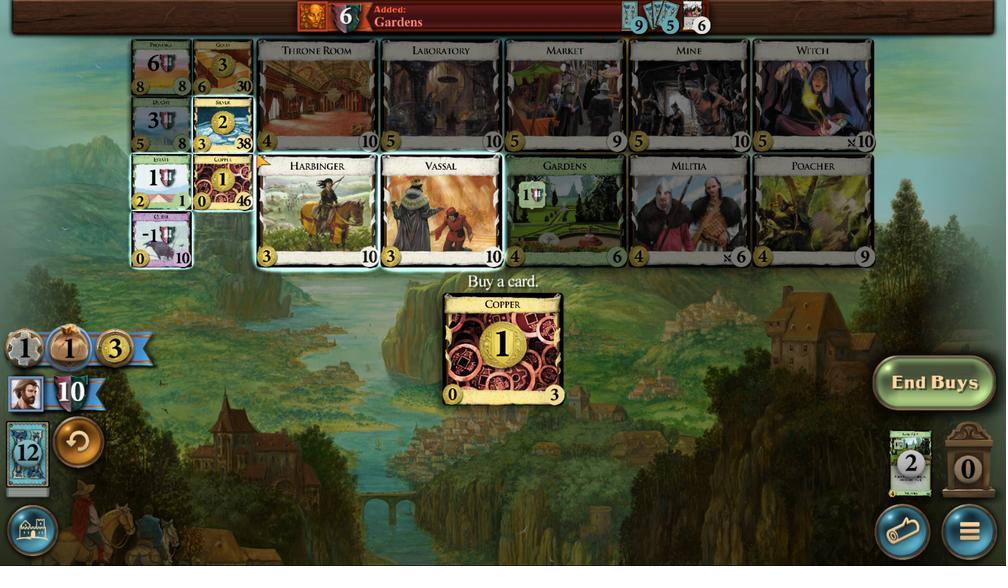 
Action: Mouse pressed left at (234, 127)
Screenshot: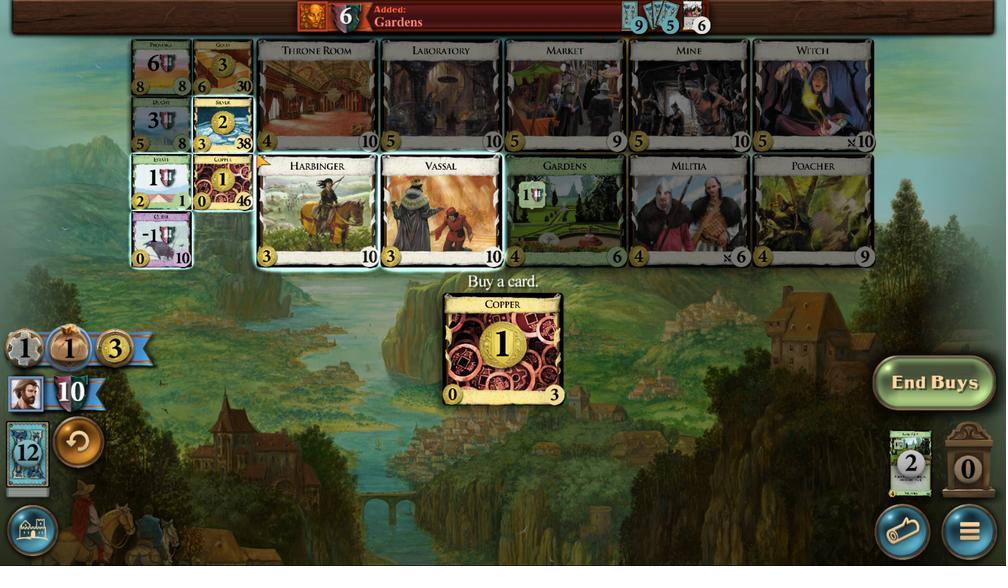
Action: Mouse moved to (545, 506)
Screenshot: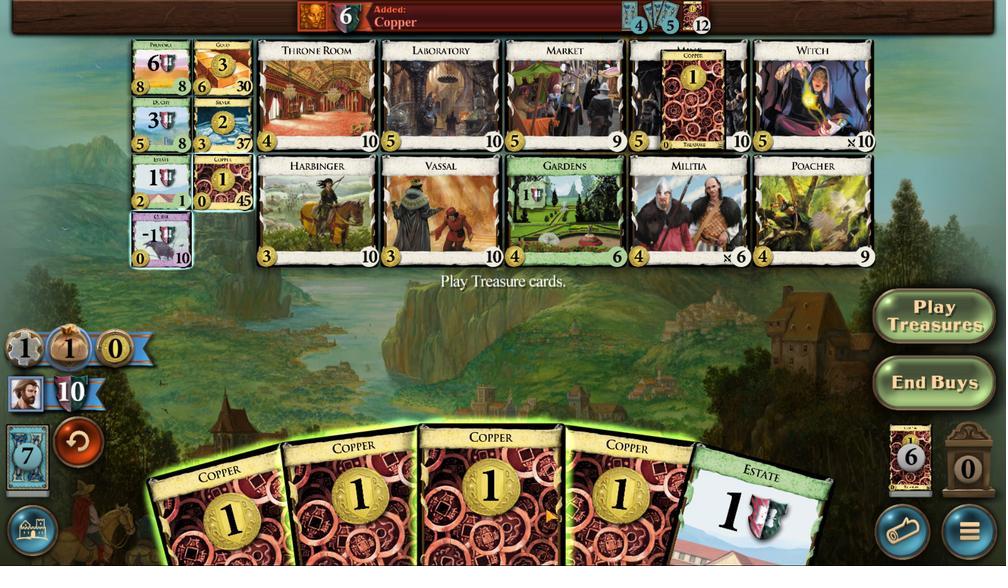 
Action: Mouse scrolled (545, 506) with delta (0, 0)
Screenshot: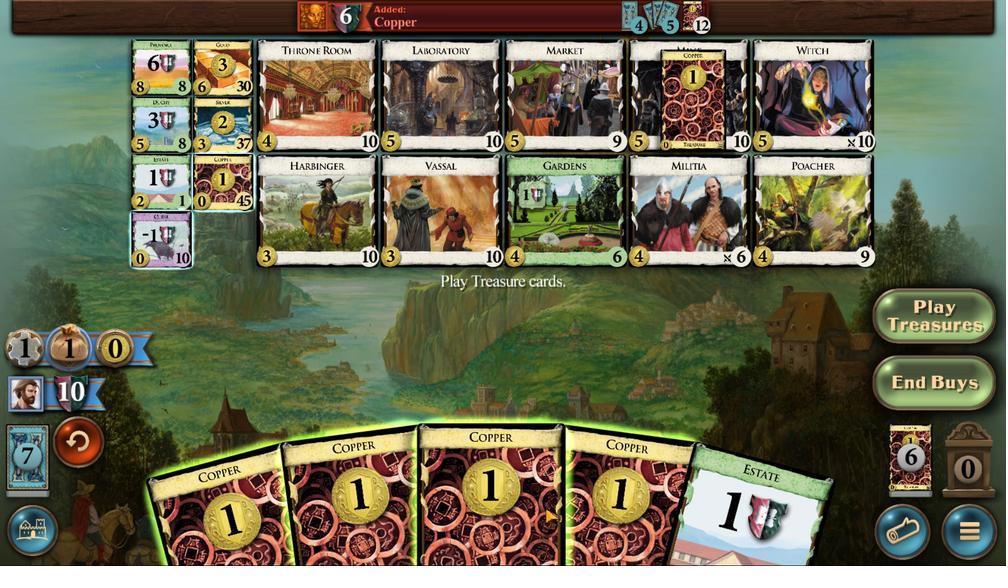 
Action: Mouse moved to (545, 508)
Screenshot: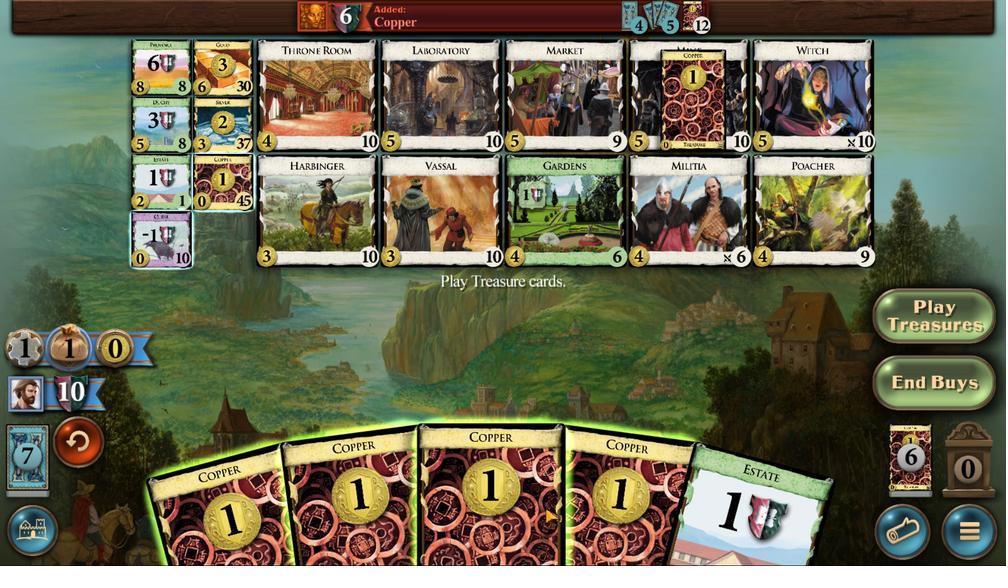
Action: Mouse scrolled (545, 507) with delta (0, 0)
Screenshot: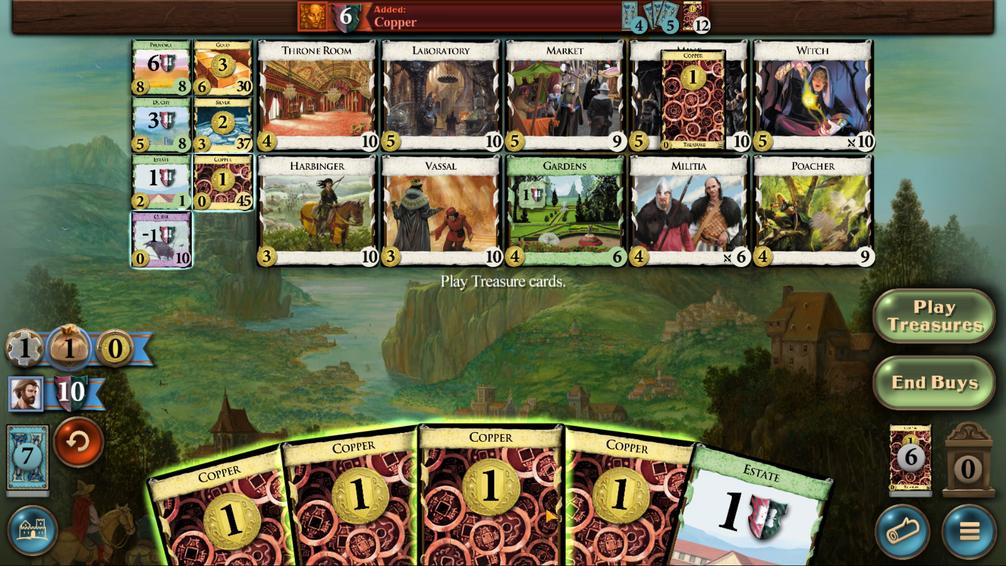 
Action: Mouse scrolled (545, 507) with delta (0, 0)
Screenshot: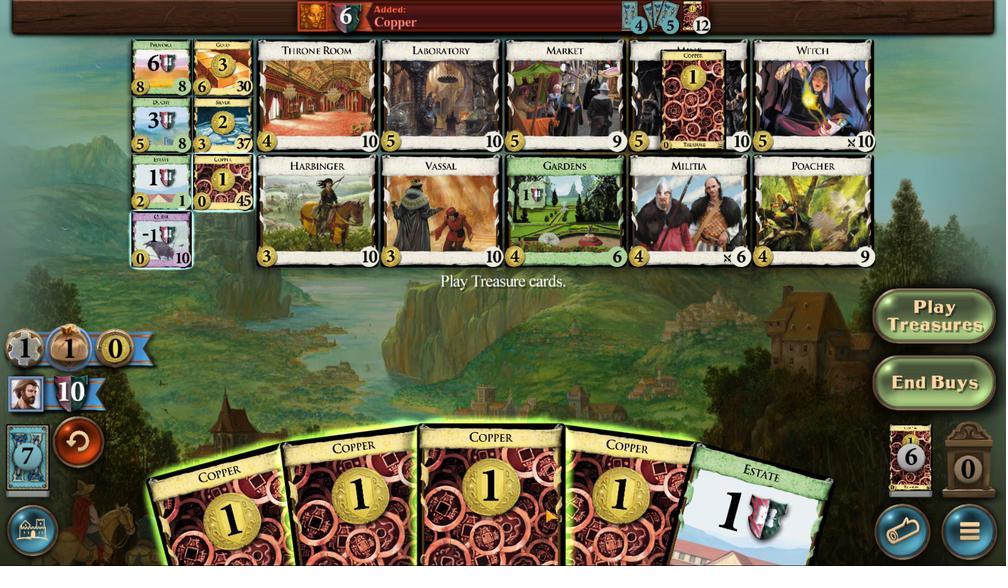 
Action: Mouse scrolled (545, 507) with delta (0, 0)
Screenshot: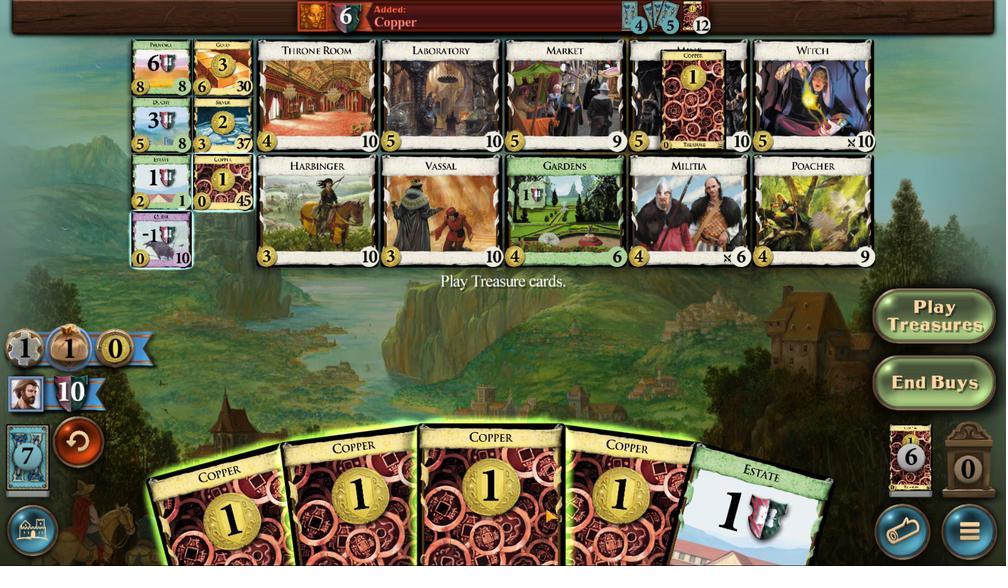 
Action: Mouse moved to (459, 511)
Screenshot: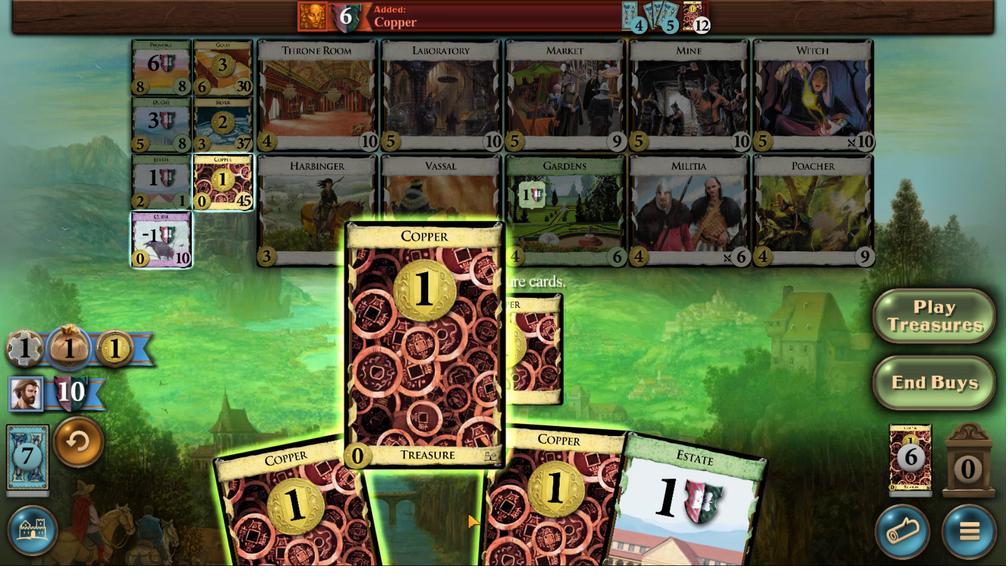 
Action: Mouse scrolled (459, 510) with delta (0, 0)
Screenshot: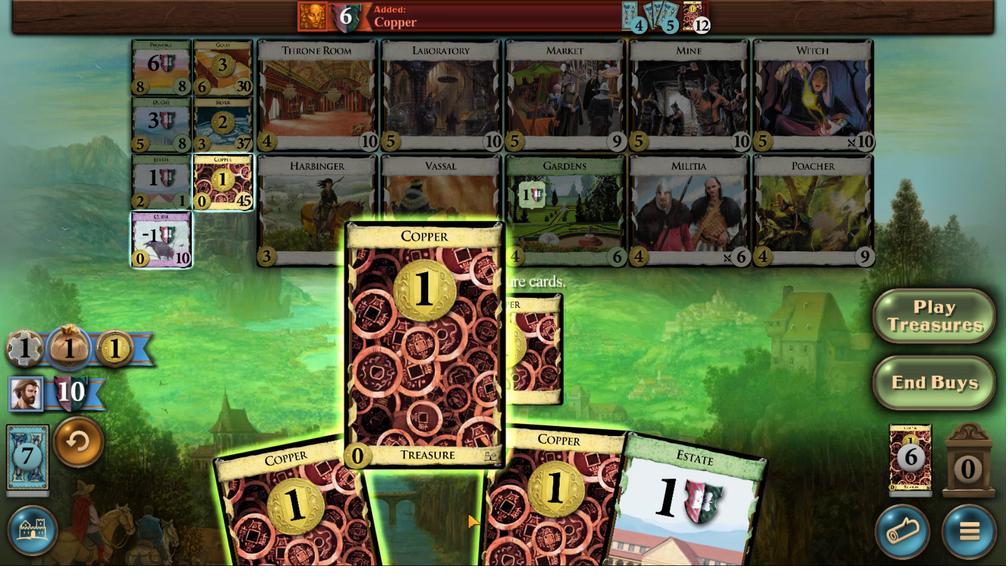 
Action: Mouse moved to (466, 513)
Screenshot: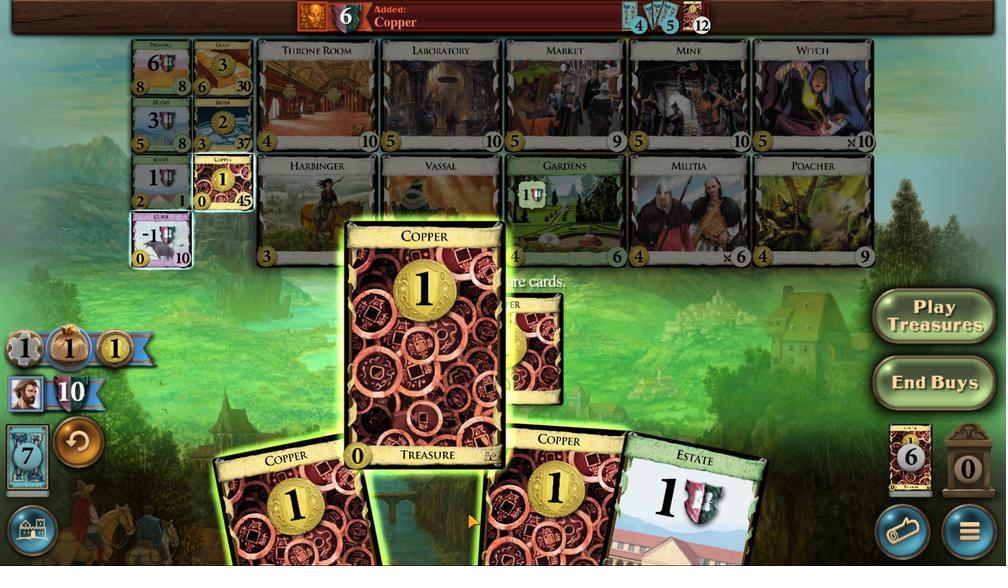 
Action: Mouse scrolled (466, 513) with delta (0, 0)
Screenshot: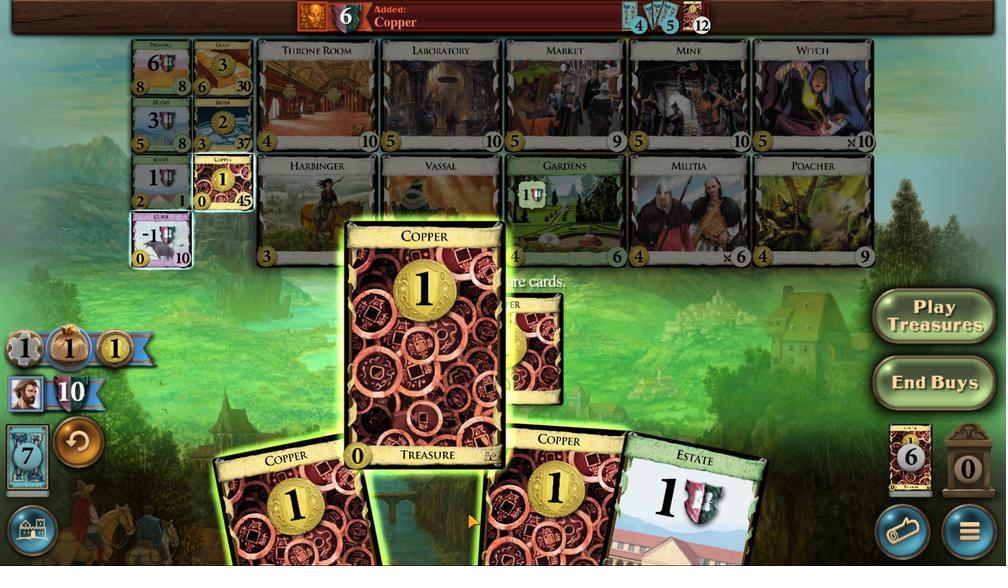 
Action: Mouse moved to (466, 513)
Screenshot: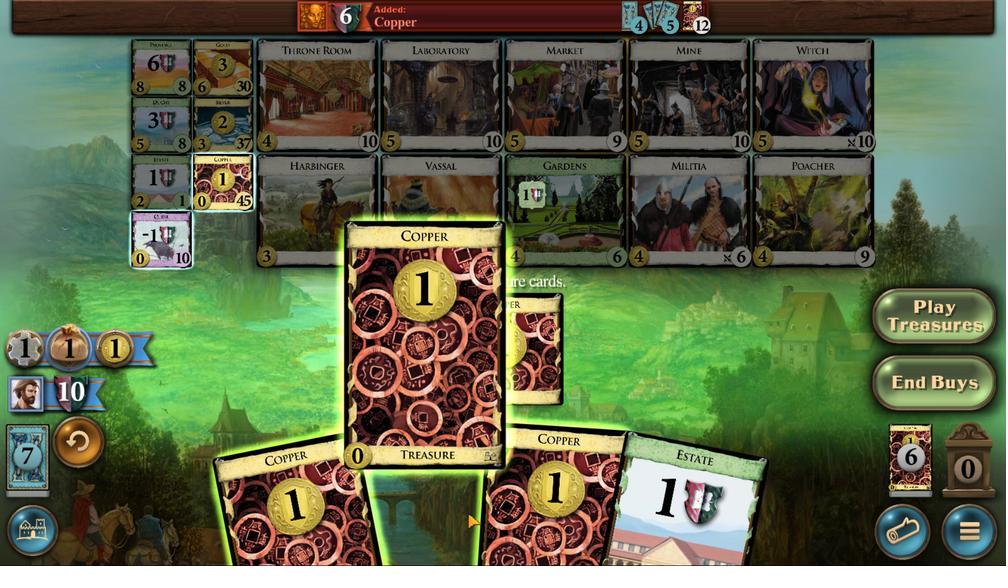 
Action: Mouse scrolled (466, 513) with delta (0, 0)
Screenshot: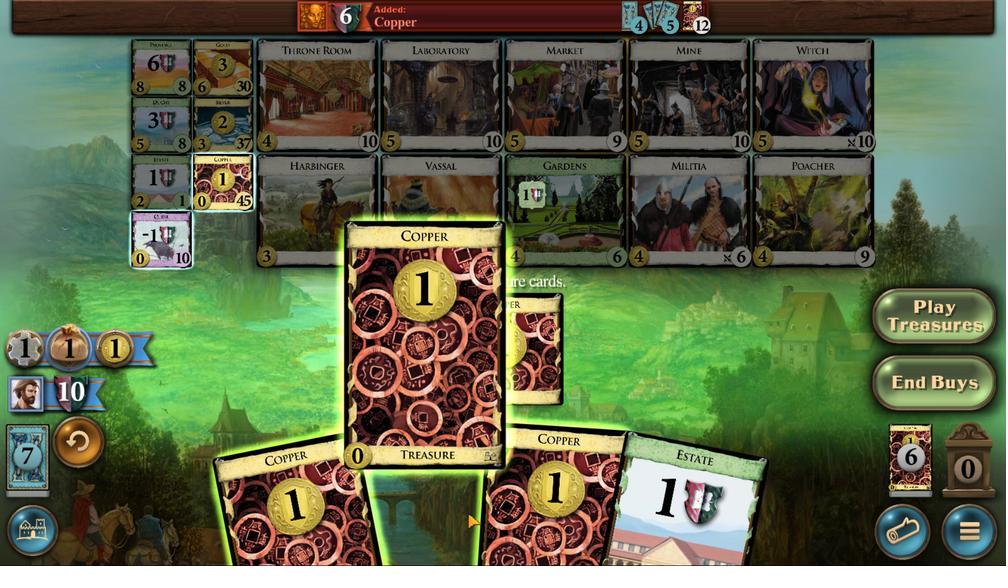 
Action: Mouse scrolled (466, 513) with delta (0, 0)
Screenshot: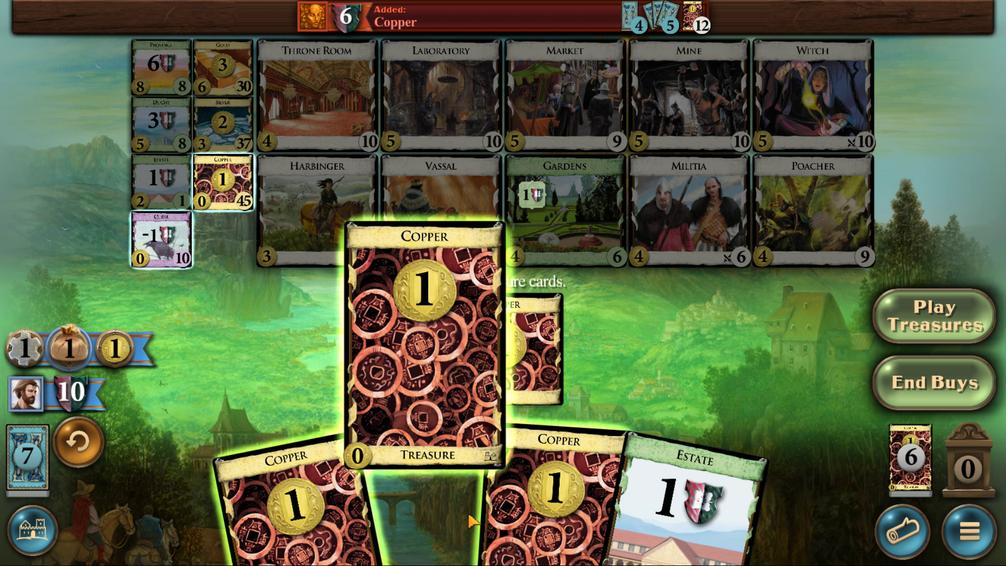
Action: Mouse moved to (514, 503)
Screenshot: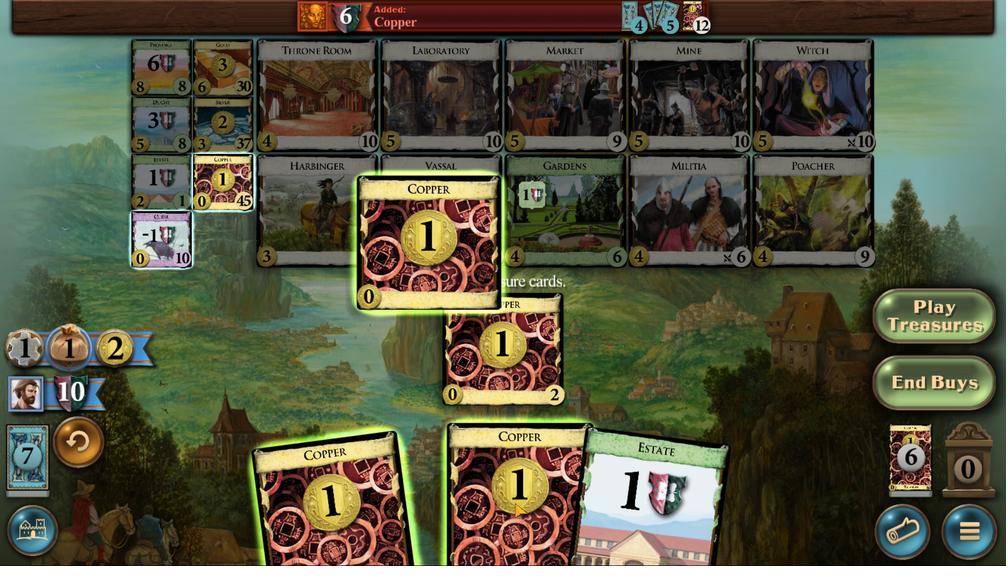 
Action: Mouse scrolled (514, 502) with delta (0, 0)
Screenshot: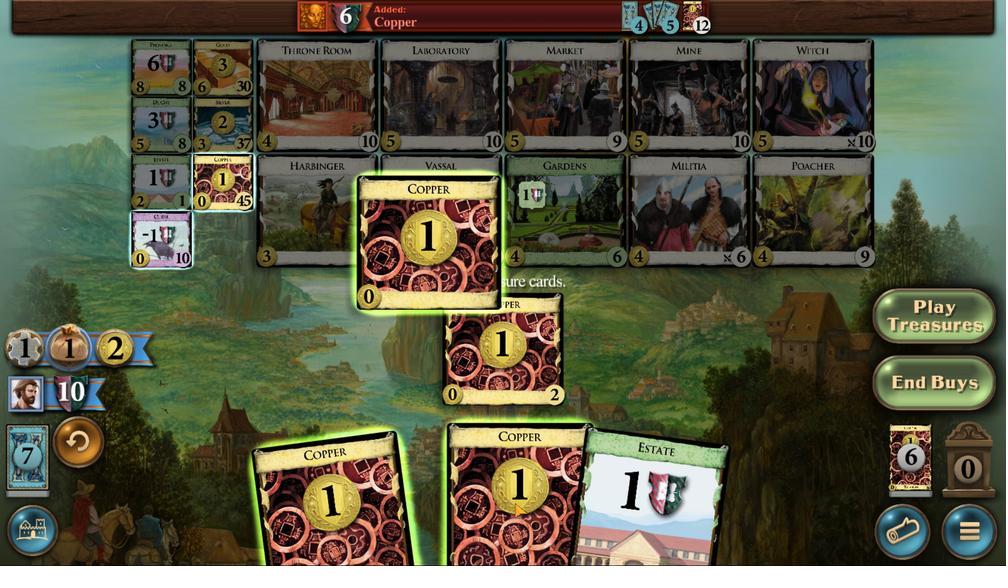 
Action: Mouse scrolled (514, 502) with delta (0, 0)
Screenshot: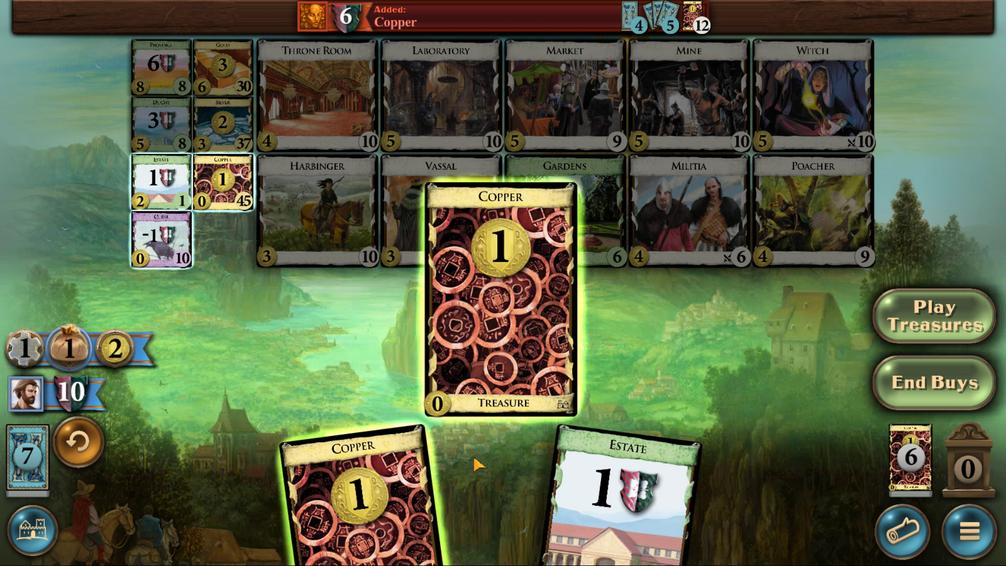 
Action: Mouse scrolled (514, 502) with delta (0, 0)
Screenshot: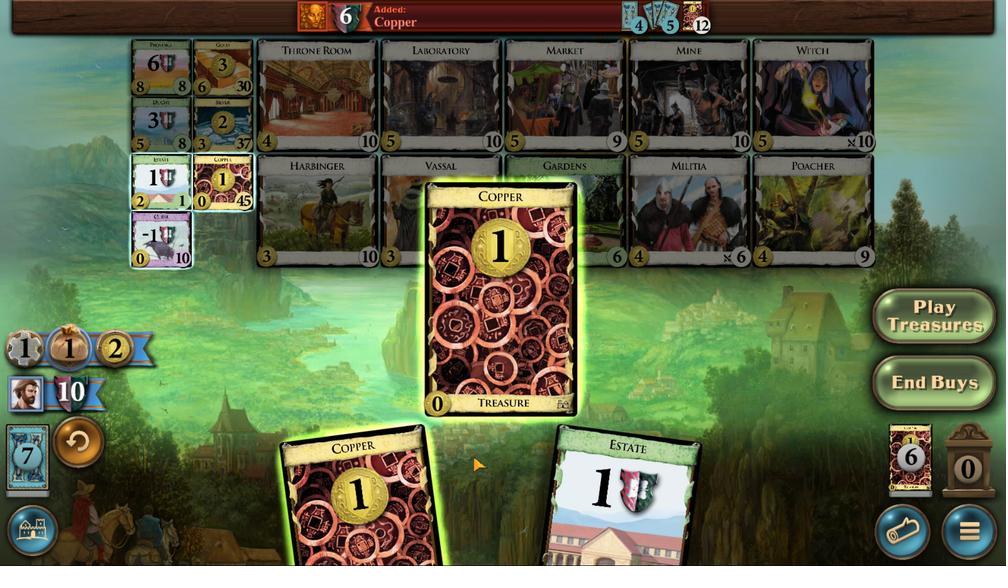
Action: Mouse moved to (514, 503)
Screenshot: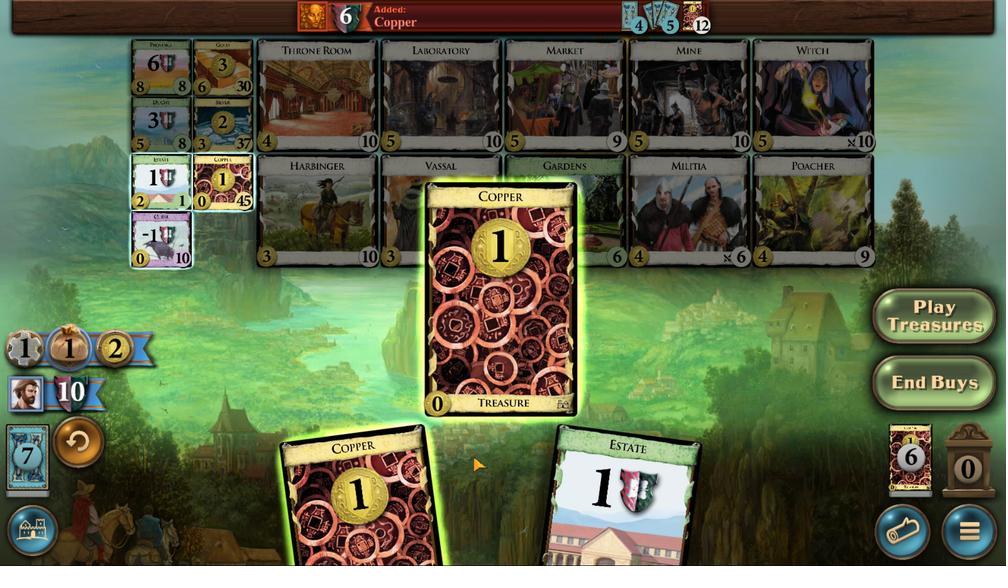 
Action: Mouse scrolled (514, 502) with delta (0, 0)
Screenshot: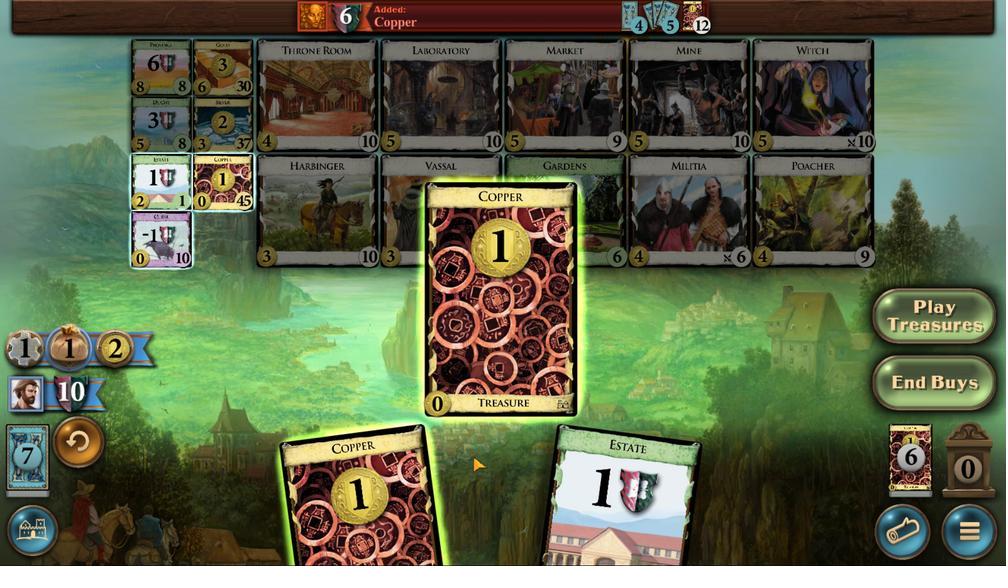 
Action: Mouse moved to (228, 121)
Screenshot: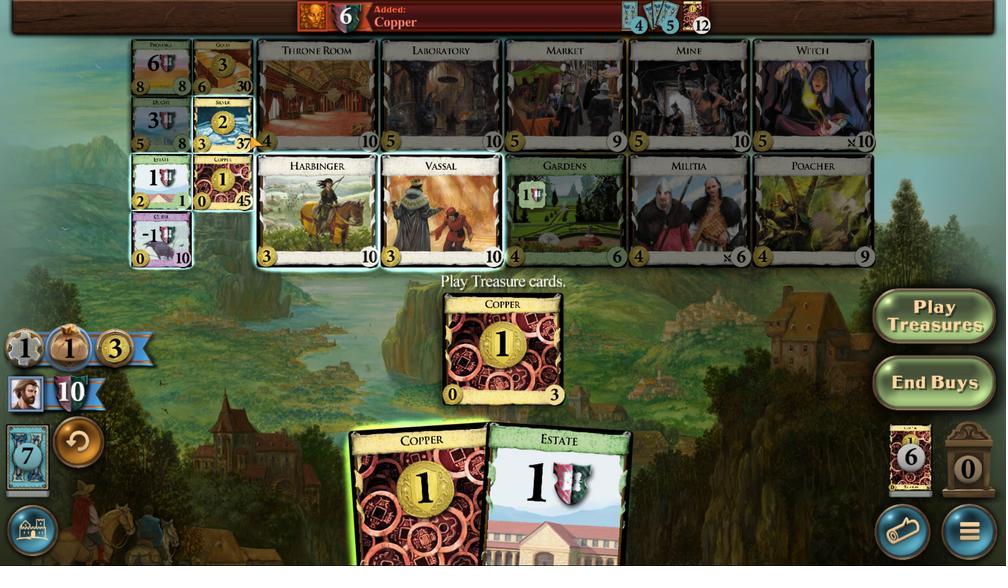 
Action: Mouse pressed left at (228, 121)
Screenshot: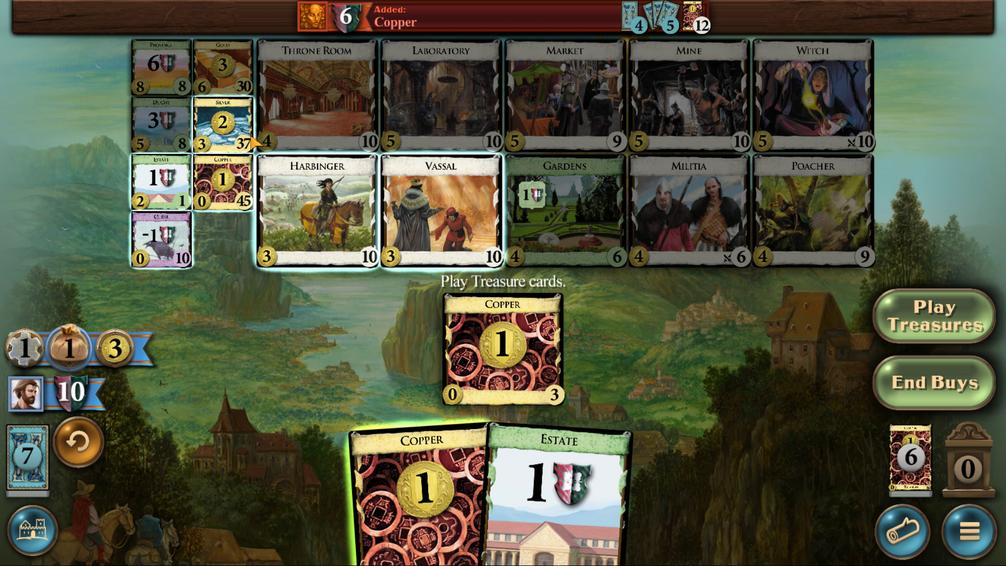 
Action: Mouse moved to (908, 383)
Screenshot: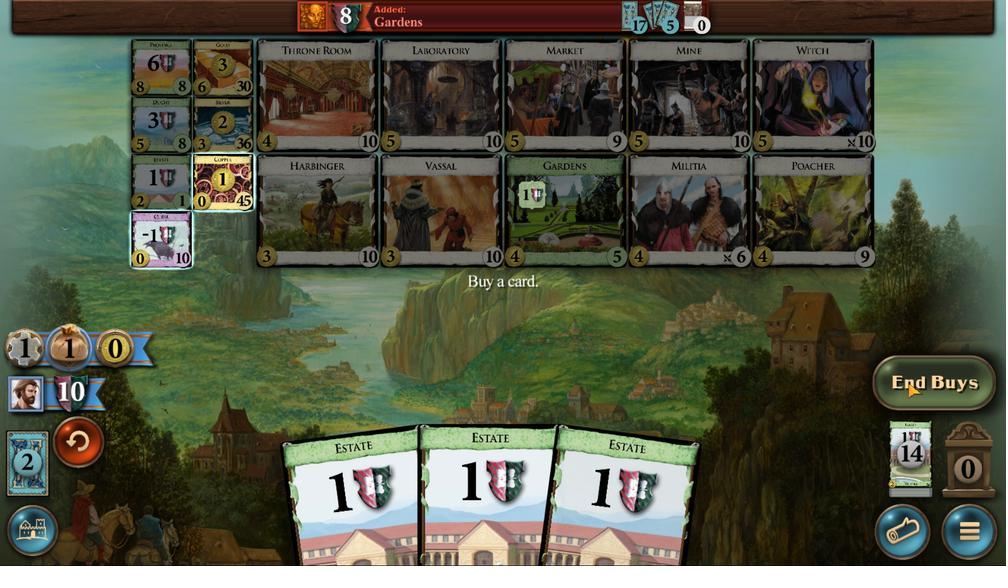 
Action: Mouse pressed left at (908, 383)
Screenshot: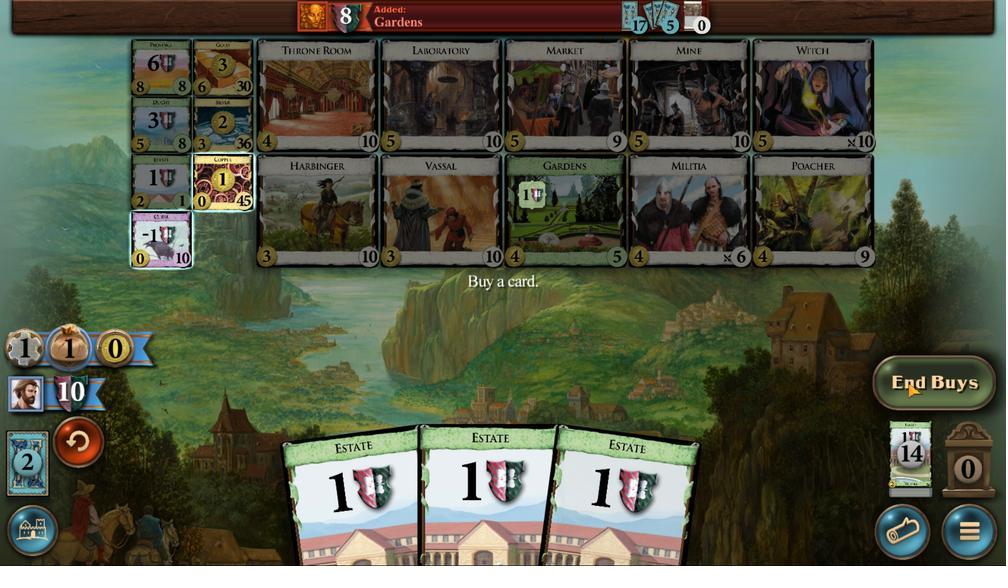 
Action: Mouse moved to (534, 535)
Screenshot: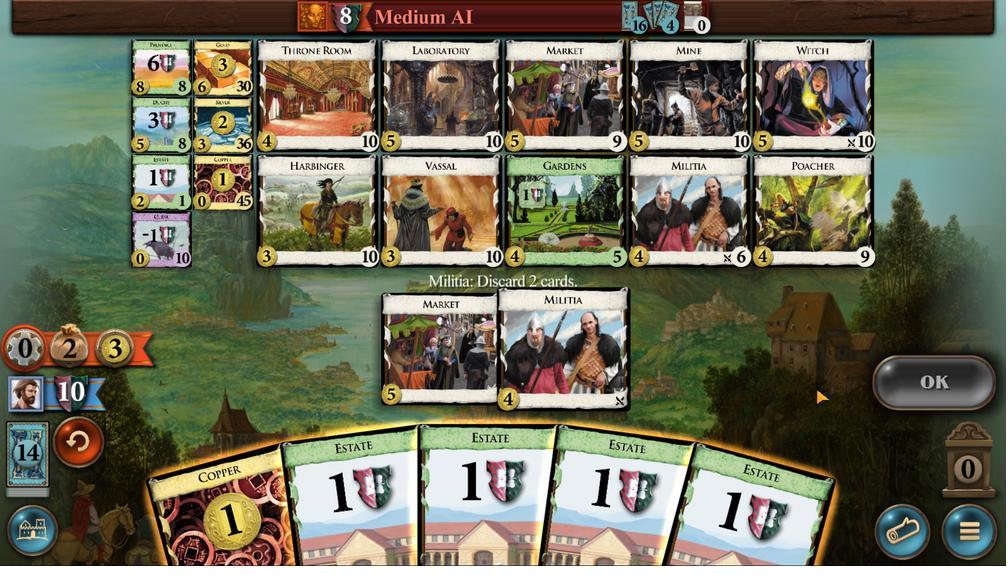 
Action: Mouse scrolled (534, 534) with delta (0, 0)
Screenshot: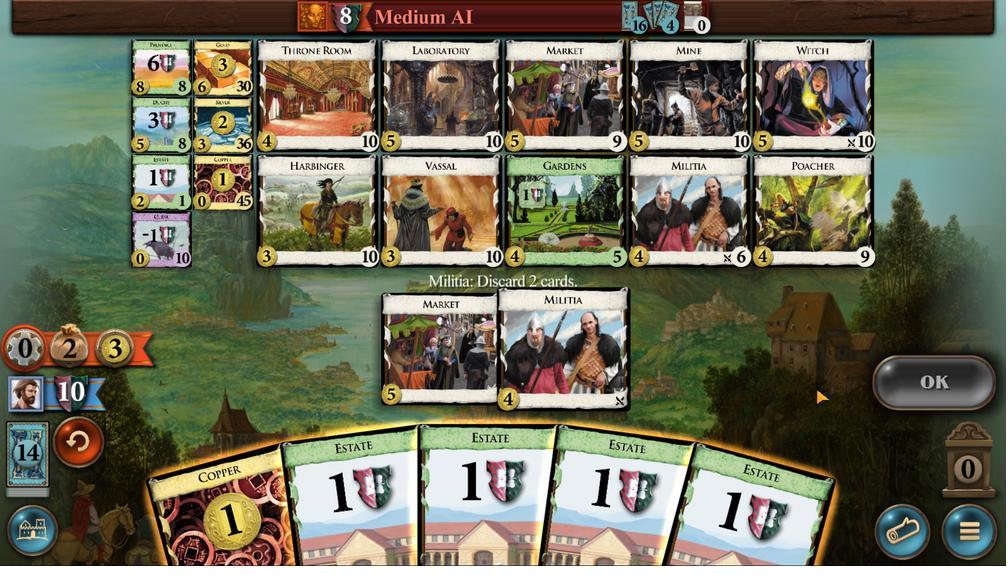 
Action: Mouse scrolled (534, 534) with delta (0, 0)
Screenshot: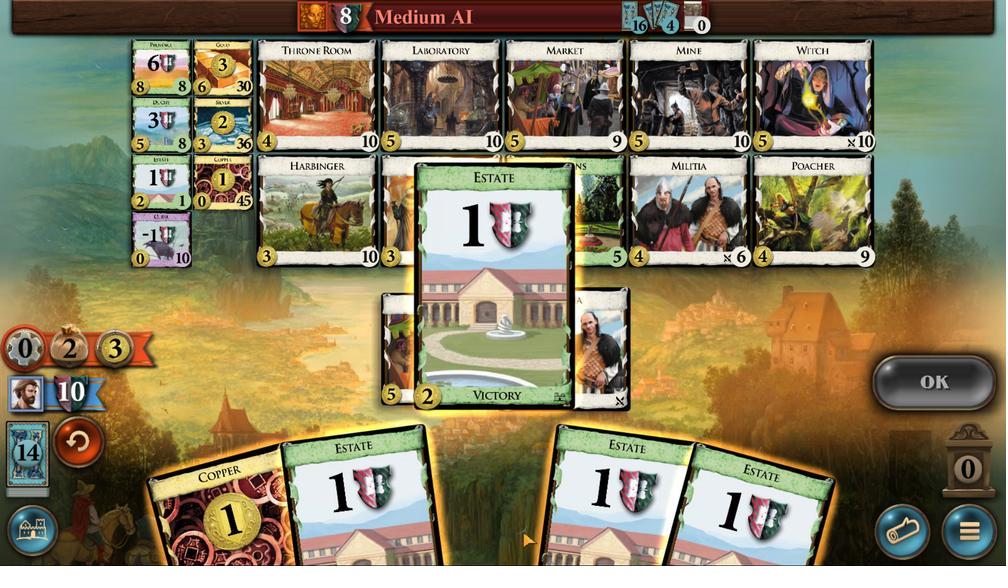 
Action: Mouse scrolled (534, 534) with delta (0, 0)
